 Task: Select street view around selected location Congaree National Park, South Carolina, United States and verify 4 surrounding locations
Action: Mouse moved to (119, 89)
Screenshot: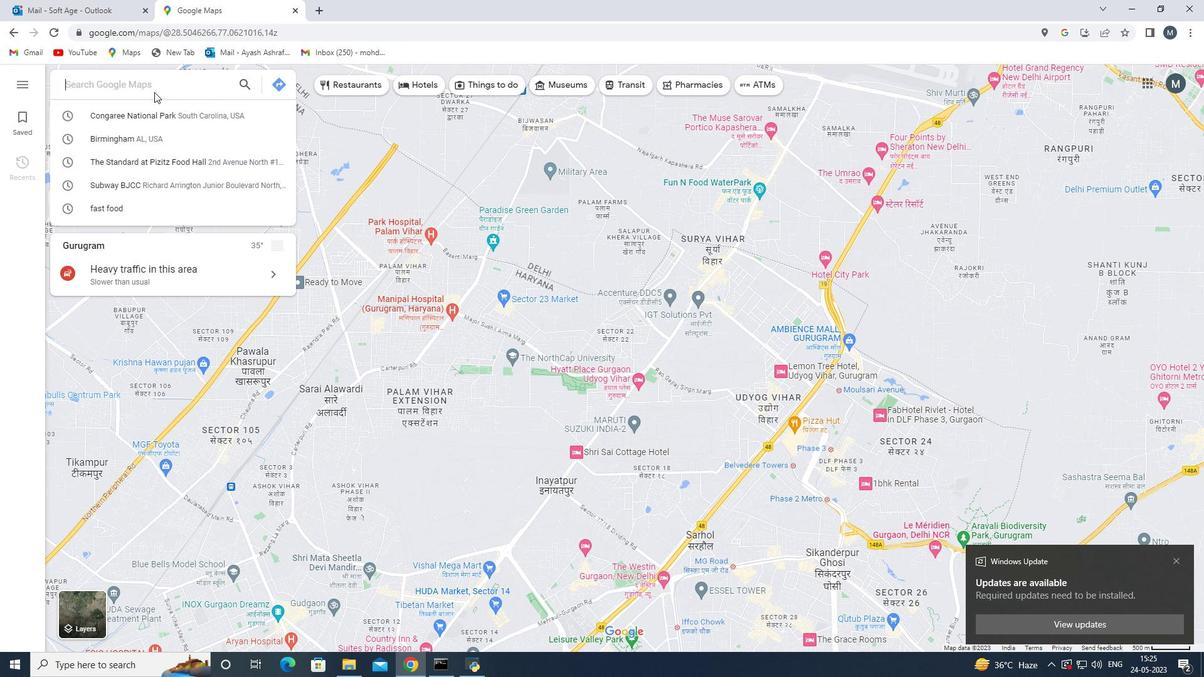 
Action: Mouse pressed left at (119, 89)
Screenshot: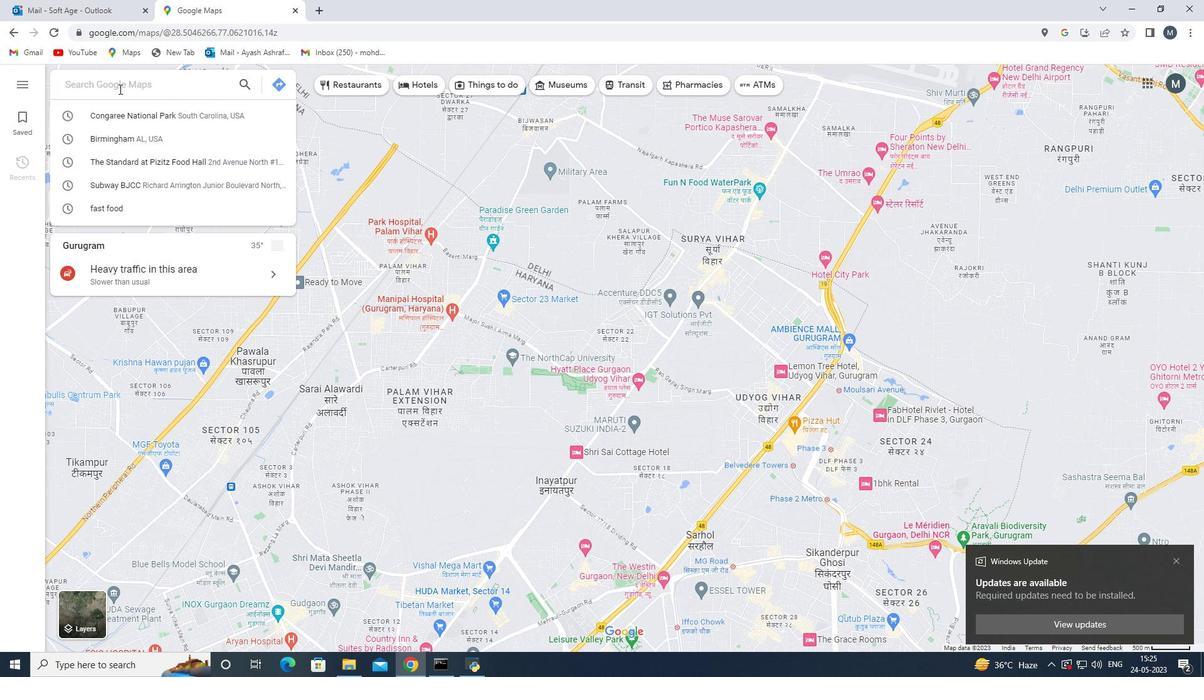 
Action: Key pressed <Key.shift><Key.shift><Key.shift><Key.shift><Key.shift><Key.shift><Key.shift><Key.shift><Key.shift><Key.shift>Congaree<Key.space>national<Key.space>park,south<Key.space>carolin,i<Key.backspace>united<Key.space>states<Key.enter>
Screenshot: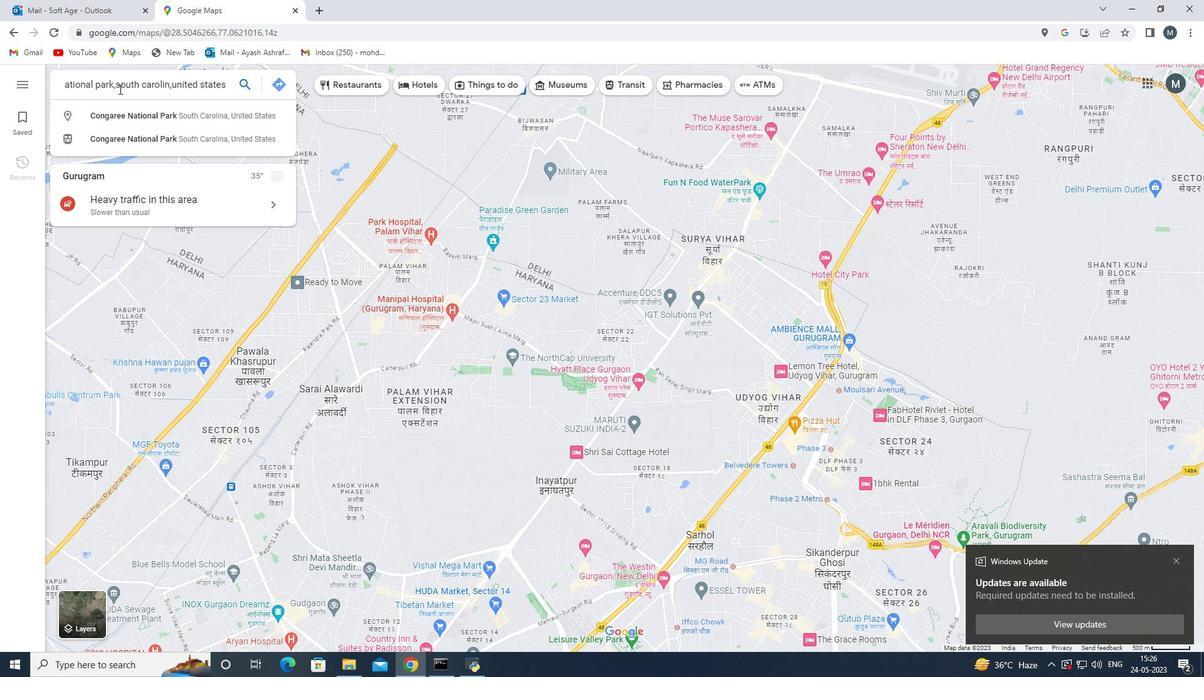 
Action: Mouse moved to (165, 333)
Screenshot: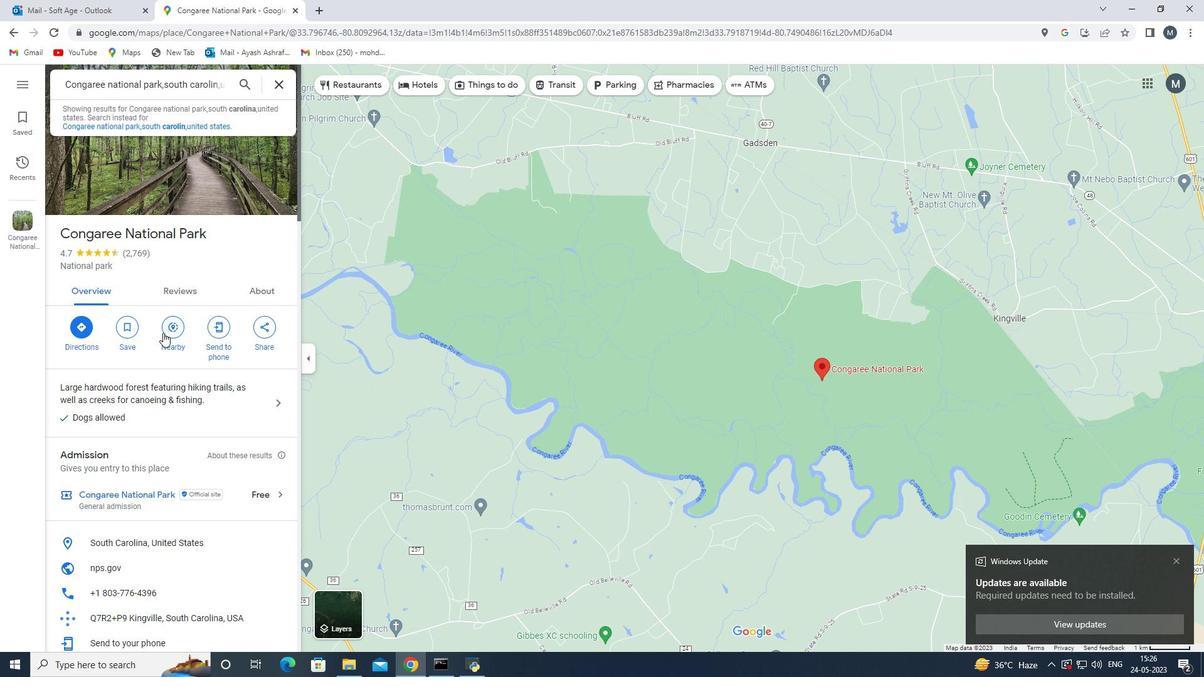 
Action: Mouse pressed left at (165, 333)
Screenshot: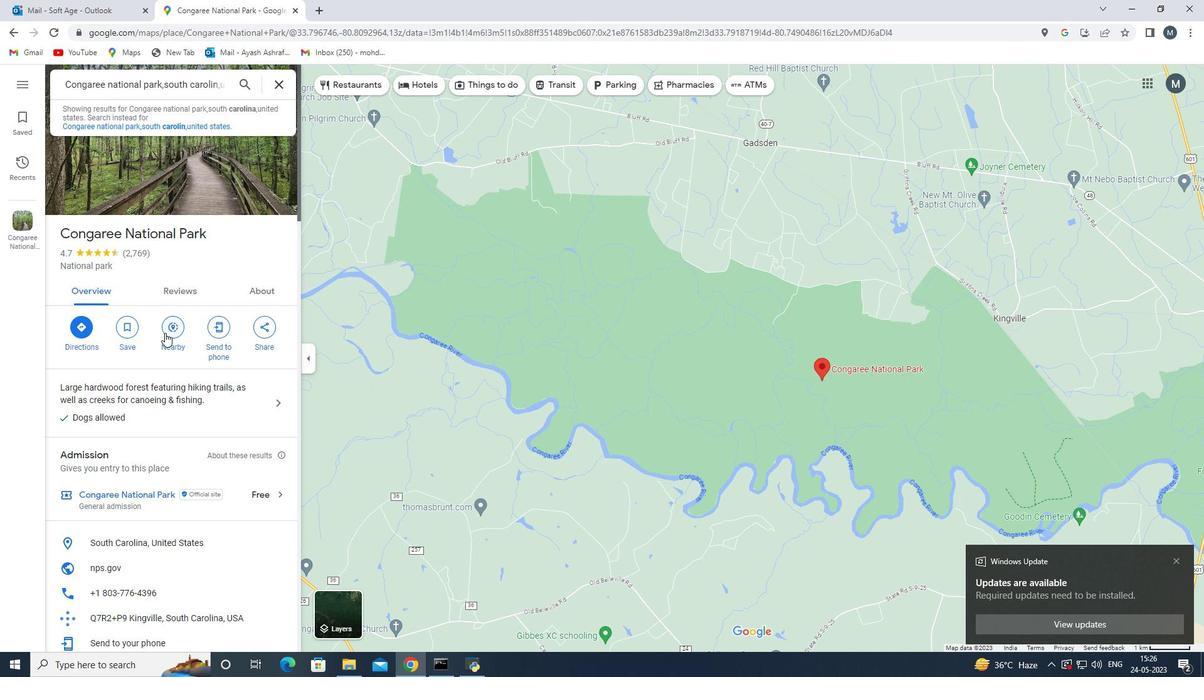 
Action: Mouse moved to (164, 258)
Screenshot: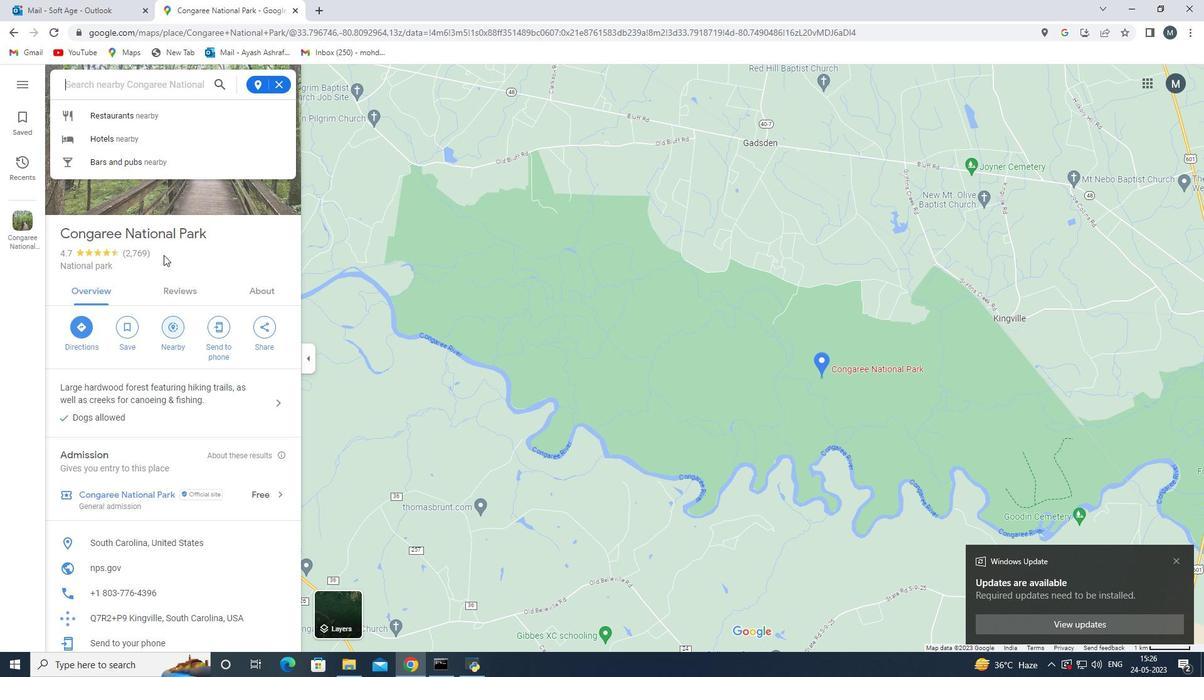 
Action: Mouse scrolled (164, 257) with delta (0, 0)
Screenshot: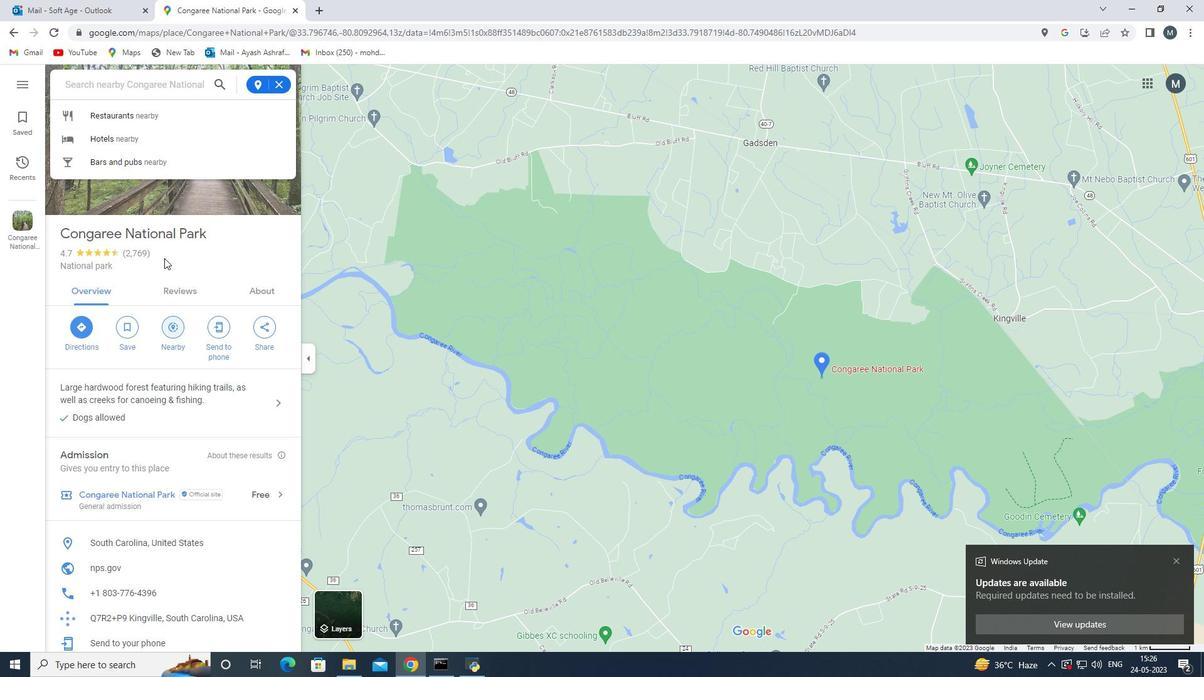 
Action: Mouse moved to (900, 451)
Screenshot: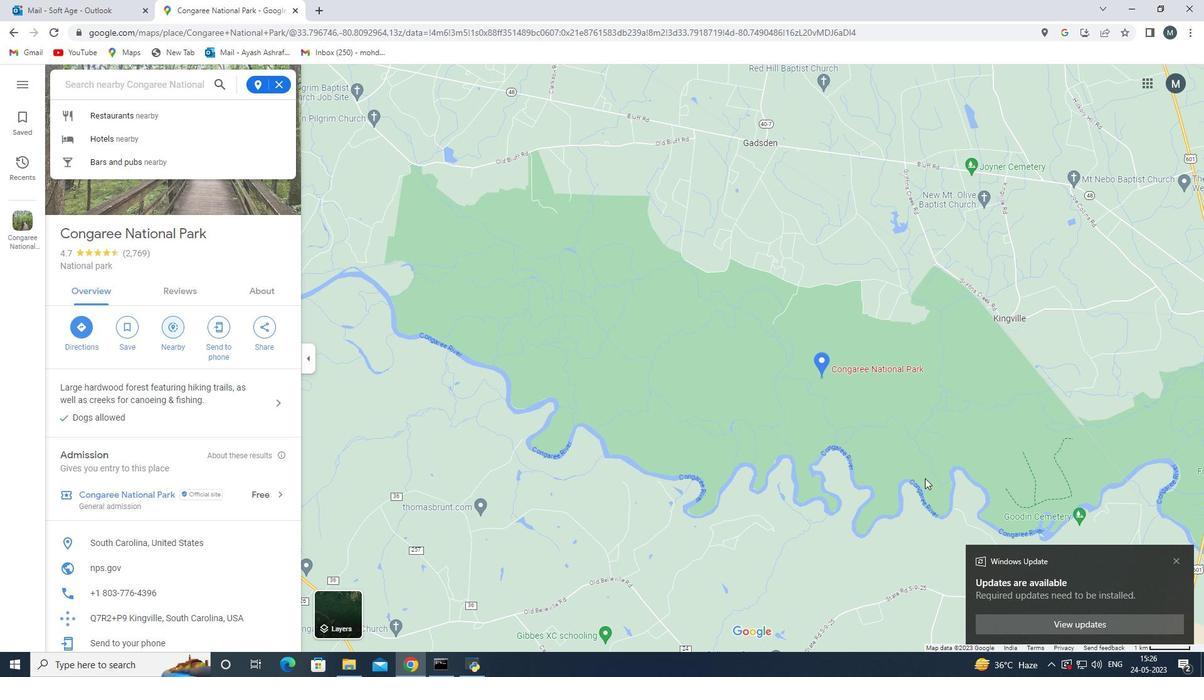 
Action: Mouse pressed left at (900, 451)
Screenshot: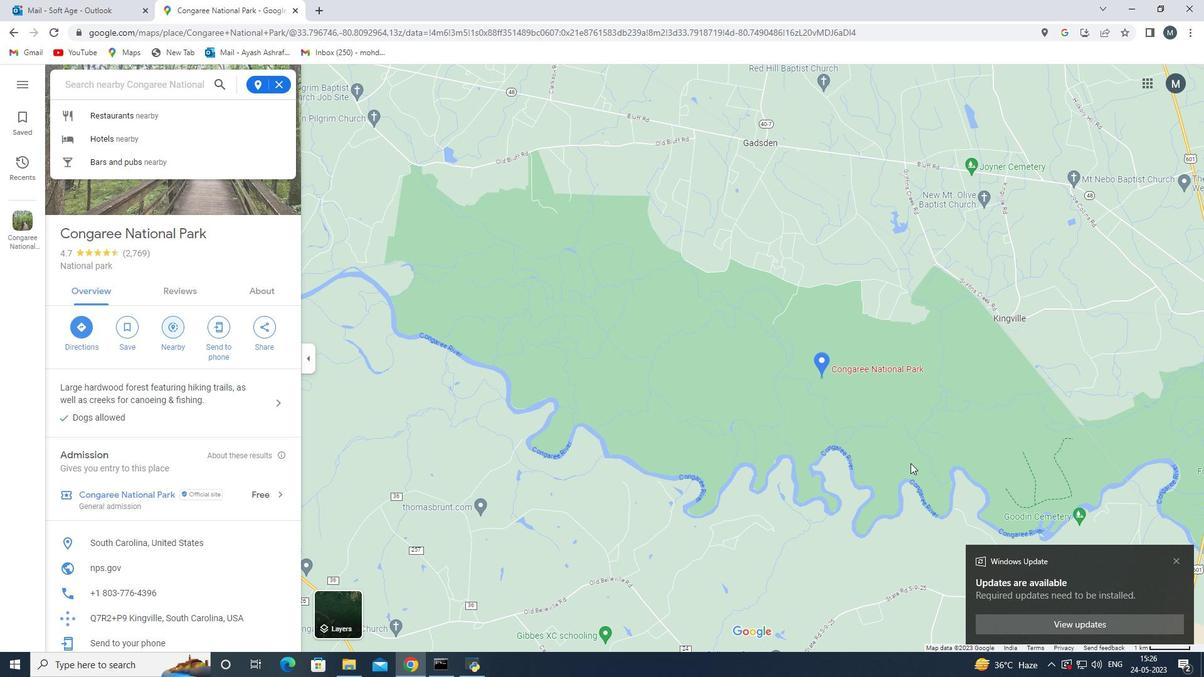 
Action: Mouse moved to (1178, 555)
Screenshot: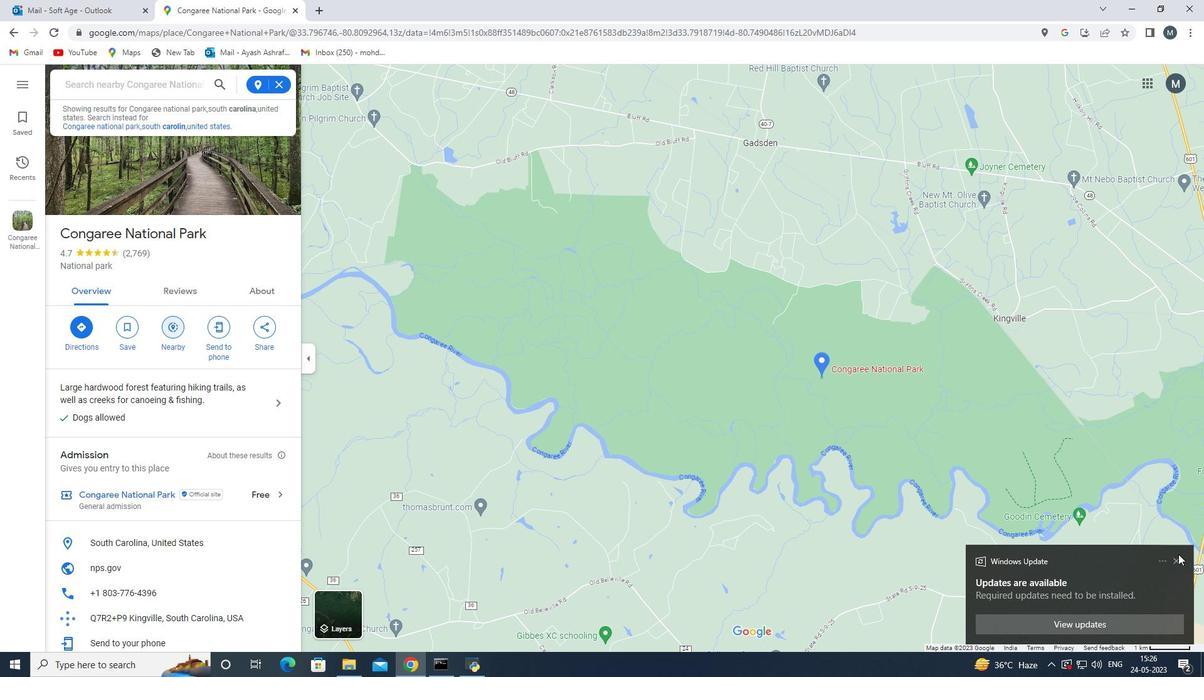 
Action: Mouse pressed left at (1178, 555)
Screenshot: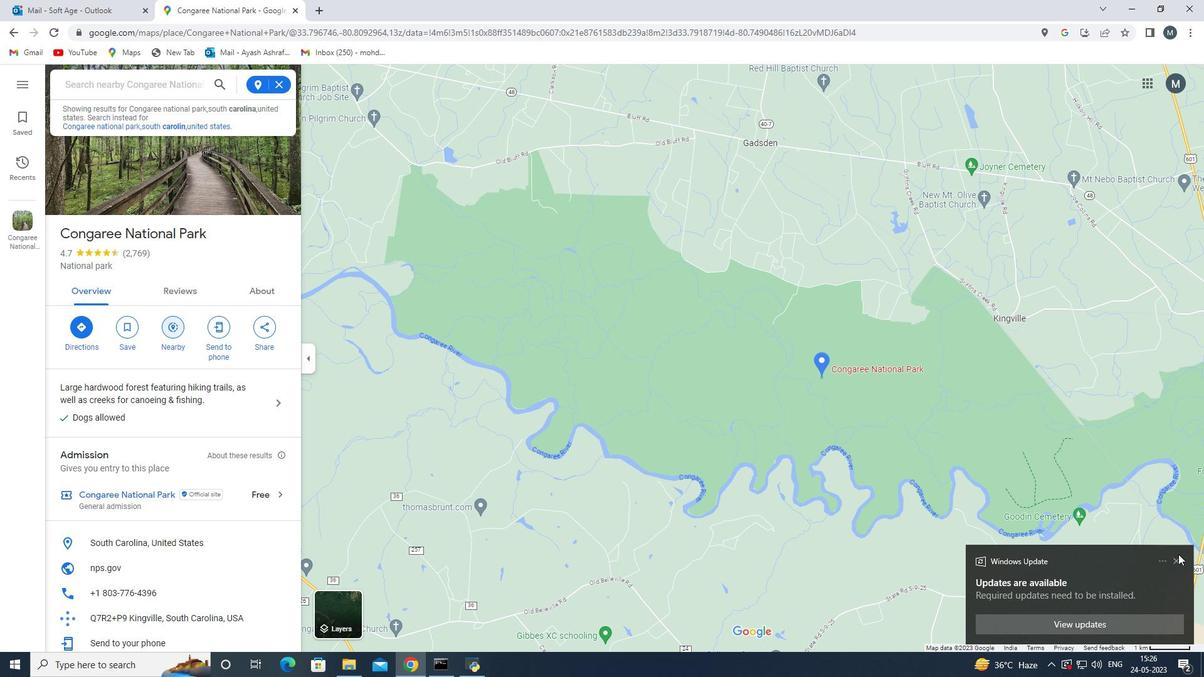 
Action: Mouse moved to (1184, 593)
Screenshot: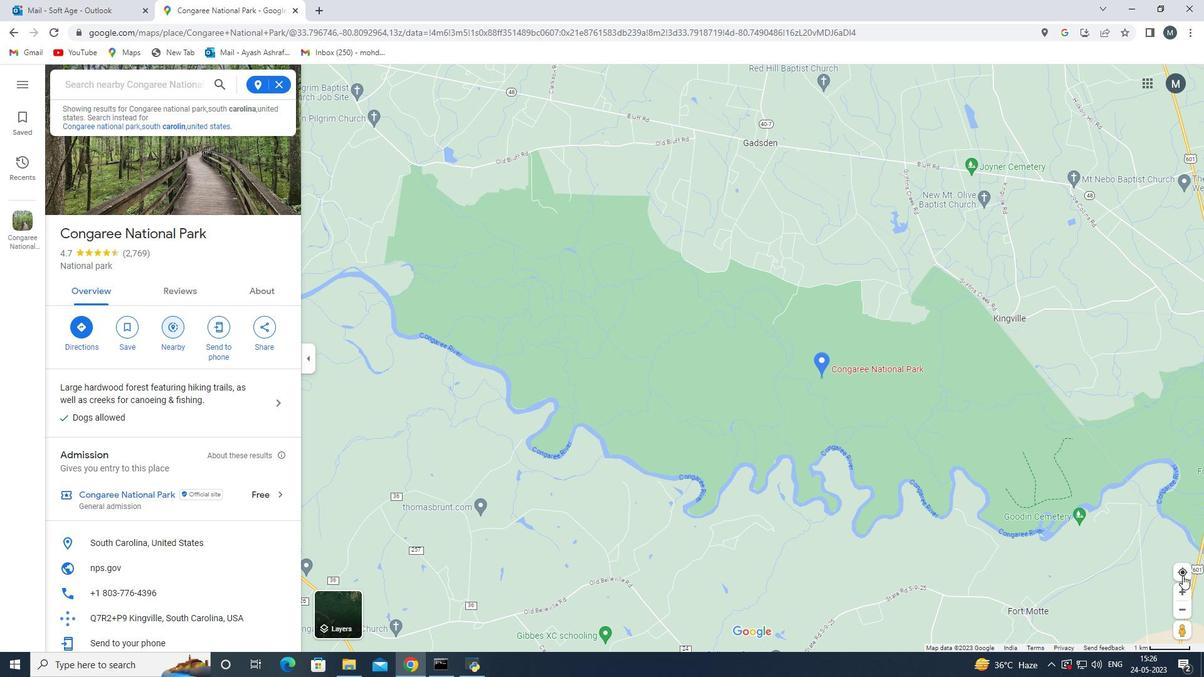 
Action: Mouse pressed left at (1184, 593)
Screenshot: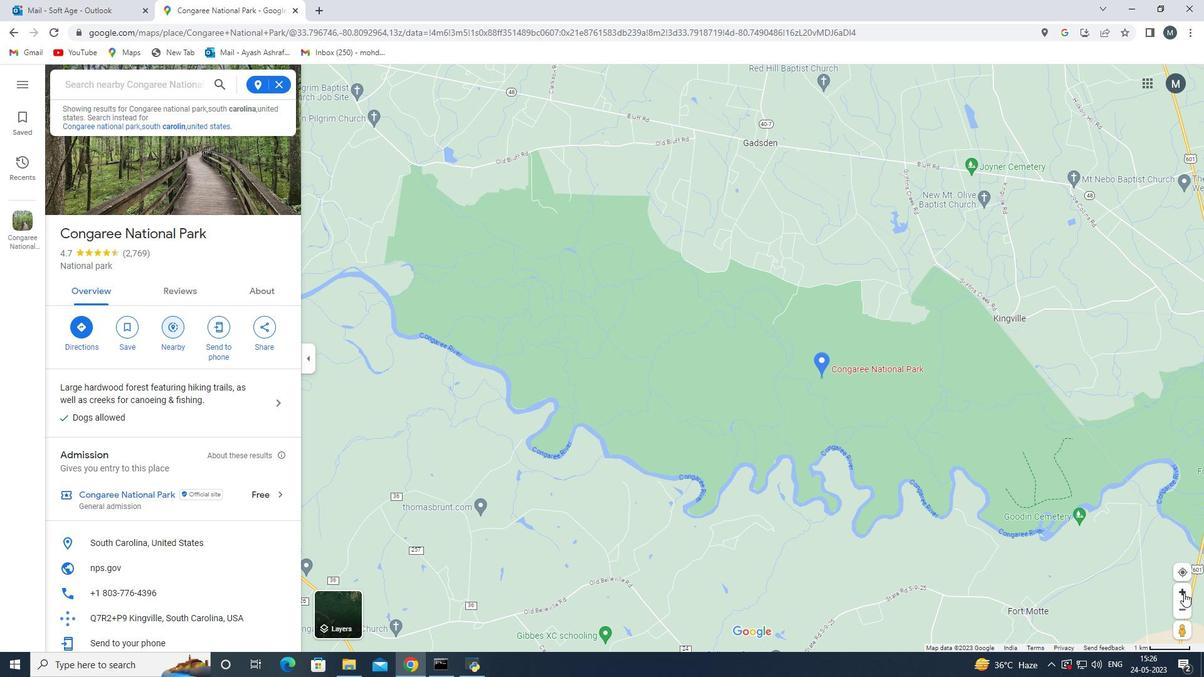 
Action: Mouse moved to (1014, 511)
Screenshot: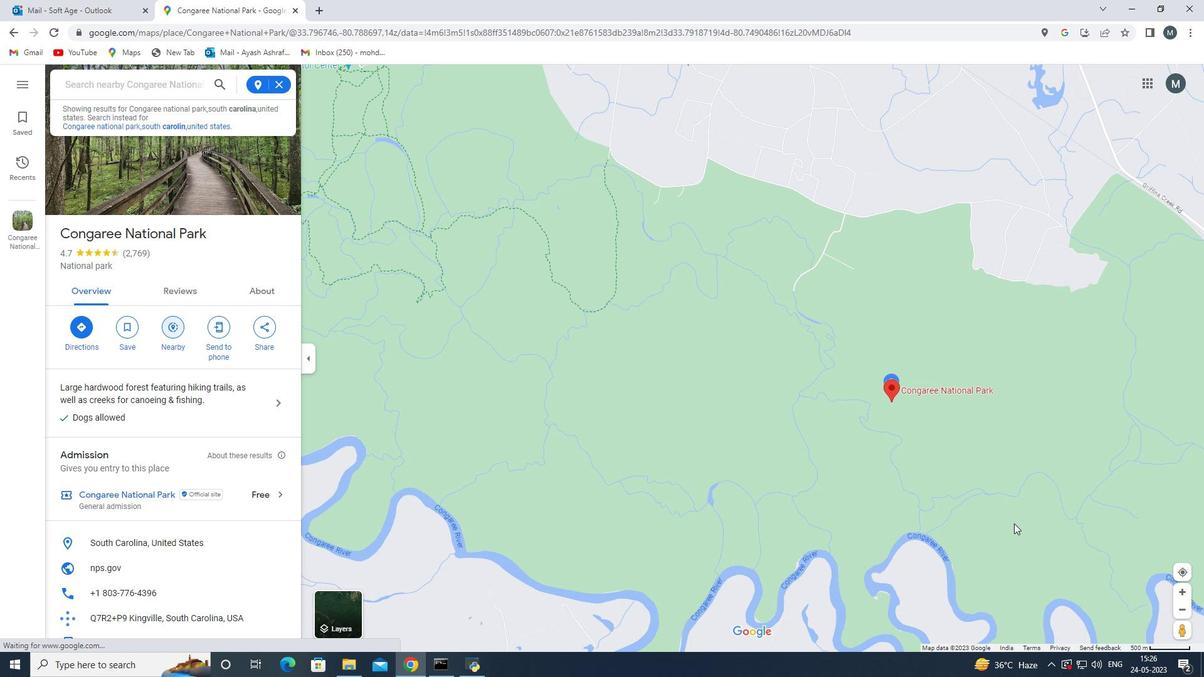 
Action: Mouse scrolled (1014, 512) with delta (0, 0)
Screenshot: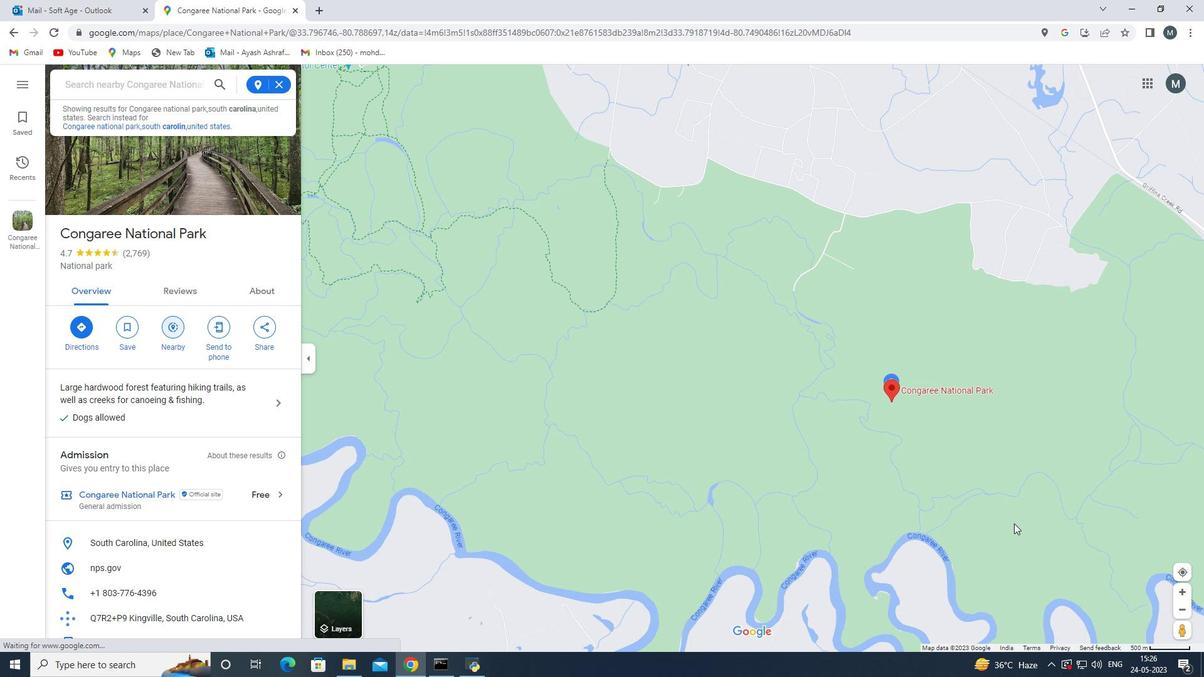 
Action: Mouse scrolled (1014, 512) with delta (0, 0)
Screenshot: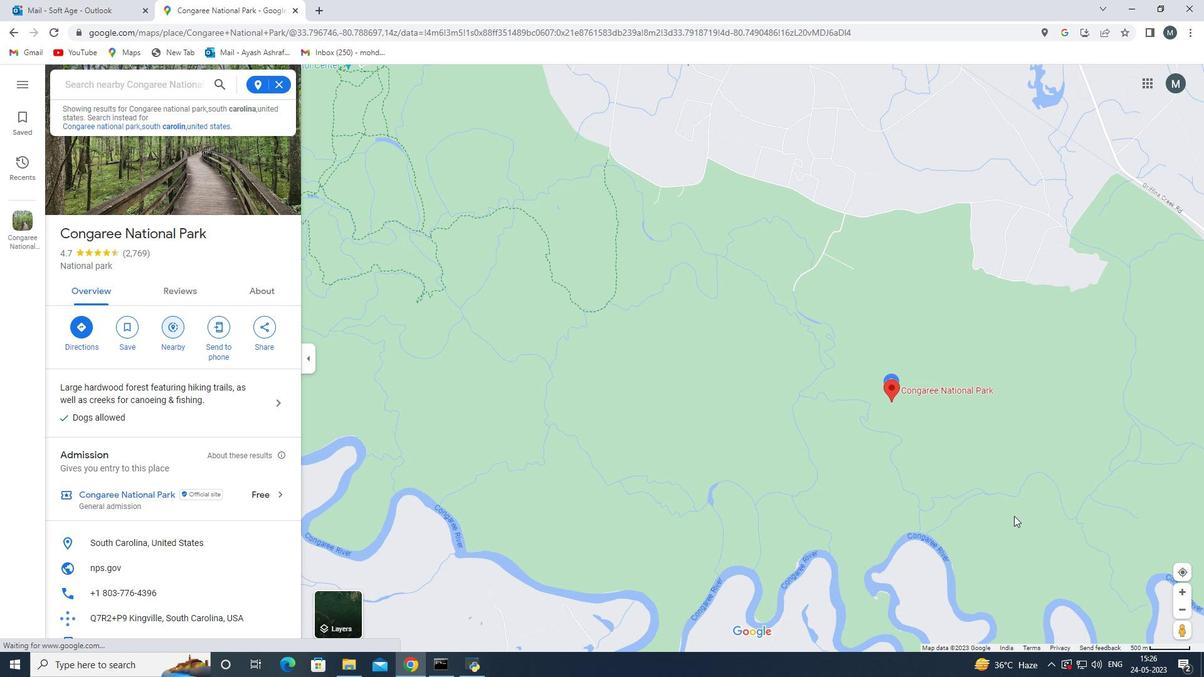 
Action: Mouse moved to (1014, 511)
Screenshot: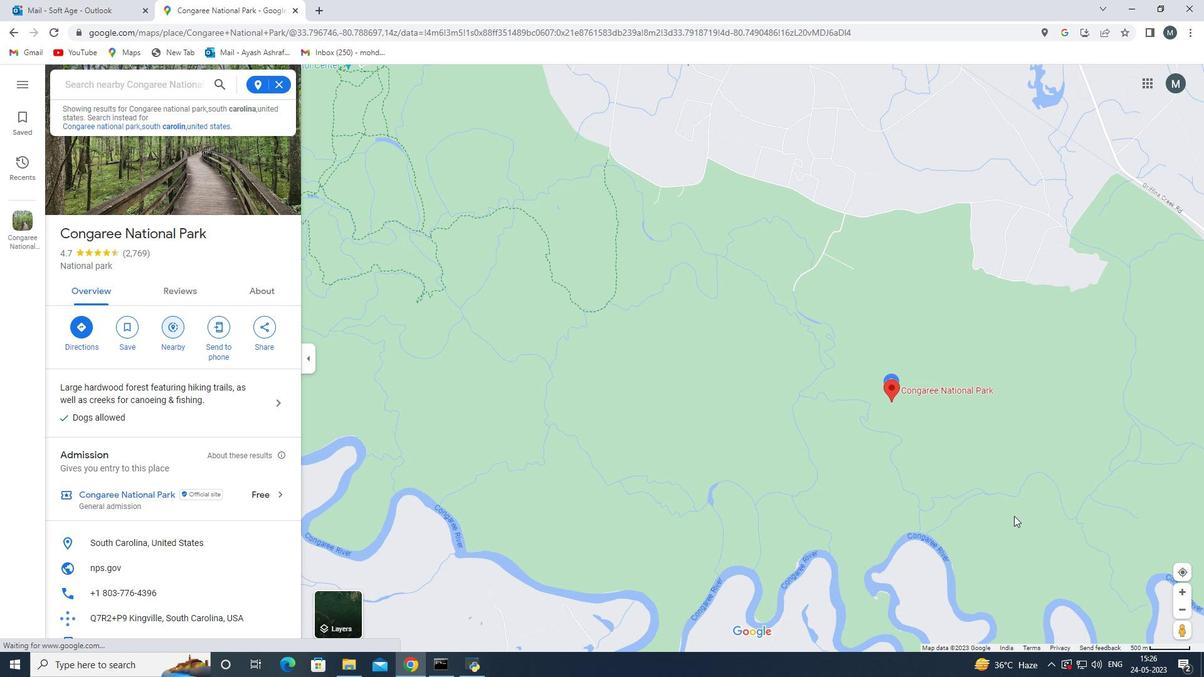 
Action: Mouse scrolled (1014, 511) with delta (0, 0)
Screenshot: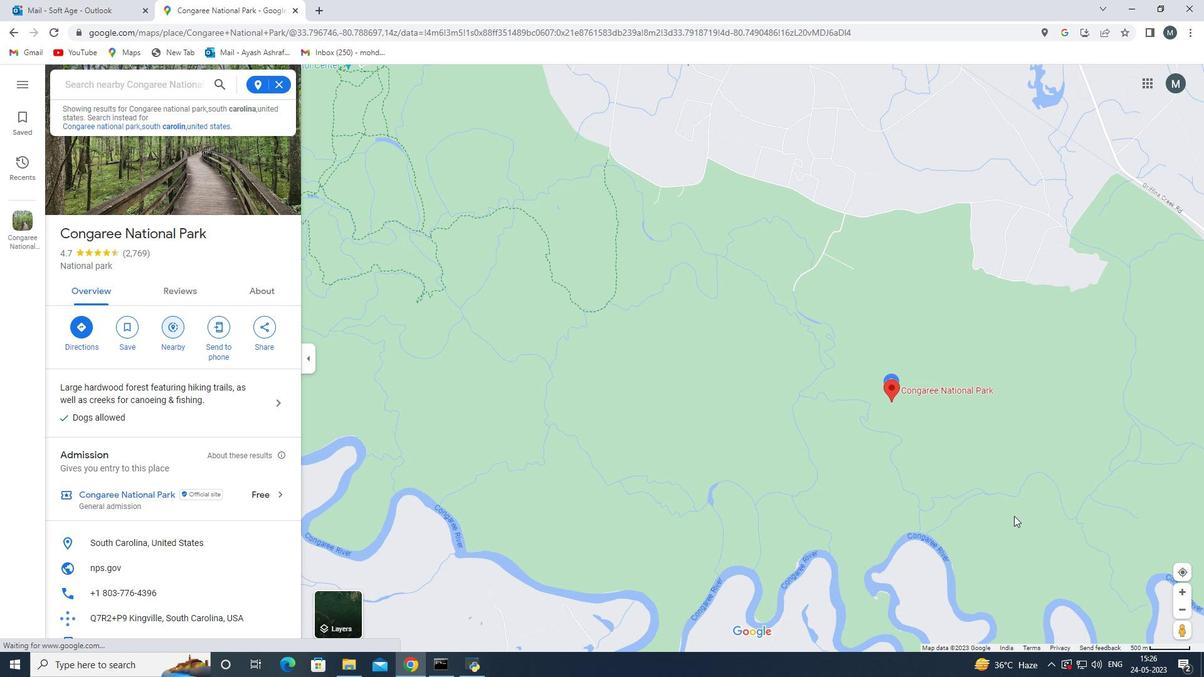 
Action: Mouse moved to (912, 453)
Screenshot: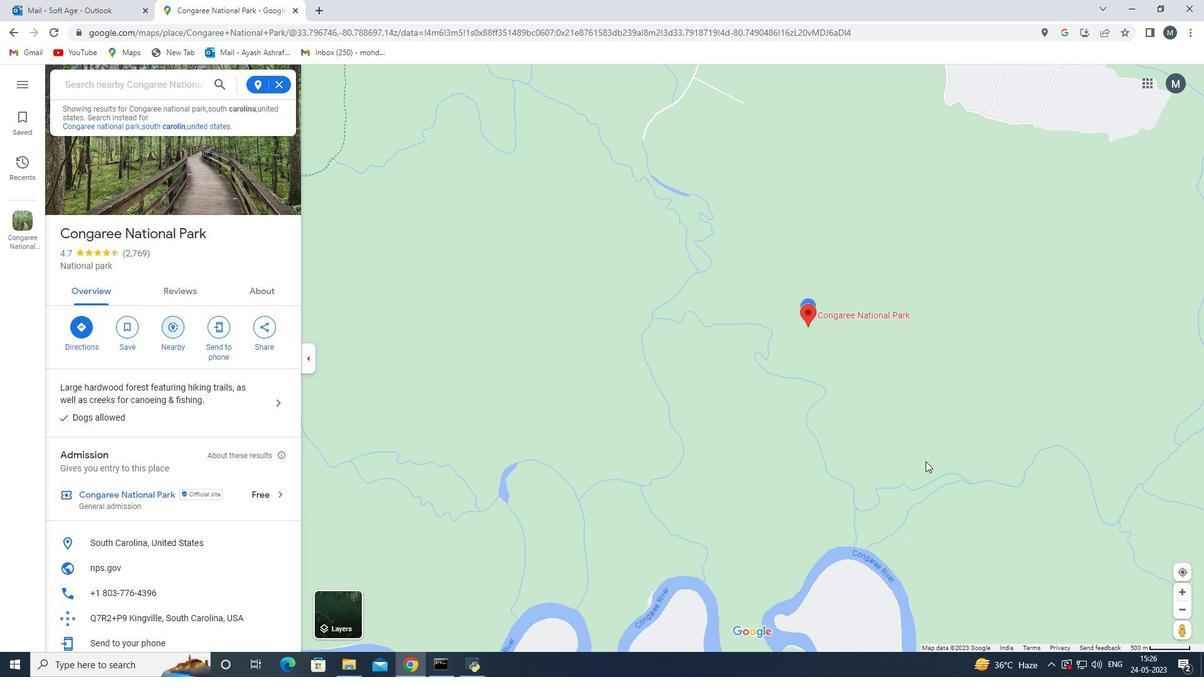 
Action: Mouse scrolled (912, 454) with delta (0, 0)
Screenshot: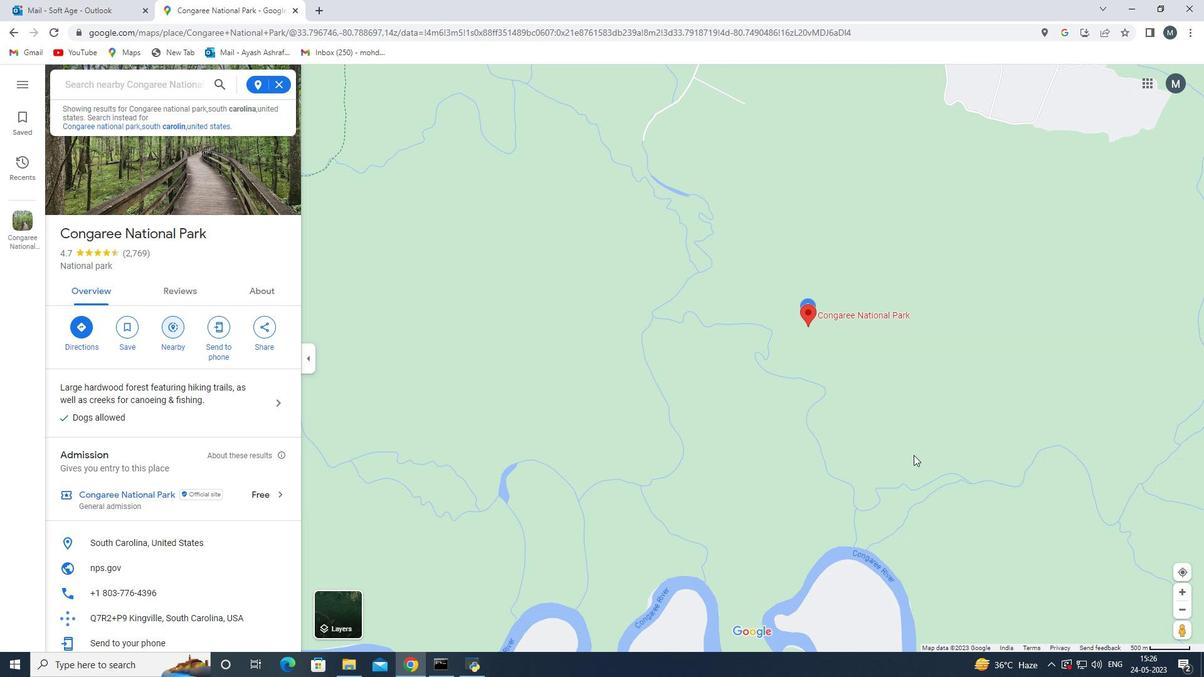 
Action: Mouse moved to (912, 453)
Screenshot: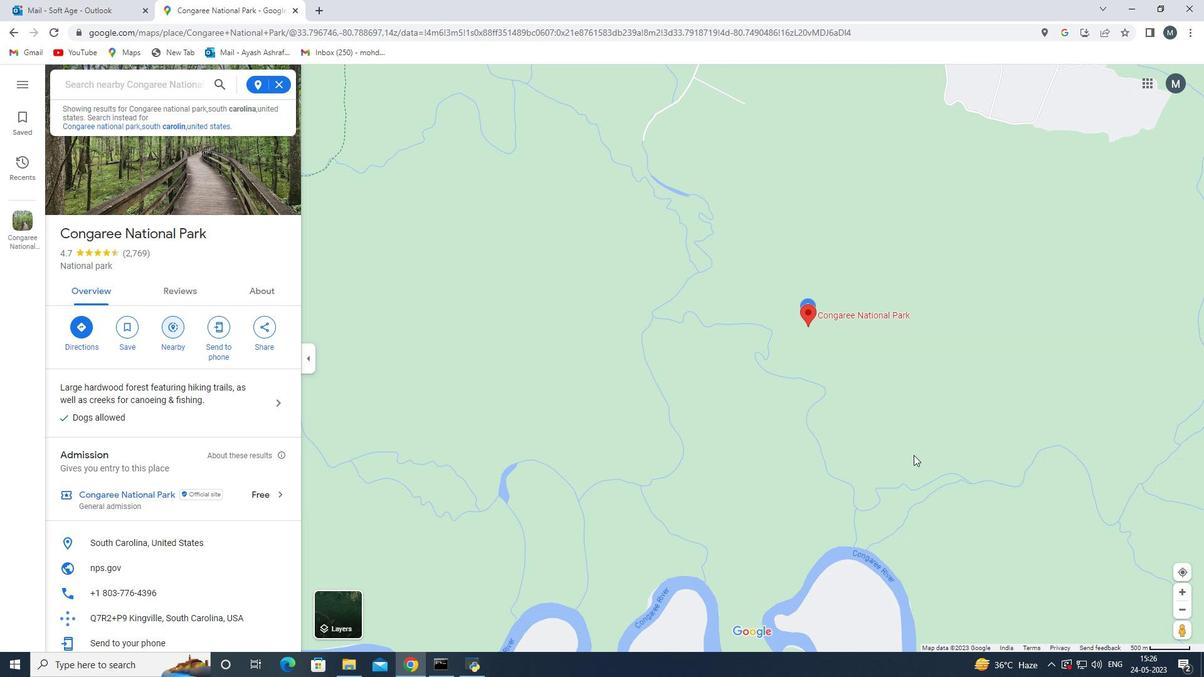 
Action: Mouse scrolled (912, 454) with delta (0, 0)
Screenshot: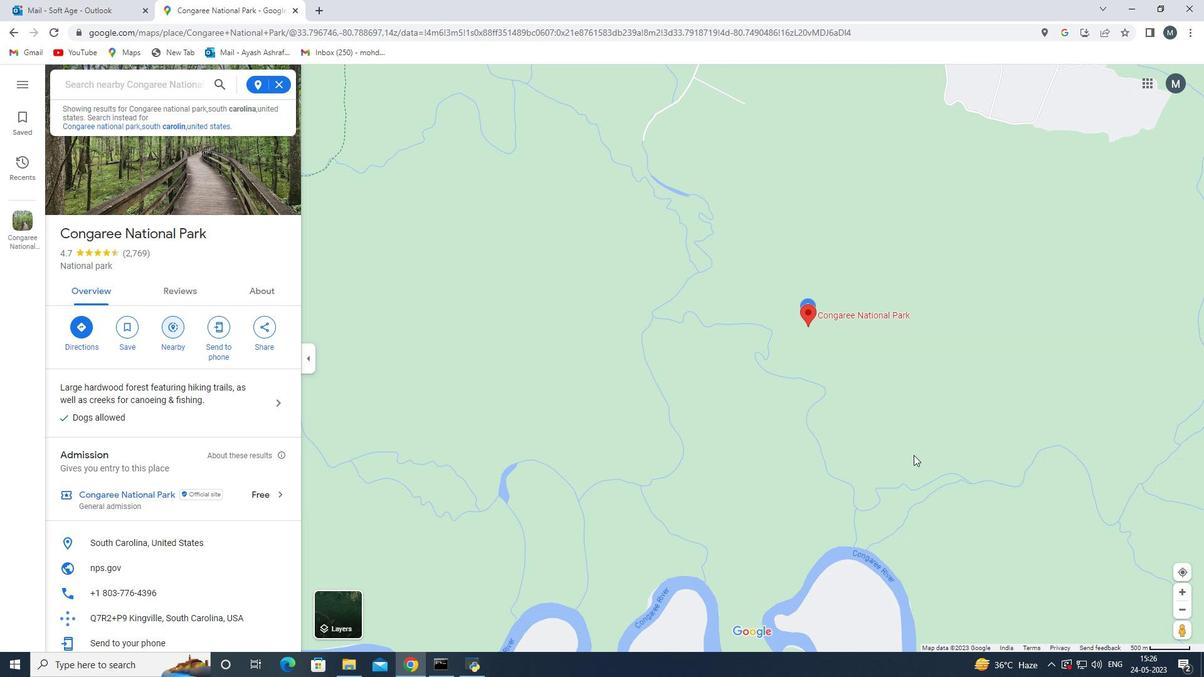 
Action: Mouse moved to (912, 452)
Screenshot: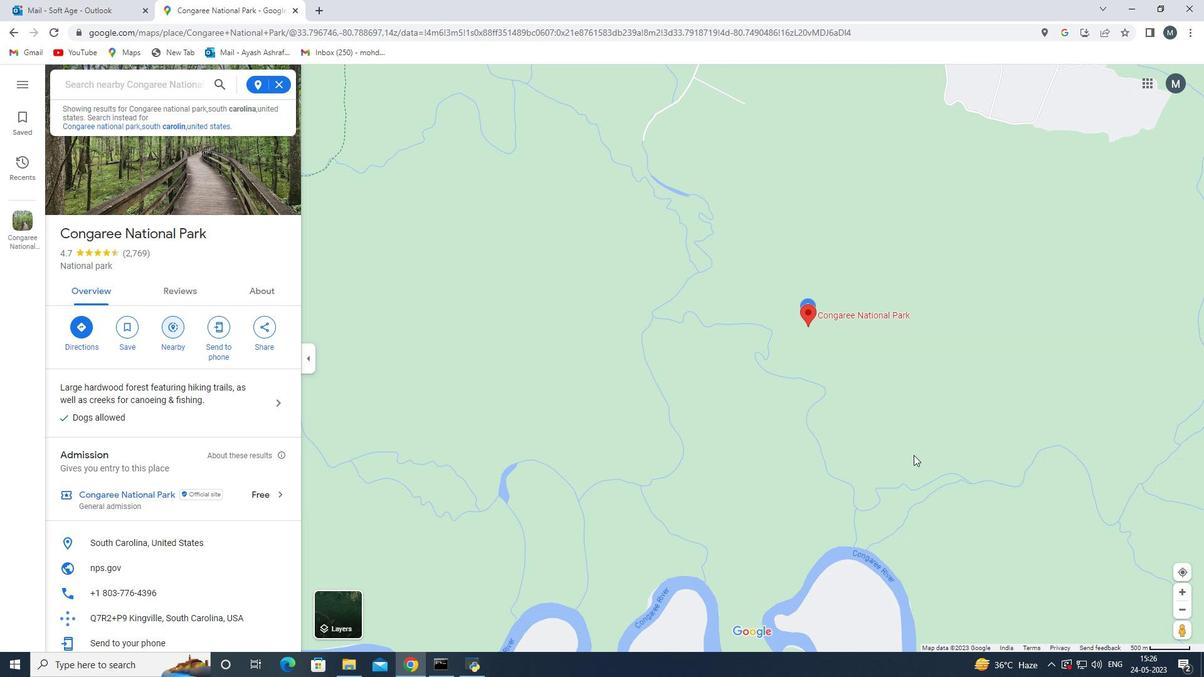 
Action: Mouse scrolled (912, 454) with delta (0, 0)
Screenshot: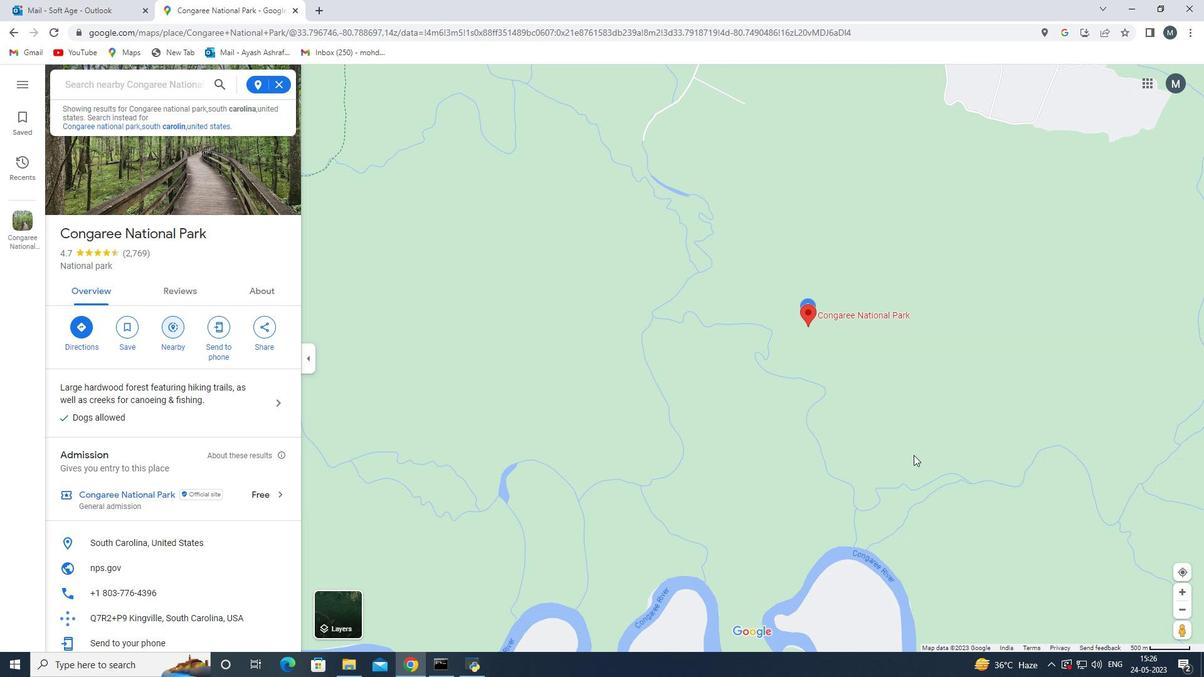 
Action: Mouse moved to (911, 451)
Screenshot: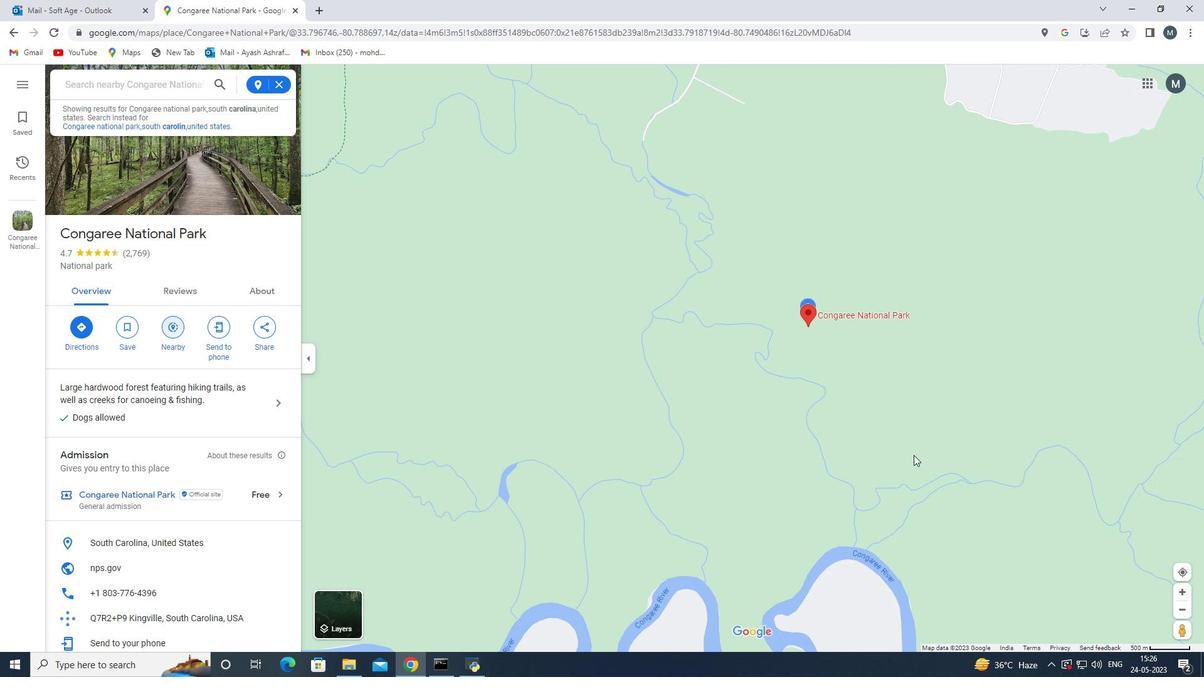 
Action: Mouse scrolled (911, 451) with delta (0, 0)
Screenshot: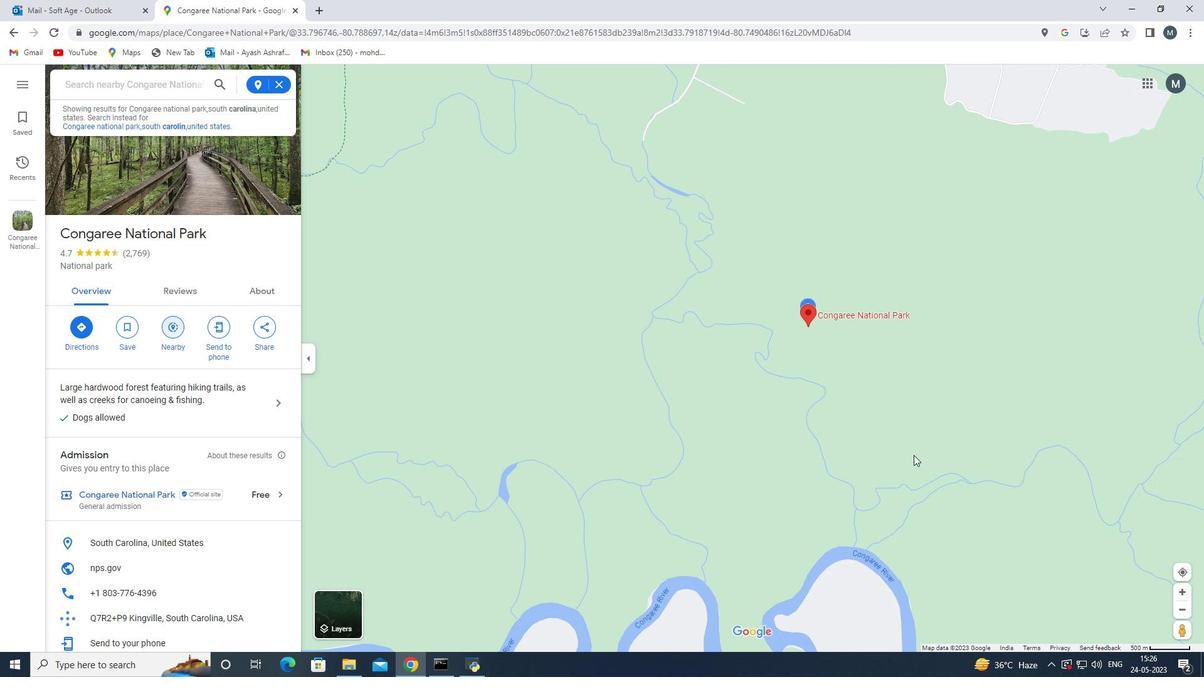
Action: Mouse moved to (782, 399)
Screenshot: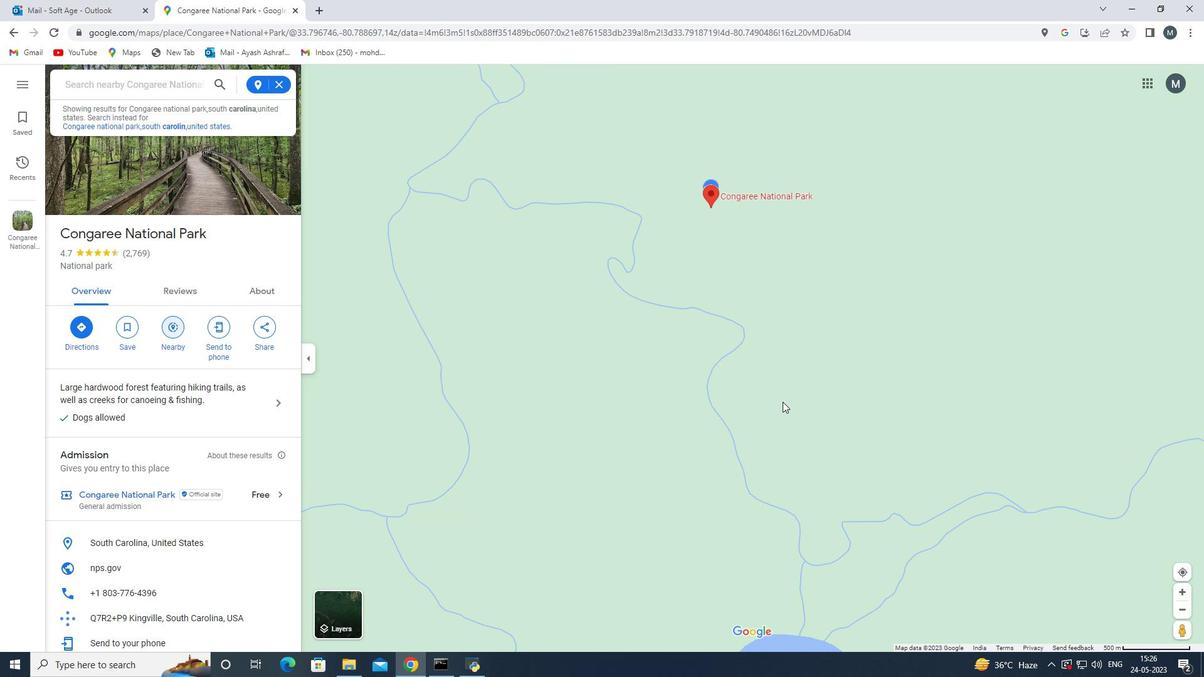 
Action: Mouse scrolled (782, 400) with delta (0, 0)
Screenshot: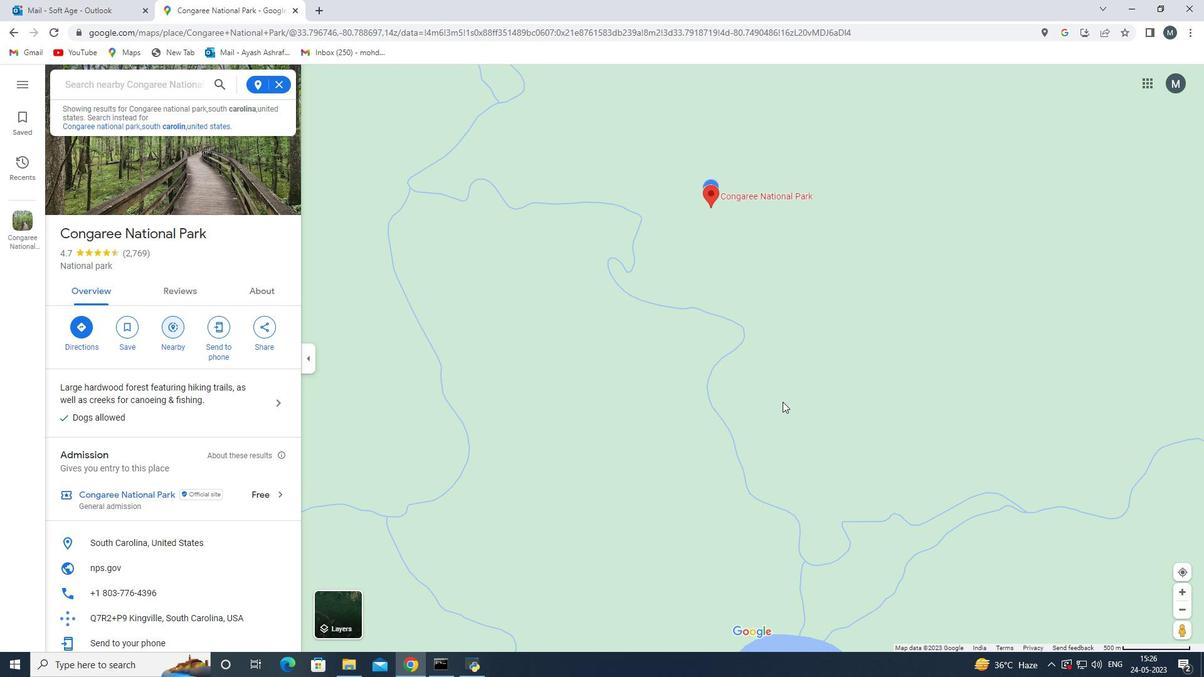 
Action: Mouse scrolled (782, 400) with delta (0, 0)
Screenshot: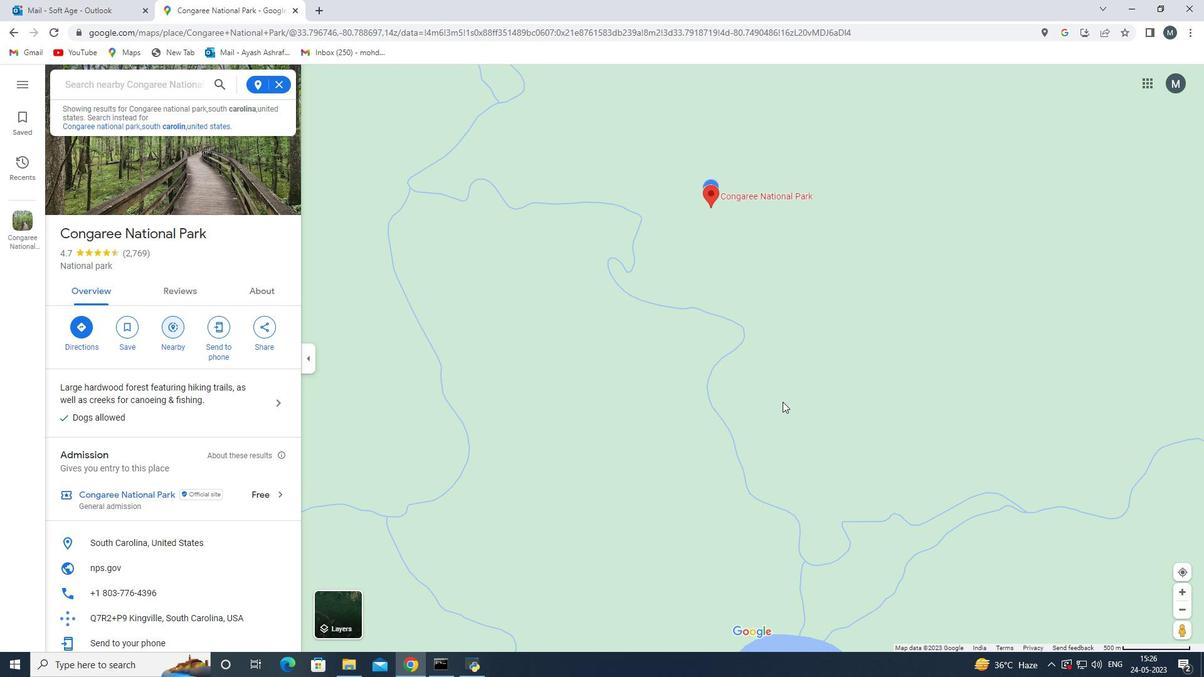 
Action: Mouse moved to (767, 366)
Screenshot: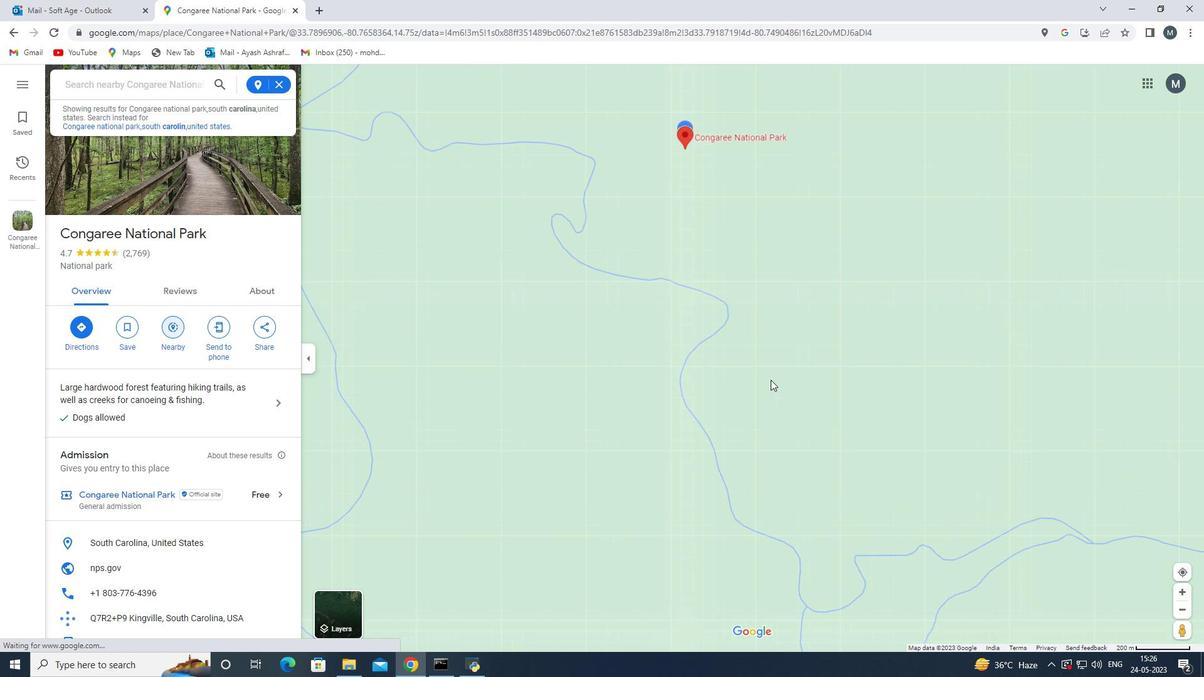 
Action: Mouse pressed left at (767, 366)
Screenshot: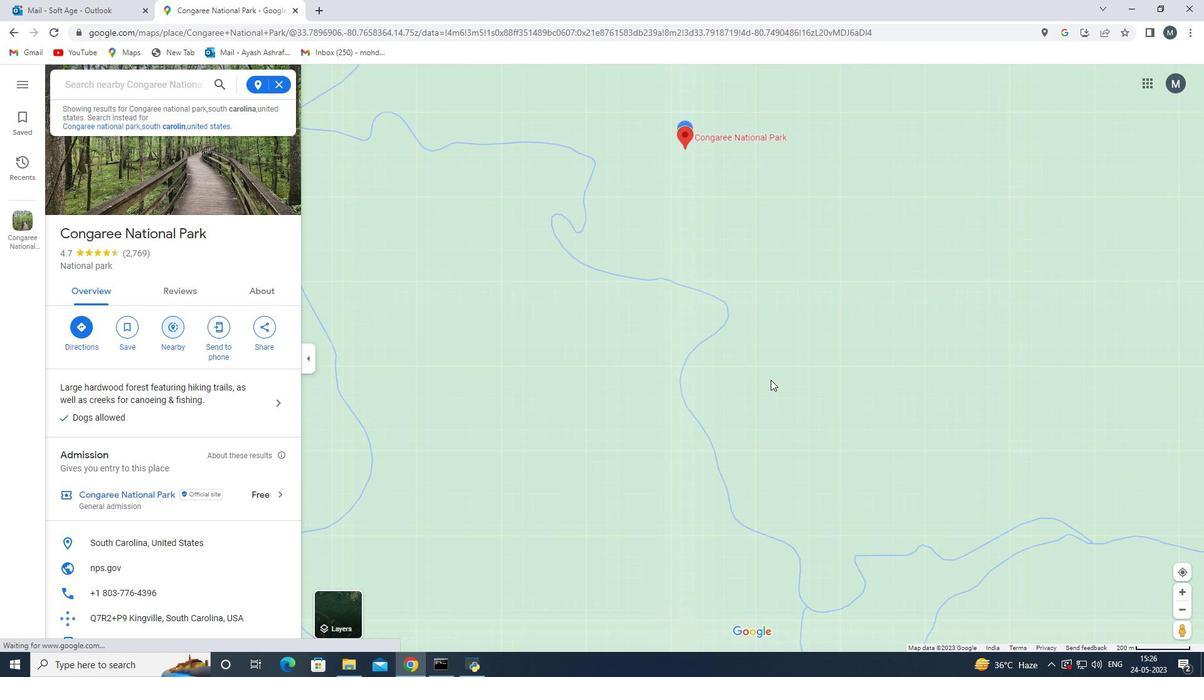 
Action: Mouse moved to (715, 464)
Screenshot: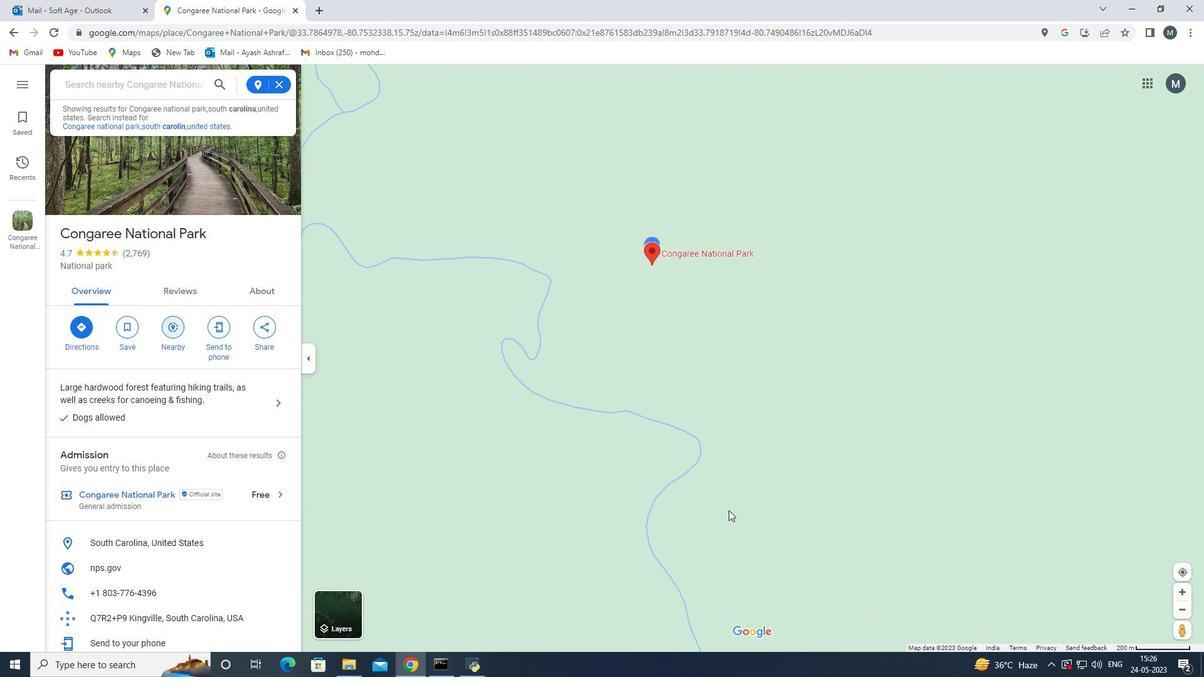 
Action: Mouse scrolled (715, 464) with delta (0, 0)
Screenshot: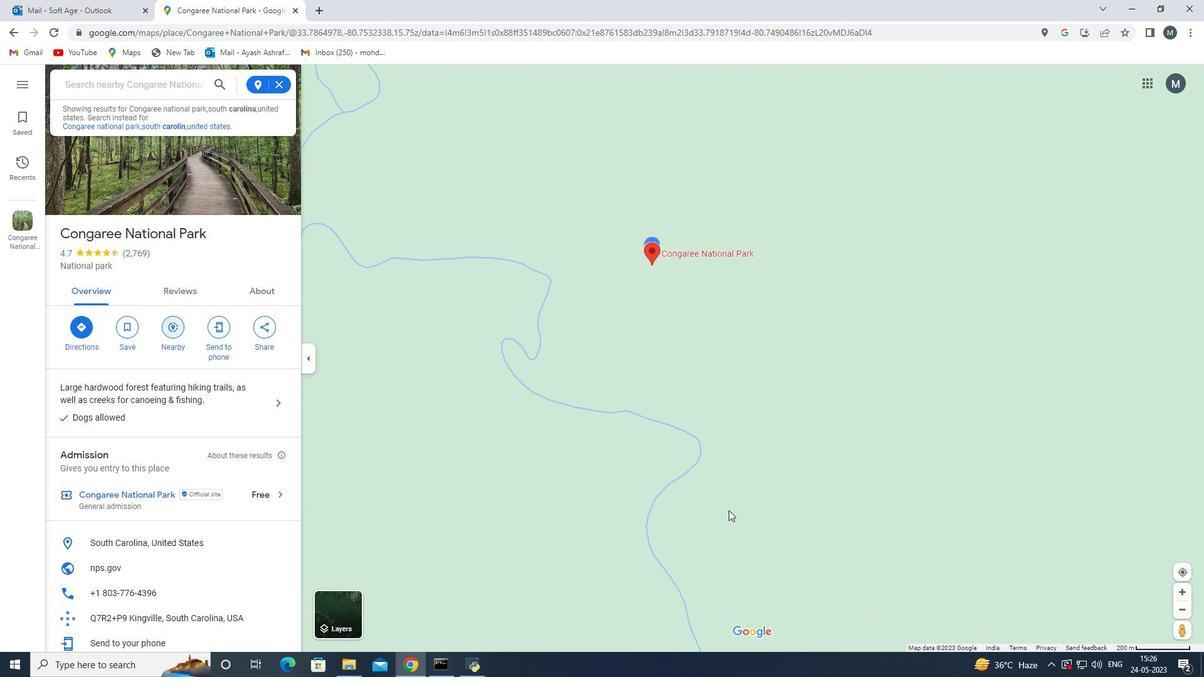
Action: Mouse scrolled (715, 464) with delta (0, 0)
Screenshot: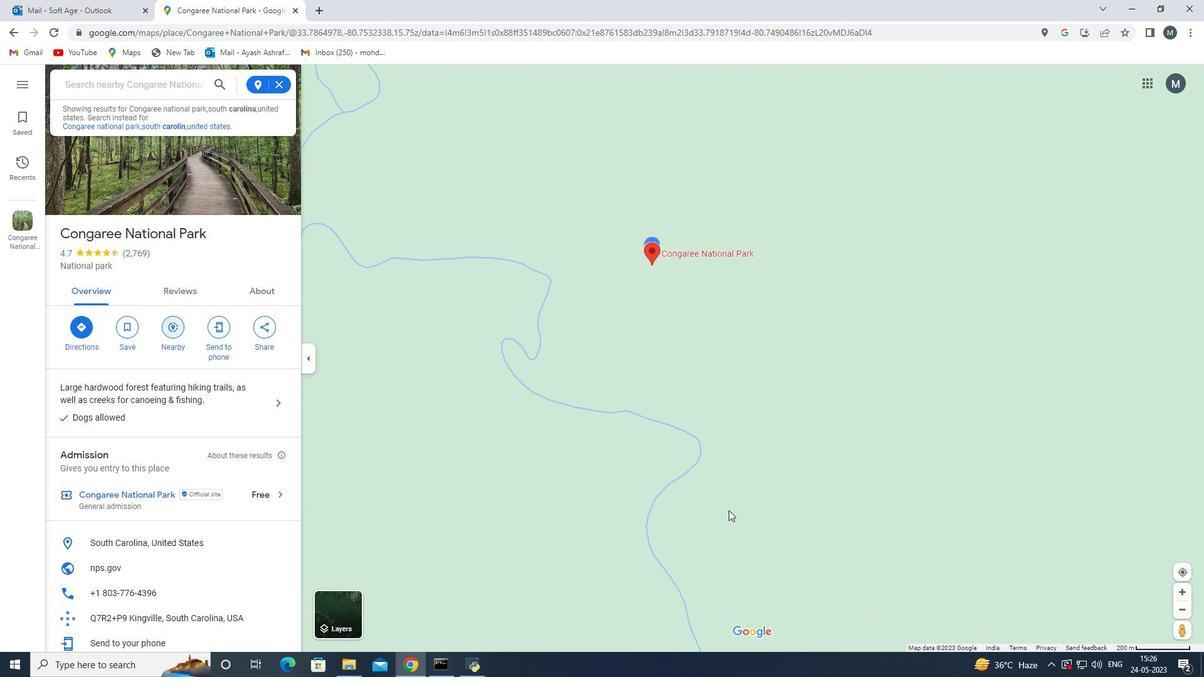 
Action: Mouse scrolled (715, 464) with delta (0, 0)
Screenshot: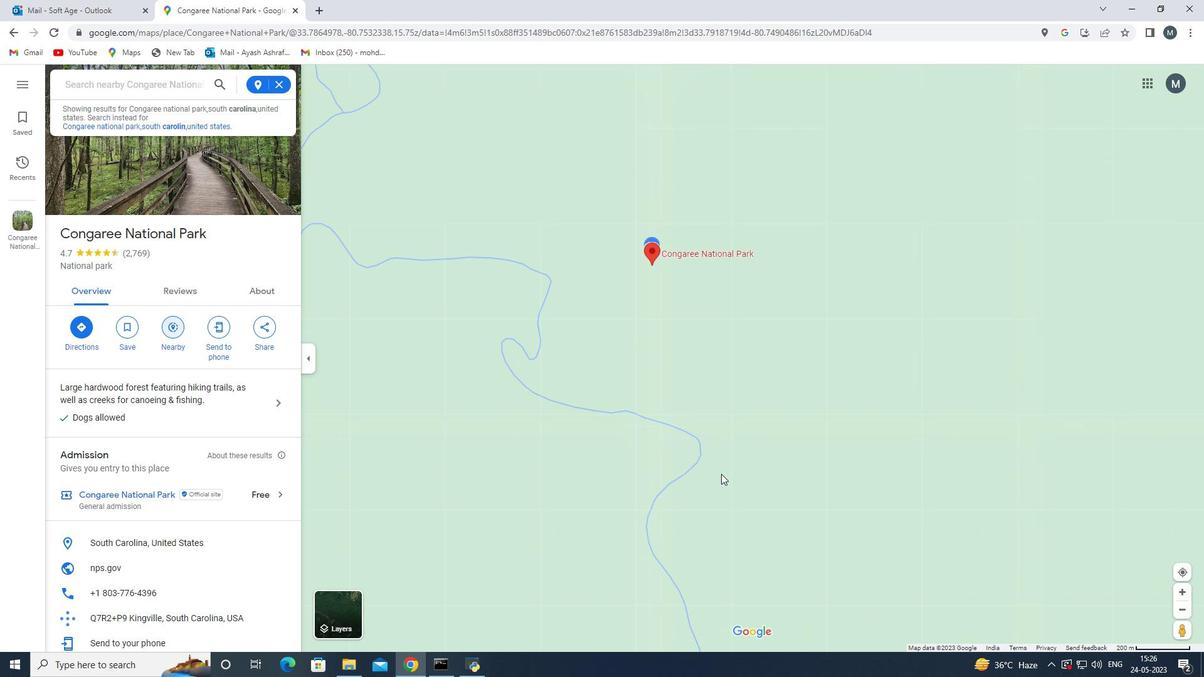 
Action: Mouse scrolled (715, 464) with delta (0, 0)
Screenshot: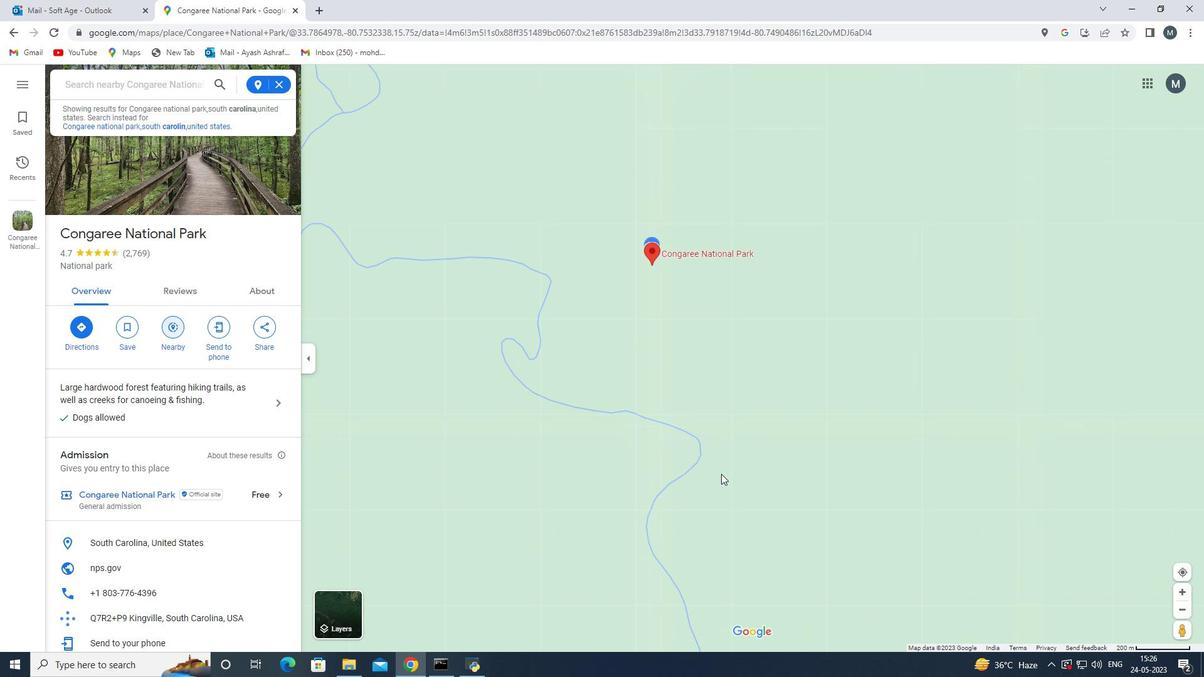 
Action: Mouse moved to (714, 460)
Screenshot: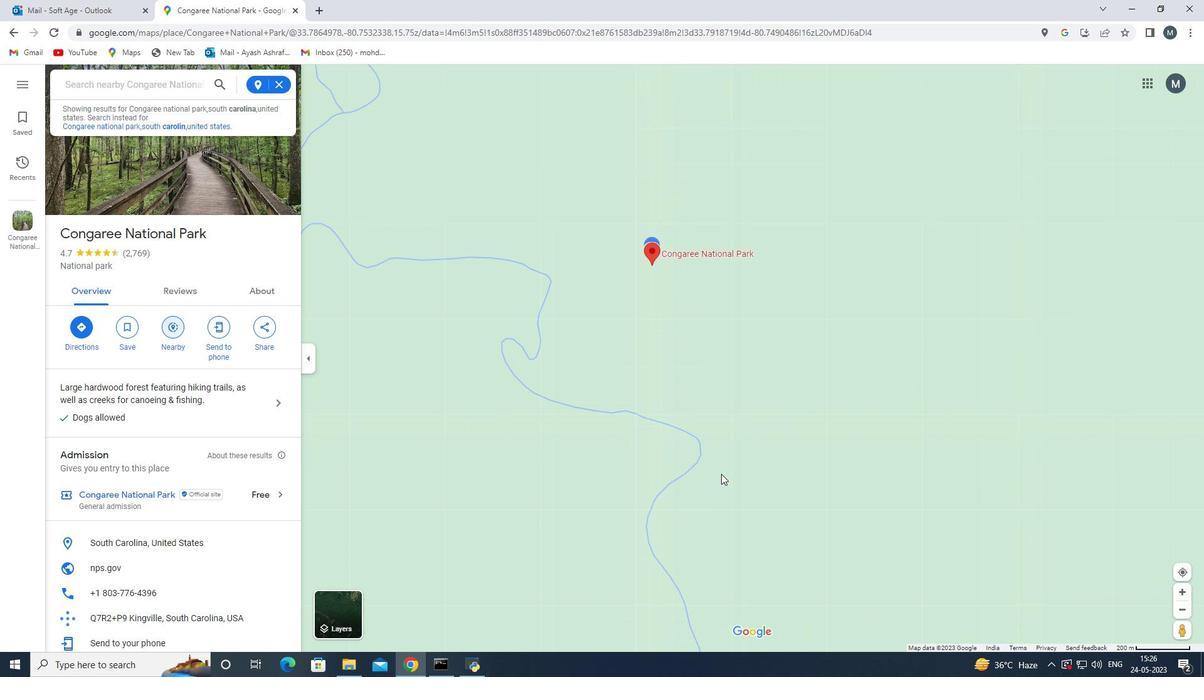 
Action: Mouse scrolled (714, 461) with delta (0, 0)
Screenshot: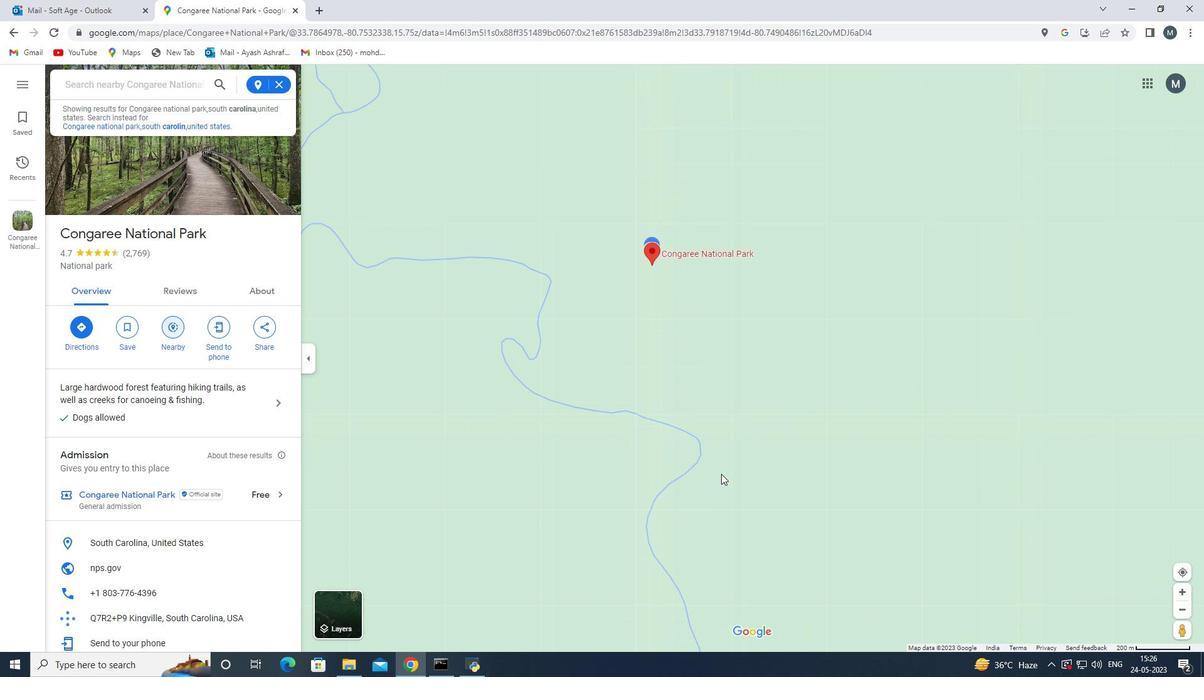 
Action: Mouse moved to (628, 358)
Screenshot: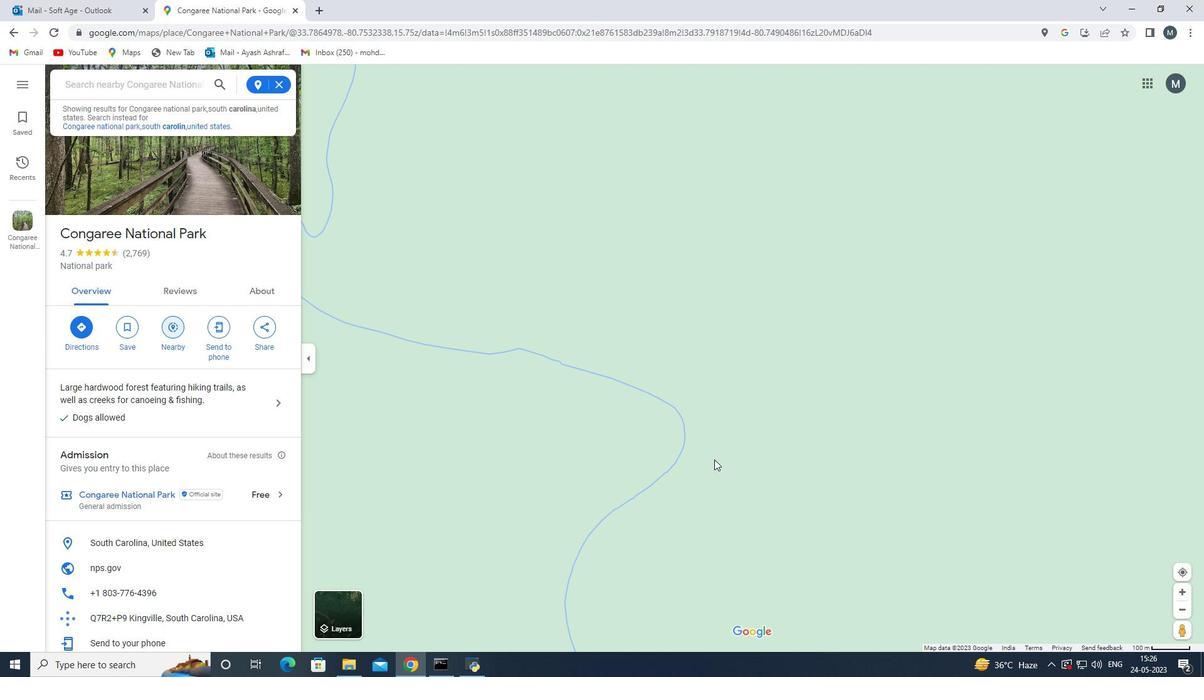 
Action: Mouse pressed left at (628, 358)
Screenshot: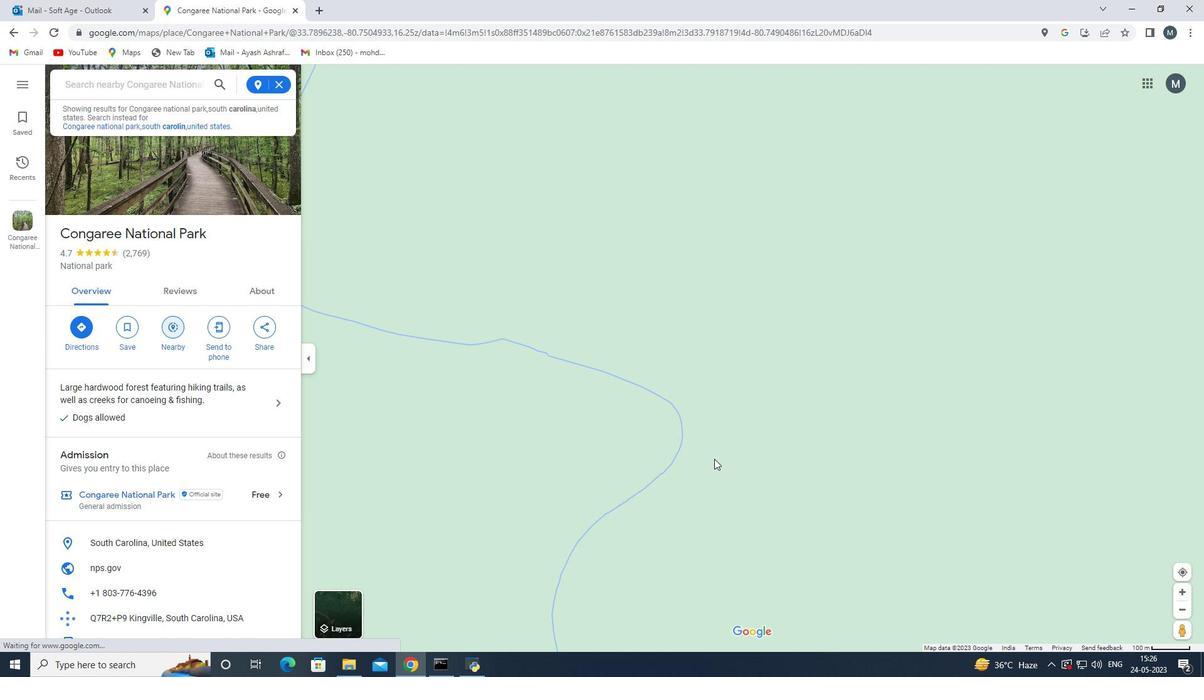 
Action: Mouse moved to (646, 343)
Screenshot: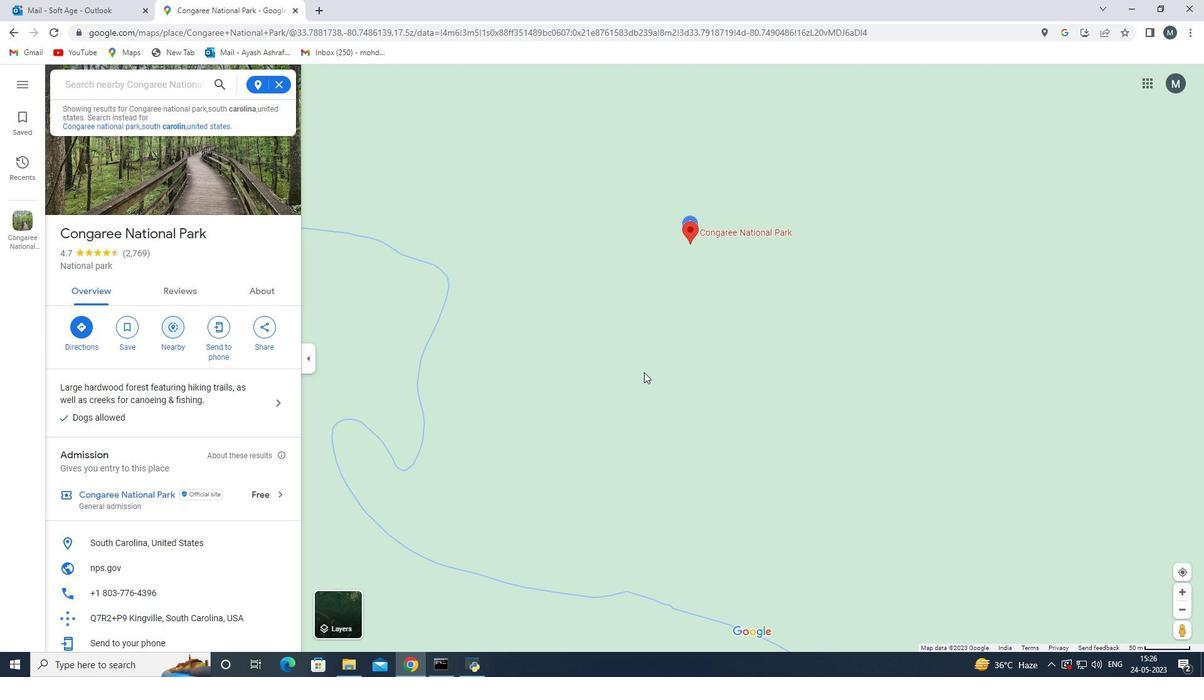 
Action: Mouse pressed left at (646, 343)
Screenshot: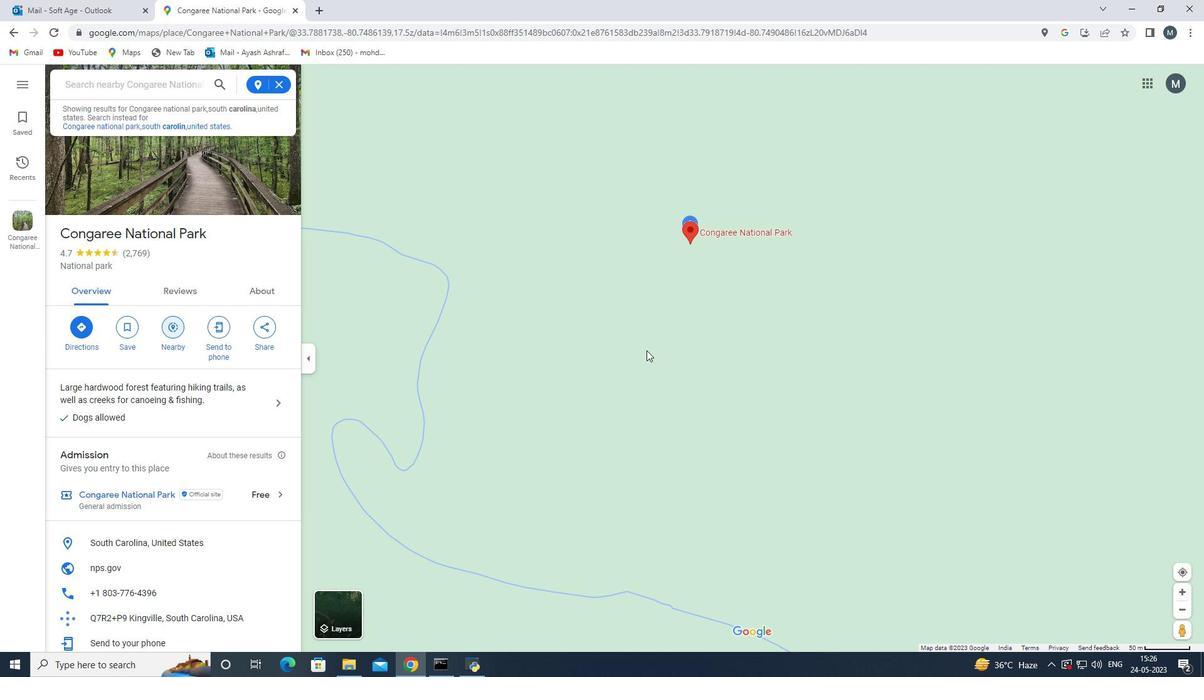 
Action: Mouse moved to (833, 396)
Screenshot: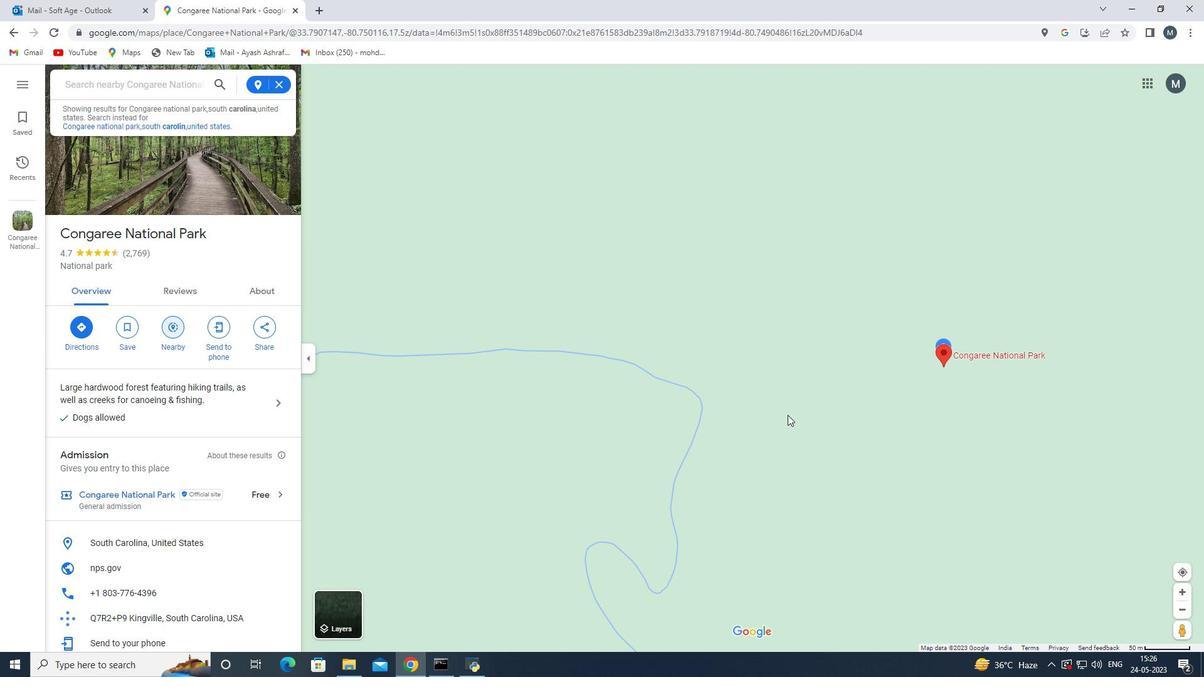 
Action: Mouse pressed left at (833, 396)
Screenshot: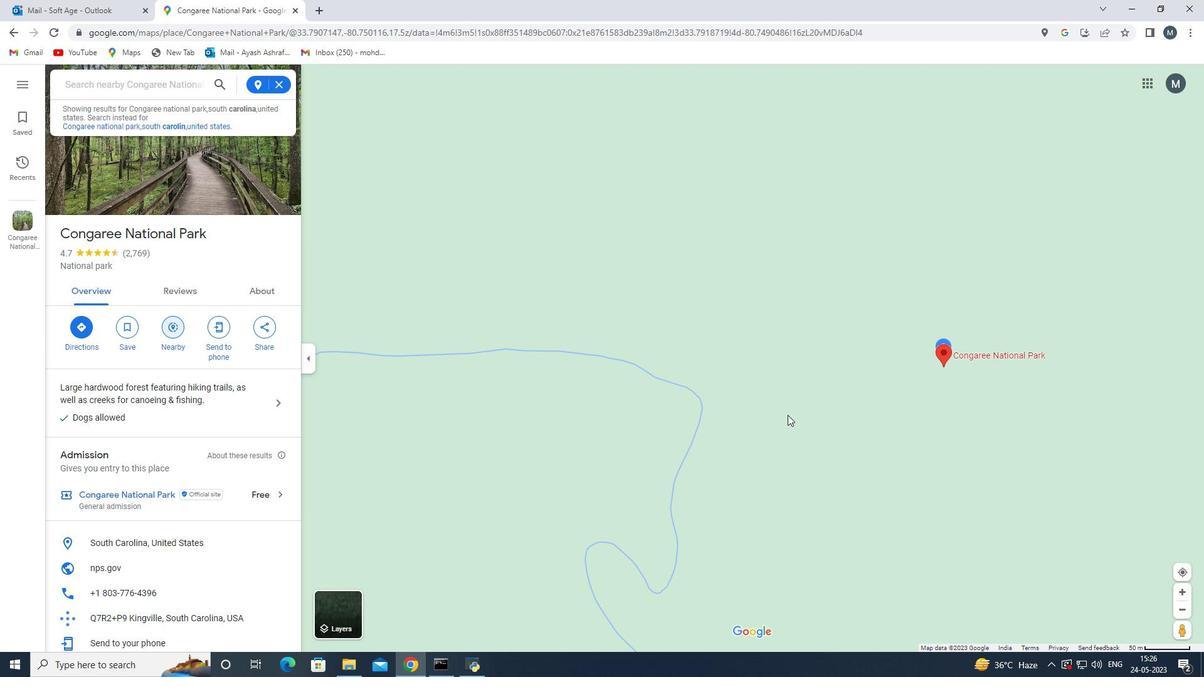
Action: Mouse moved to (805, 386)
Screenshot: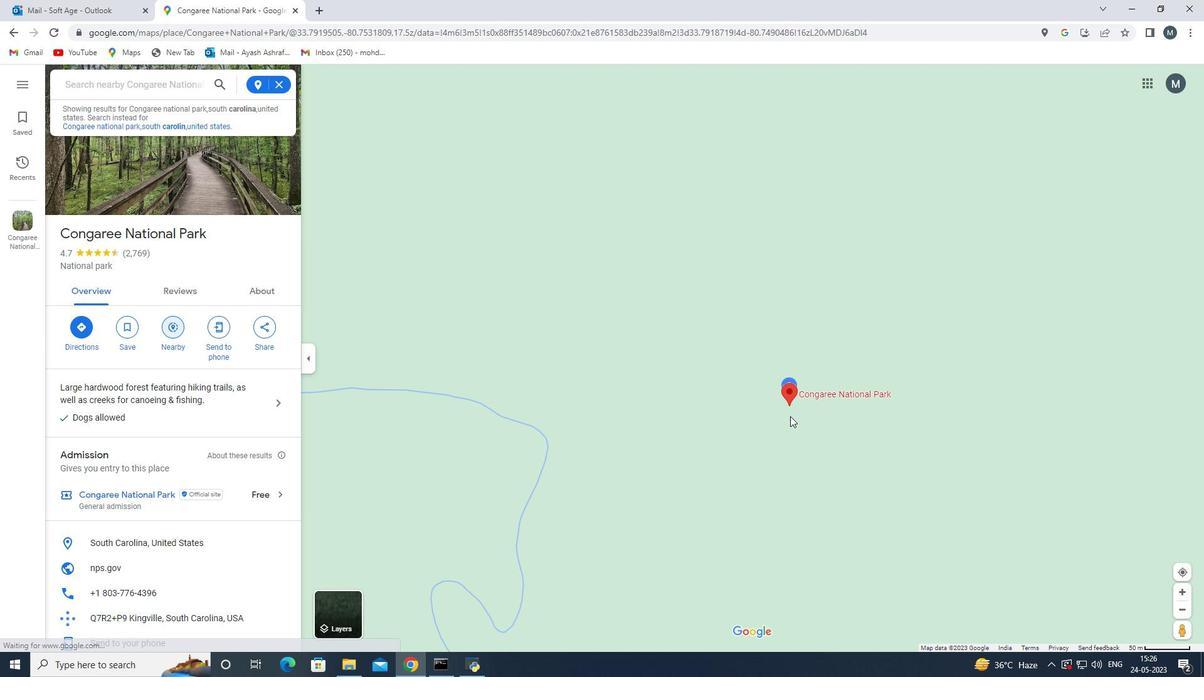 
Action: Mouse pressed left at (805, 386)
Screenshot: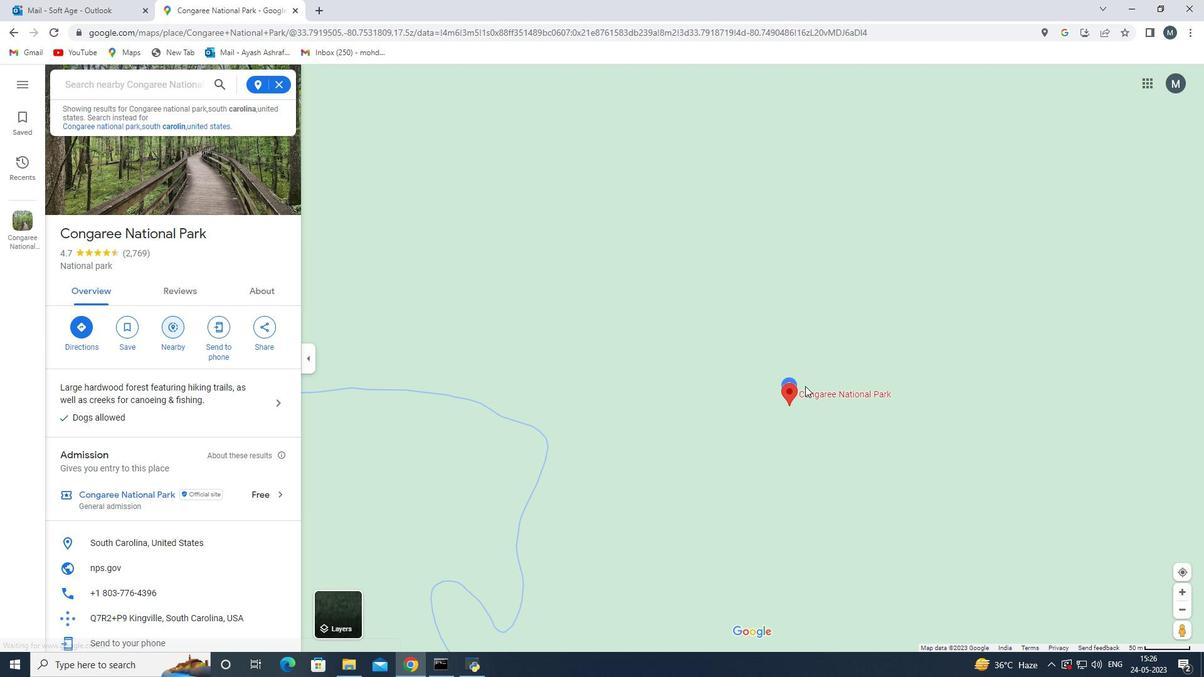 
Action: Mouse moved to (791, 414)
Screenshot: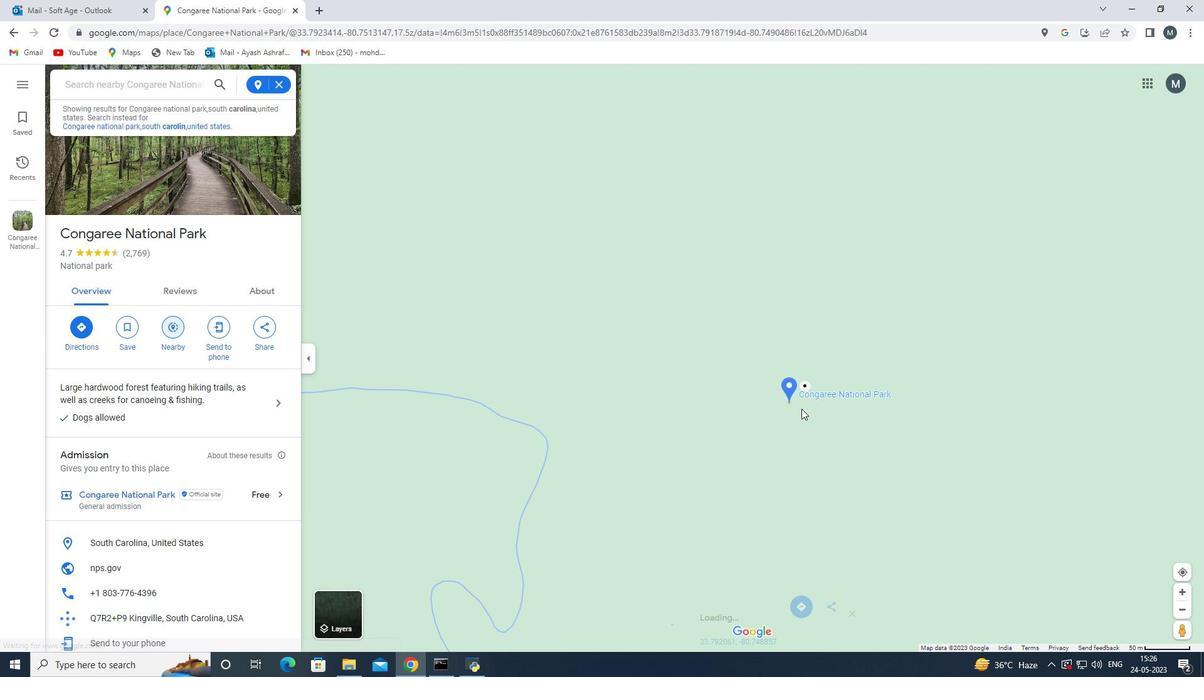 
Action: Mouse scrolled (791, 414) with delta (0, 0)
Screenshot: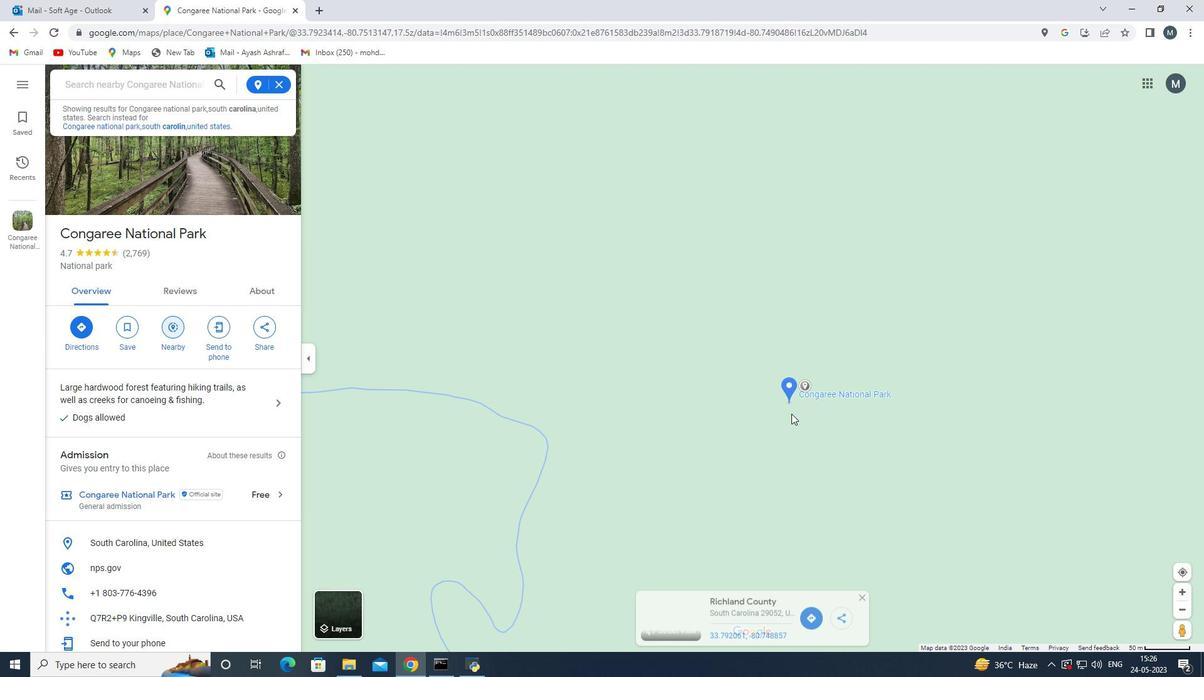 
Action: Mouse moved to (794, 393)
Screenshot: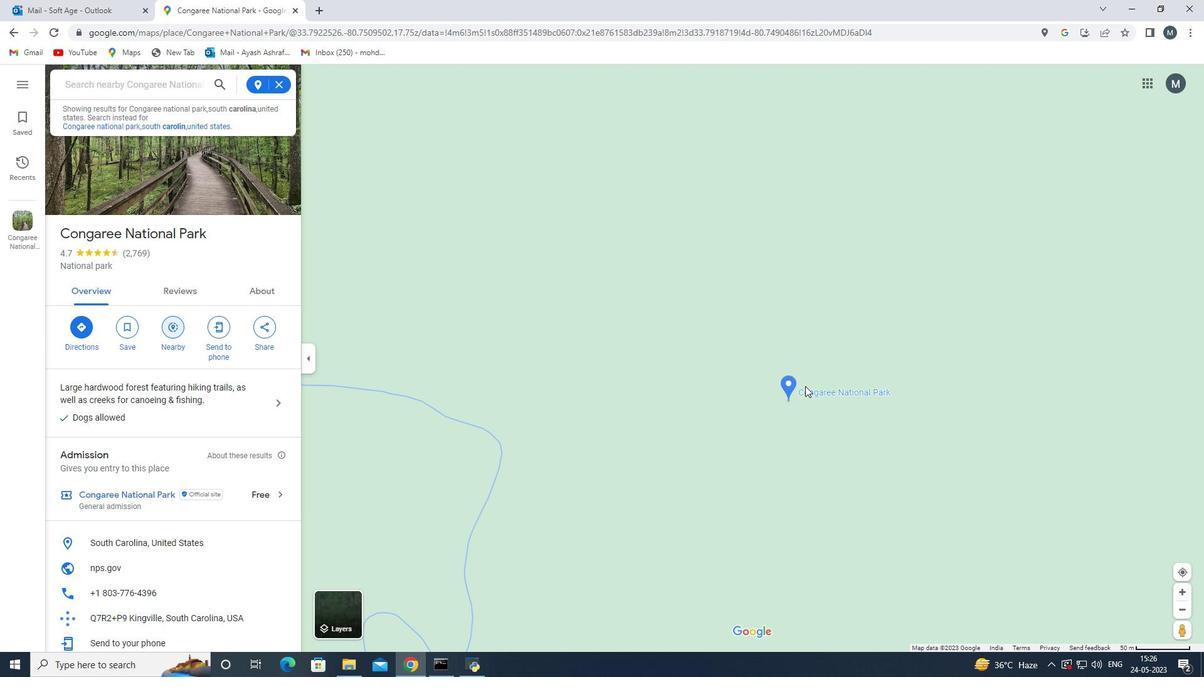 
Action: Mouse pressed left at (794, 393)
Screenshot: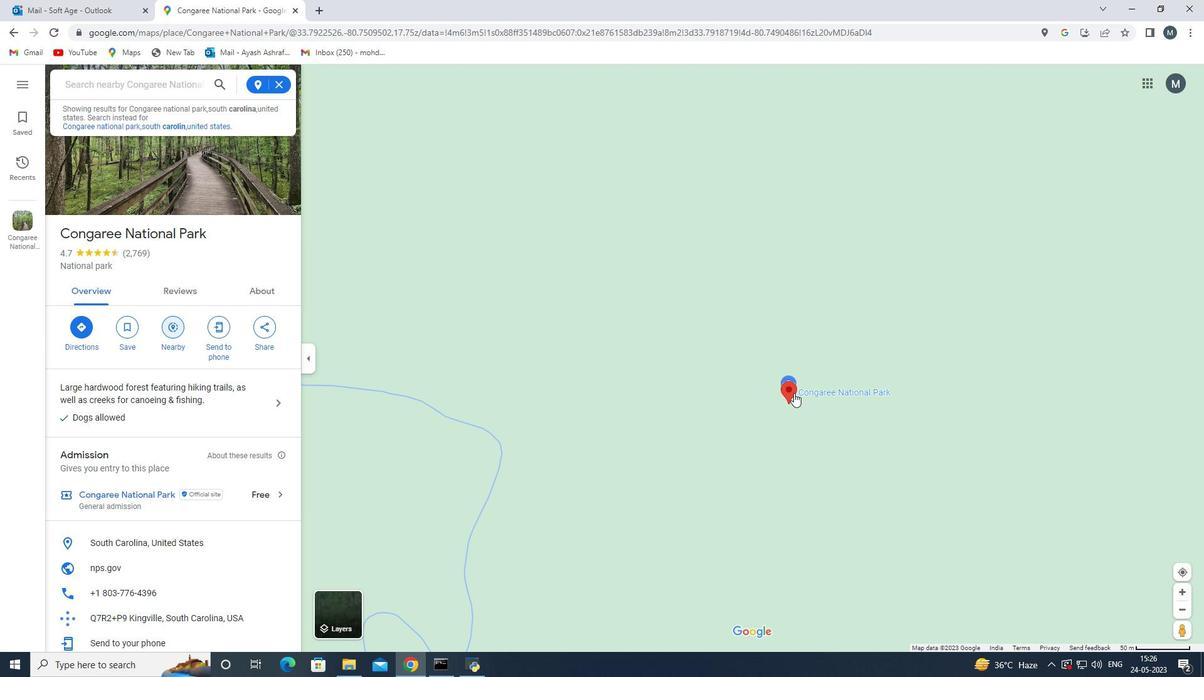 
Action: Mouse moved to (197, 419)
Screenshot: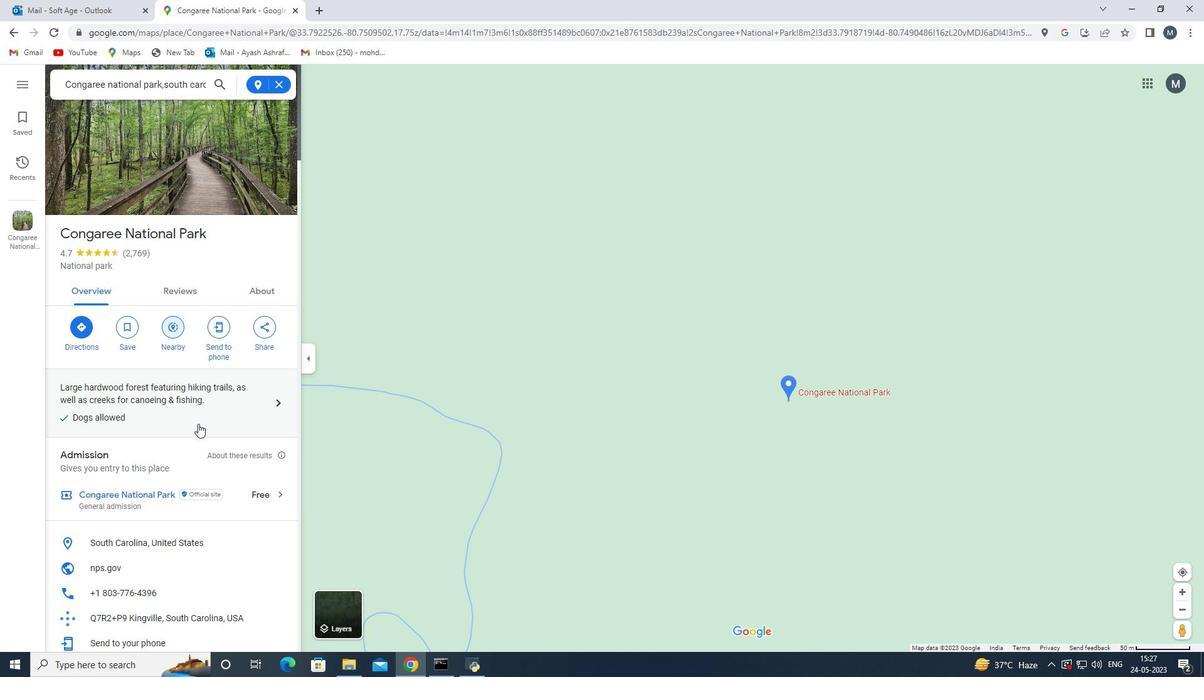 
Action: Mouse scrolled (197, 418) with delta (0, 0)
Screenshot: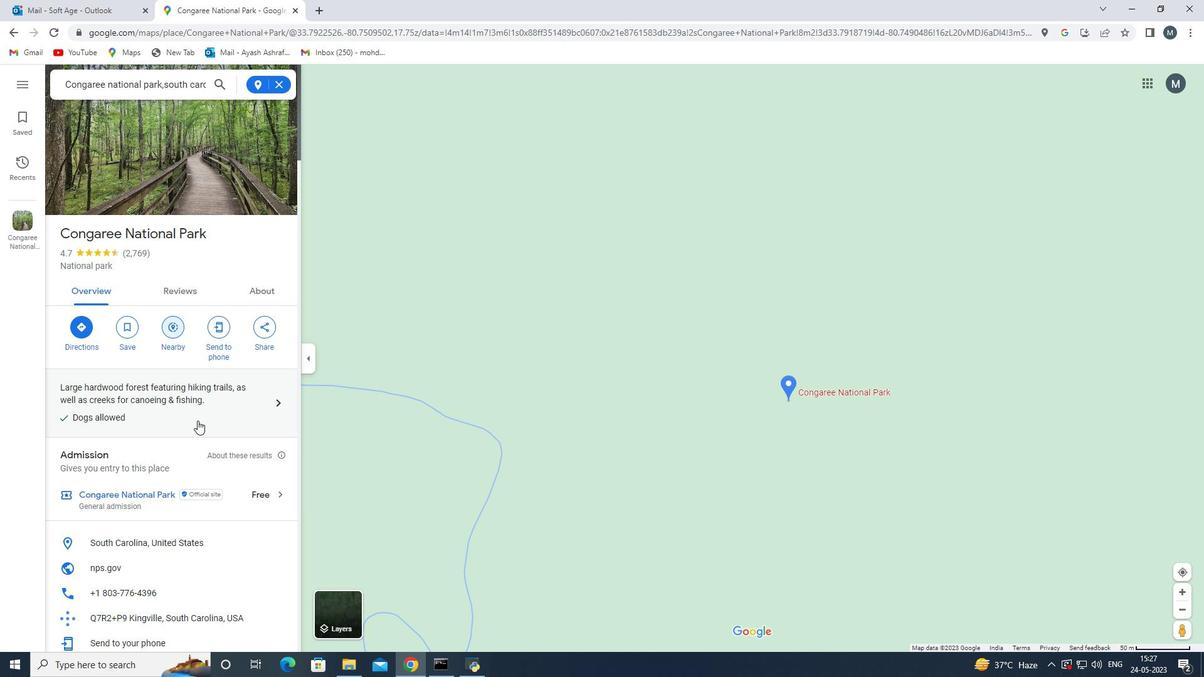 
Action: Mouse scrolled (197, 418) with delta (0, 0)
Screenshot: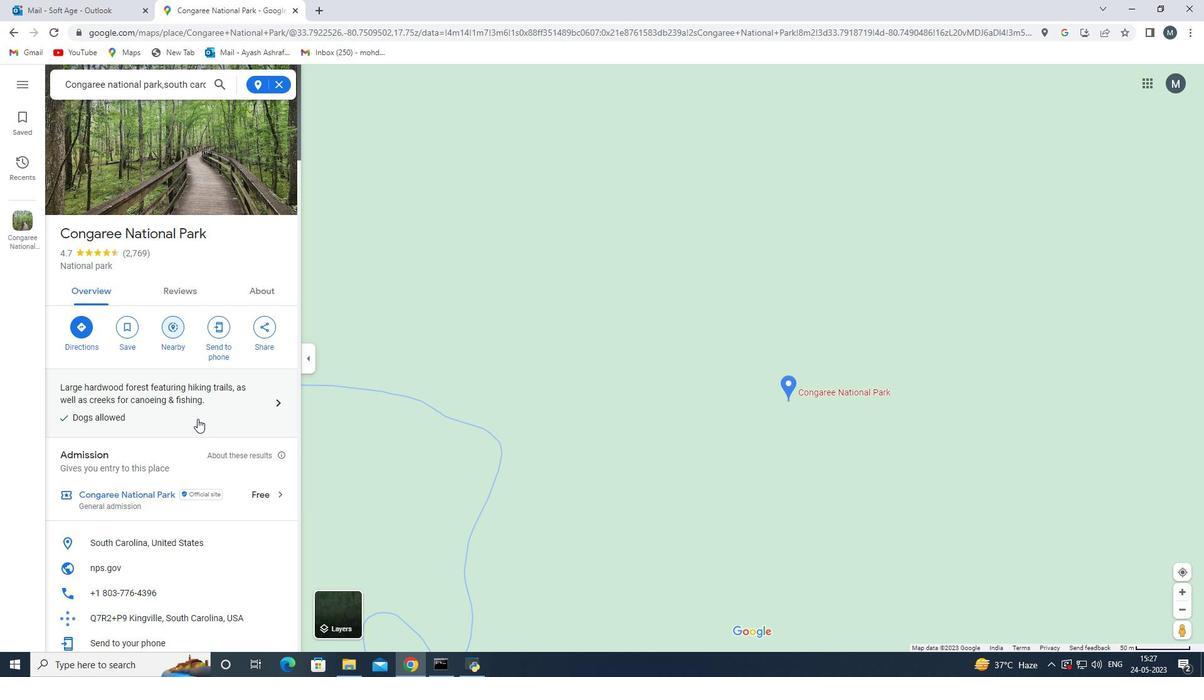
Action: Mouse moved to (201, 415)
Screenshot: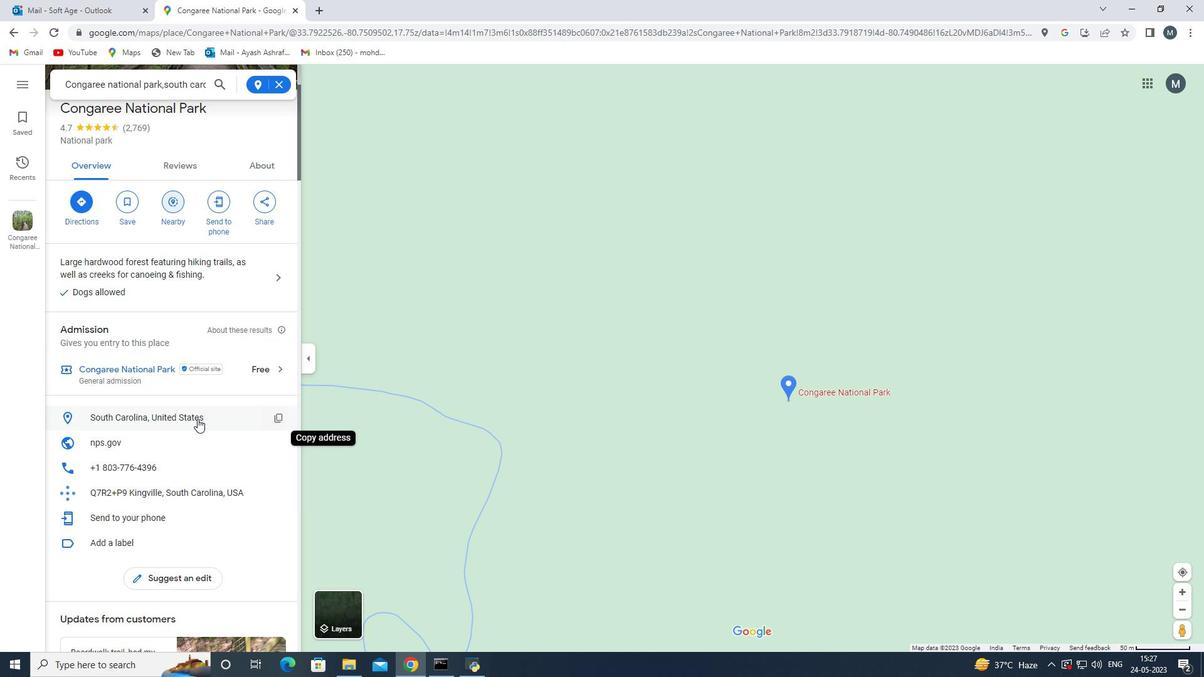 
Action: Mouse scrolled (201, 414) with delta (0, 0)
Screenshot: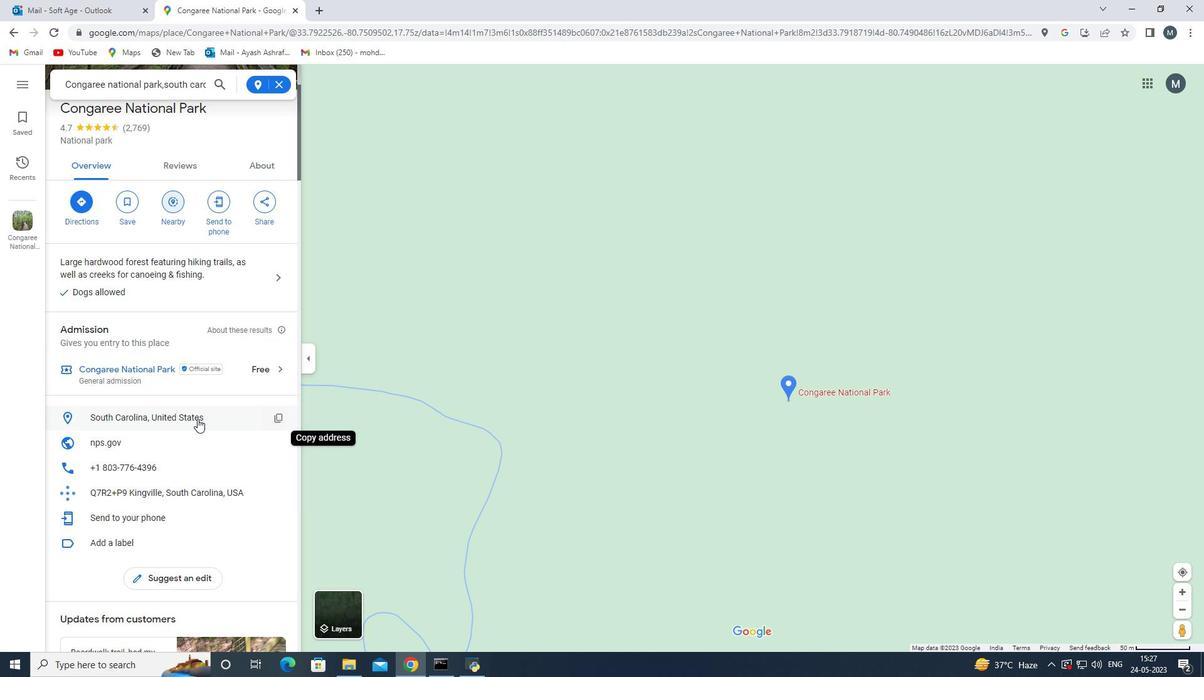 
Action: Mouse moved to (170, 404)
Screenshot: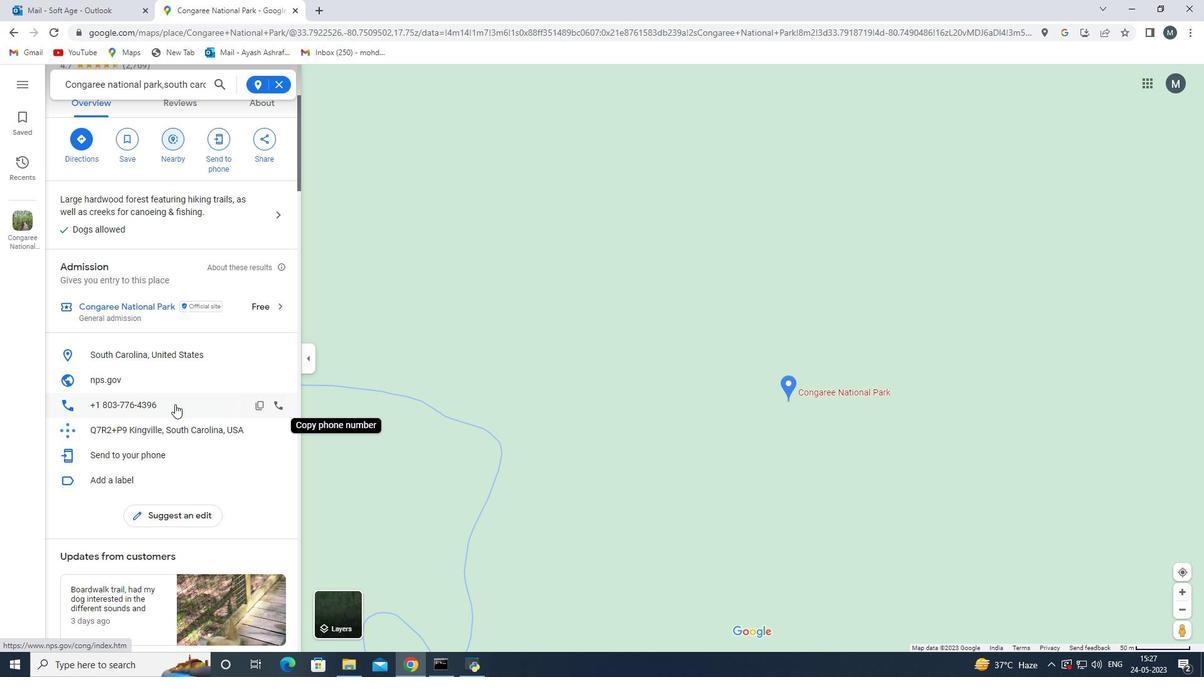 
Action: Mouse scrolled (170, 403) with delta (0, 0)
Screenshot: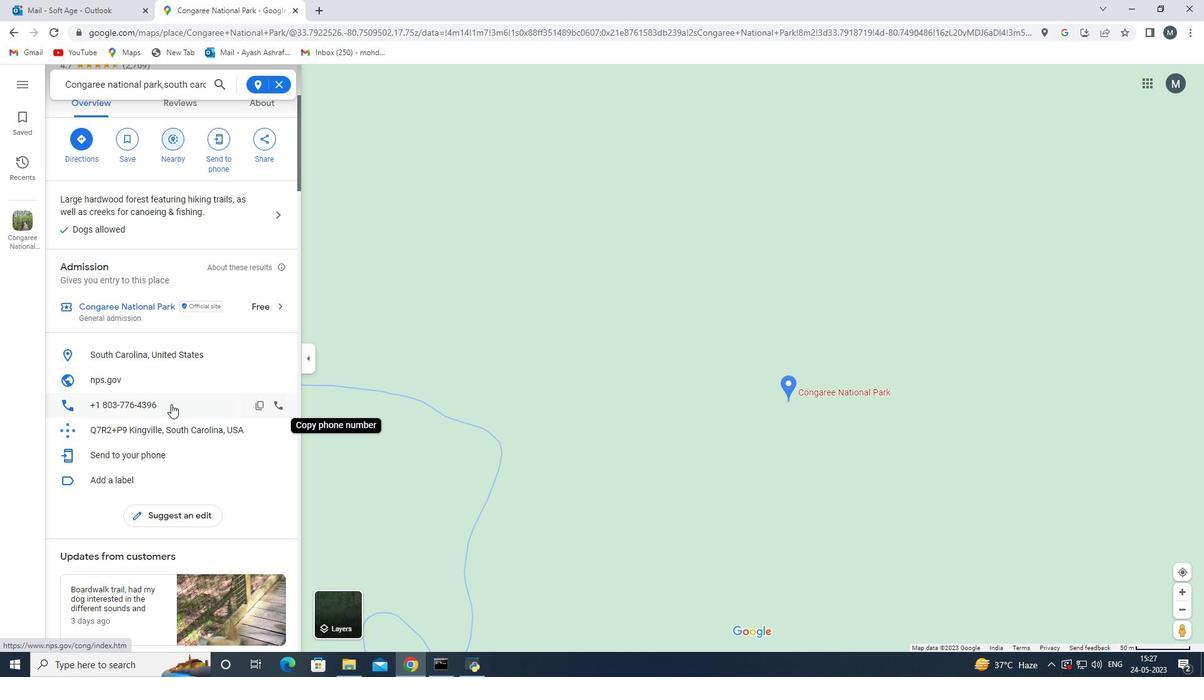
Action: Mouse scrolled (170, 403) with delta (0, 0)
Screenshot: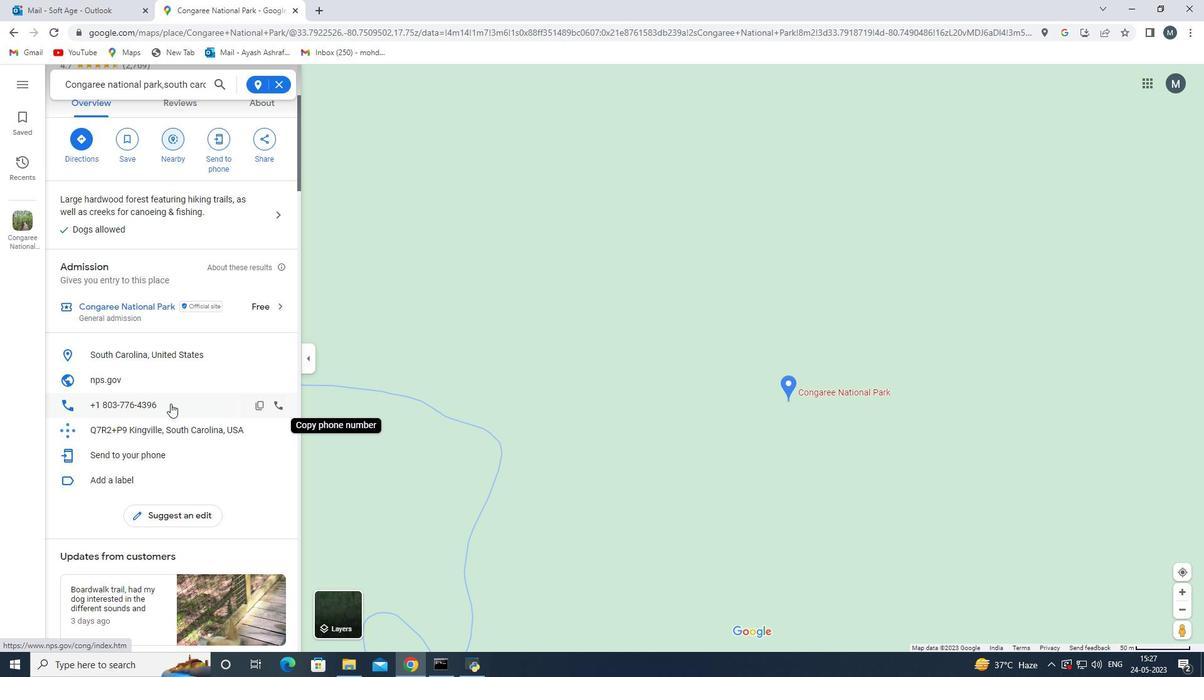 
Action: Mouse moved to (171, 384)
Screenshot: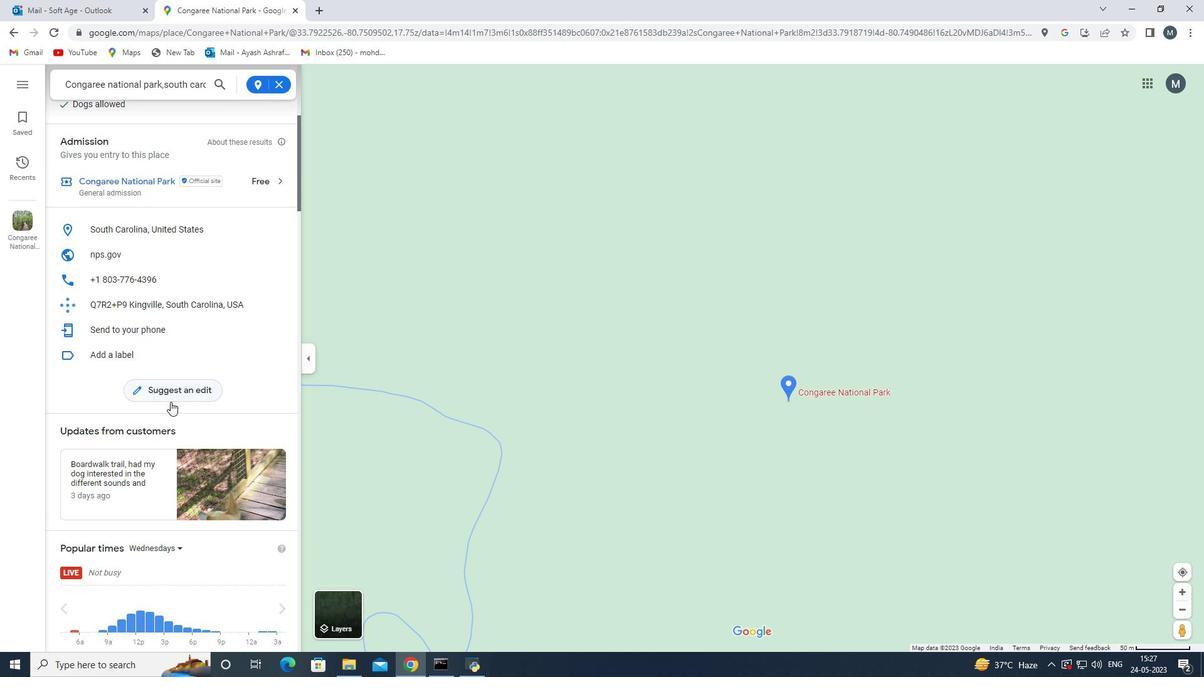 
Action: Mouse scrolled (171, 383) with delta (0, 0)
Screenshot: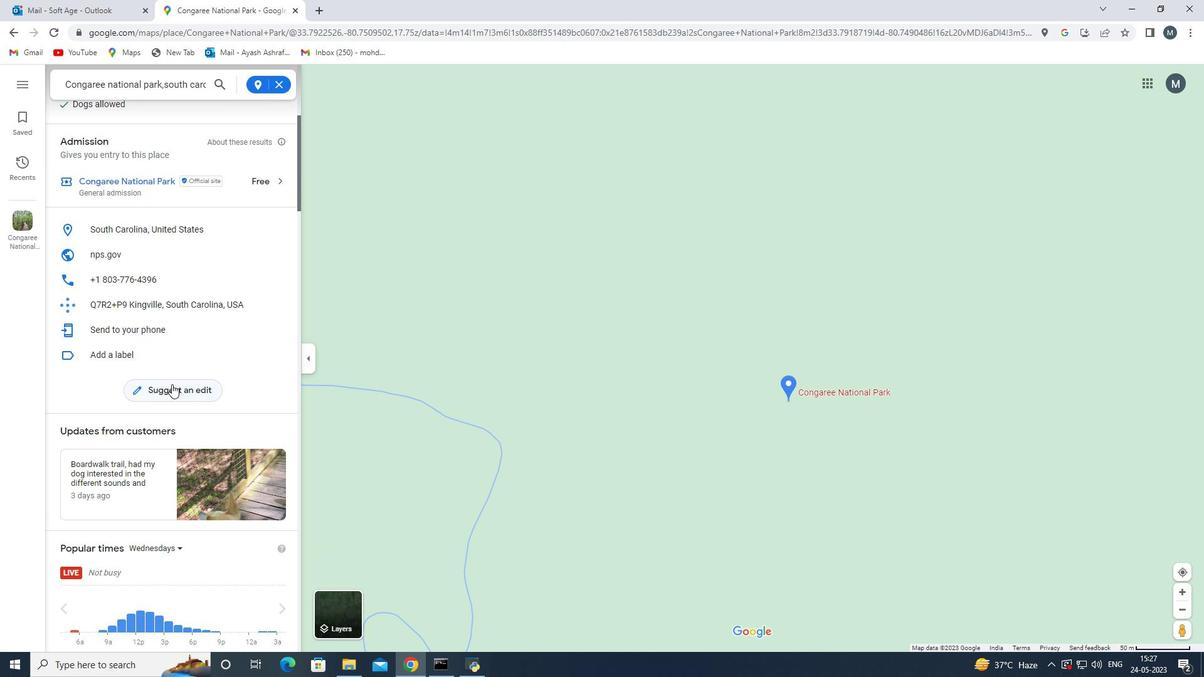 
Action: Mouse moved to (171, 379)
Screenshot: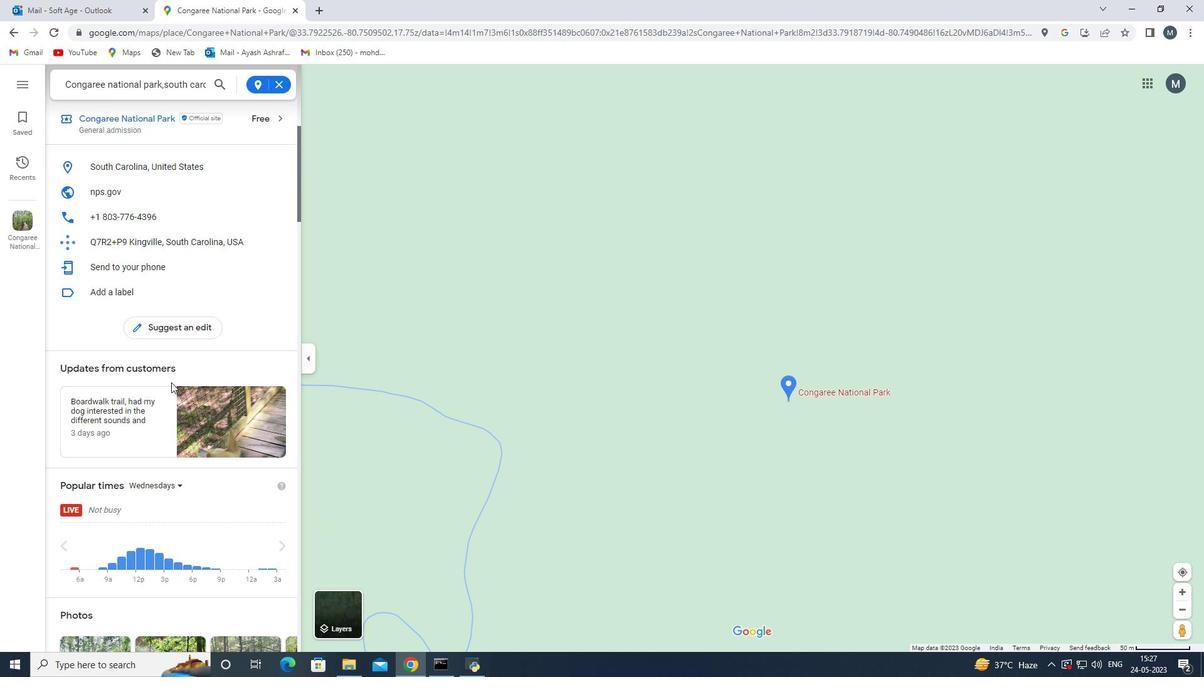 
Action: Mouse scrolled (171, 378) with delta (0, 0)
Screenshot: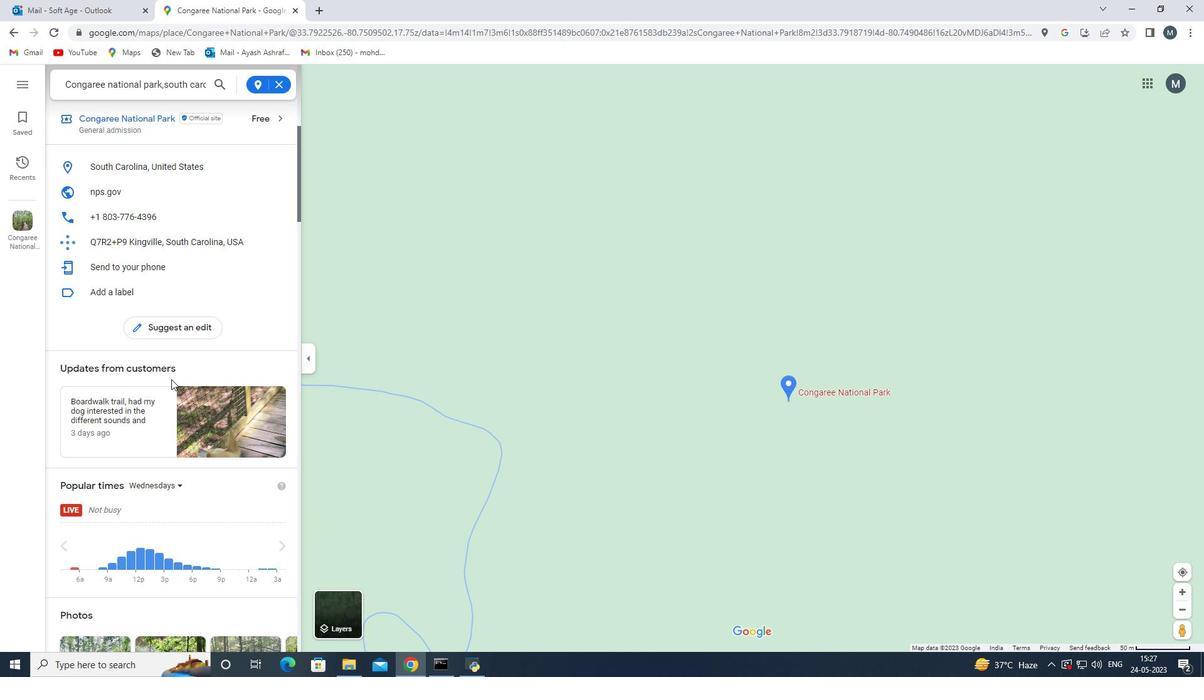 
Action: Mouse scrolled (171, 378) with delta (0, 0)
Screenshot: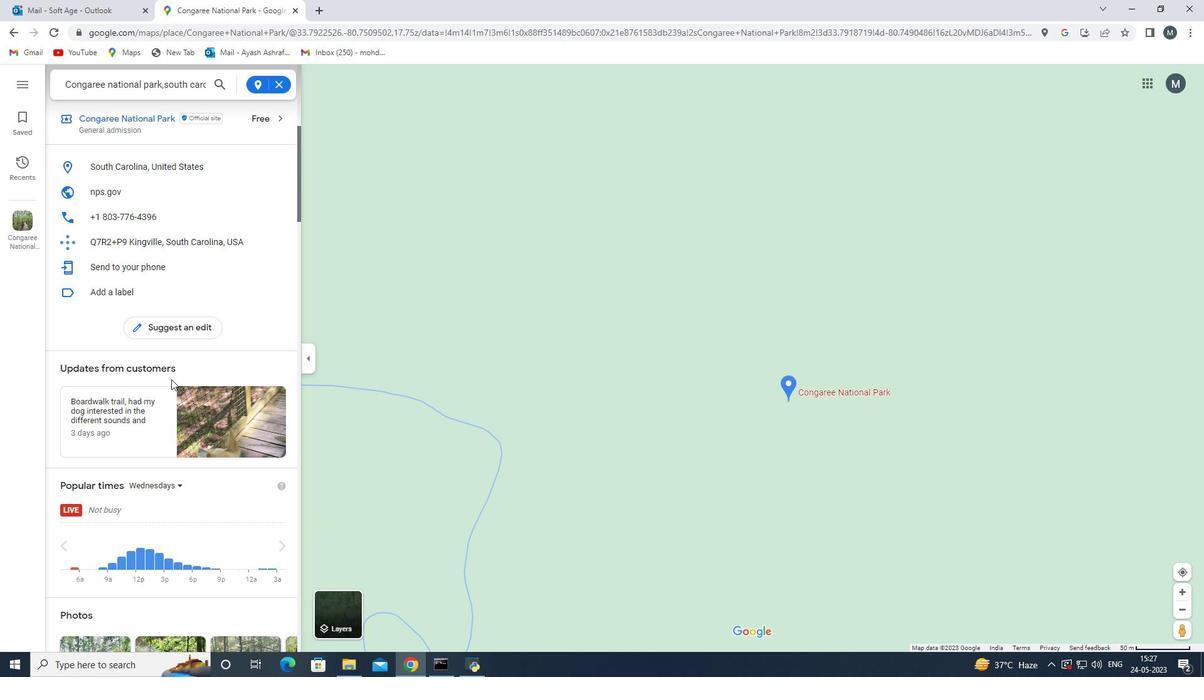 
Action: Mouse scrolled (171, 378) with delta (0, 0)
Screenshot: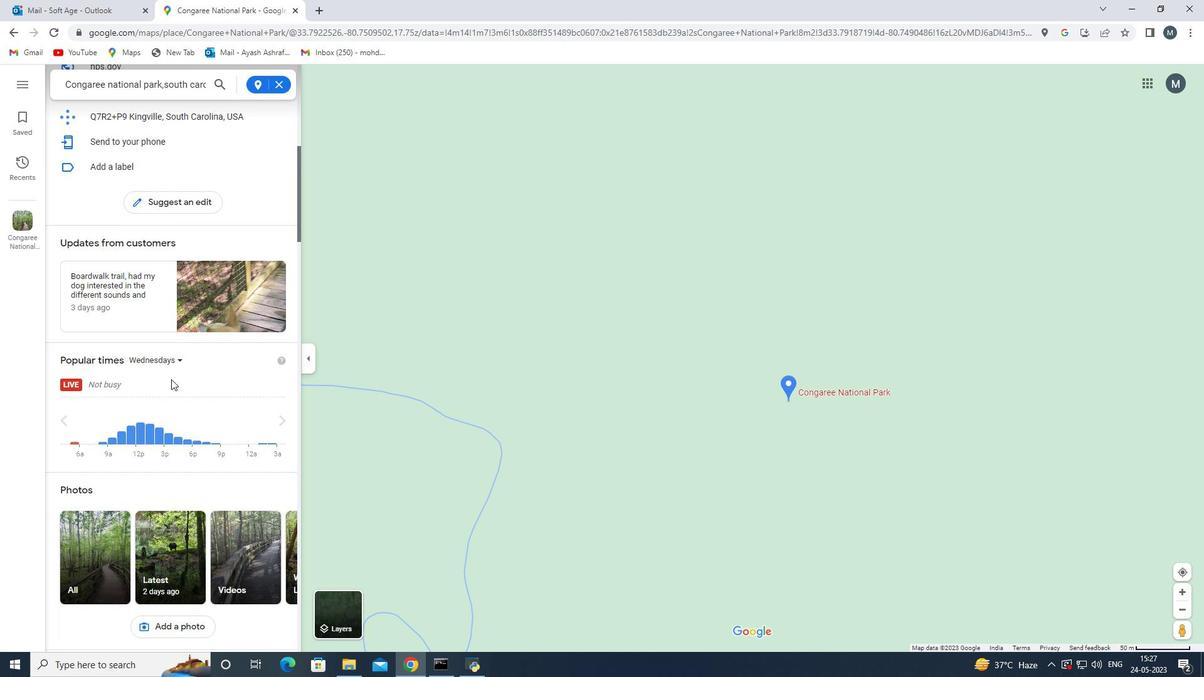 
Action: Mouse scrolled (171, 378) with delta (0, 0)
Screenshot: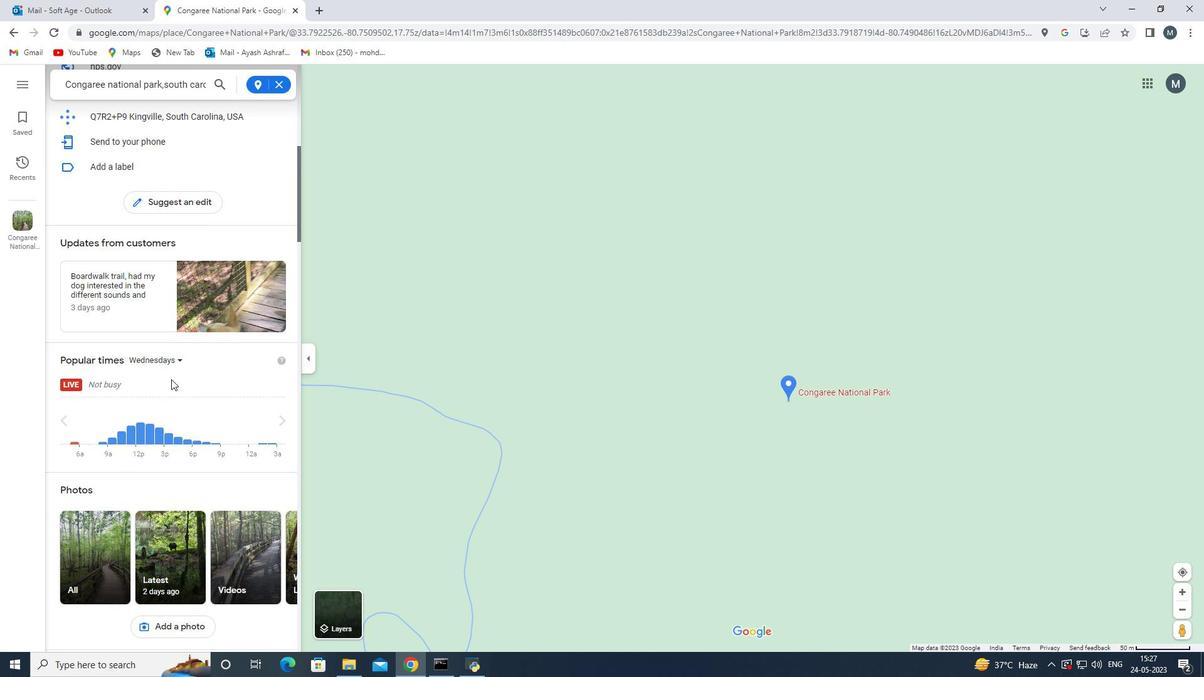 
Action: Mouse scrolled (171, 378) with delta (0, 0)
Screenshot: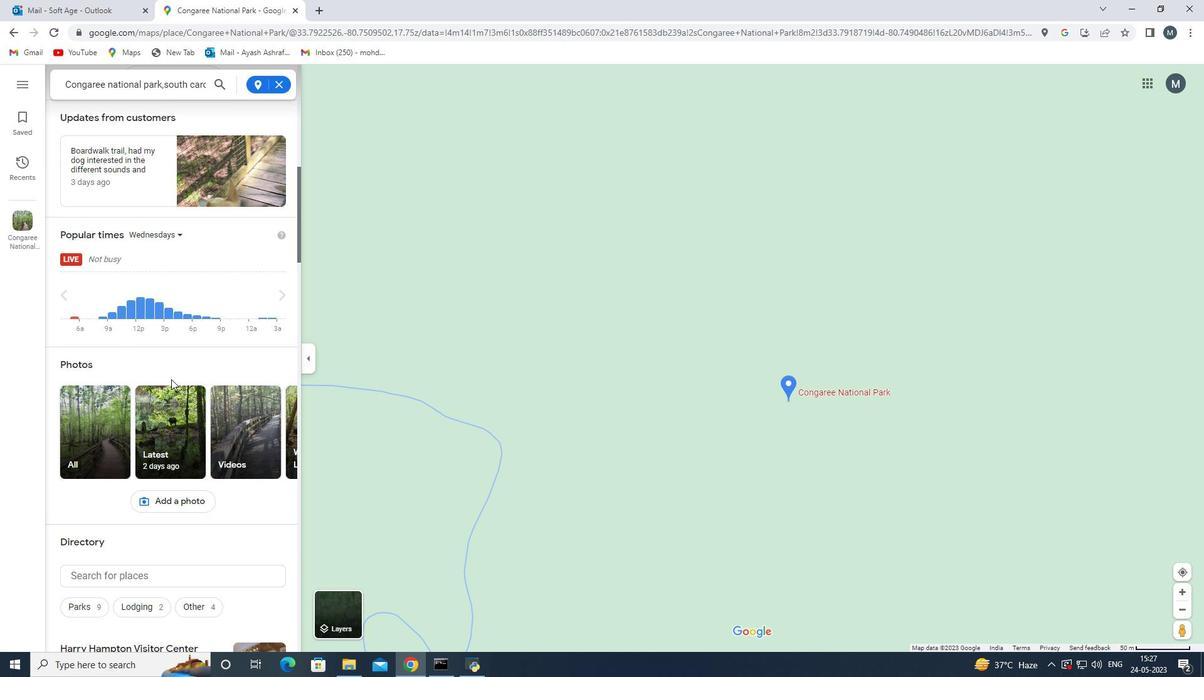 
Action: Mouse scrolled (171, 378) with delta (0, 0)
Screenshot: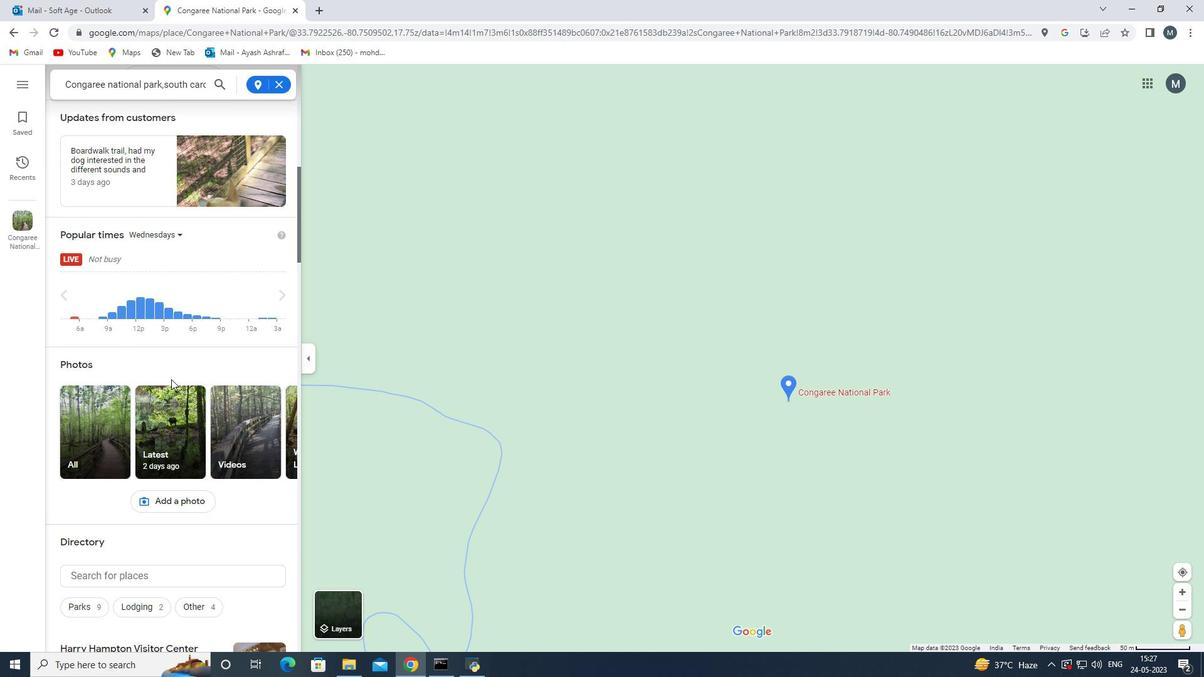 
Action: Mouse moved to (171, 378)
Screenshot: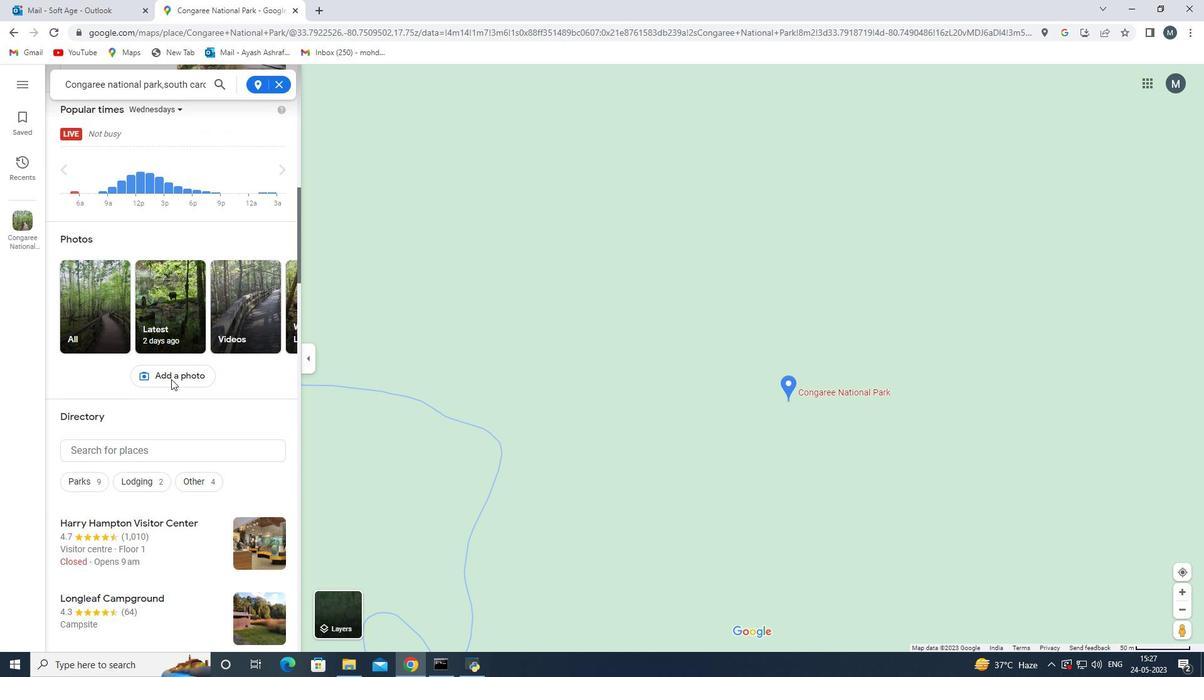 
Action: Mouse scrolled (171, 378) with delta (0, 0)
Screenshot: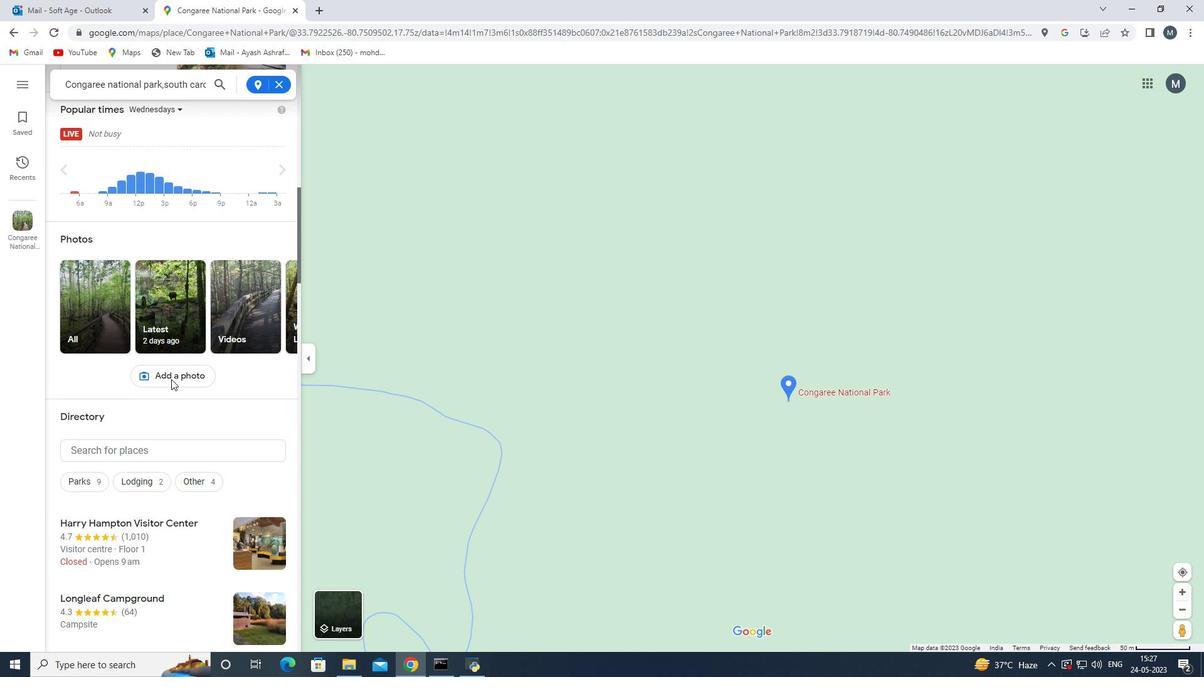
Action: Mouse scrolled (171, 378) with delta (0, 0)
Screenshot: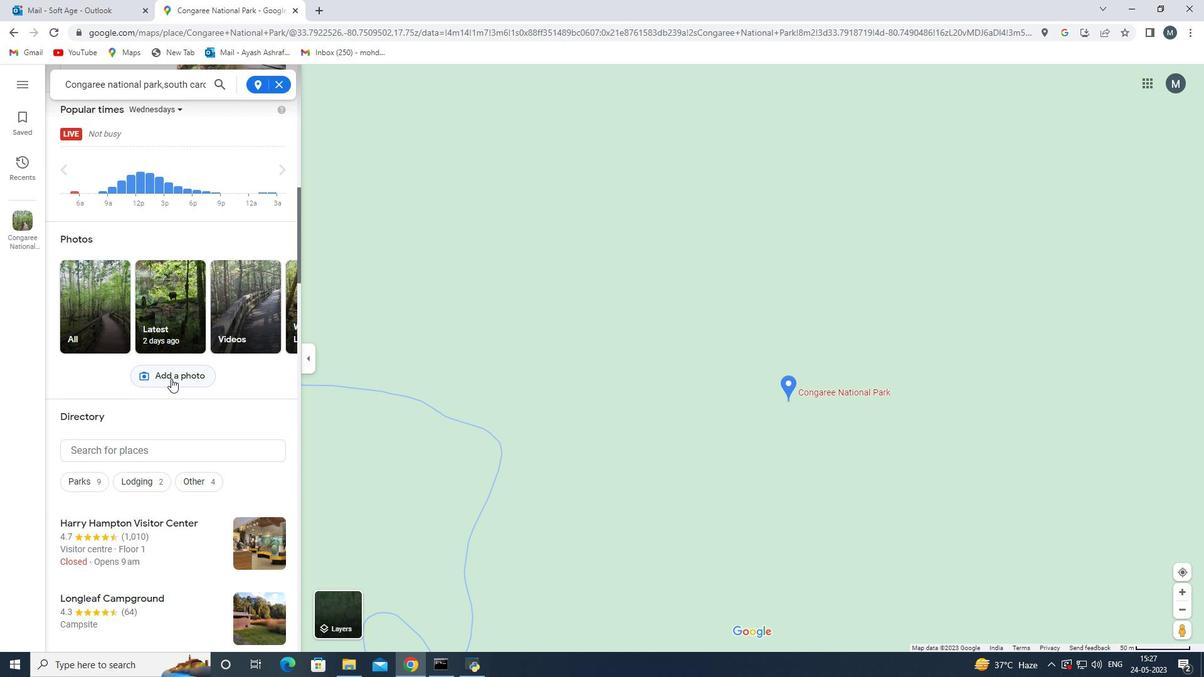 
Action: Mouse moved to (176, 381)
Screenshot: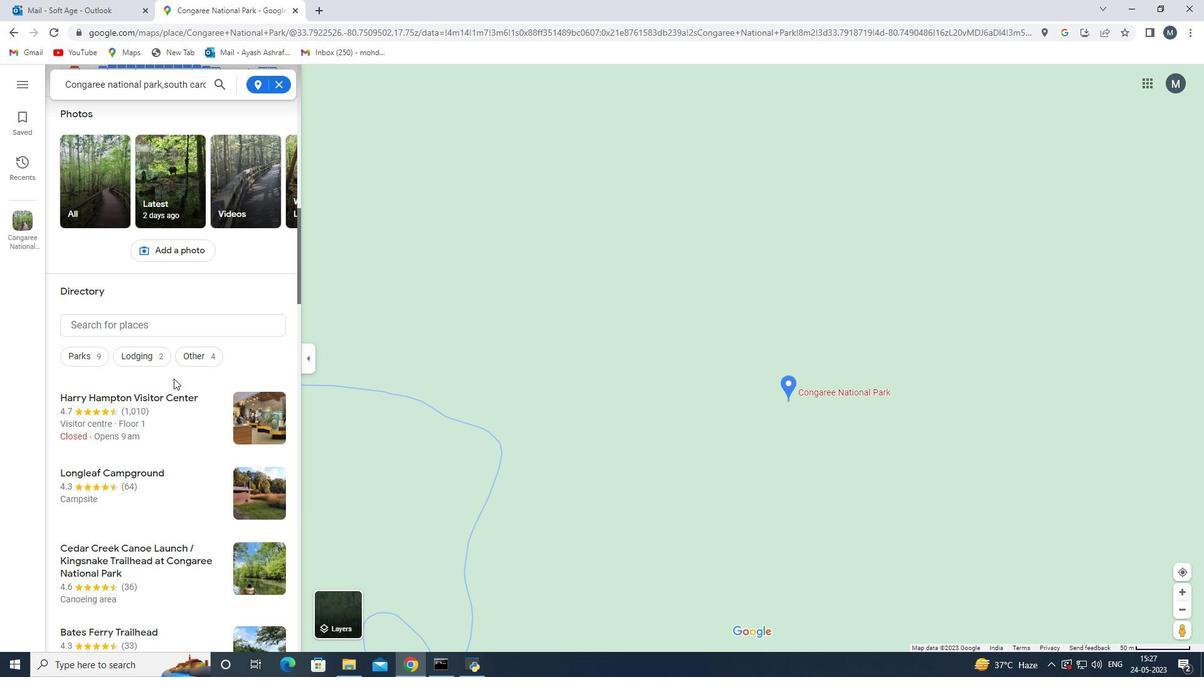 
Action: Mouse scrolled (176, 382) with delta (0, 0)
Screenshot: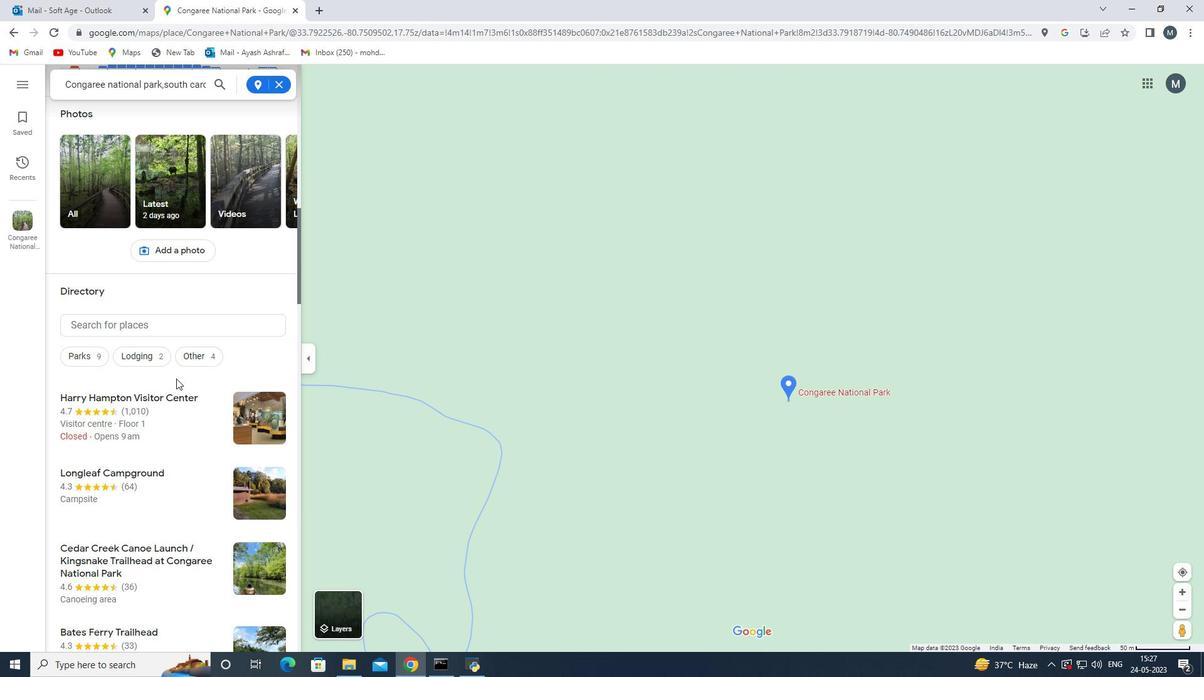 
Action: Mouse moved to (177, 381)
Screenshot: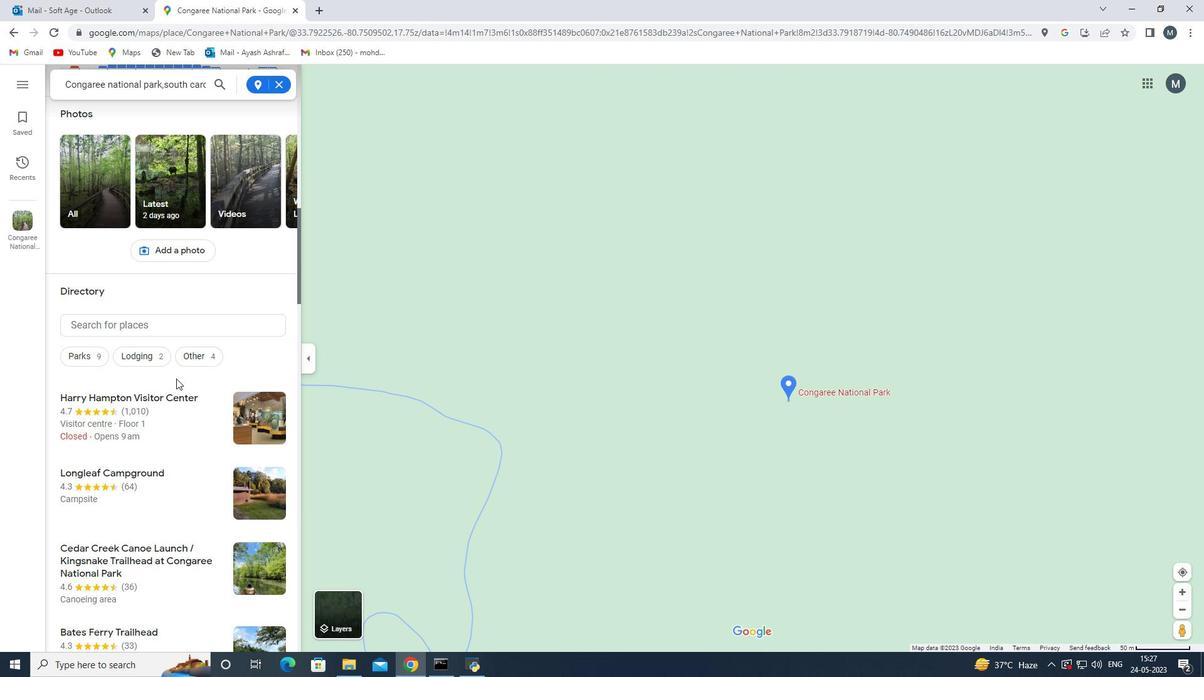 
Action: Mouse scrolled (177, 382) with delta (0, 0)
Screenshot: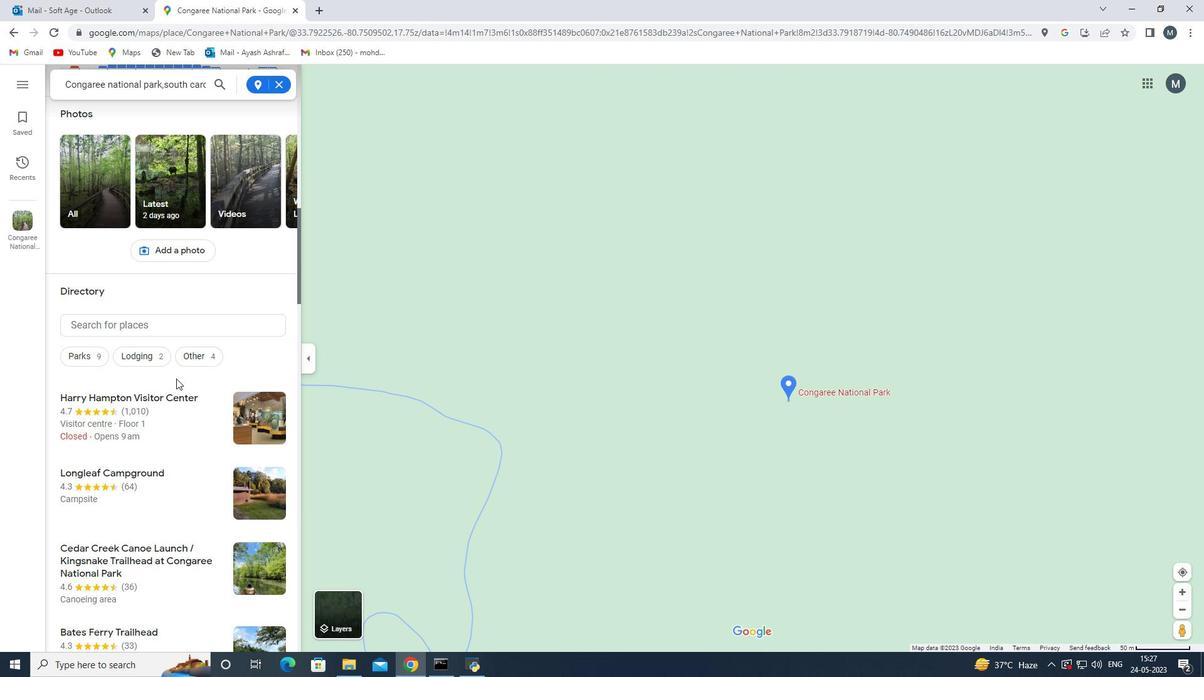 
Action: Mouse moved to (177, 381)
Screenshot: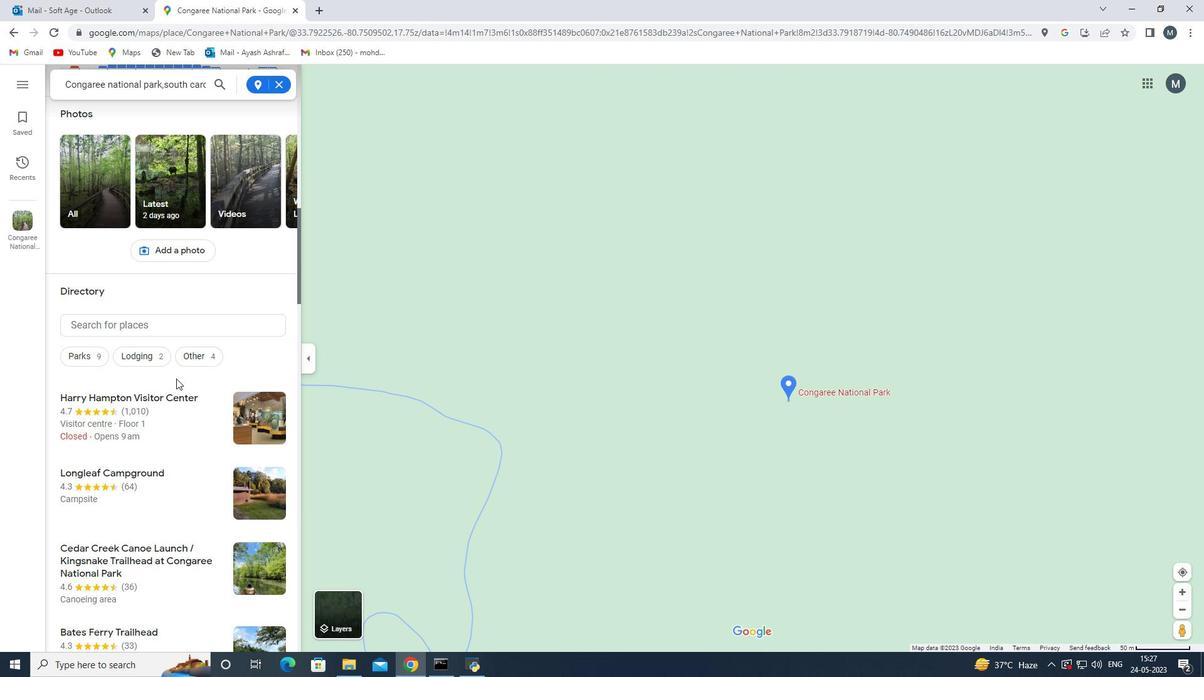 
Action: Mouse scrolled (177, 382) with delta (0, 0)
Screenshot: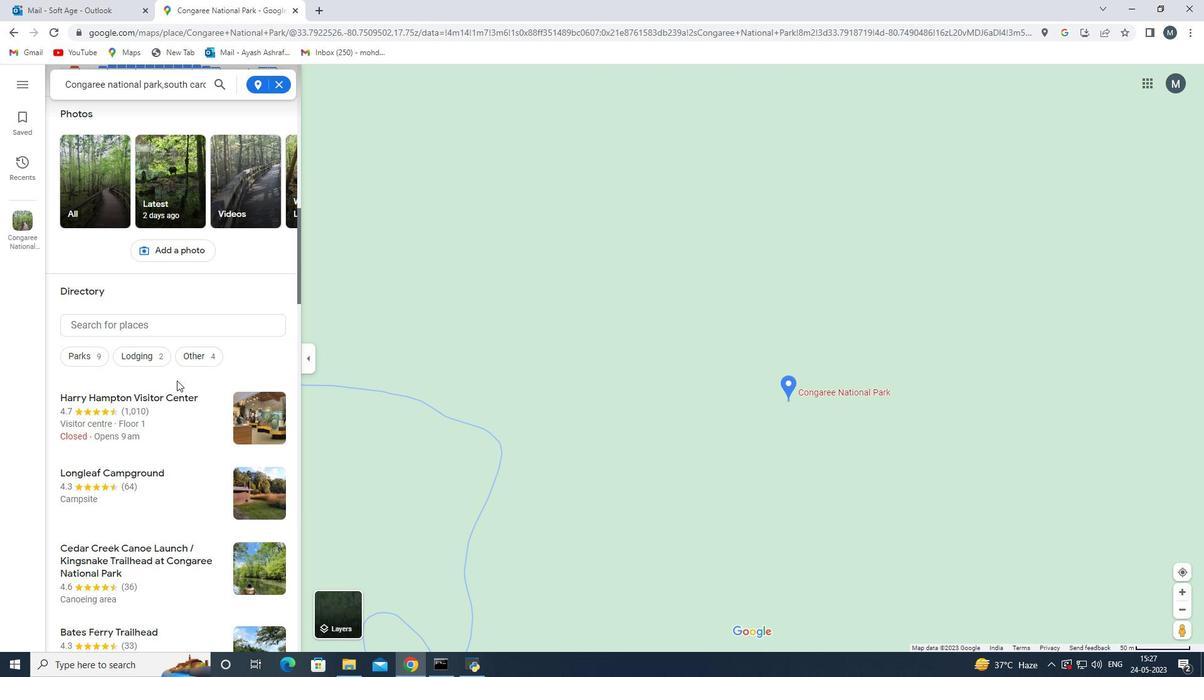 
Action: Mouse scrolled (177, 382) with delta (0, 0)
Screenshot: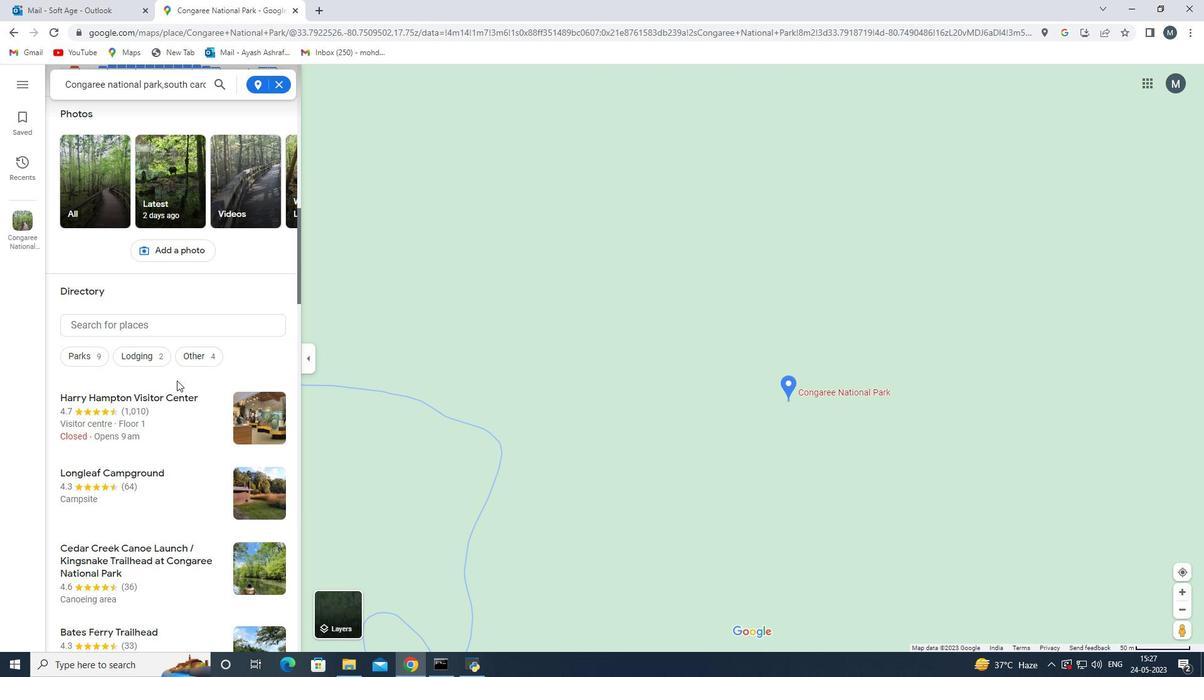 
Action: Mouse moved to (178, 381)
Screenshot: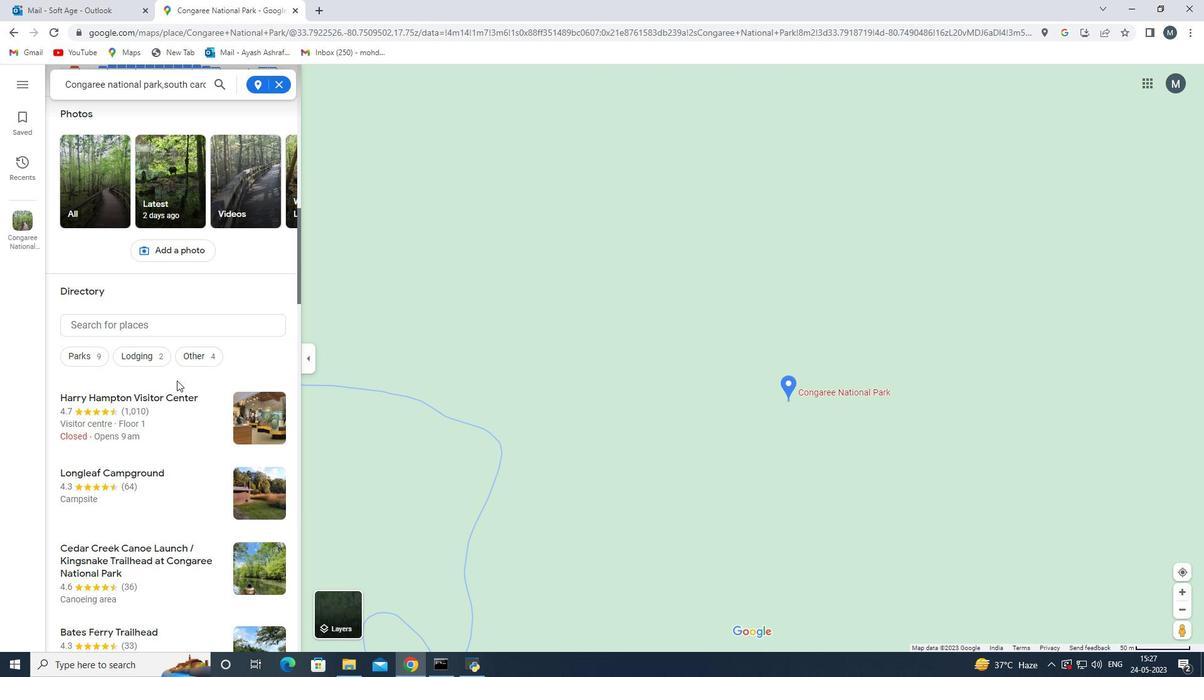 
Action: Mouse scrolled (178, 382) with delta (0, 0)
Screenshot: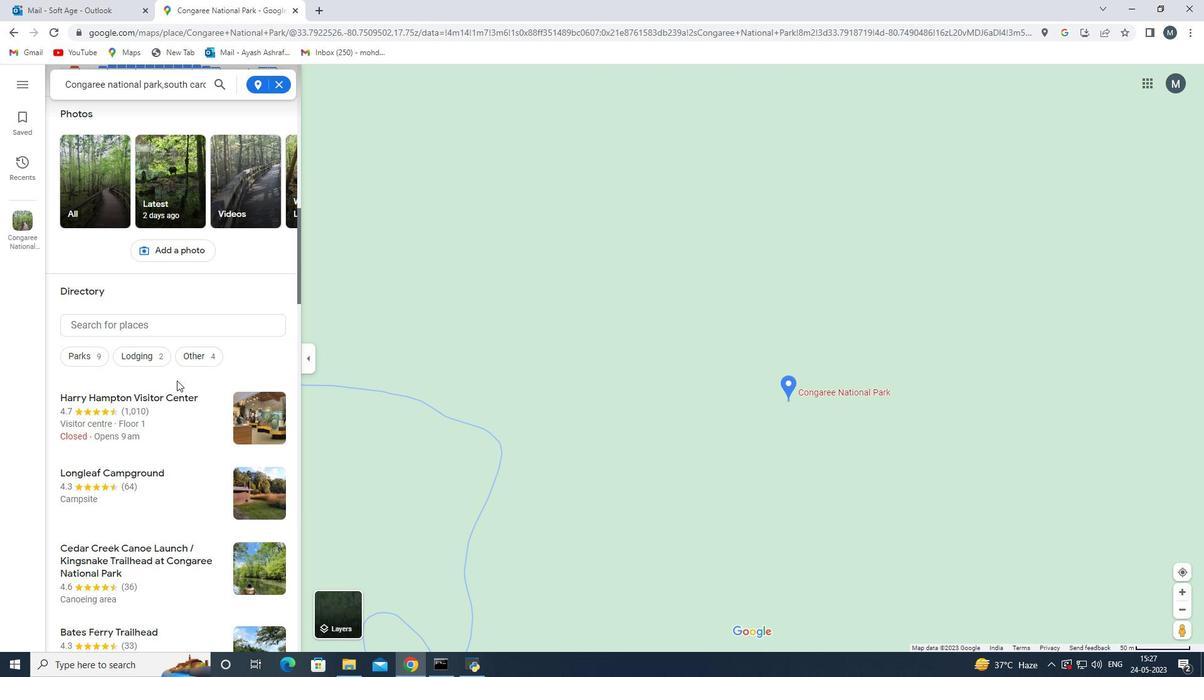 
Action: Mouse moved to (178, 381)
Screenshot: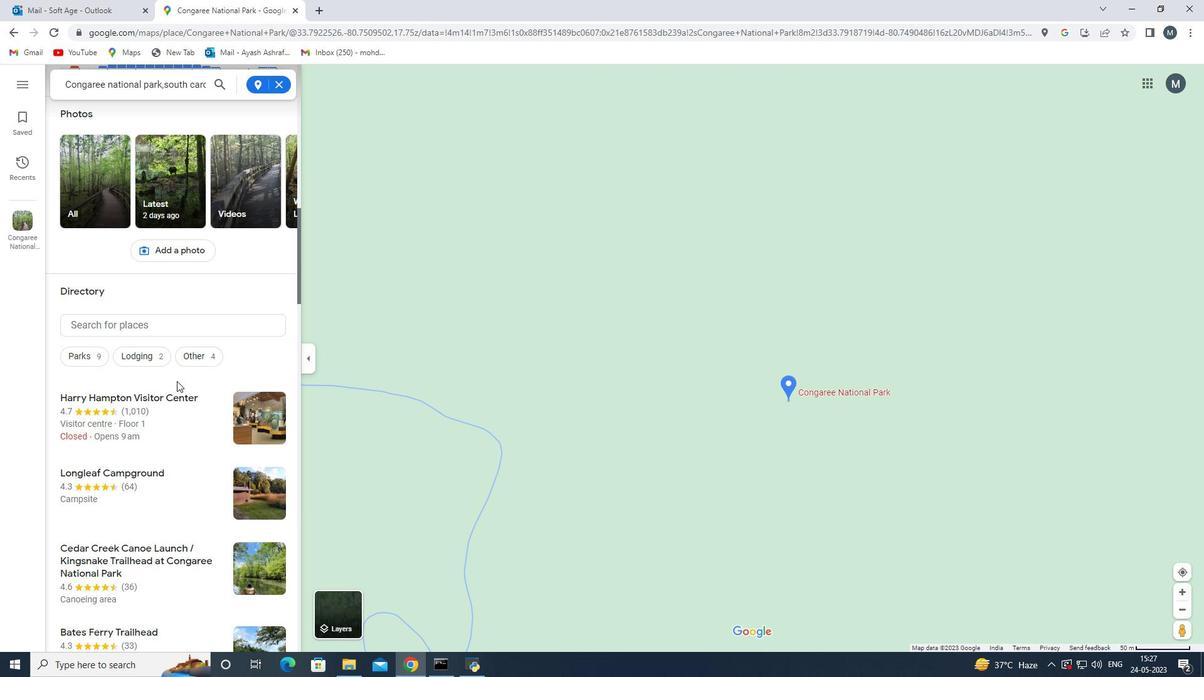
Action: Mouse scrolled (178, 382) with delta (0, 0)
Screenshot: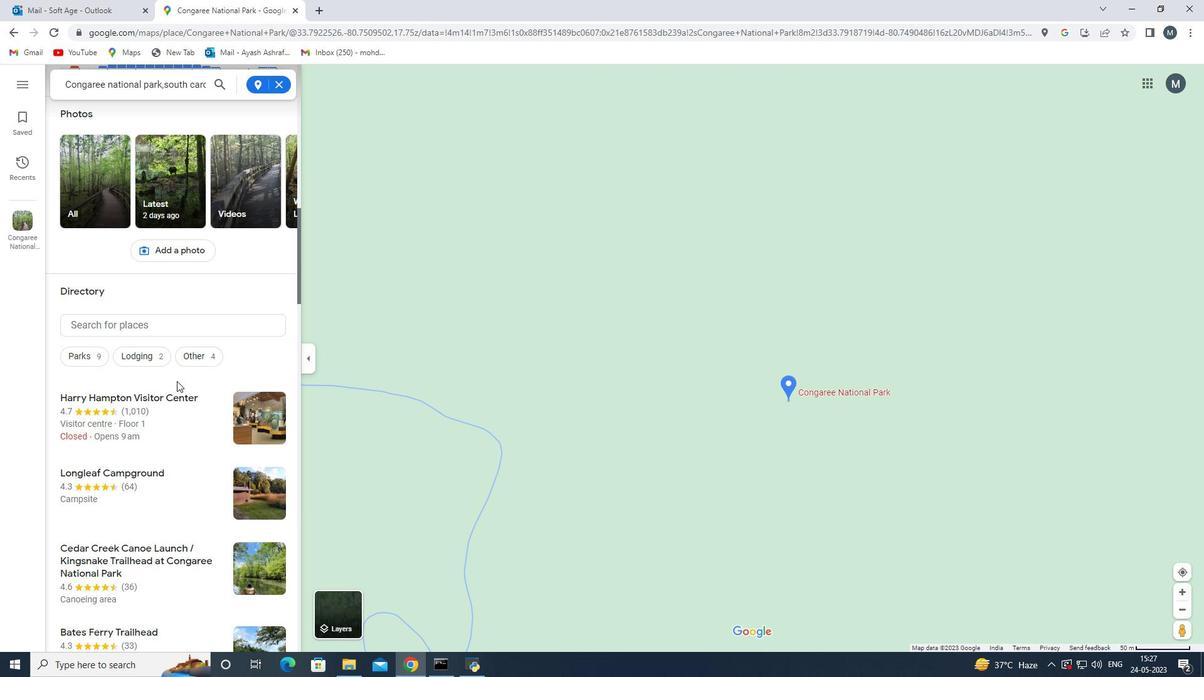 
Action: Mouse moved to (176, 380)
Screenshot: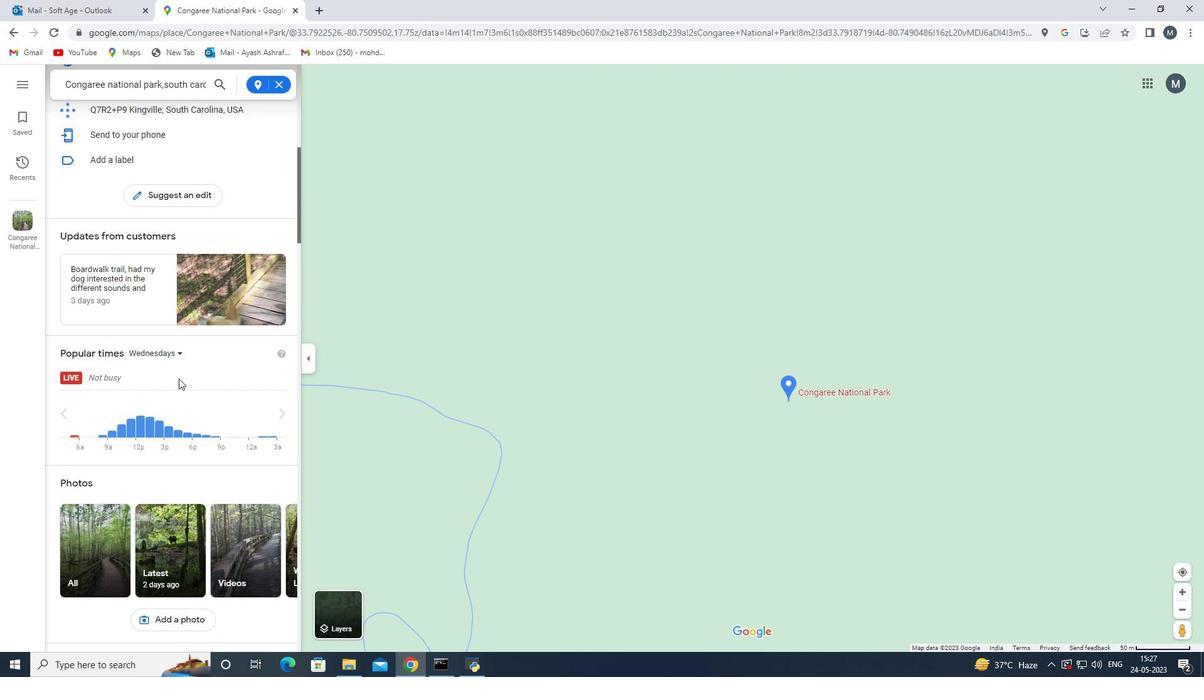 
Action: Mouse scrolled (176, 381) with delta (0, 0)
Screenshot: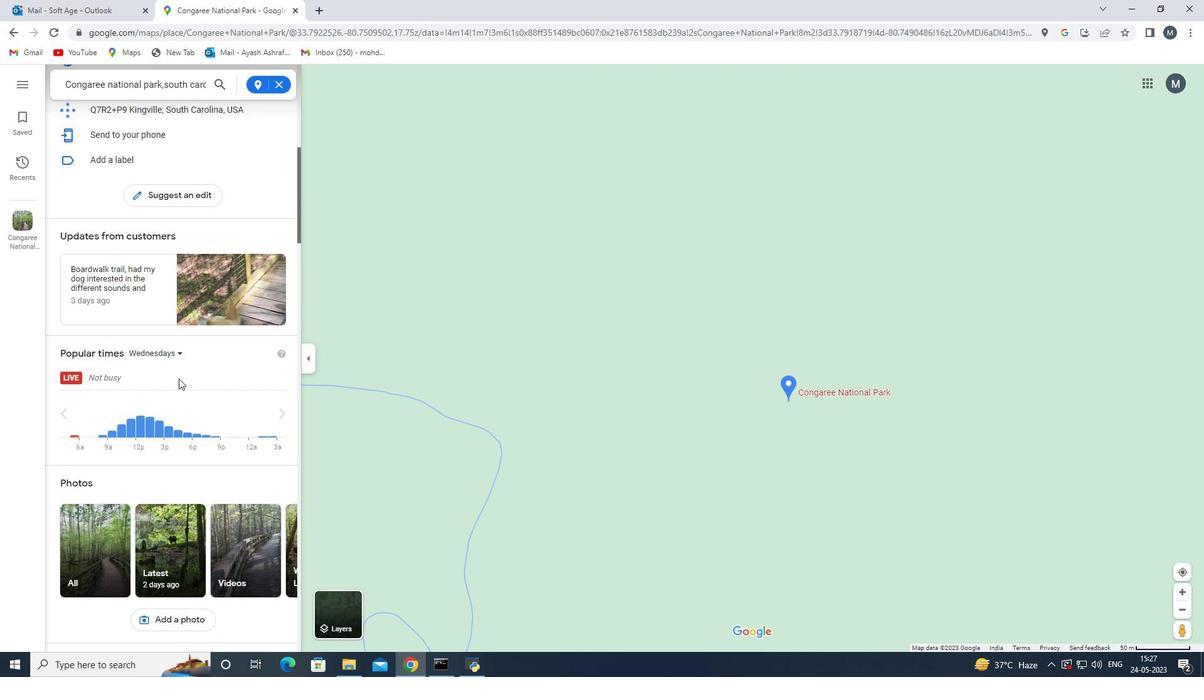 
Action: Mouse scrolled (176, 381) with delta (0, 0)
Screenshot: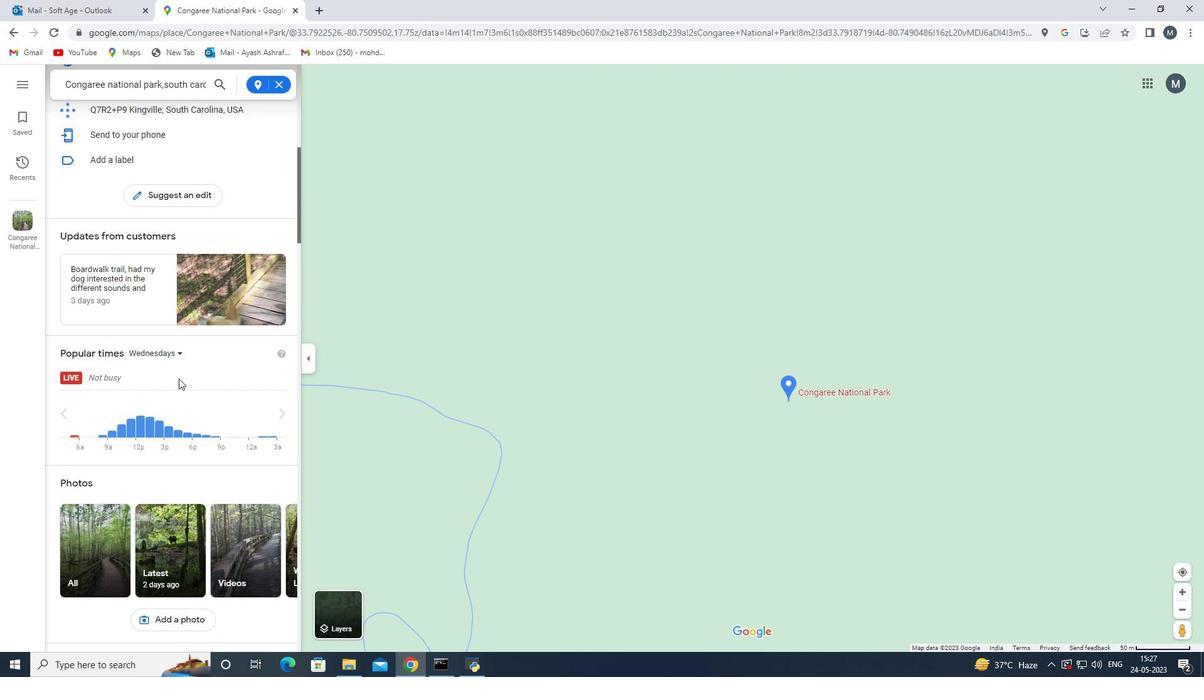 
Action: Mouse scrolled (176, 381) with delta (0, 0)
Screenshot: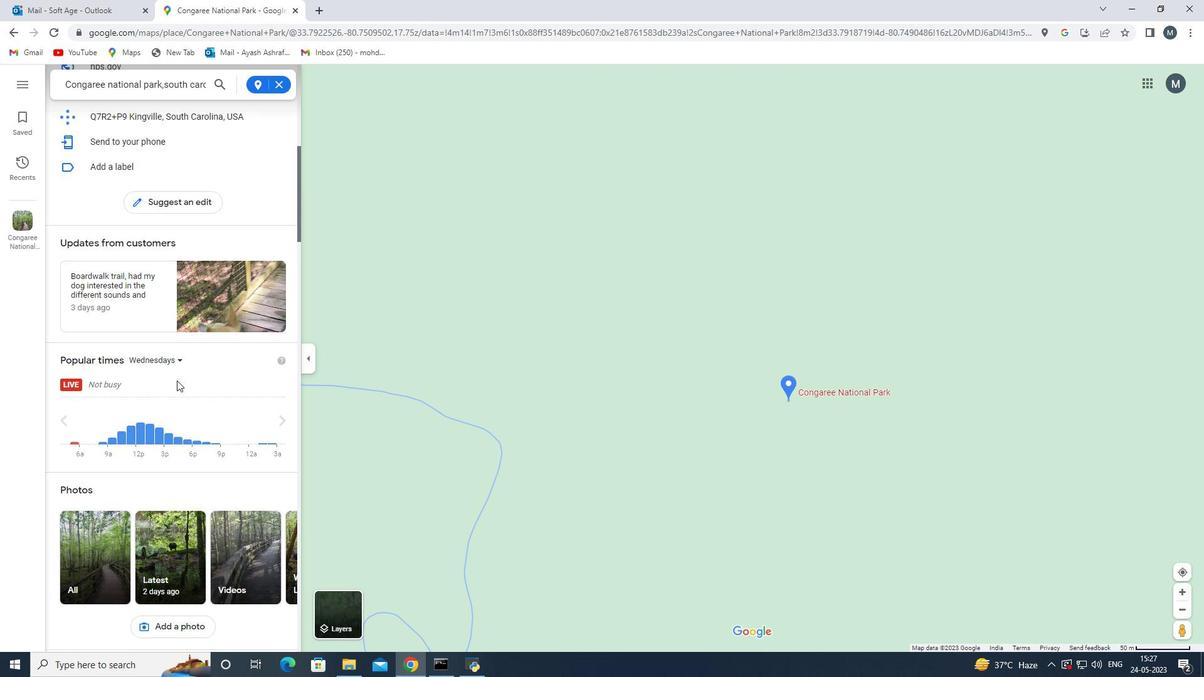 
Action: Mouse scrolled (176, 381) with delta (0, 0)
Screenshot: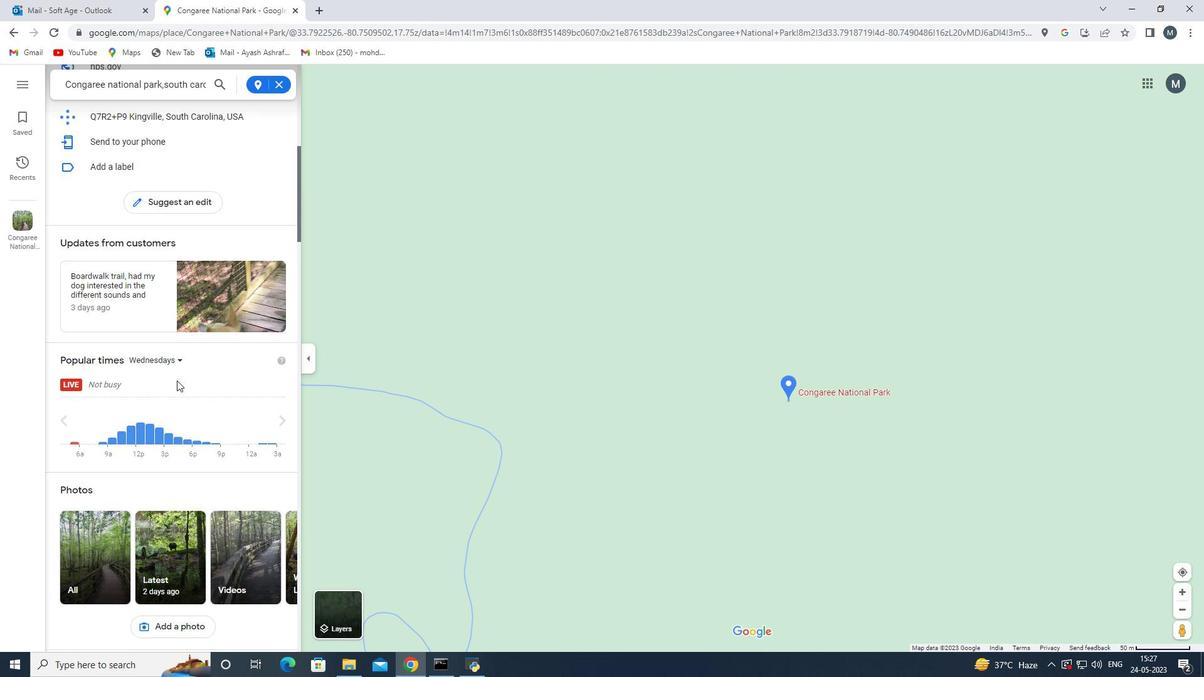 
Action: Mouse scrolled (176, 381) with delta (0, 0)
Screenshot: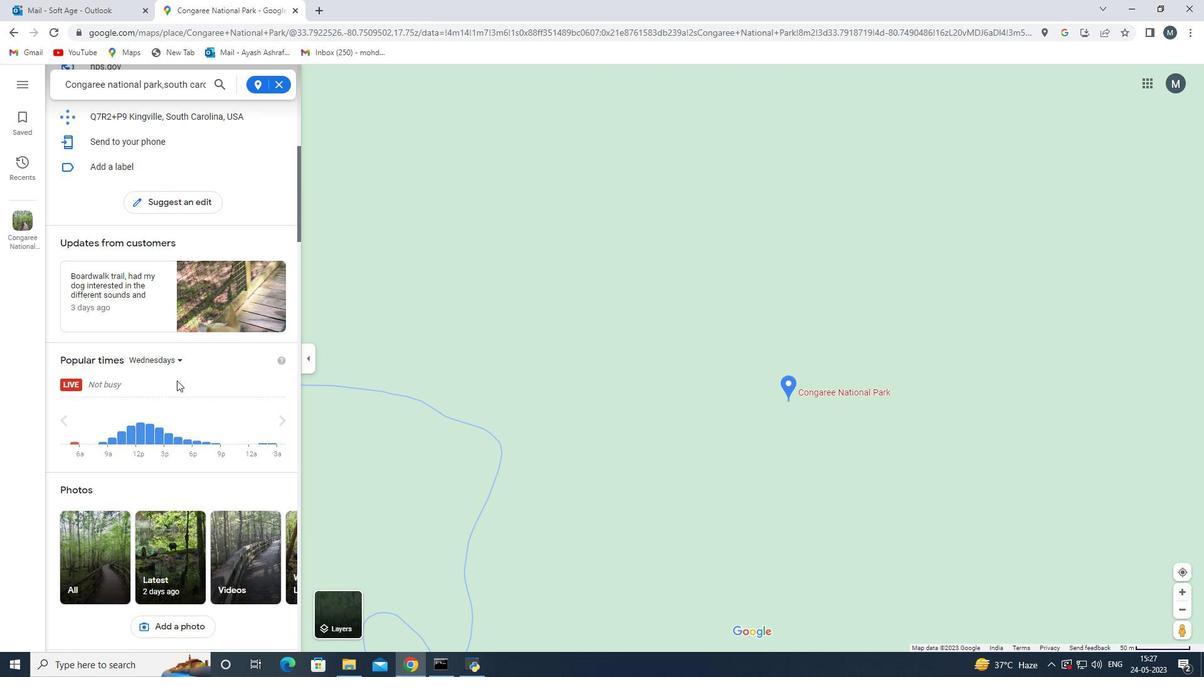 
Action: Mouse moved to (175, 380)
Screenshot: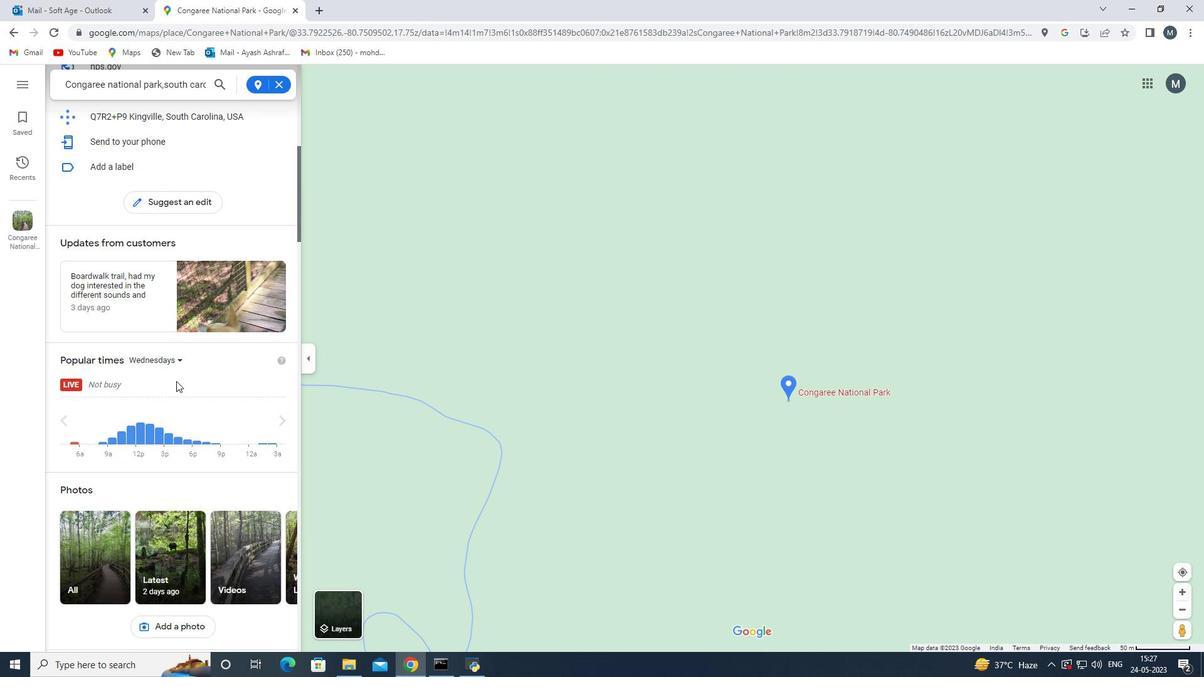 
Action: Mouse scrolled (175, 380) with delta (0, 0)
Screenshot: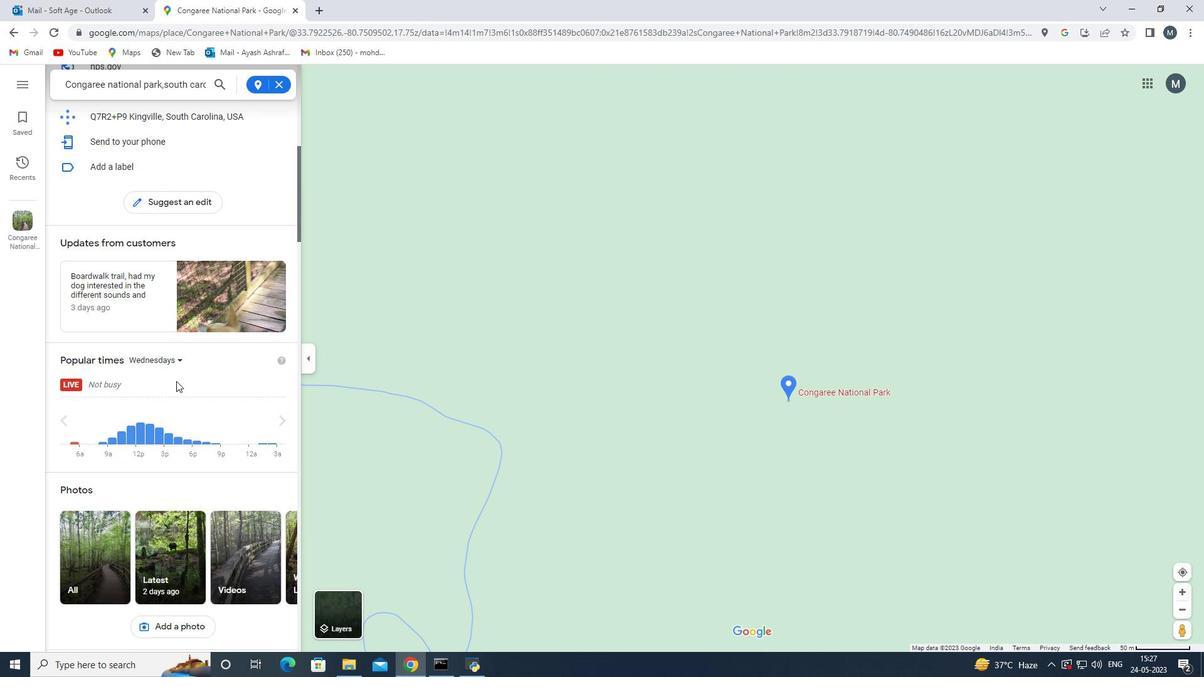 
Action: Mouse scrolled (175, 380) with delta (0, 0)
Screenshot: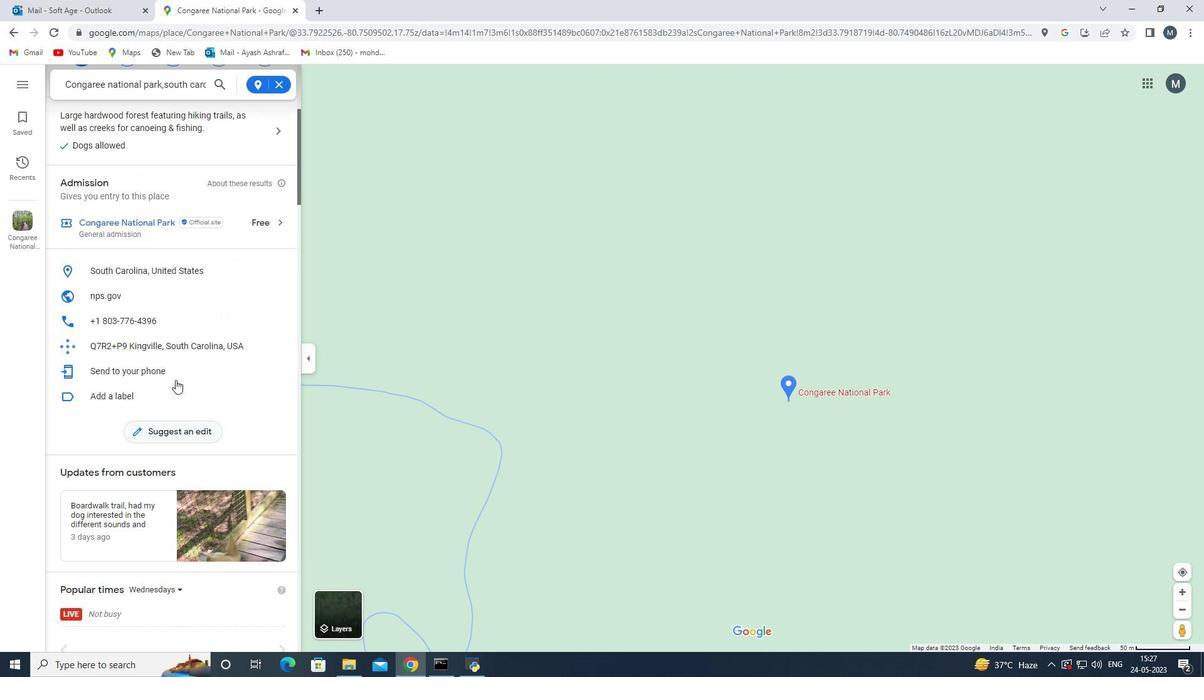 
Action: Mouse scrolled (175, 380) with delta (0, 0)
Screenshot: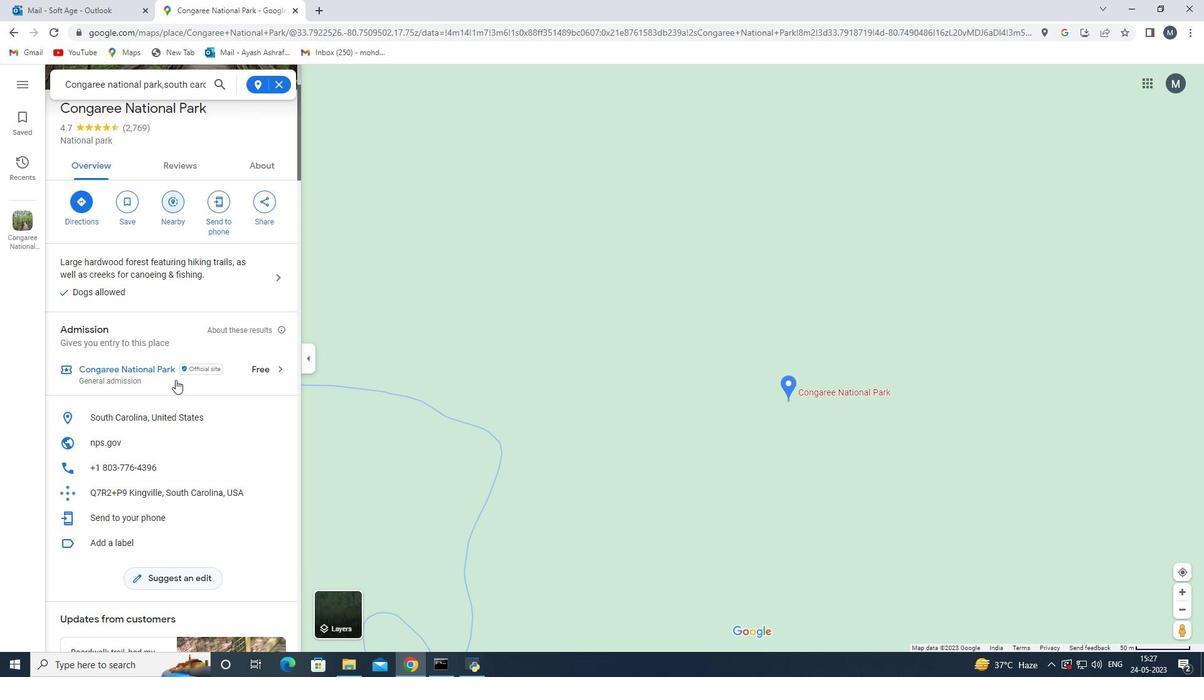
Action: Mouse scrolled (175, 380) with delta (0, 0)
Screenshot: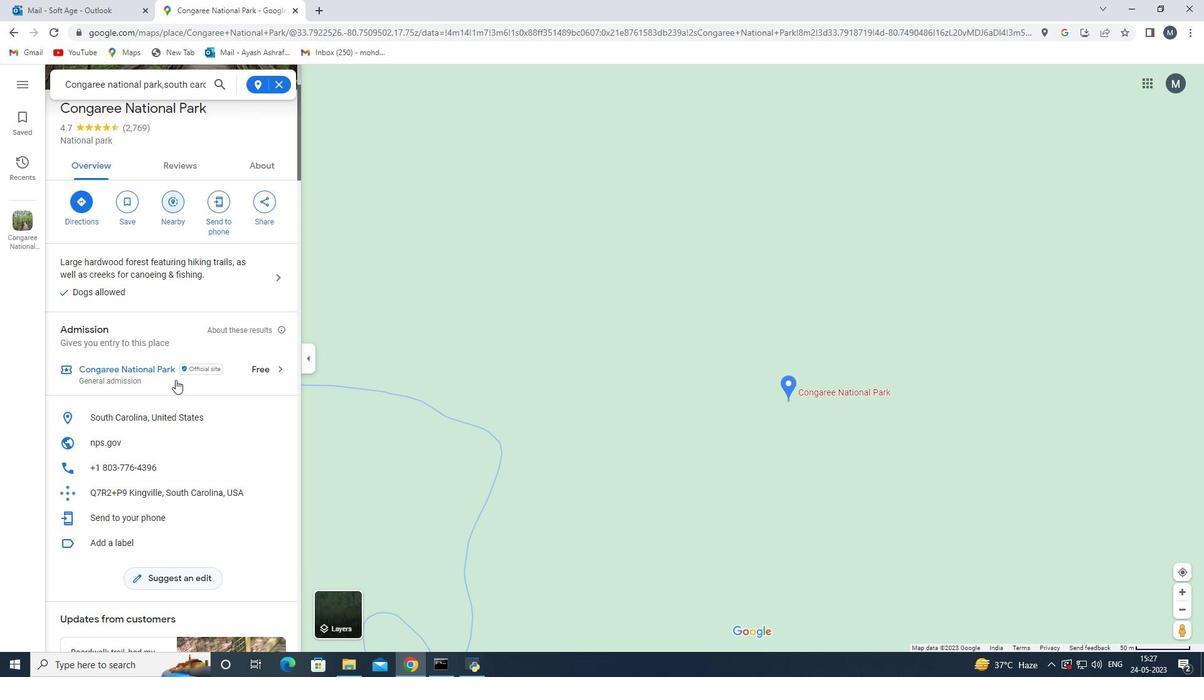 
Action: Mouse scrolled (175, 380) with delta (0, 0)
Screenshot: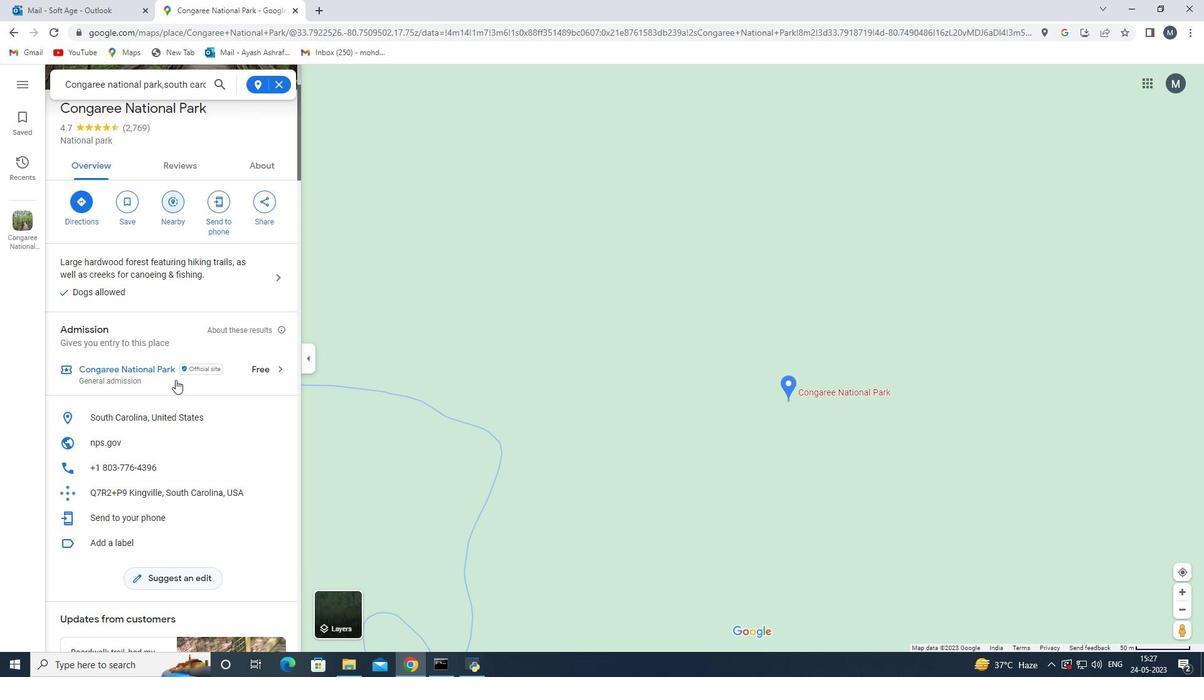 
Action: Mouse scrolled (175, 380) with delta (0, 0)
Screenshot: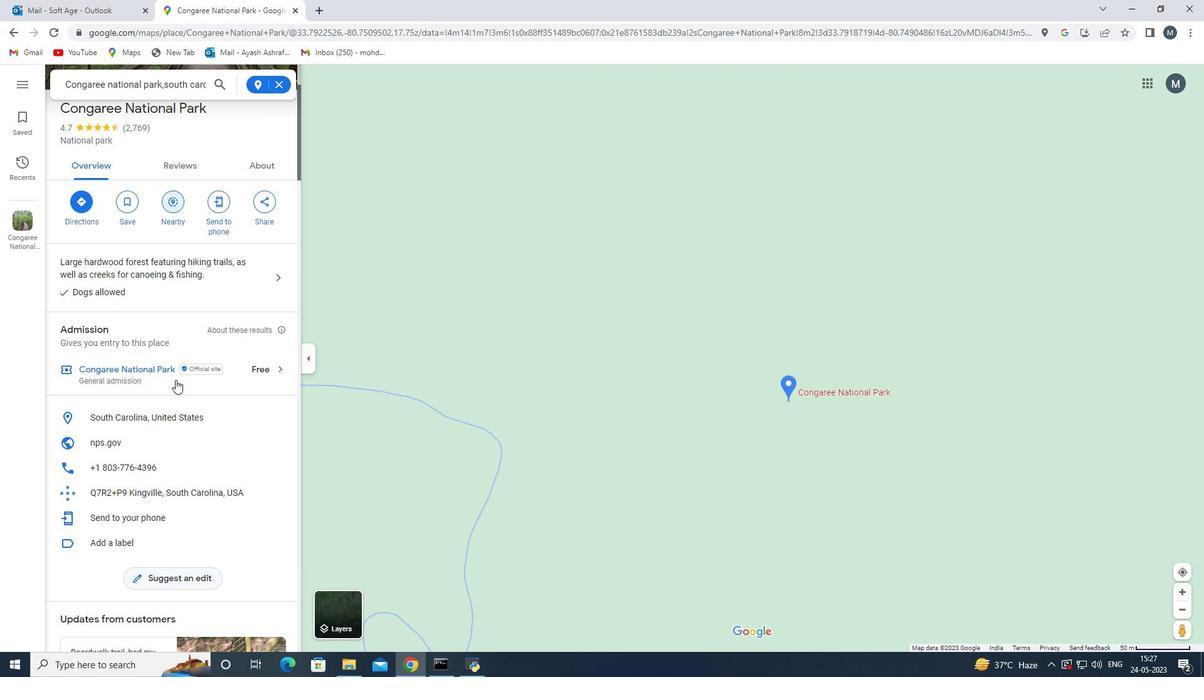 
Action: Mouse moved to (174, 340)
Screenshot: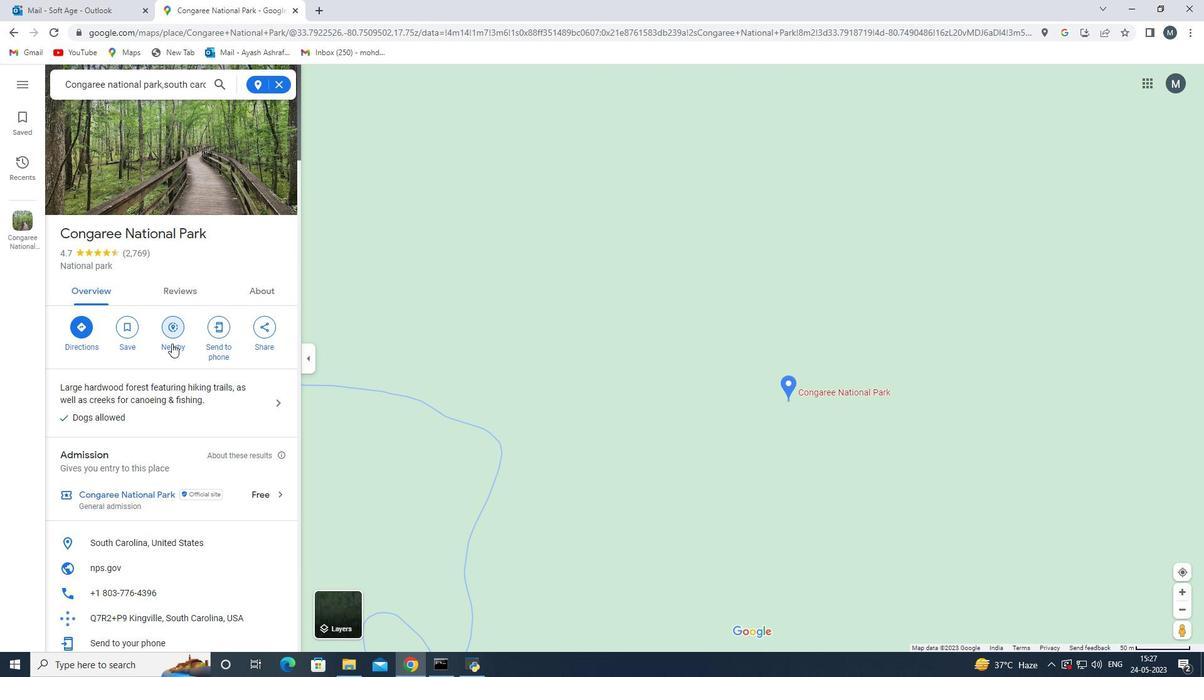 
Action: Mouse pressed left at (174, 340)
Screenshot: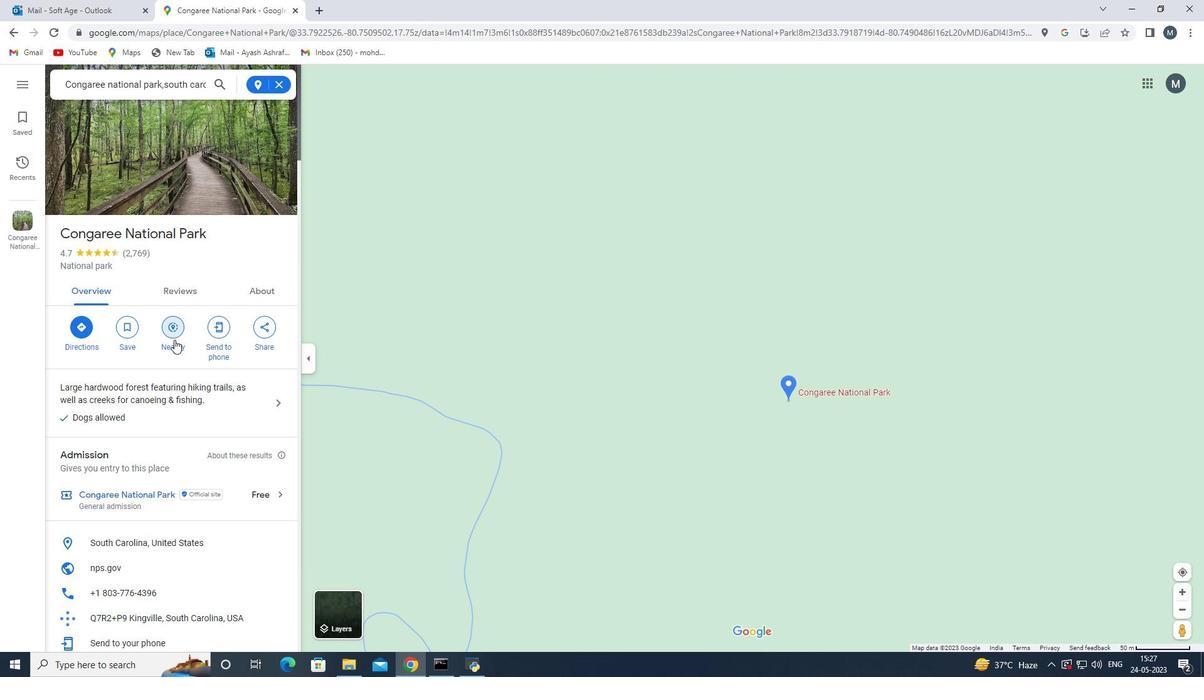 
Action: Mouse moved to (179, 330)
Screenshot: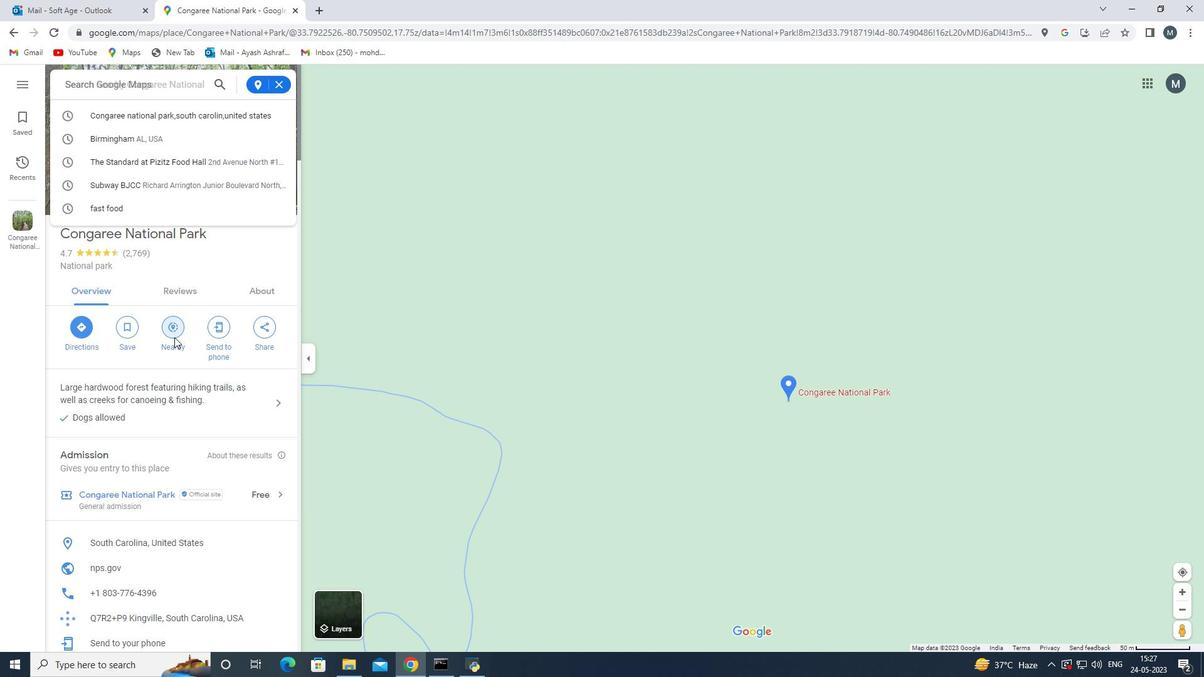 
Action: Mouse scrolled (179, 329) with delta (0, 0)
Screenshot: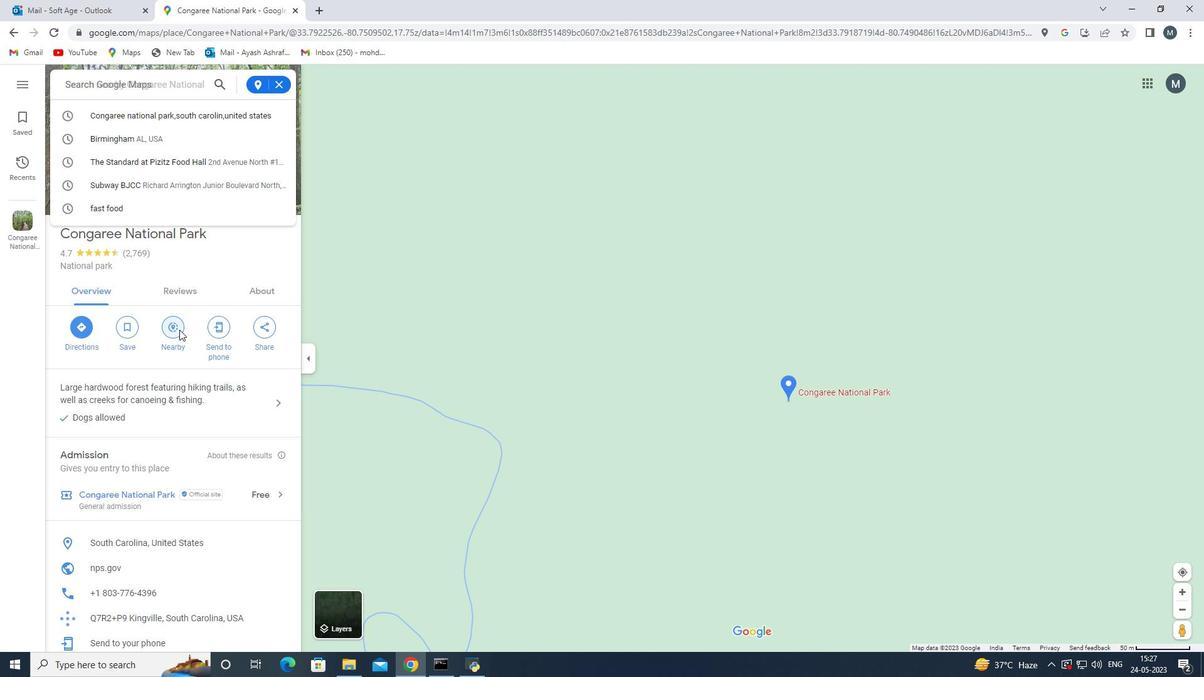 
Action: Mouse moved to (396, 363)
Screenshot: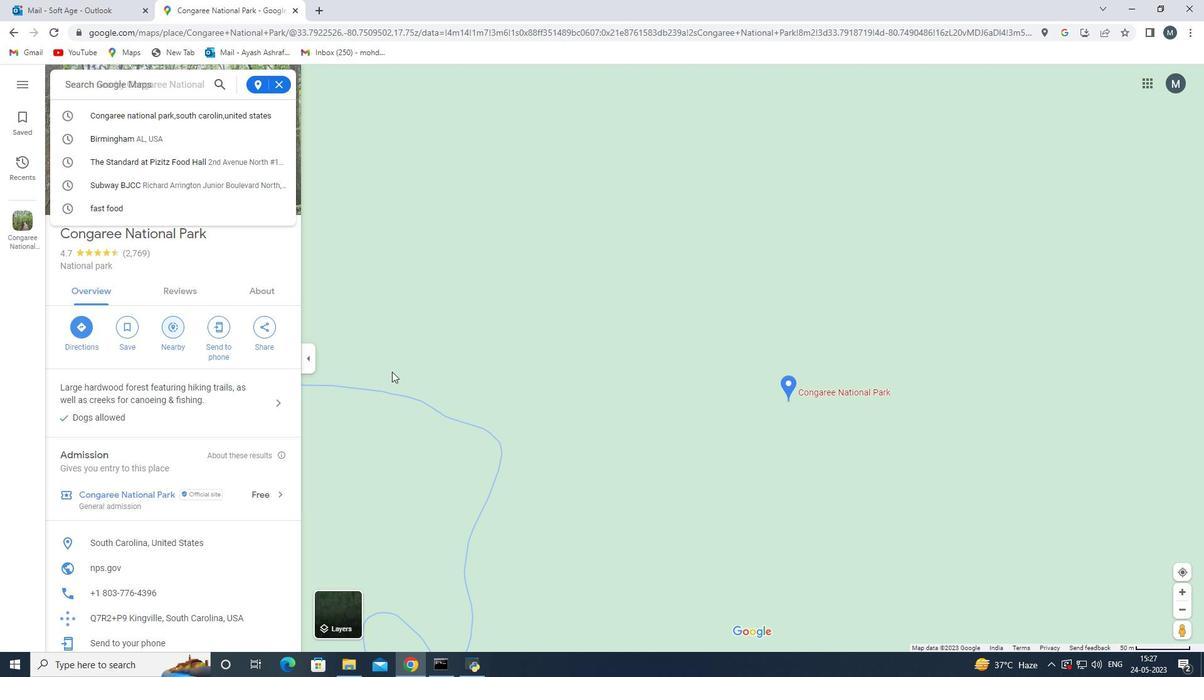 
Action: Mouse pressed left at (396, 363)
Screenshot: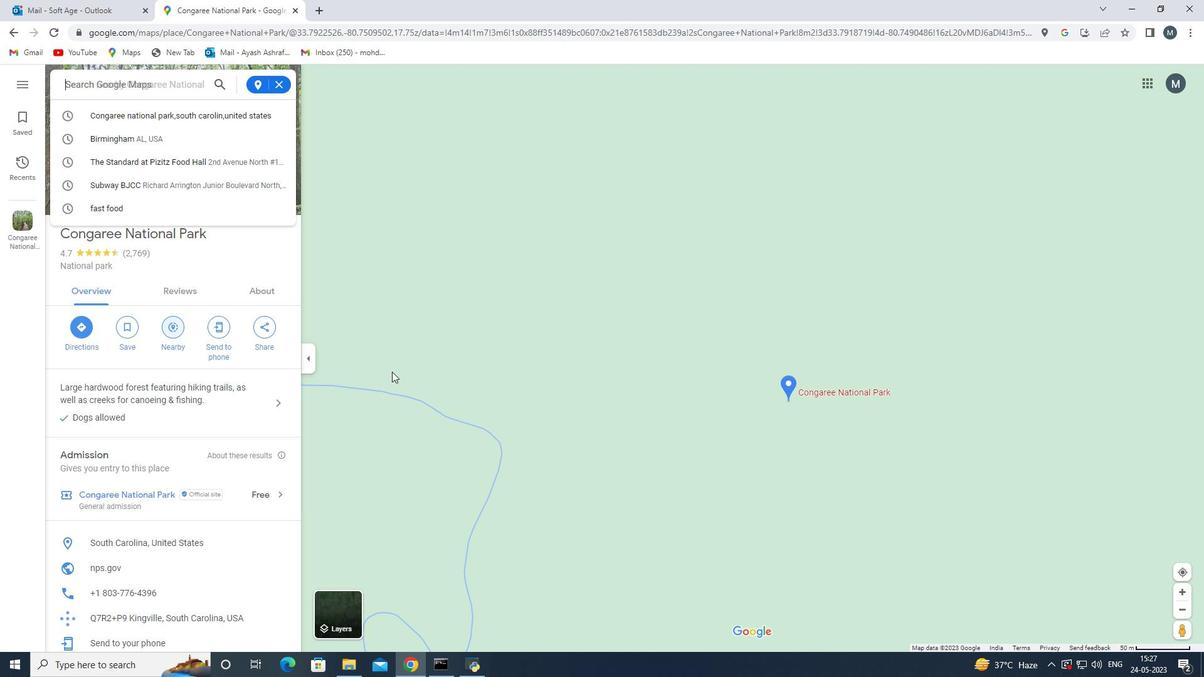 
Action: Mouse moved to (793, 400)
Screenshot: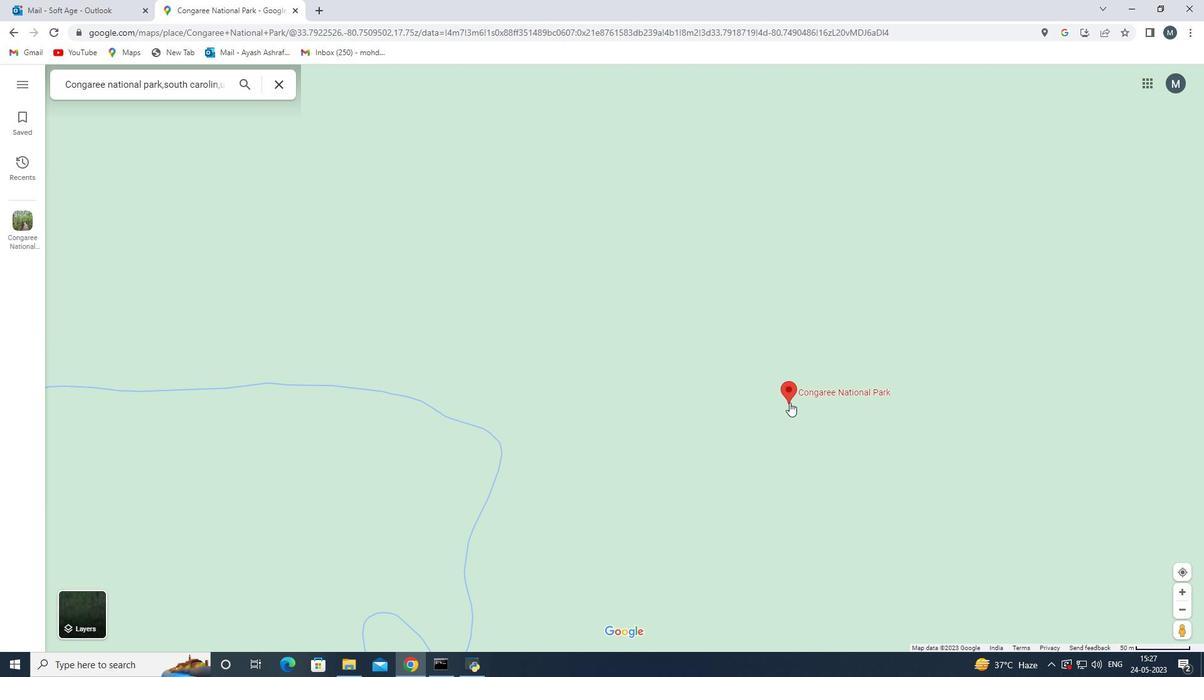 
Action: Mouse pressed left at (793, 400)
Screenshot: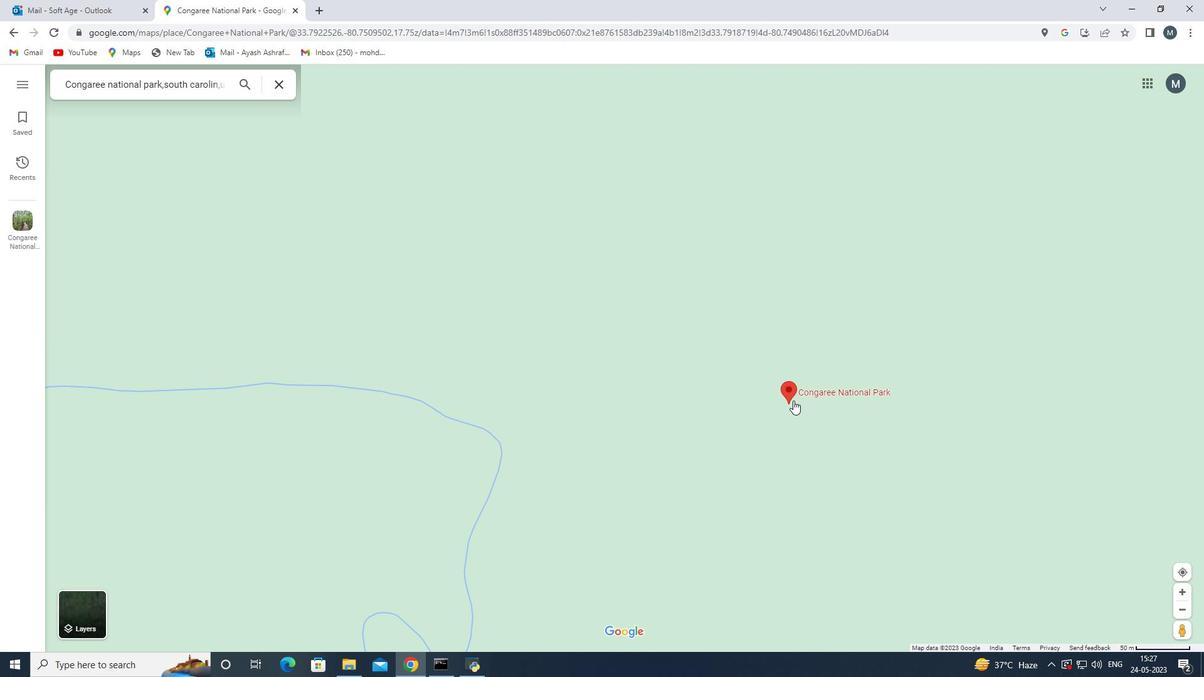 
Action: Mouse moved to (190, 525)
Screenshot: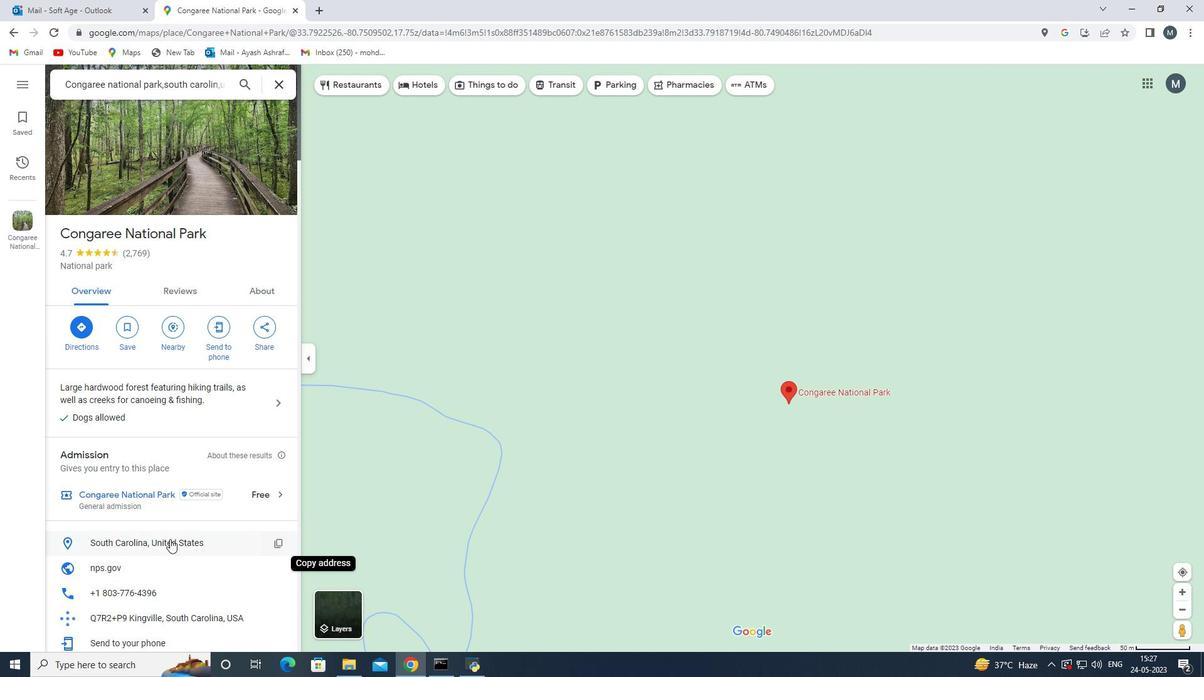 
Action: Mouse scrolled (190, 524) with delta (0, 0)
Screenshot: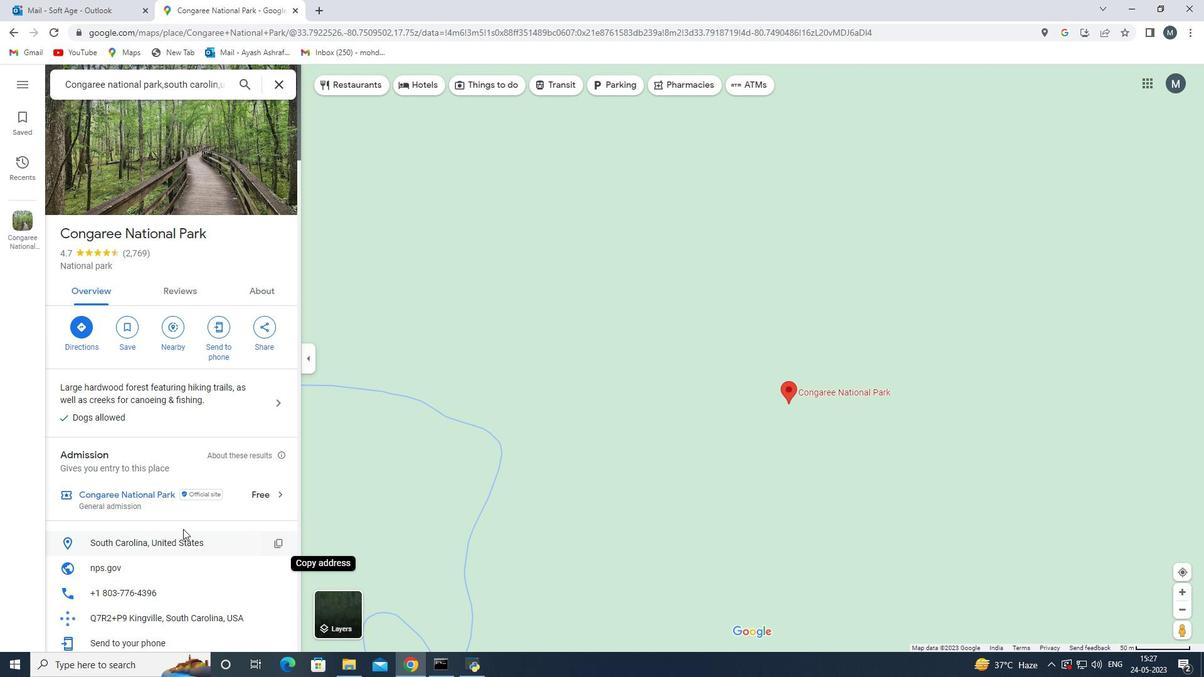 
Action: Mouse moved to (190, 525)
Screenshot: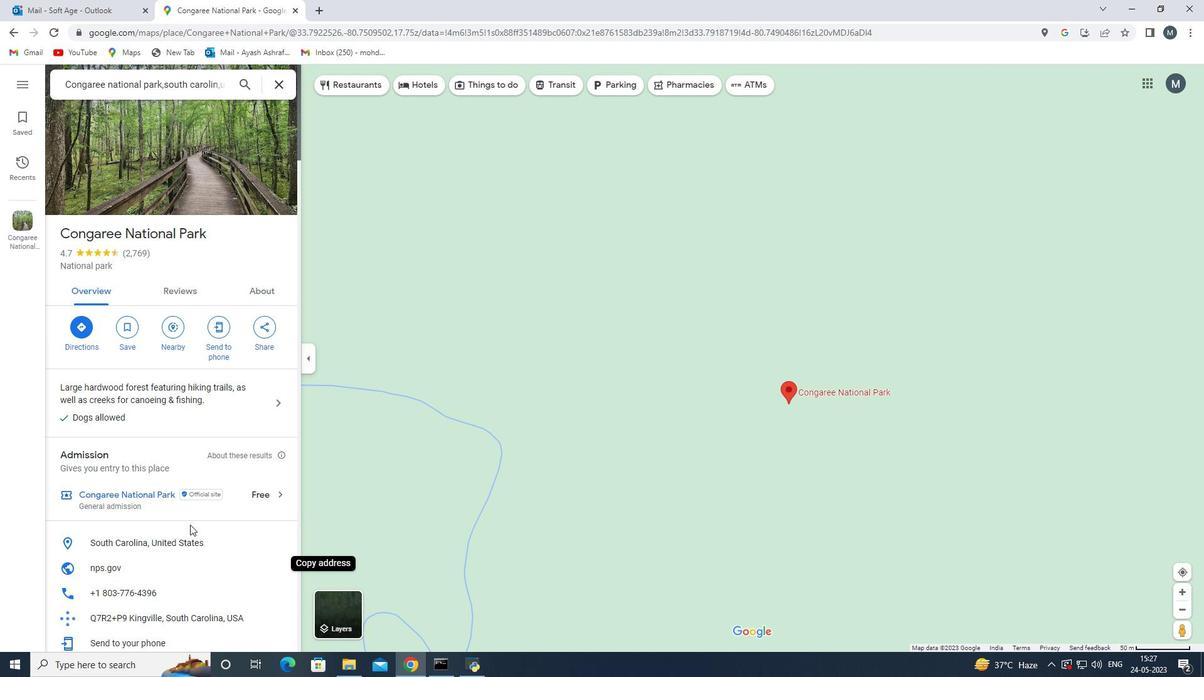 
Action: Mouse scrolled (190, 524) with delta (0, 0)
Screenshot: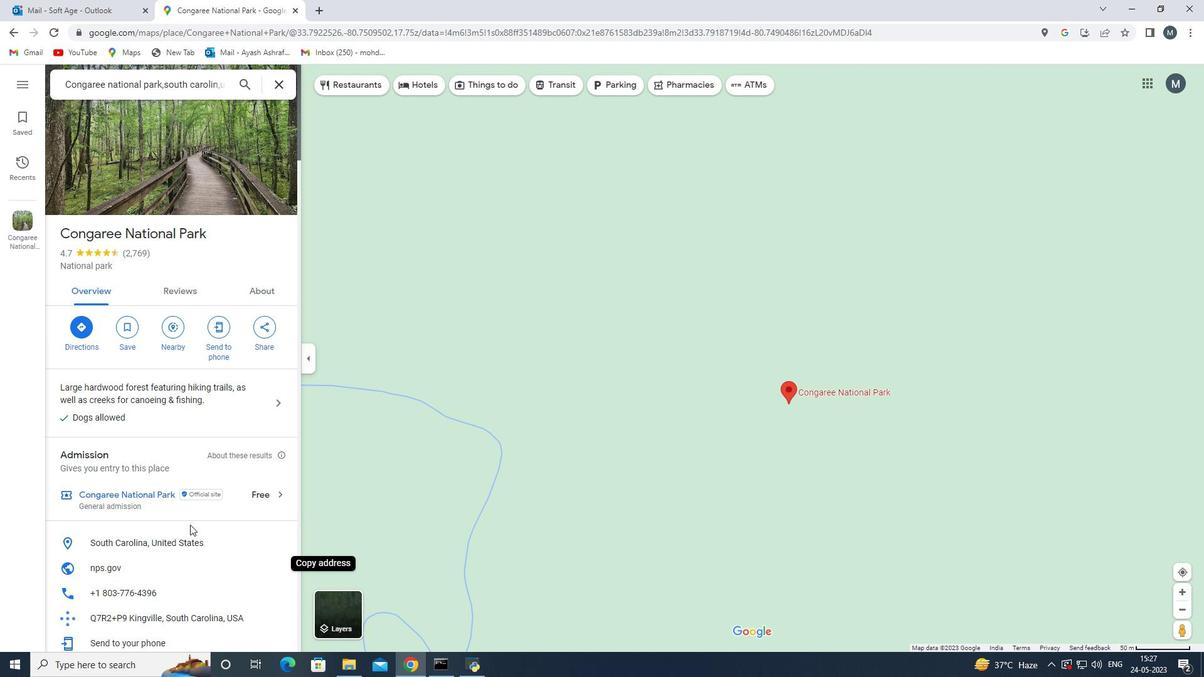 
Action: Mouse scrolled (190, 524) with delta (0, 0)
Screenshot: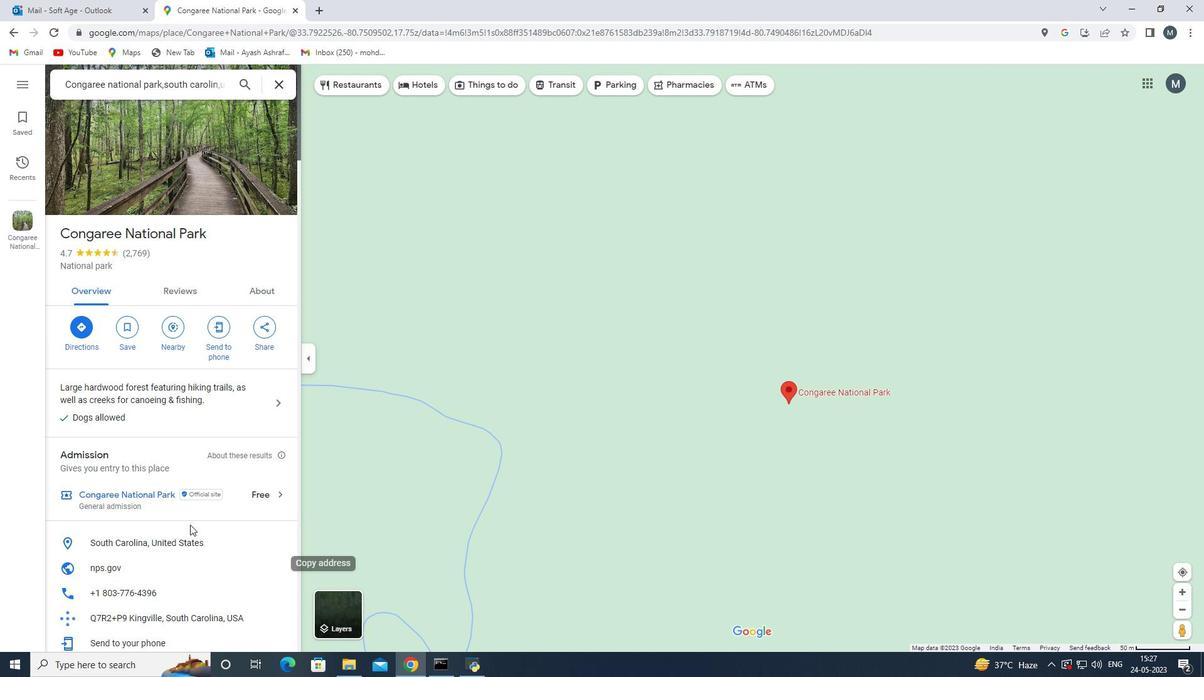 
Action: Mouse scrolled (190, 524) with delta (0, 0)
Screenshot: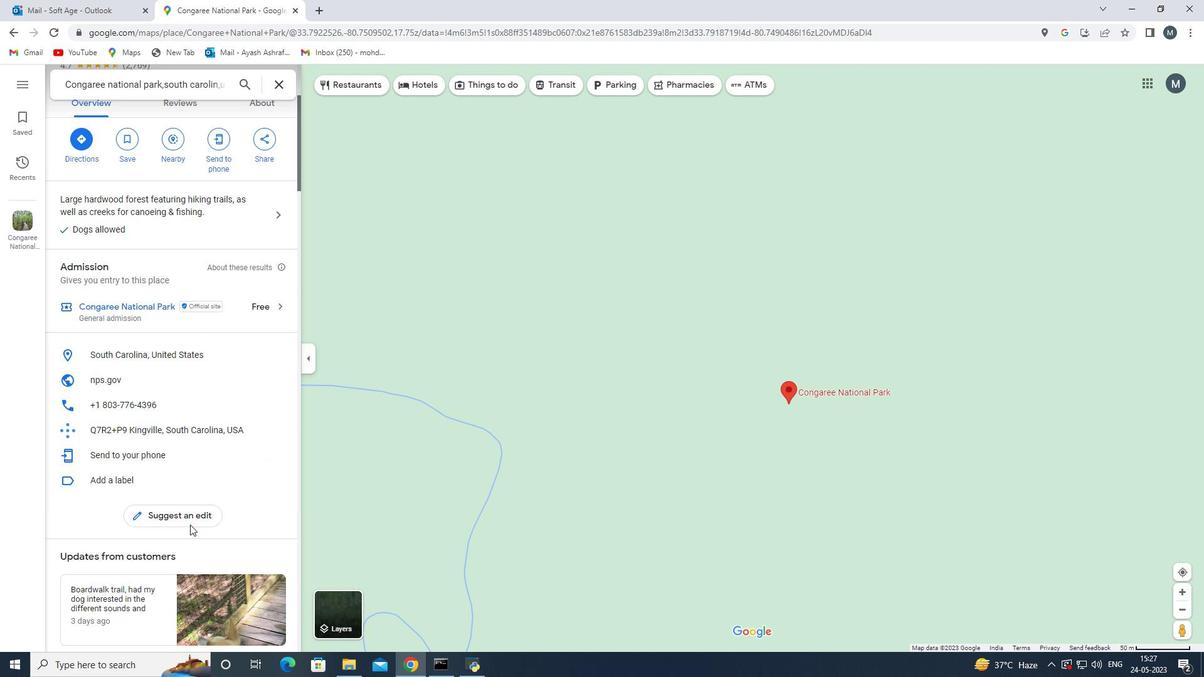 
Action: Mouse scrolled (190, 524) with delta (0, 0)
Screenshot: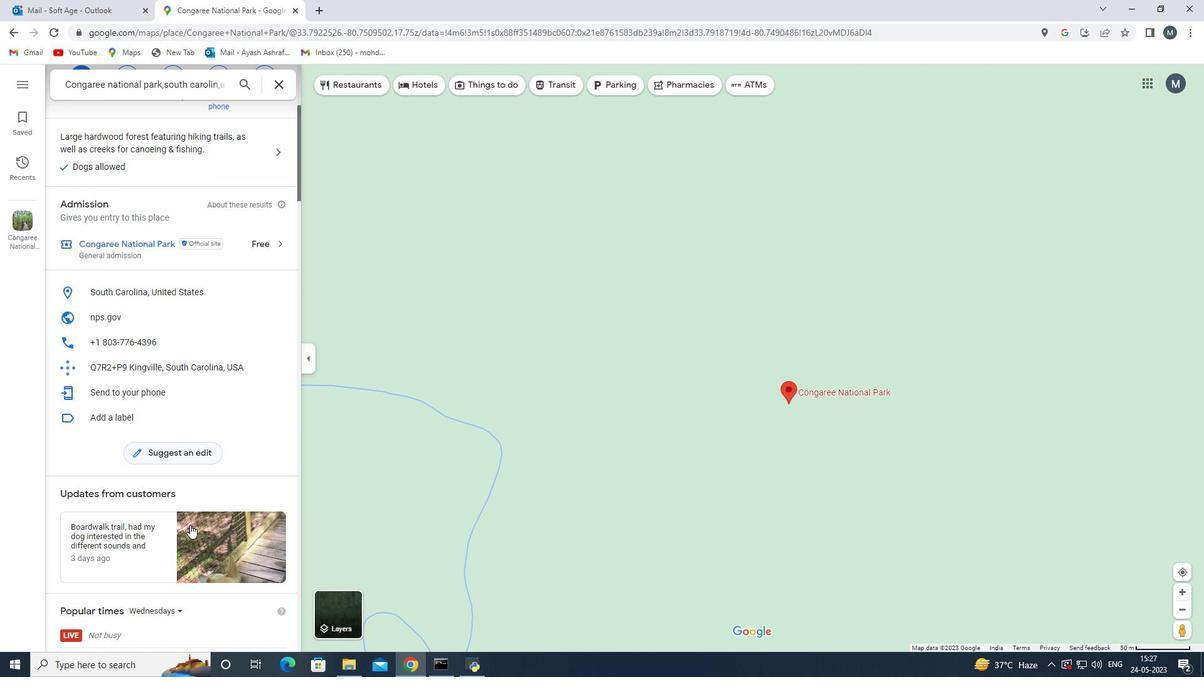 
Action: Mouse scrolled (190, 524) with delta (0, 0)
Screenshot: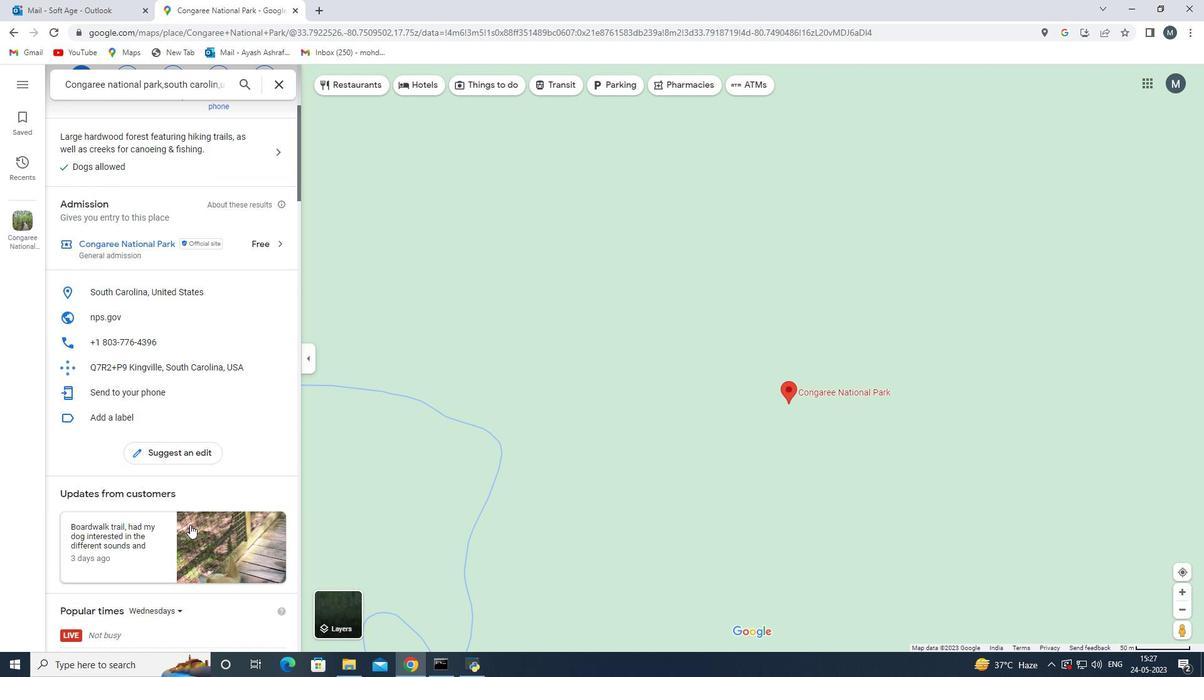 
Action: Mouse moved to (191, 523)
Screenshot: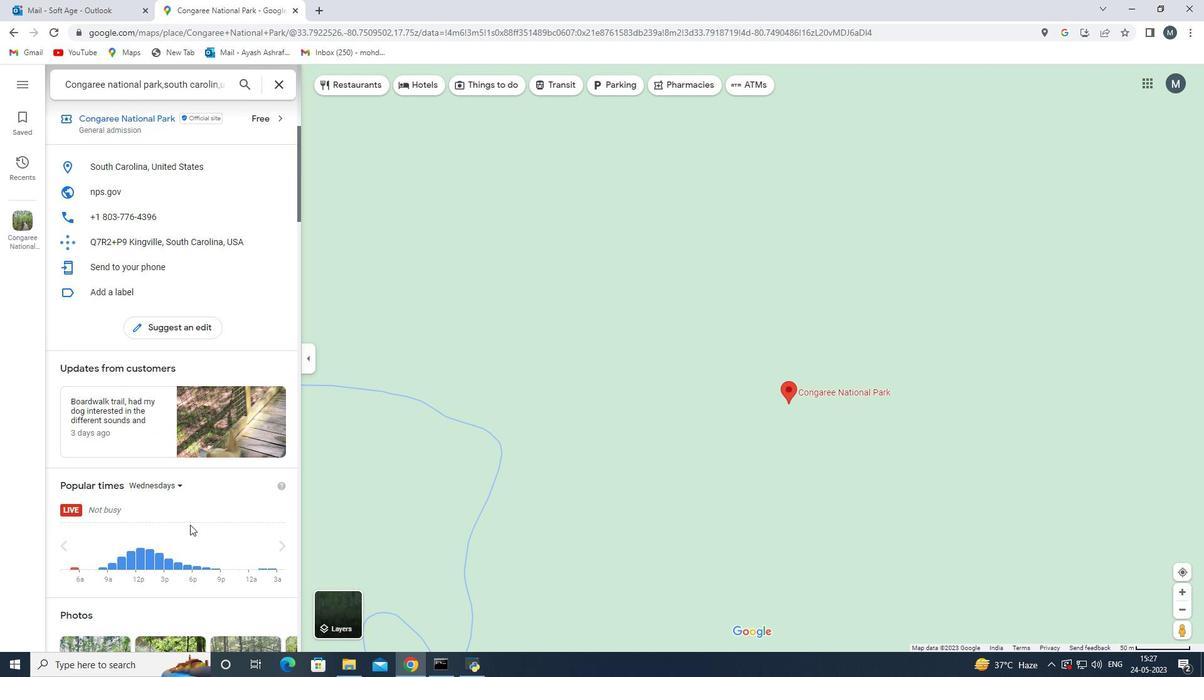 
Action: Mouse scrolled (191, 523) with delta (0, 0)
Screenshot: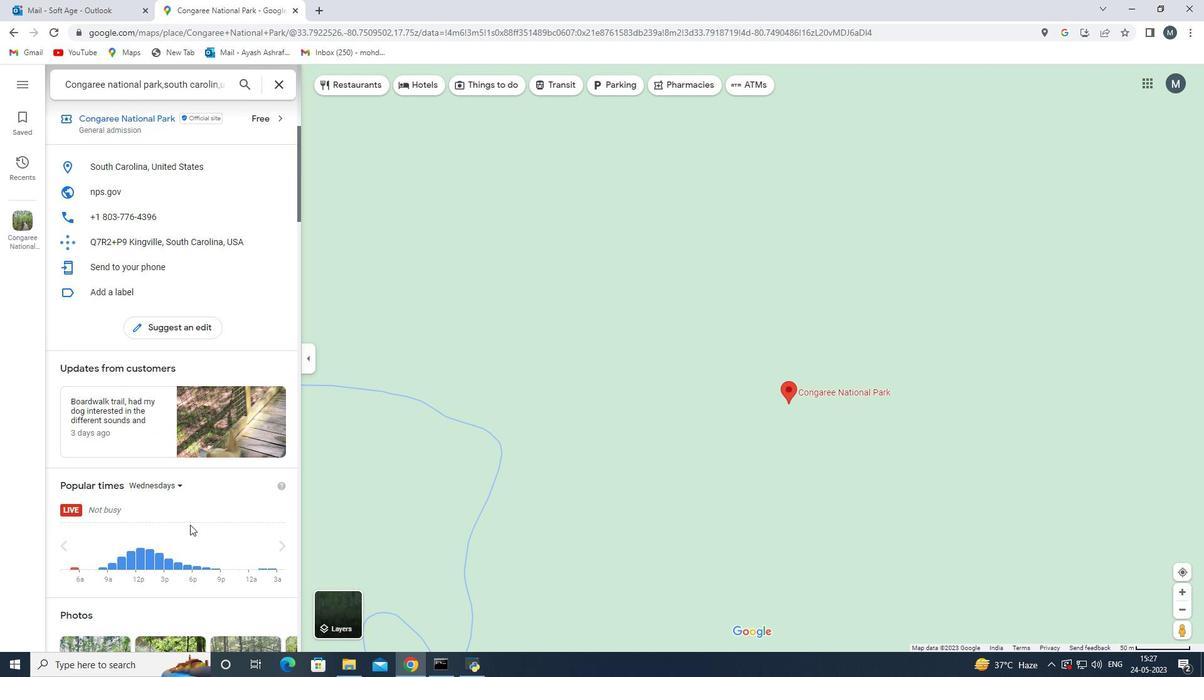 
Action: Mouse scrolled (191, 523) with delta (0, 0)
Screenshot: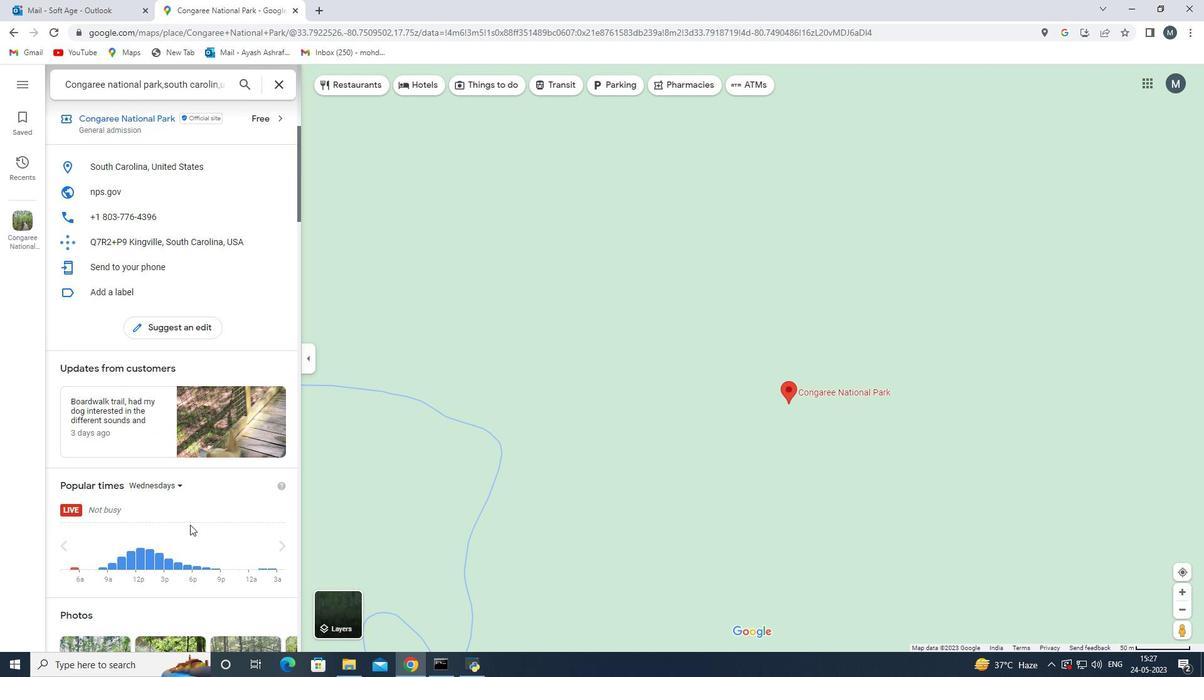 
Action: Mouse scrolled (191, 523) with delta (0, 0)
Screenshot: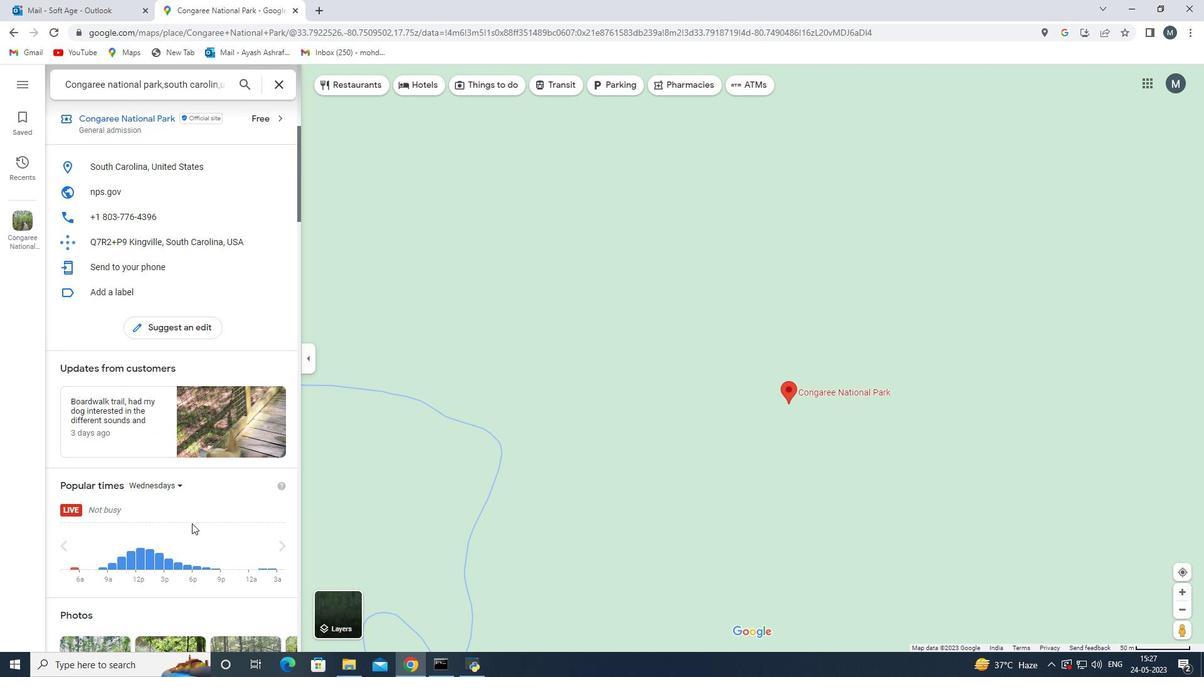 
Action: Mouse scrolled (191, 523) with delta (0, 0)
Screenshot: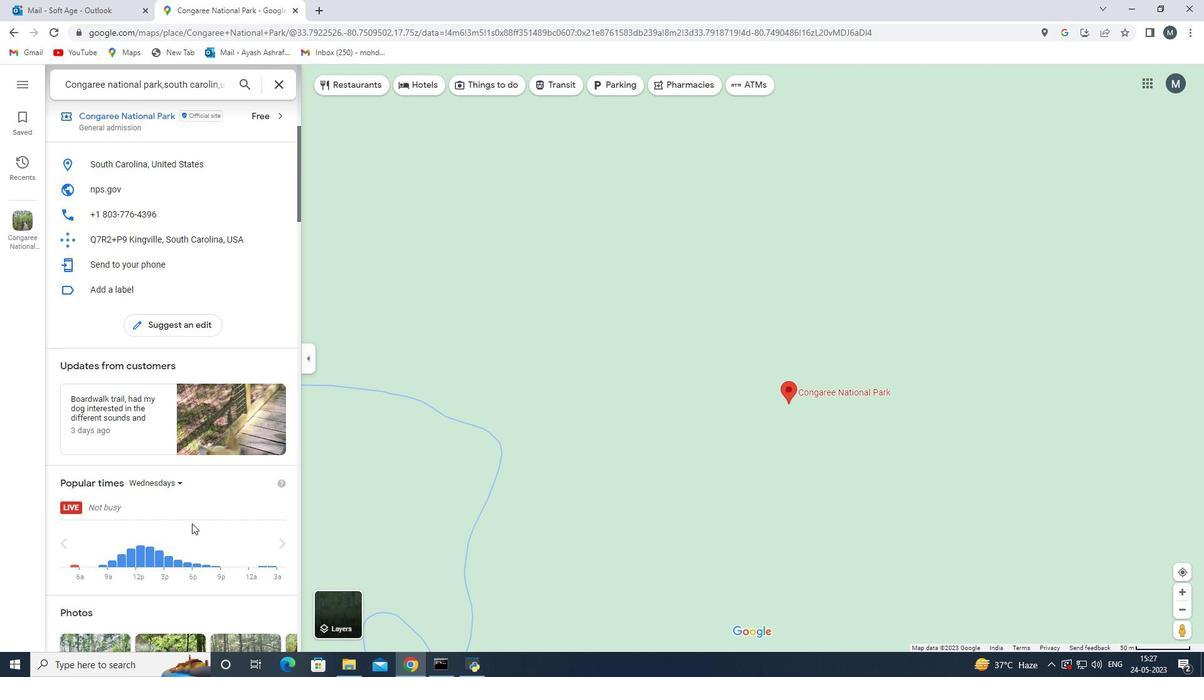 
Action: Mouse scrolled (191, 523) with delta (0, 0)
Screenshot: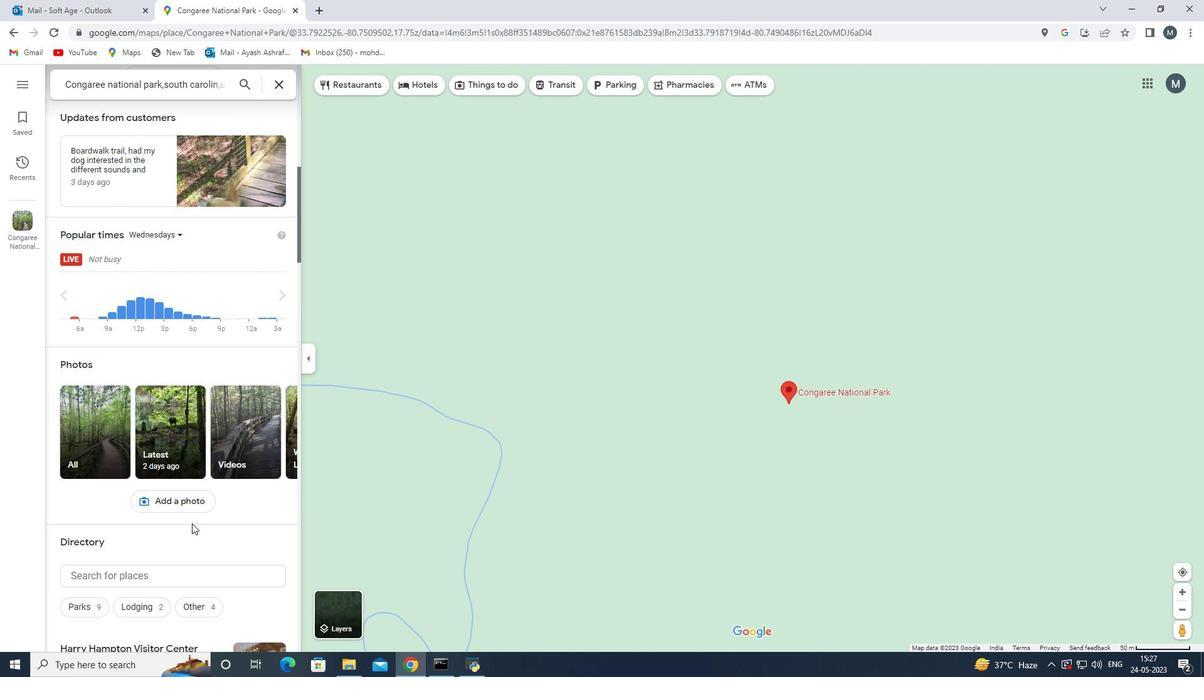 
Action: Mouse scrolled (191, 523) with delta (0, 0)
Screenshot: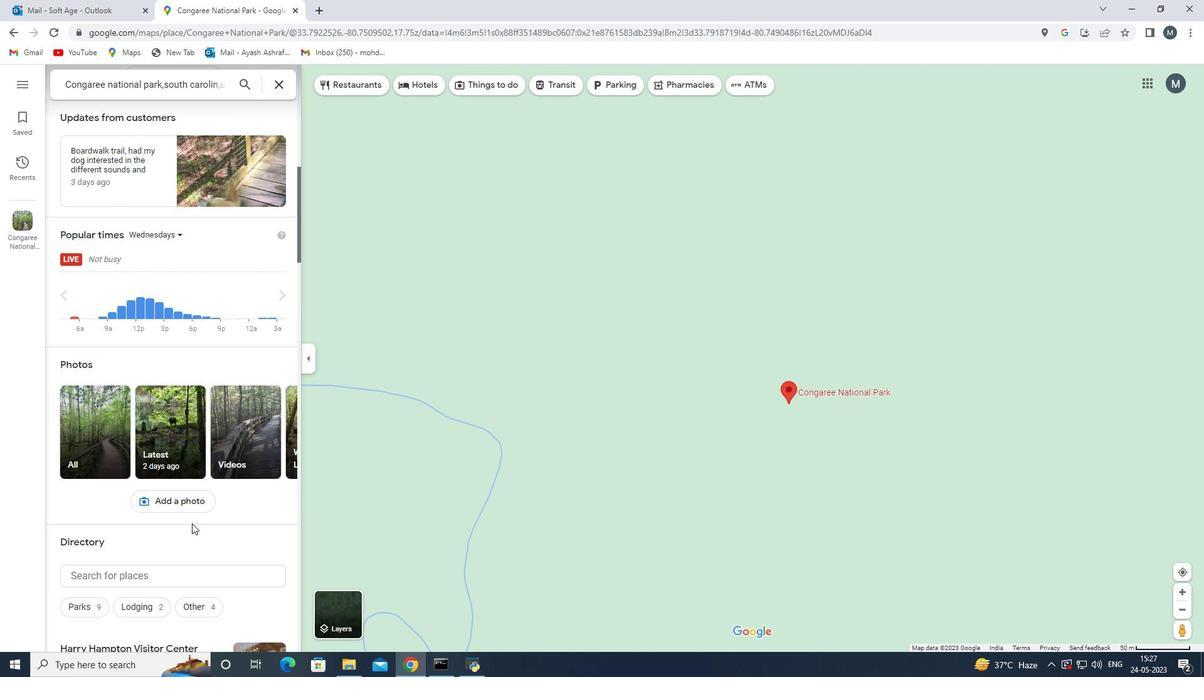 
Action: Mouse scrolled (191, 523) with delta (0, 0)
Screenshot: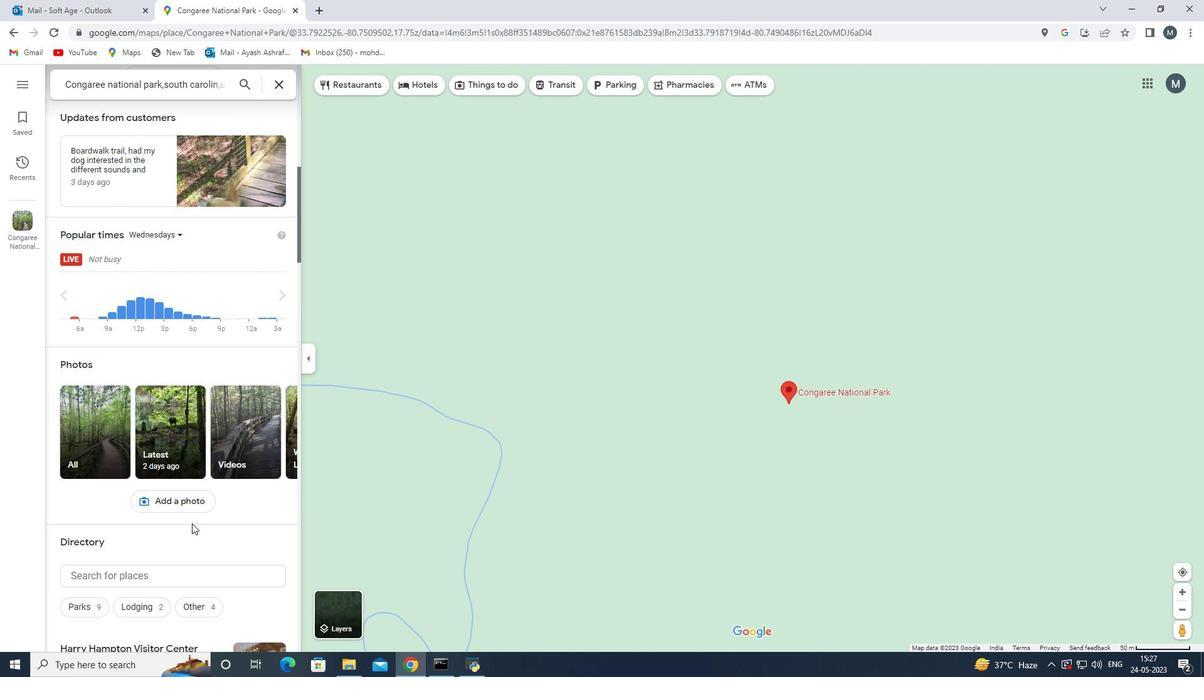 
Action: Mouse moved to (245, 479)
Screenshot: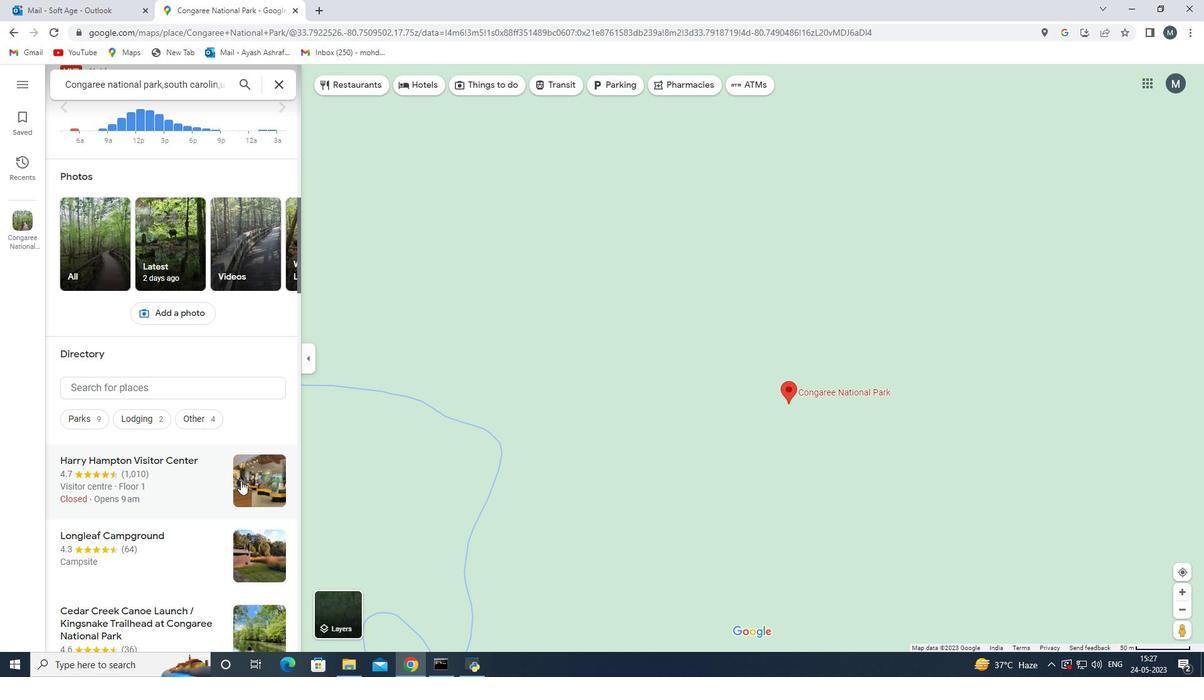 
Action: Mouse pressed left at (245, 479)
Screenshot: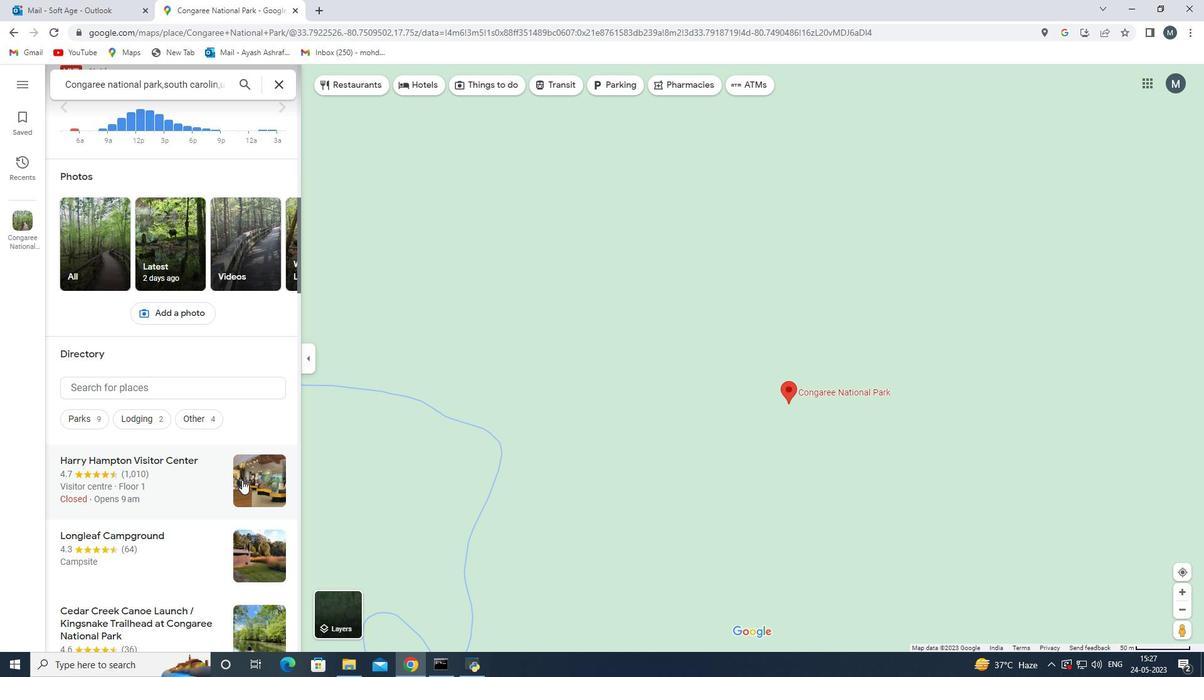 
Action: Mouse moved to (378, 387)
Screenshot: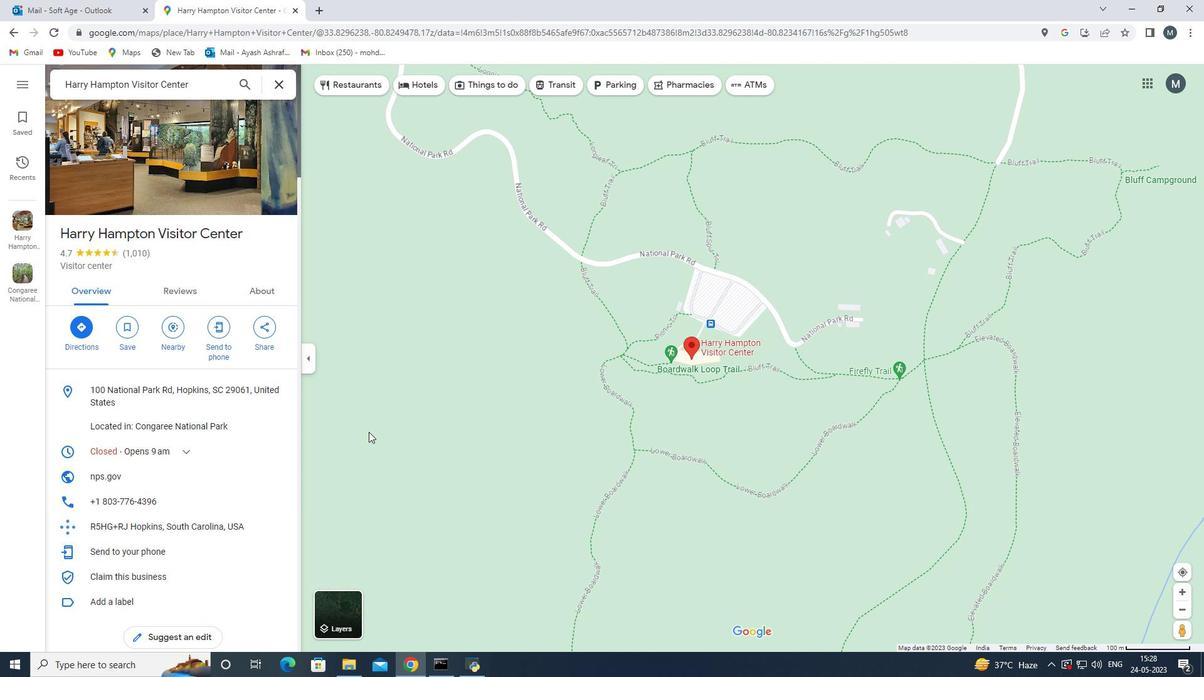 
Action: Mouse scrolled (378, 386) with delta (0, 0)
Screenshot: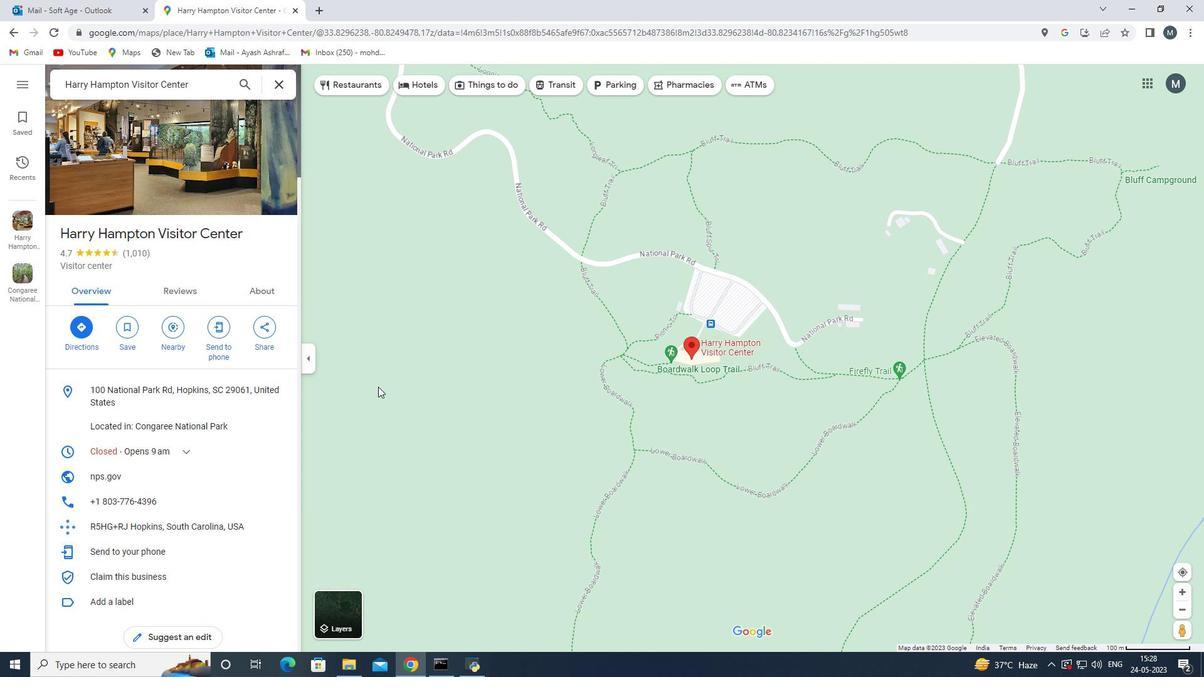 
Action: Mouse scrolled (378, 386) with delta (0, 0)
Screenshot: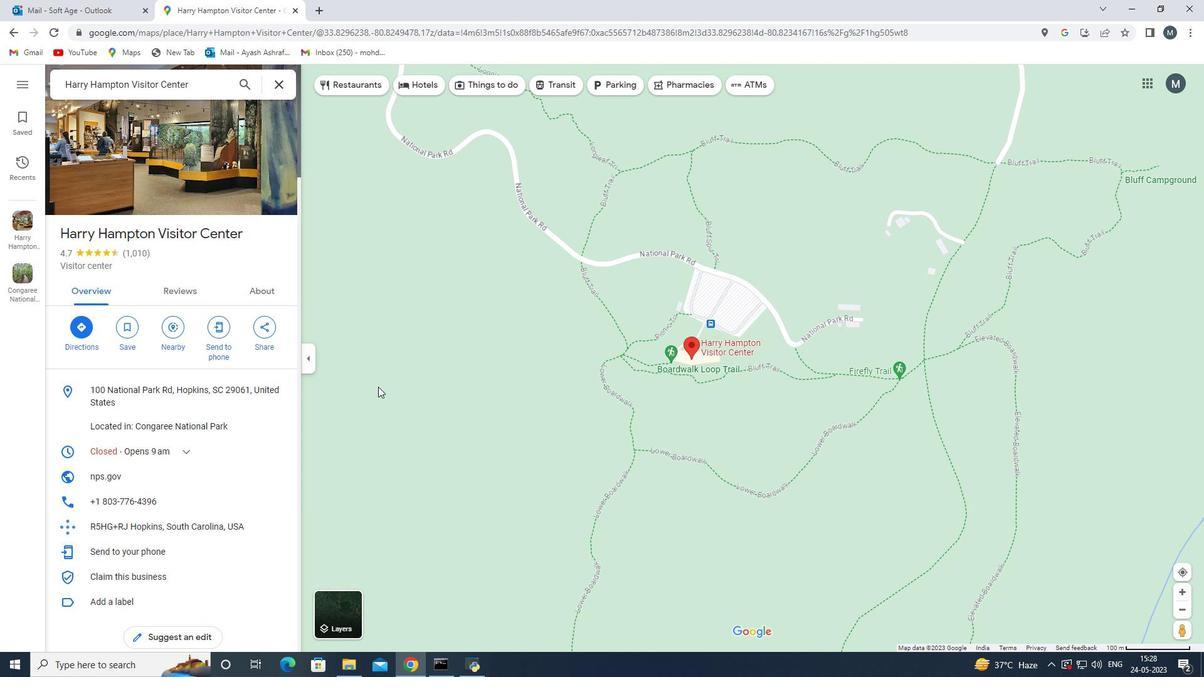 
Action: Mouse moved to (526, 402)
Screenshot: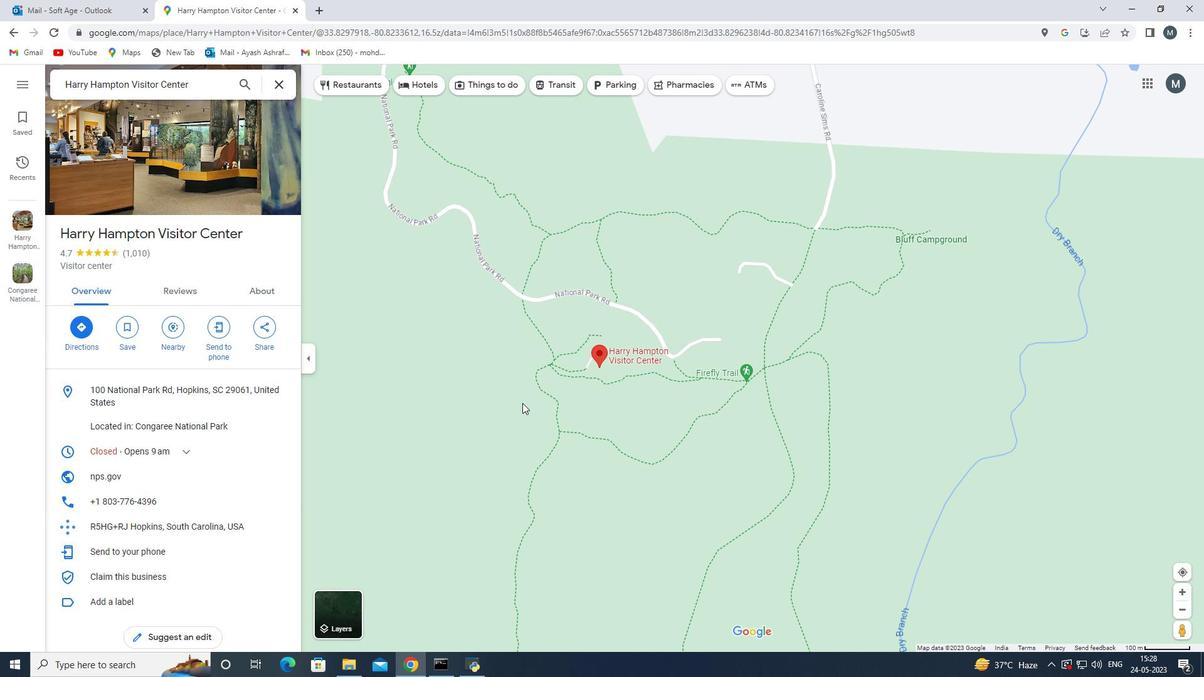 
Action: Mouse scrolled (526, 402) with delta (0, 0)
Screenshot: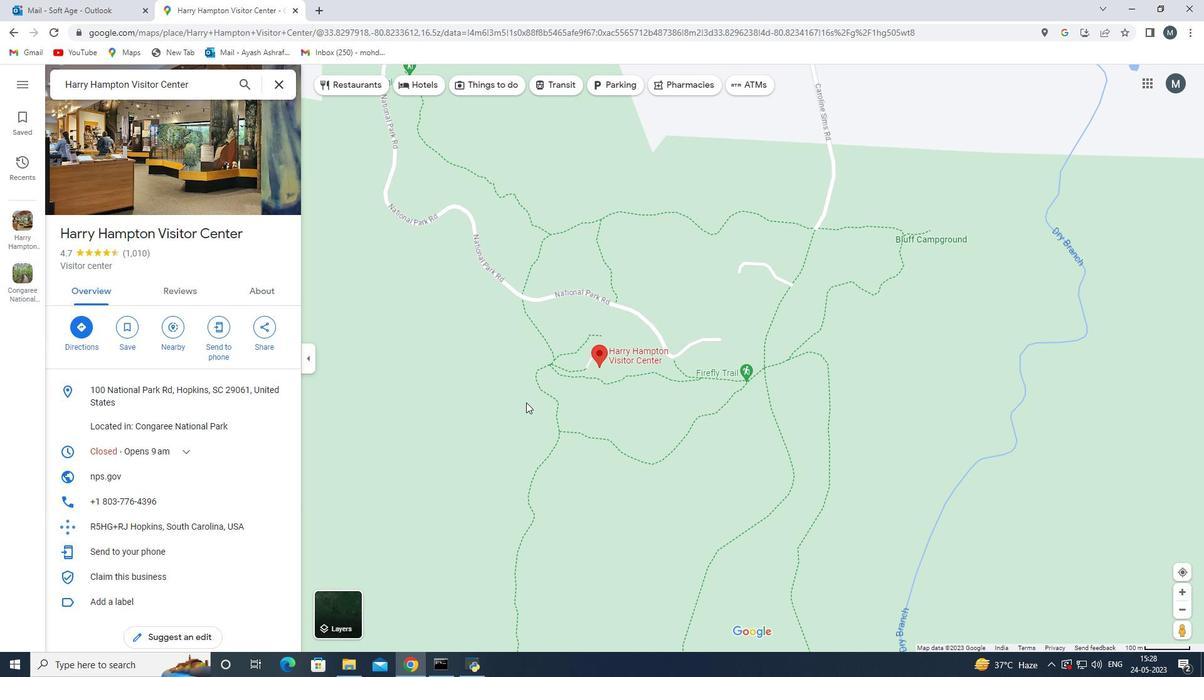 
Action: Mouse moved to (534, 409)
Screenshot: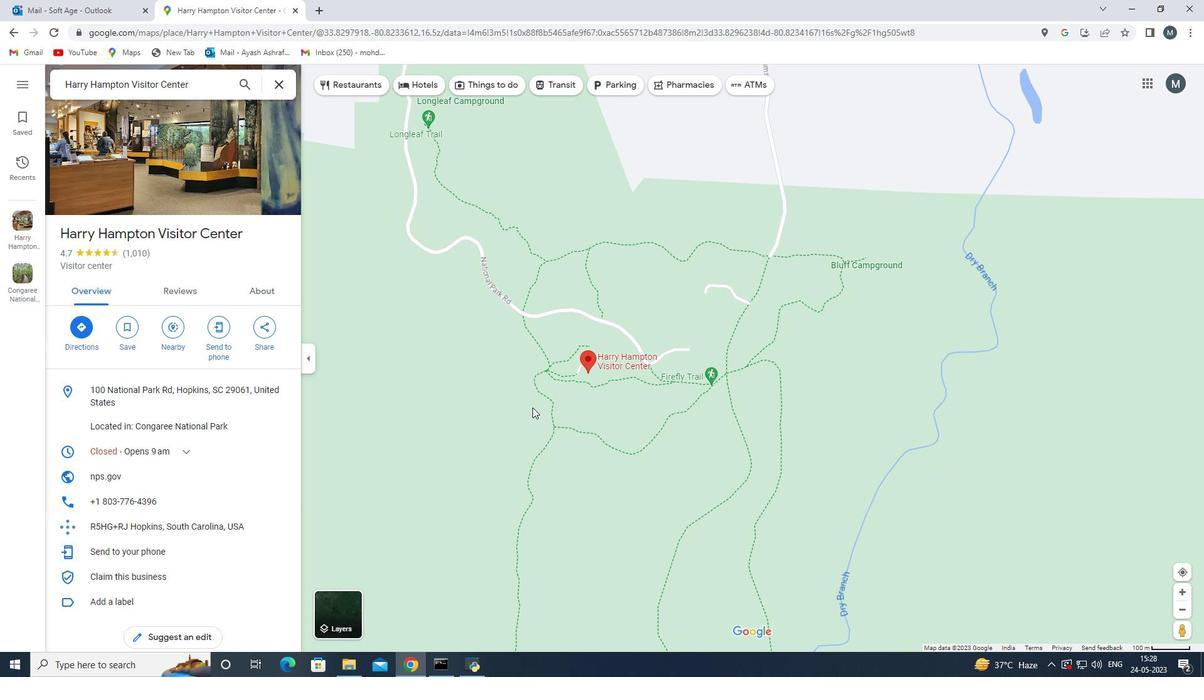 
Action: Mouse scrolled (534, 409) with delta (0, 0)
Screenshot: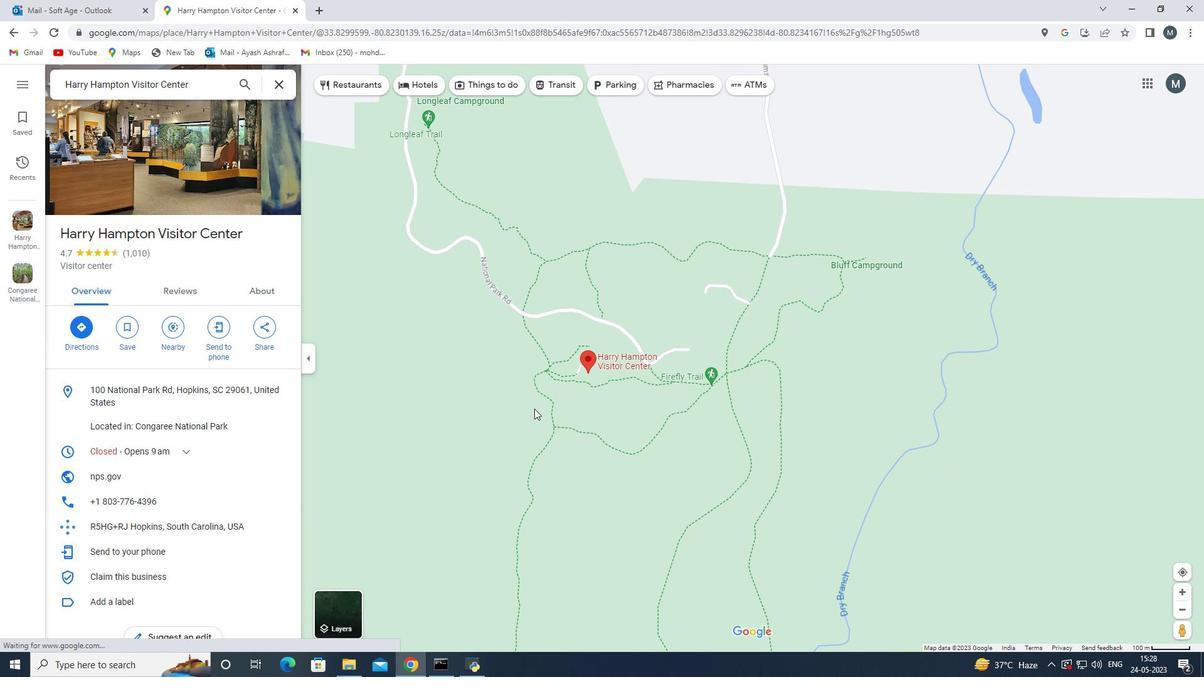 
Action: Mouse moved to (545, 405)
Screenshot: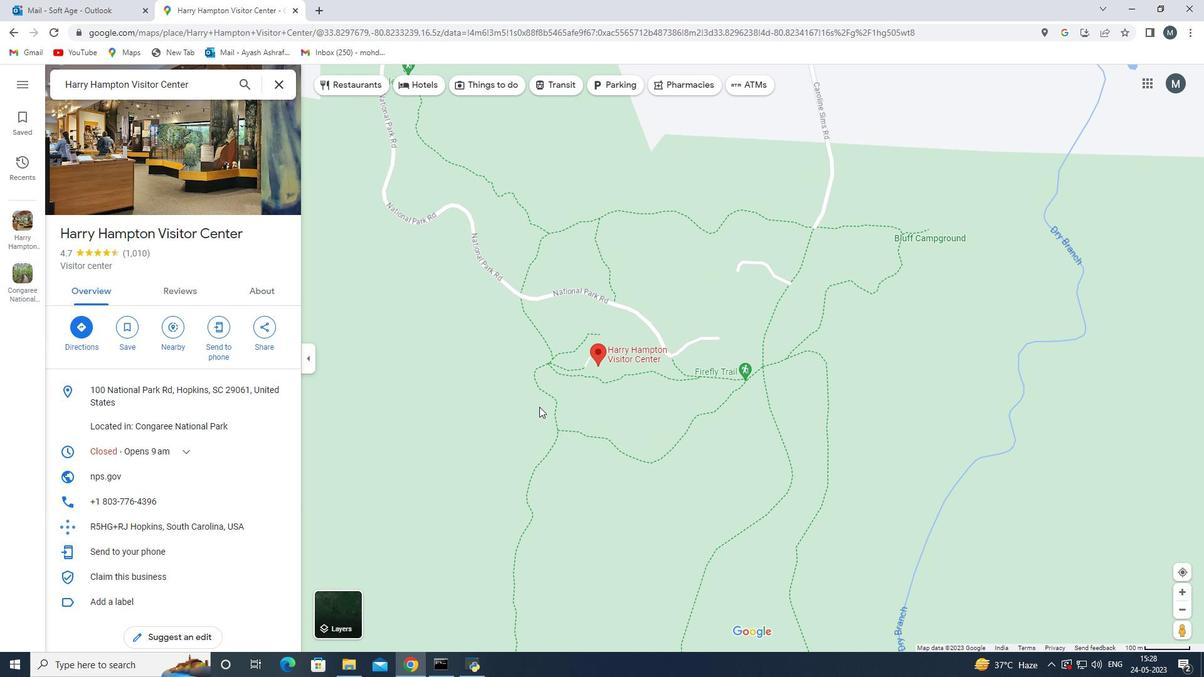 
Action: Mouse scrolled (545, 405) with delta (0, 0)
Screenshot: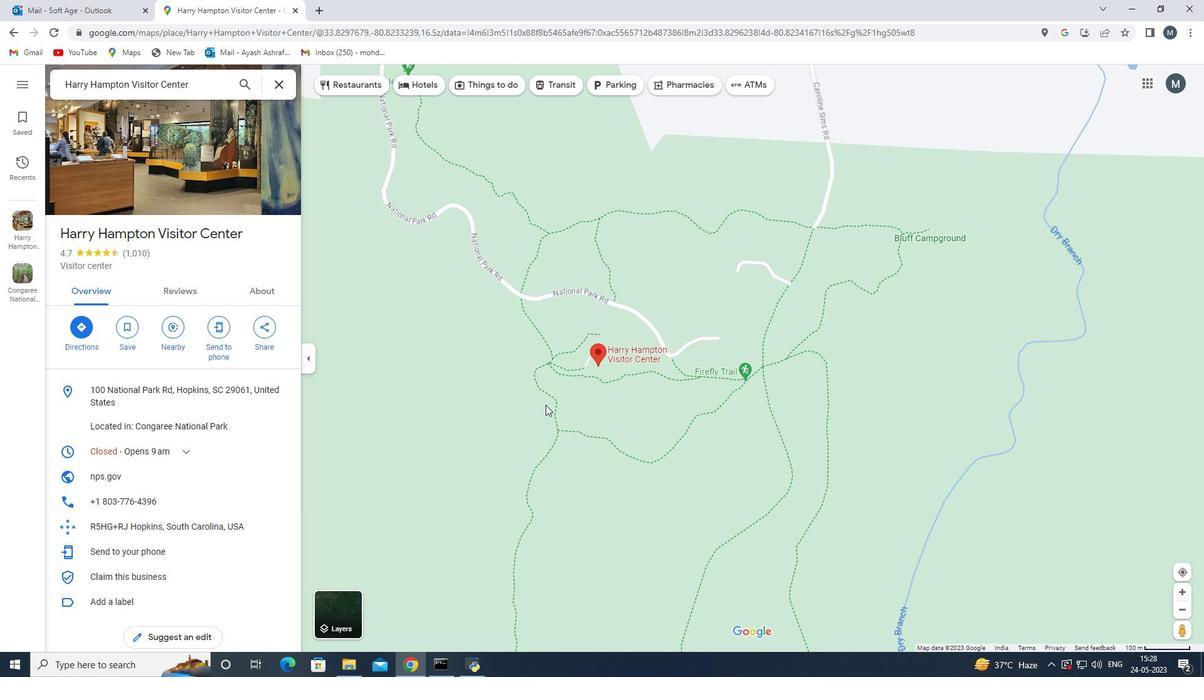 
Action: Mouse moved to (542, 405)
Screenshot: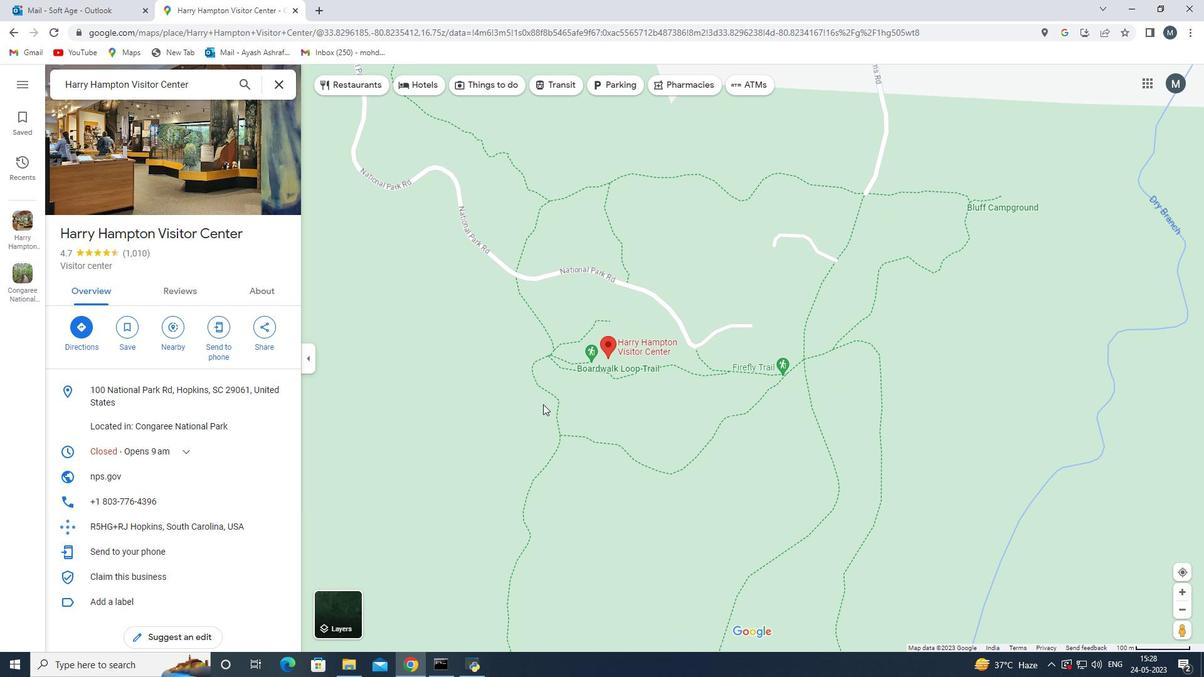 
Action: Mouse scrolled (542, 406) with delta (0, 0)
Screenshot: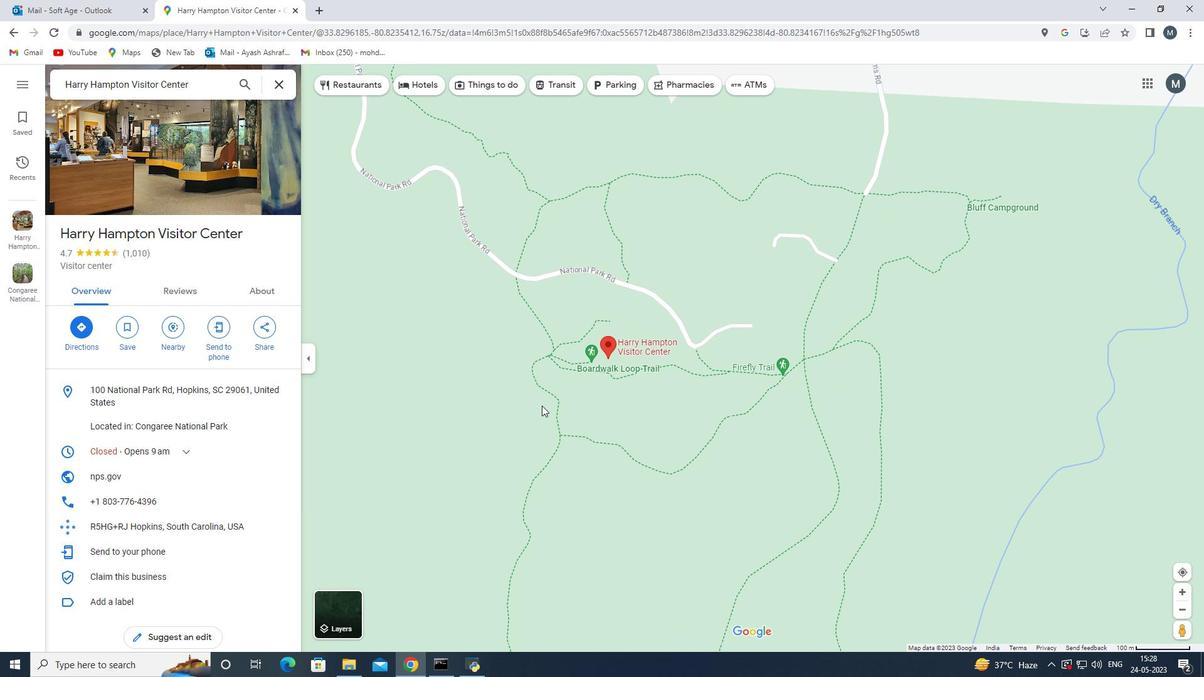 
Action: Mouse moved to (610, 383)
Screenshot: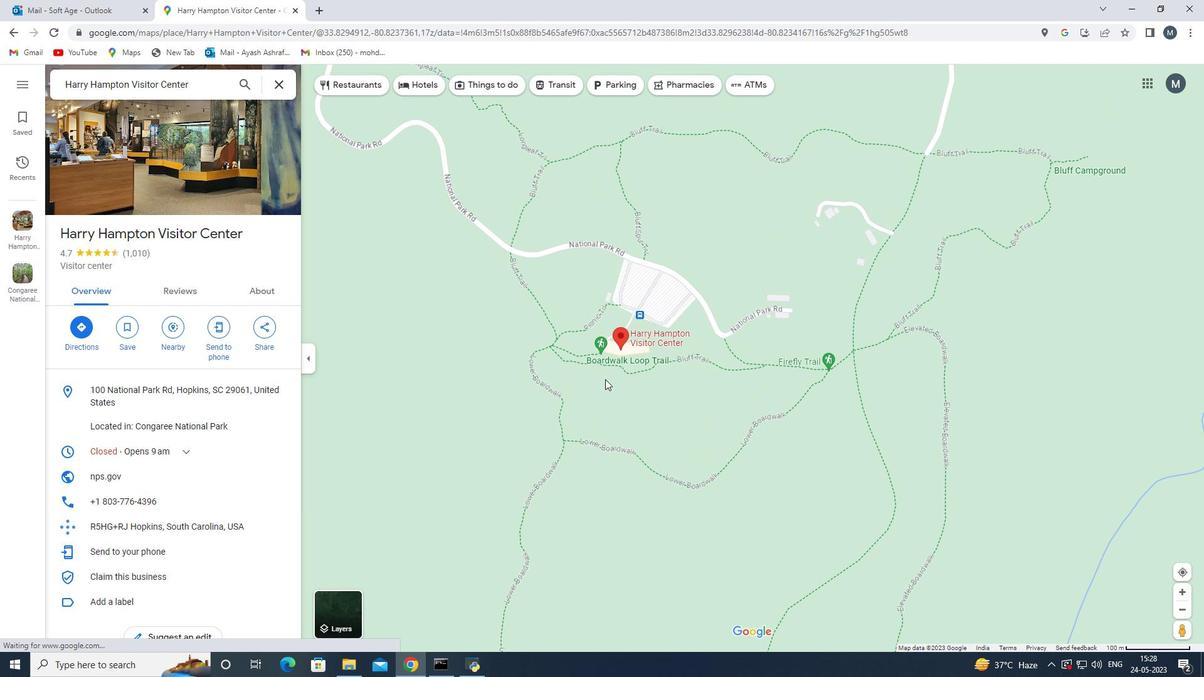 
Action: Mouse scrolled (610, 384) with delta (0, 0)
Screenshot: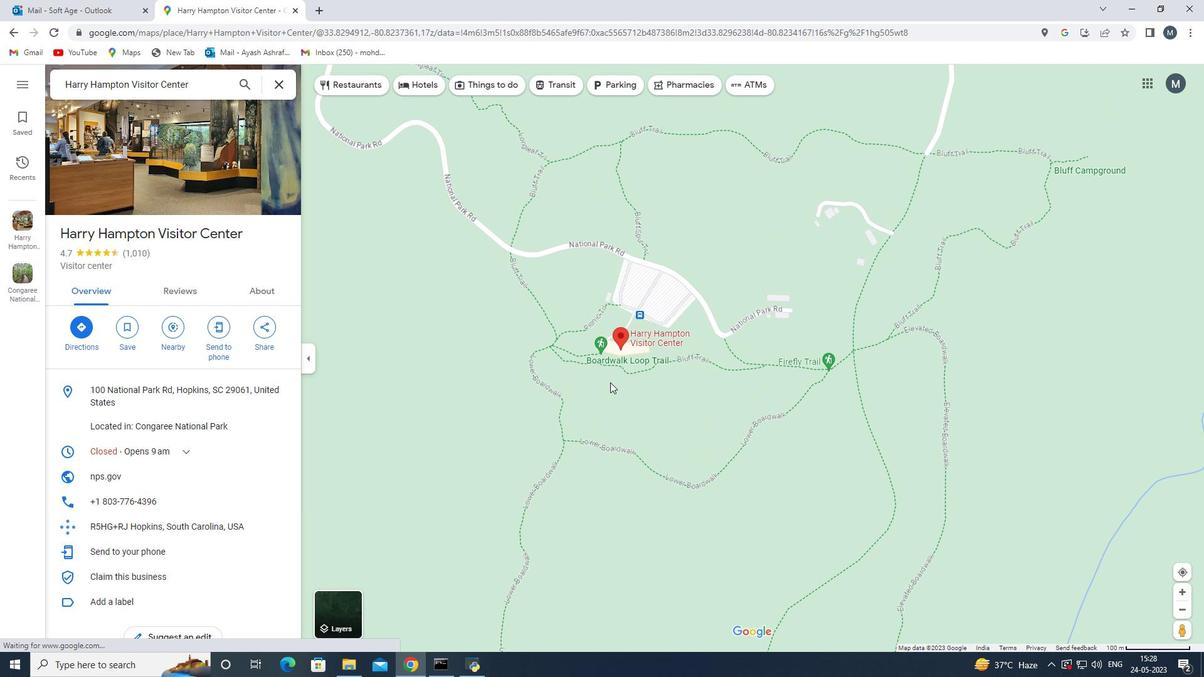 
Action: Mouse scrolled (610, 384) with delta (0, 0)
Screenshot: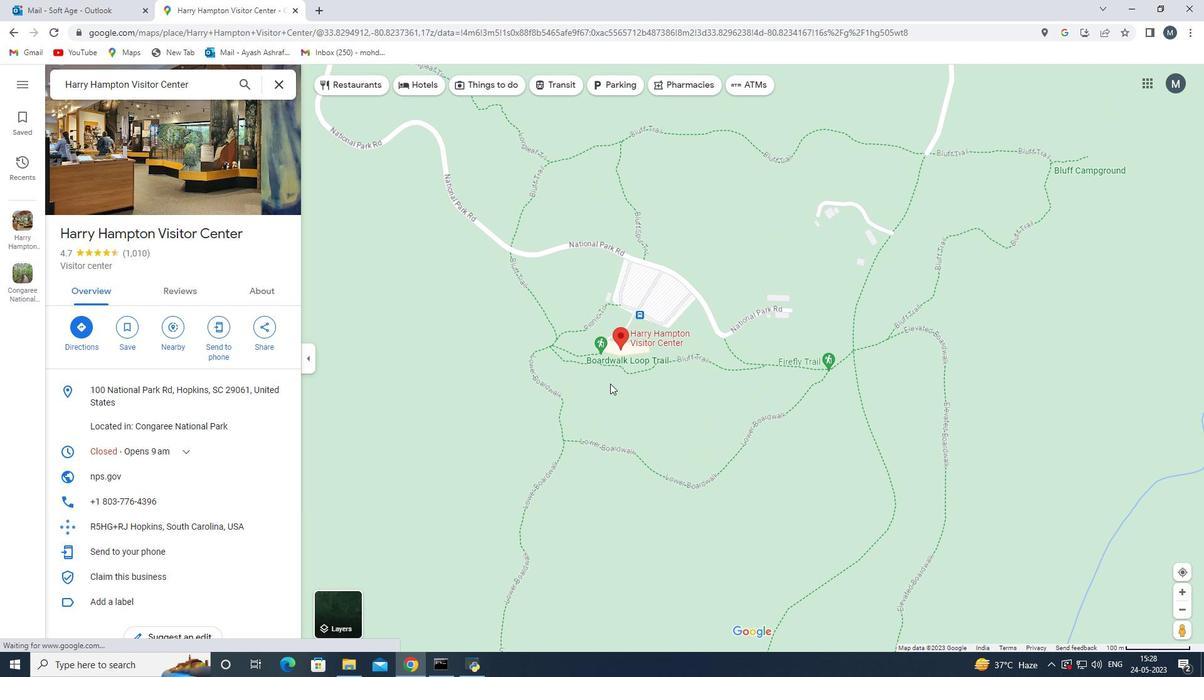 
Action: Mouse moved to (270, 405)
Screenshot: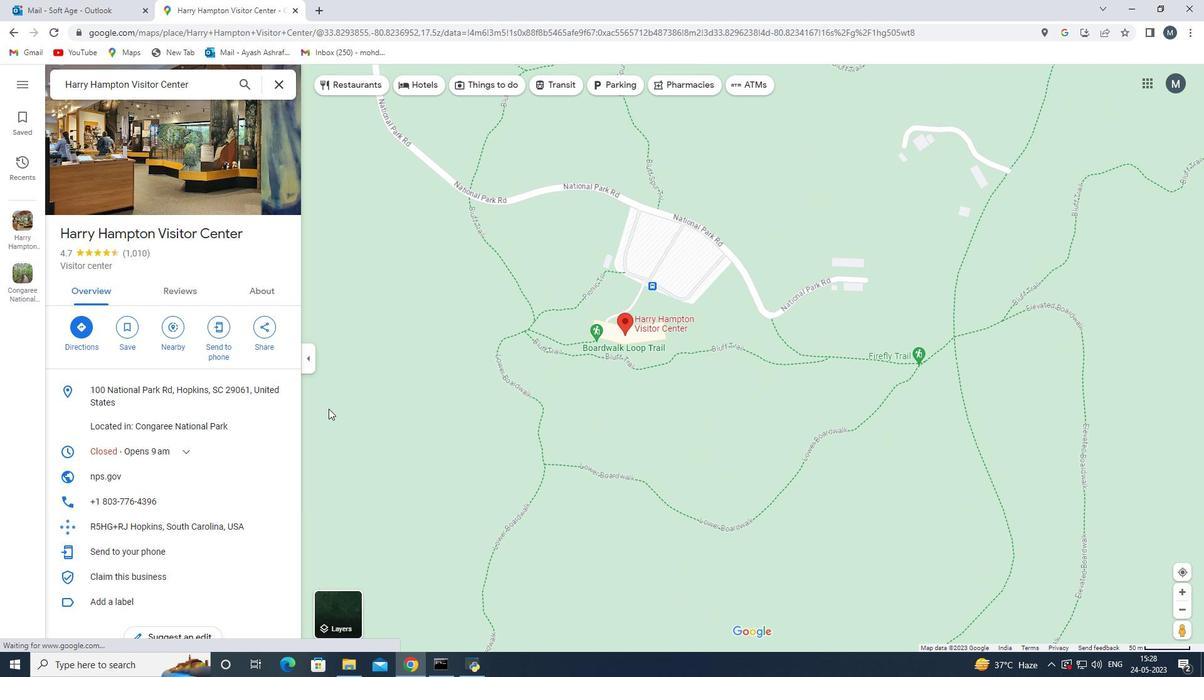 
Action: Mouse scrolled (270, 405) with delta (0, 0)
Screenshot: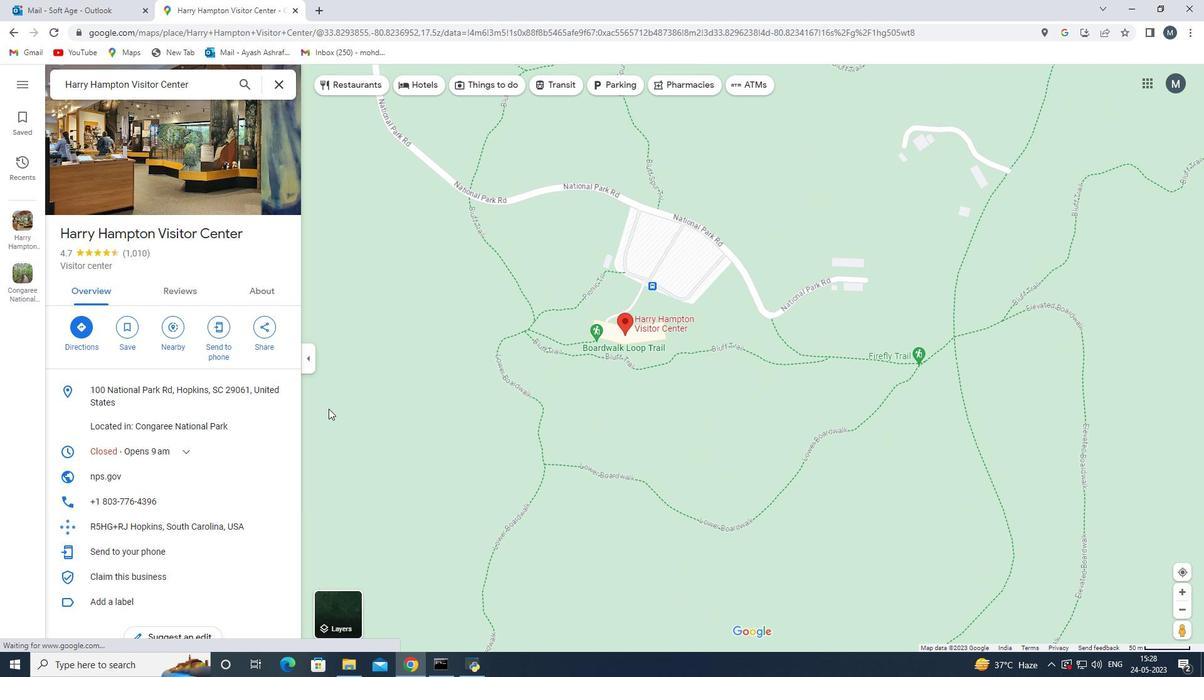 
Action: Mouse scrolled (270, 405) with delta (0, 0)
Screenshot: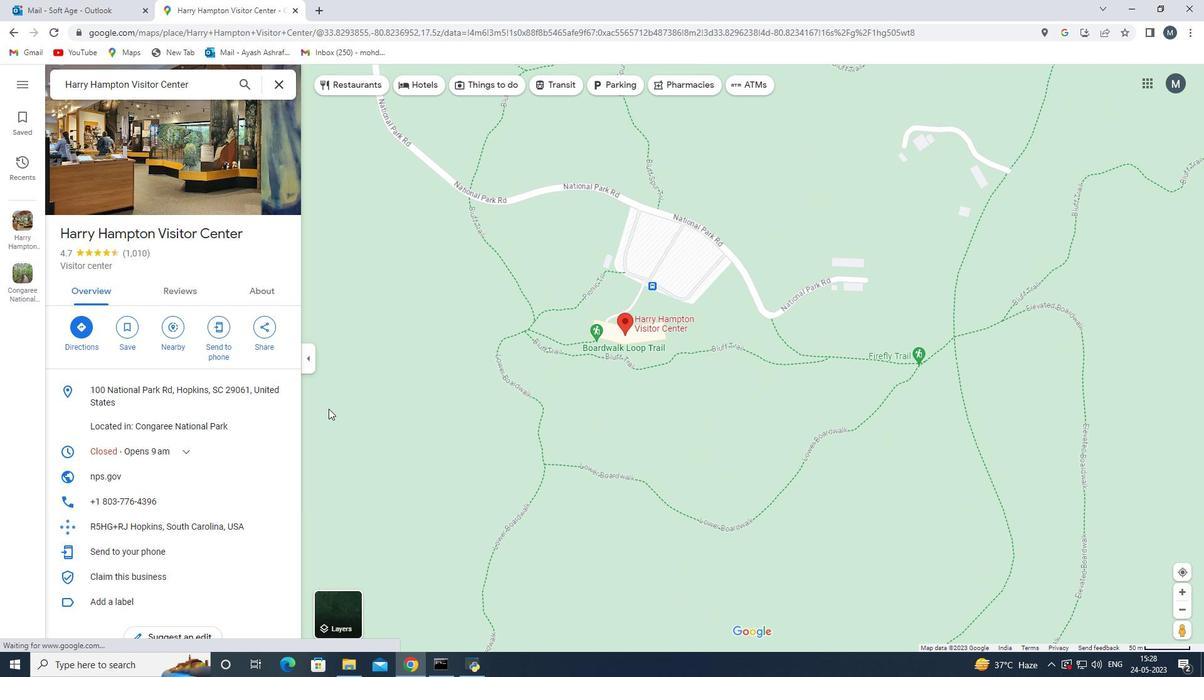 
Action: Mouse scrolled (270, 405) with delta (0, 0)
Screenshot: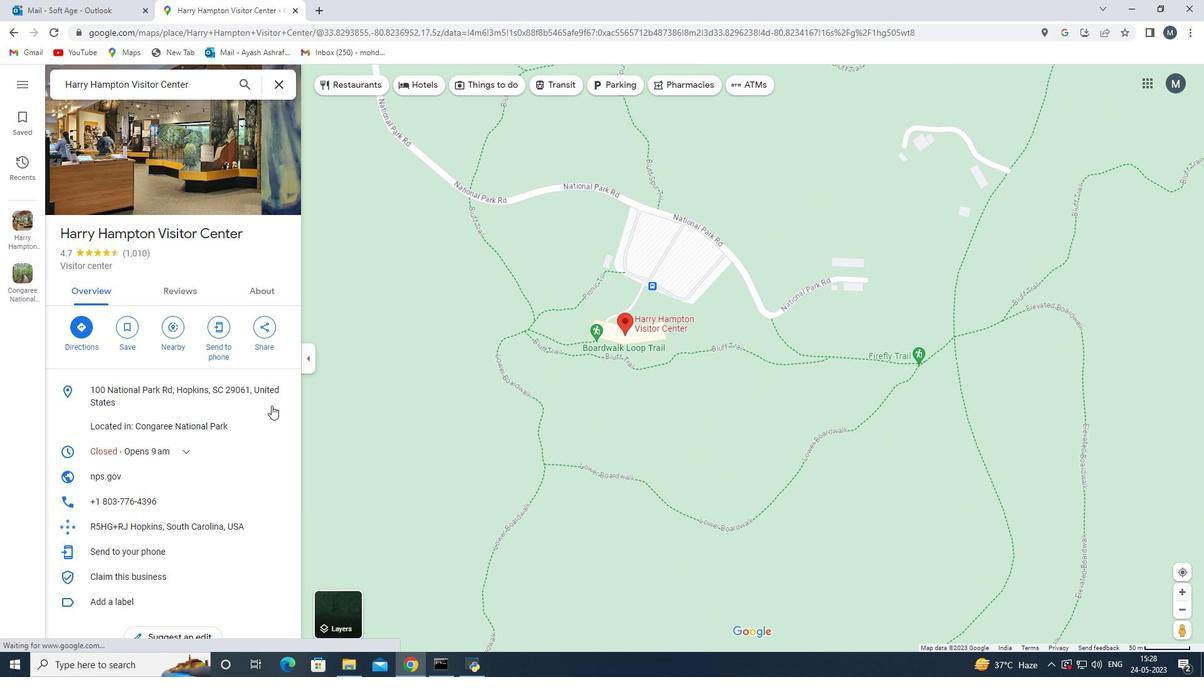 
Action: Mouse moved to (193, 292)
Screenshot: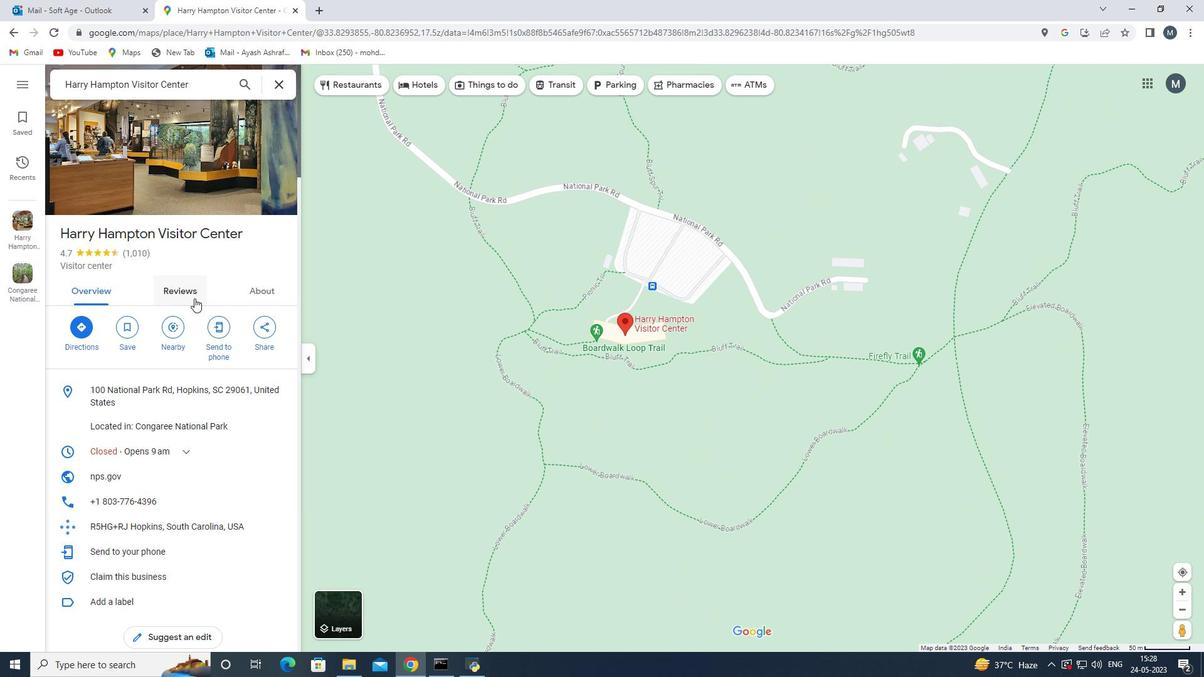 
Action: Mouse pressed left at (193, 292)
Screenshot: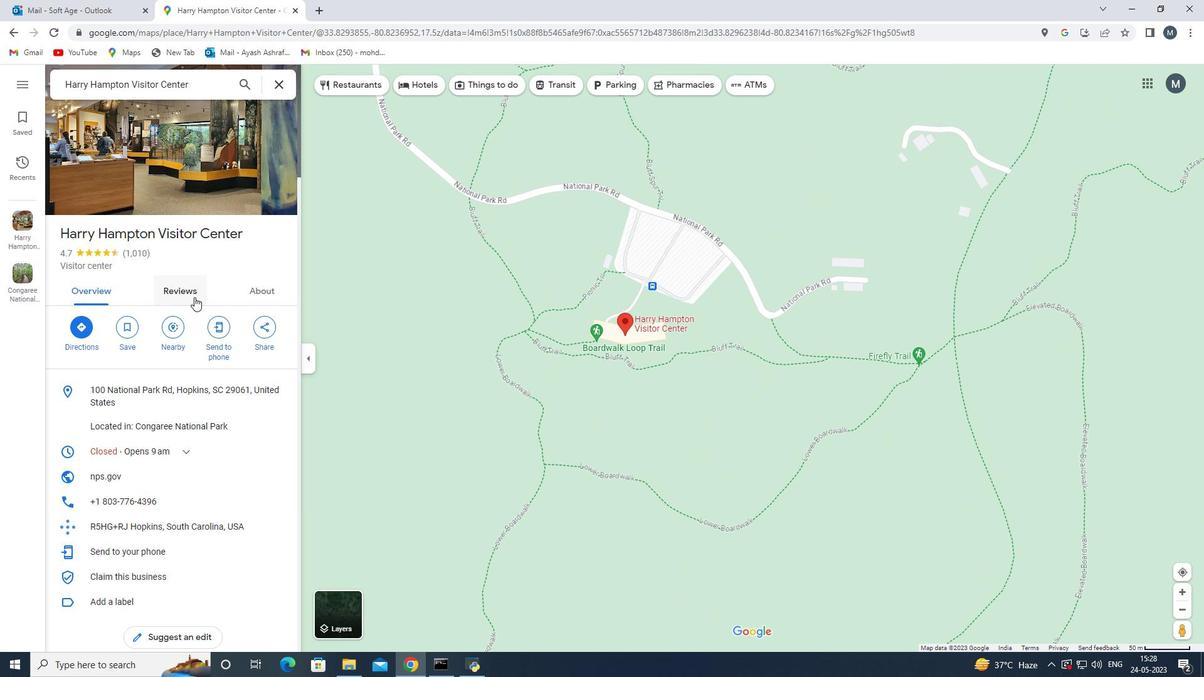 
Action: Mouse moved to (196, 404)
Screenshot: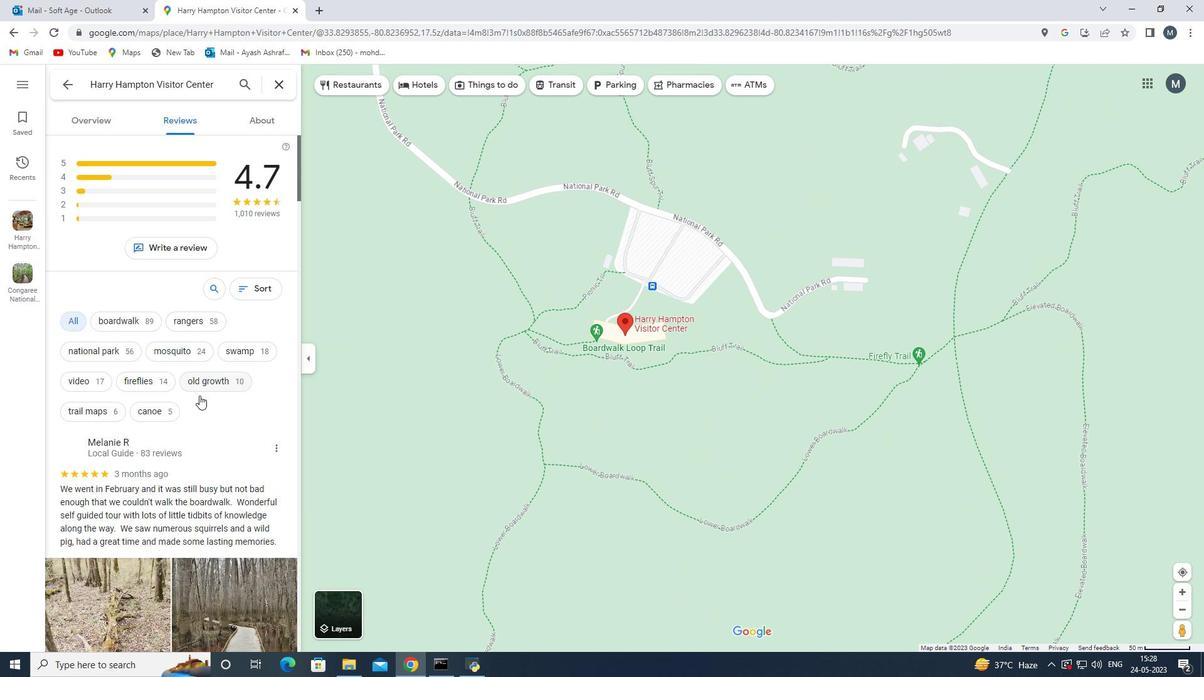 
Action: Mouse scrolled (196, 403) with delta (0, 0)
Screenshot: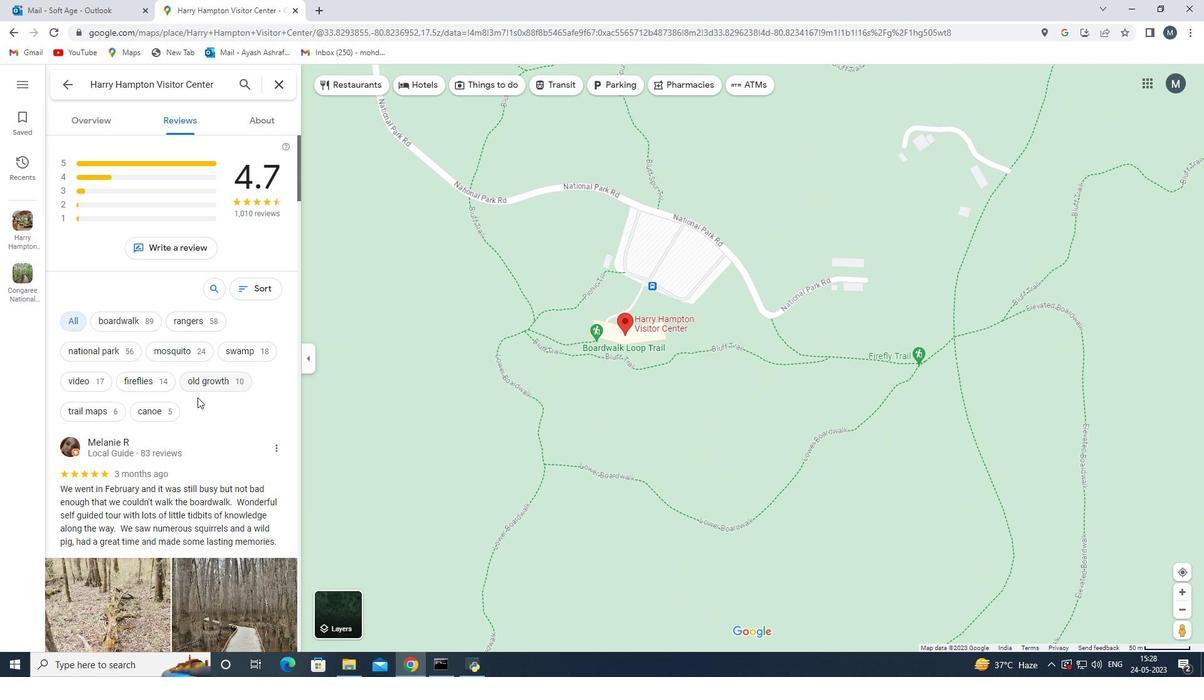 
Action: Mouse moved to (183, 391)
Screenshot: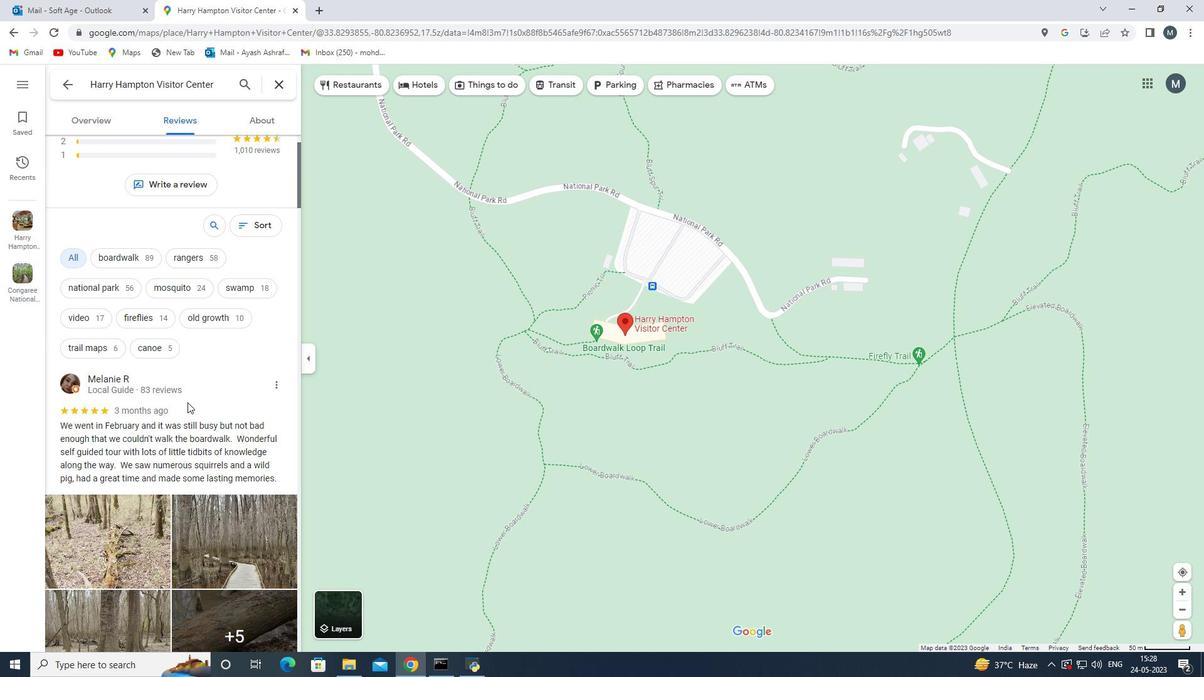
Action: Mouse scrolled (183, 390) with delta (0, 0)
Screenshot: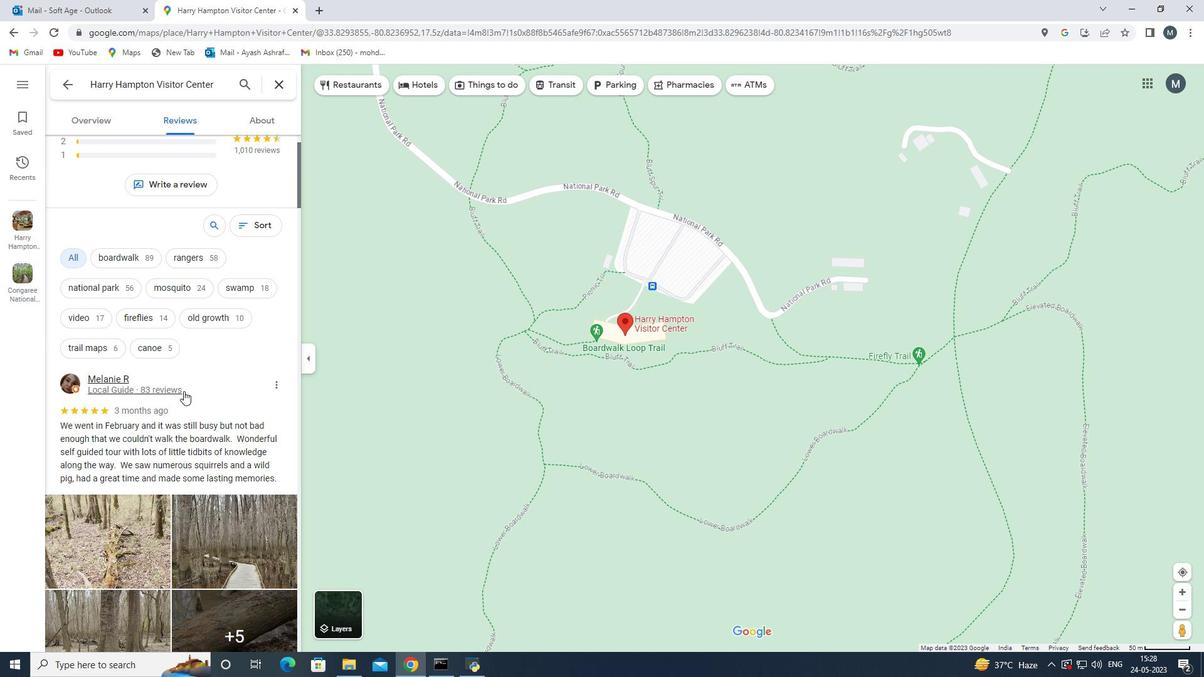 
Action: Mouse moved to (67, 365)
Screenshot: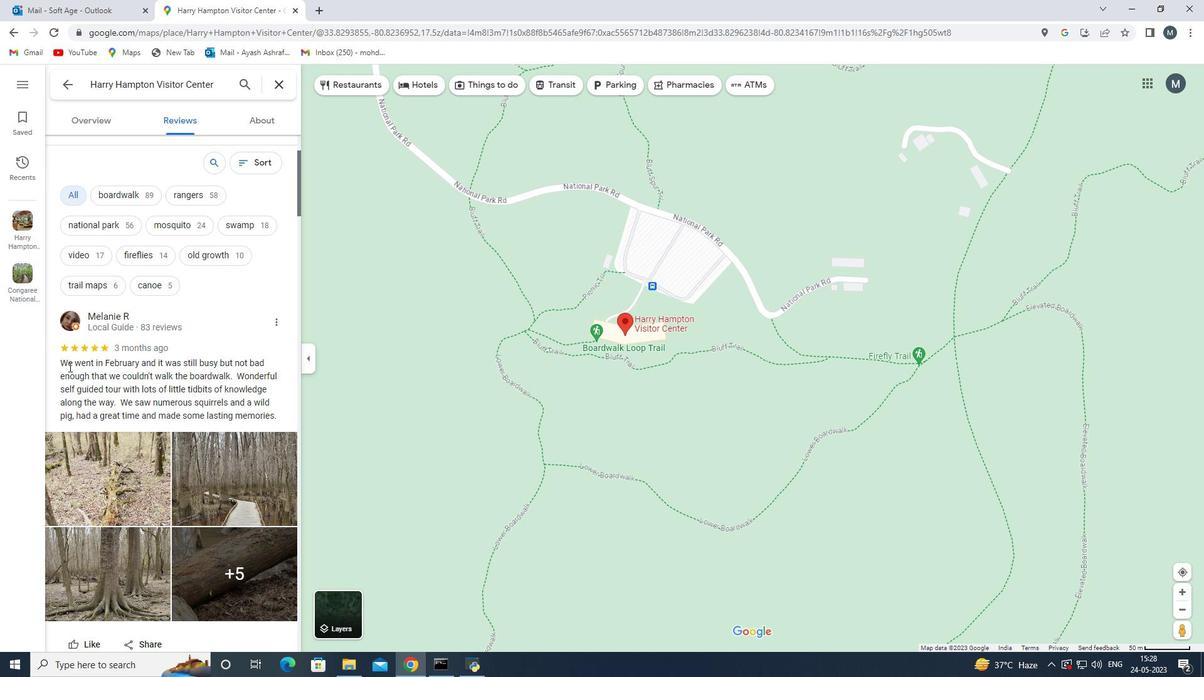 
Action: Mouse pressed left at (67, 365)
Screenshot: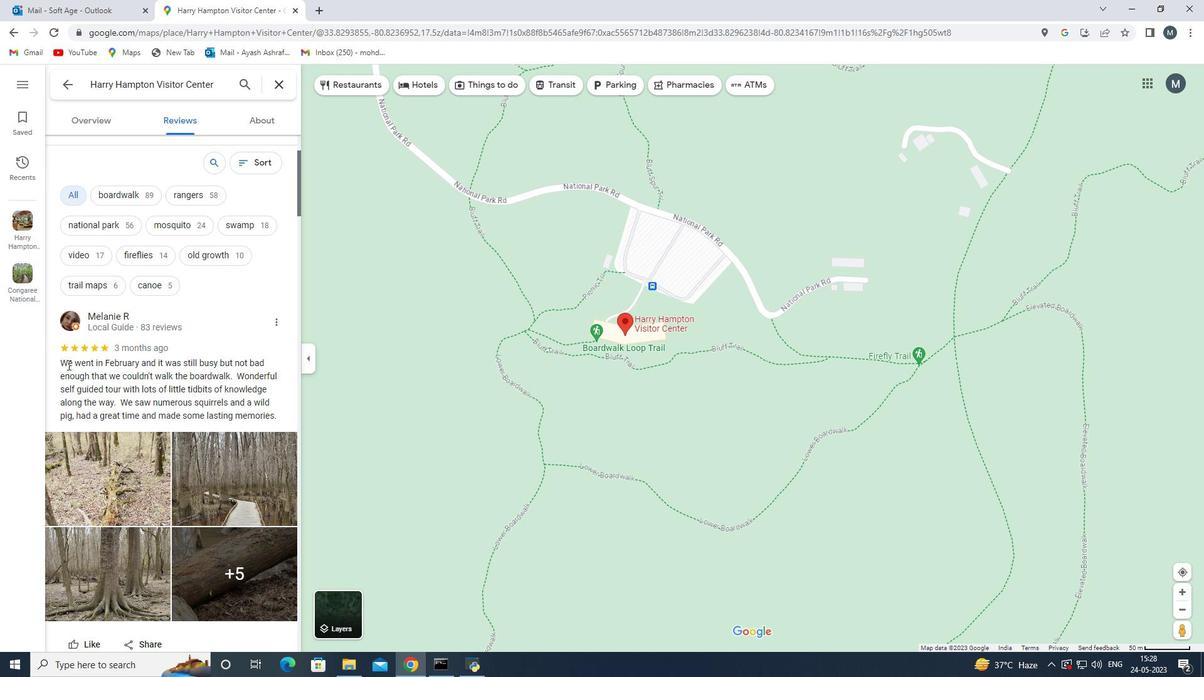 
Action: Mouse moved to (227, 326)
Screenshot: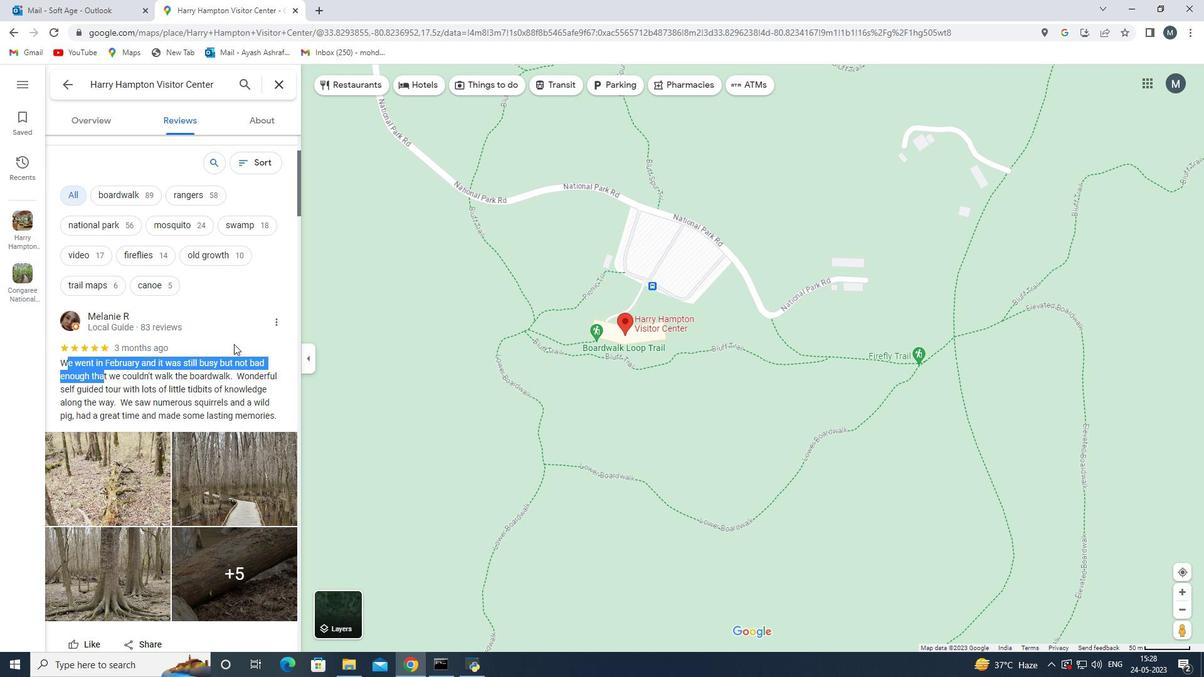 
Action: Mouse pressed left at (227, 326)
Screenshot: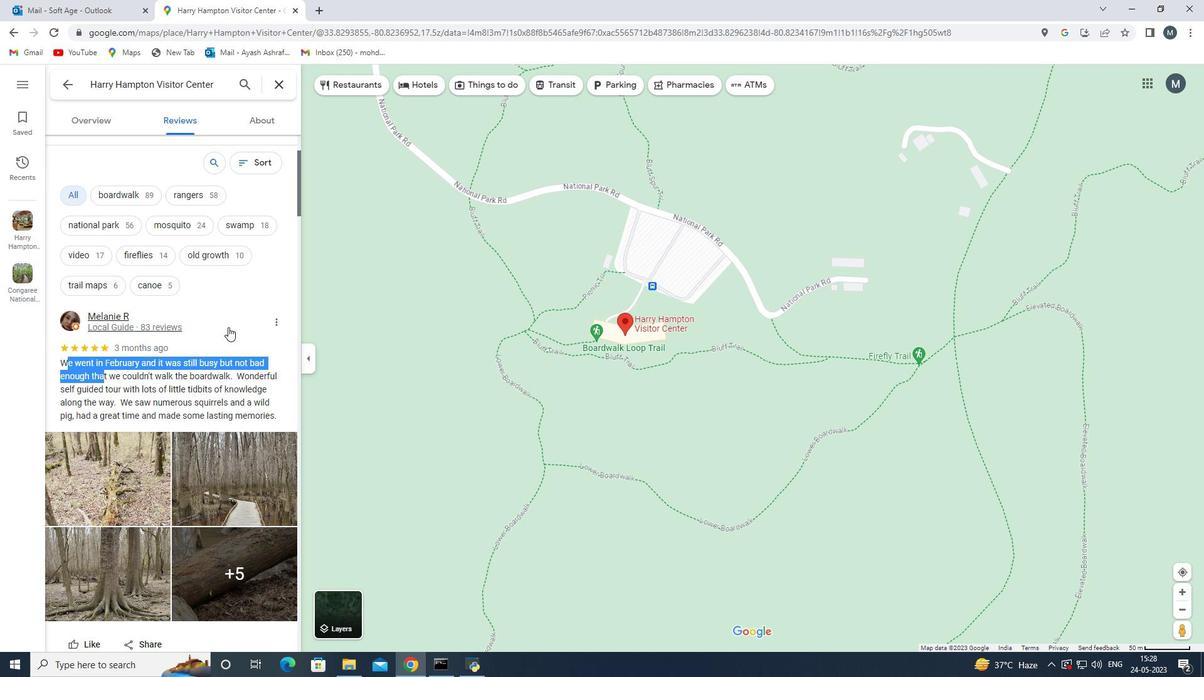
Action: Mouse moved to (440, 13)
Screenshot: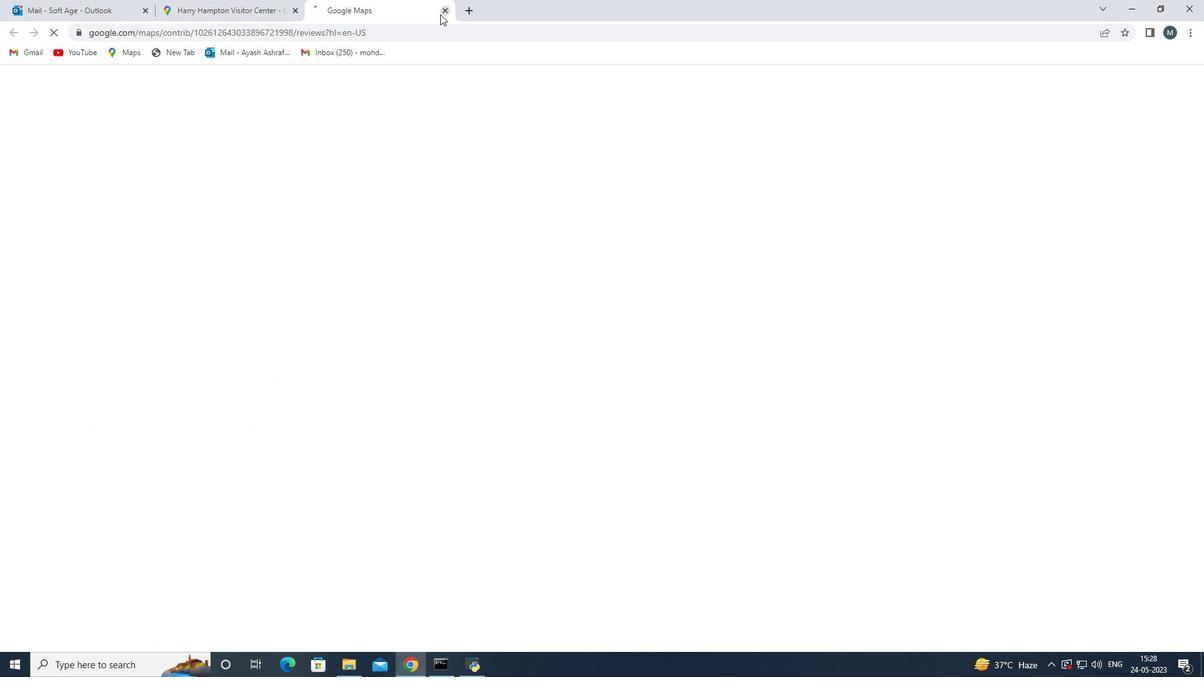 
Action: Mouse pressed left at (440, 13)
Screenshot: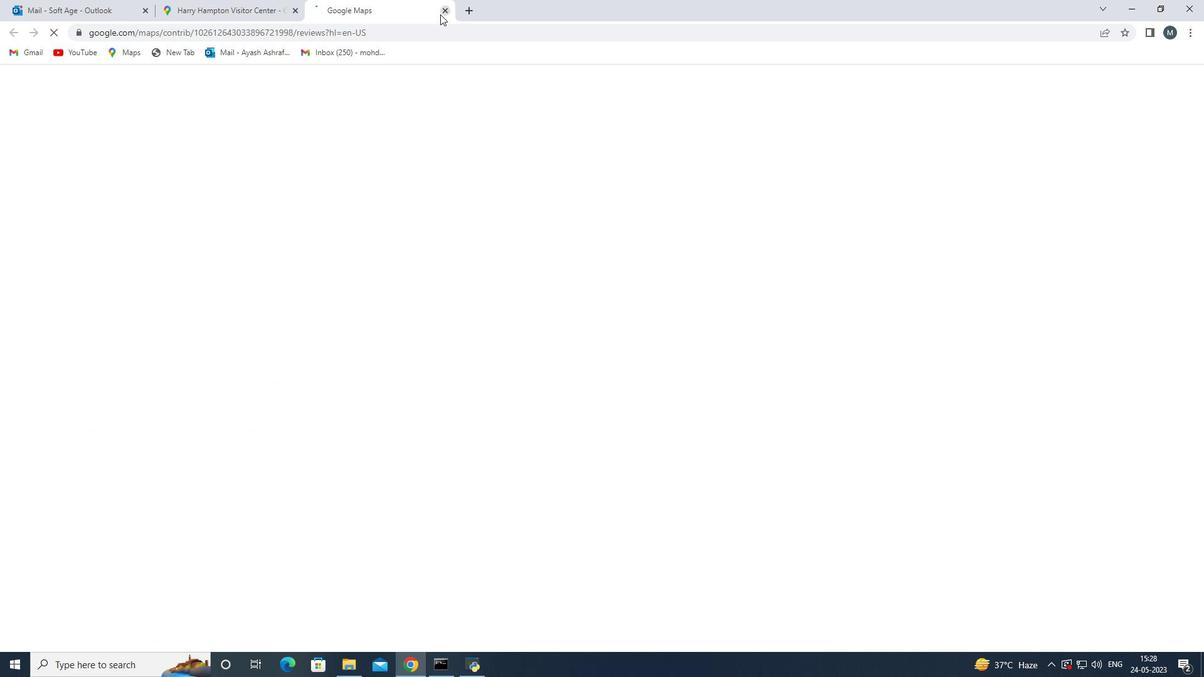 
Action: Mouse moved to (132, 390)
Screenshot: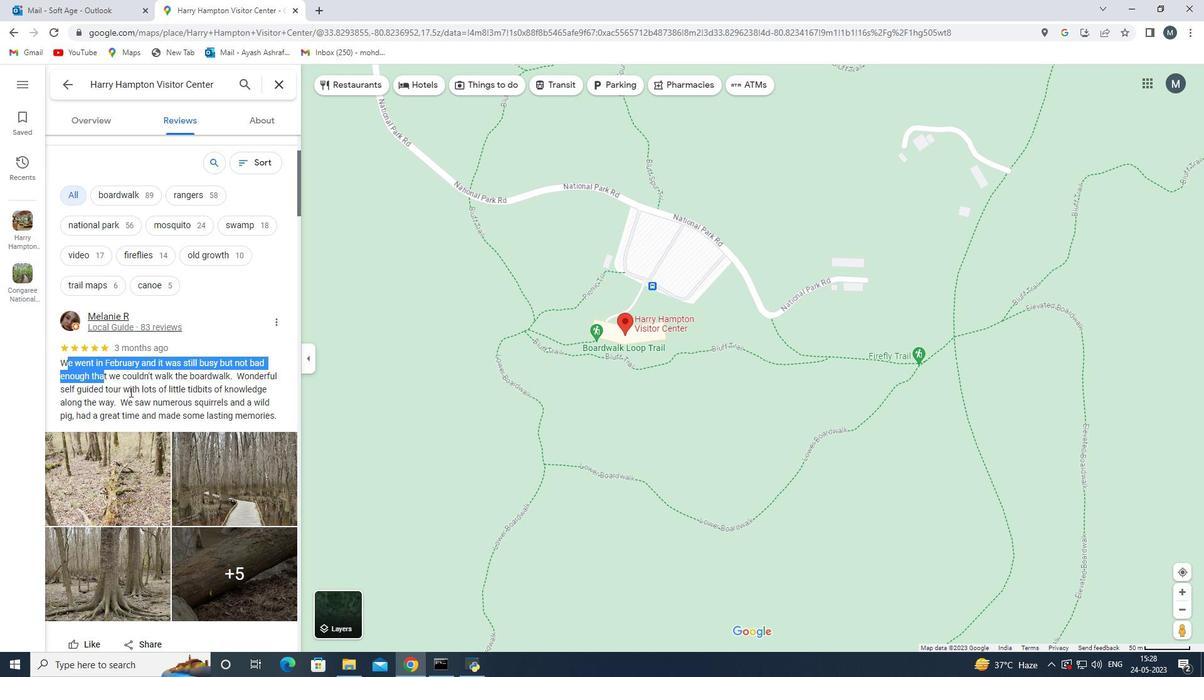 
Action: Mouse pressed left at (132, 390)
Screenshot: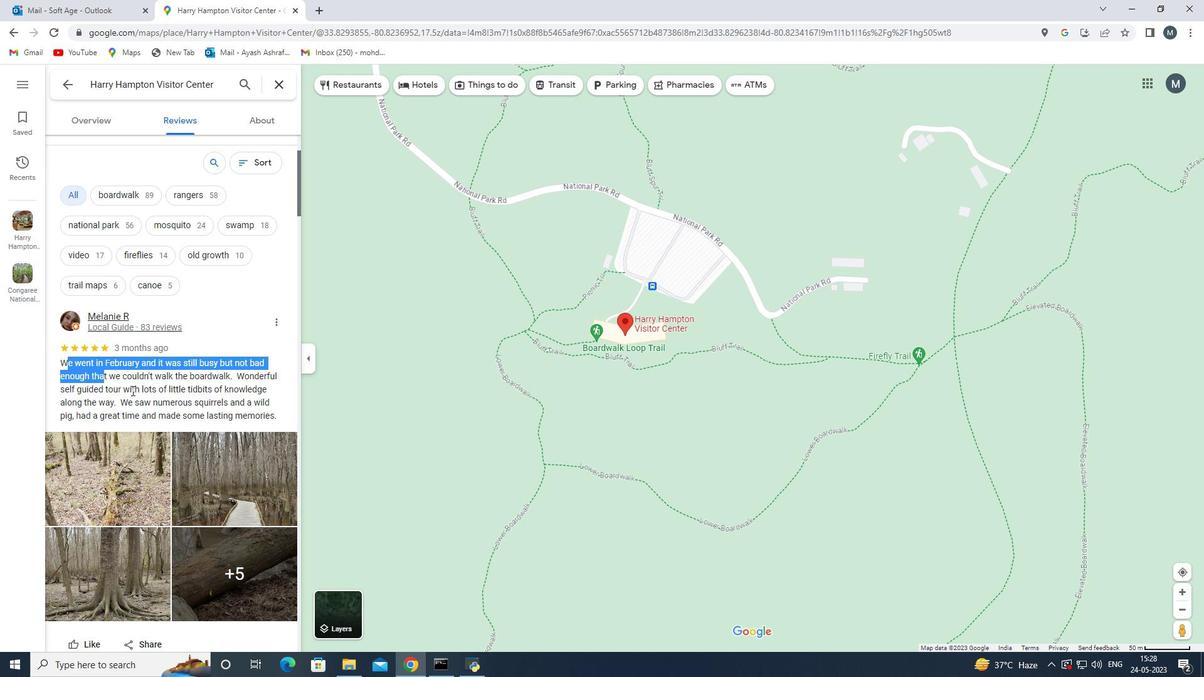 
Action: Mouse moved to (61, 362)
Screenshot: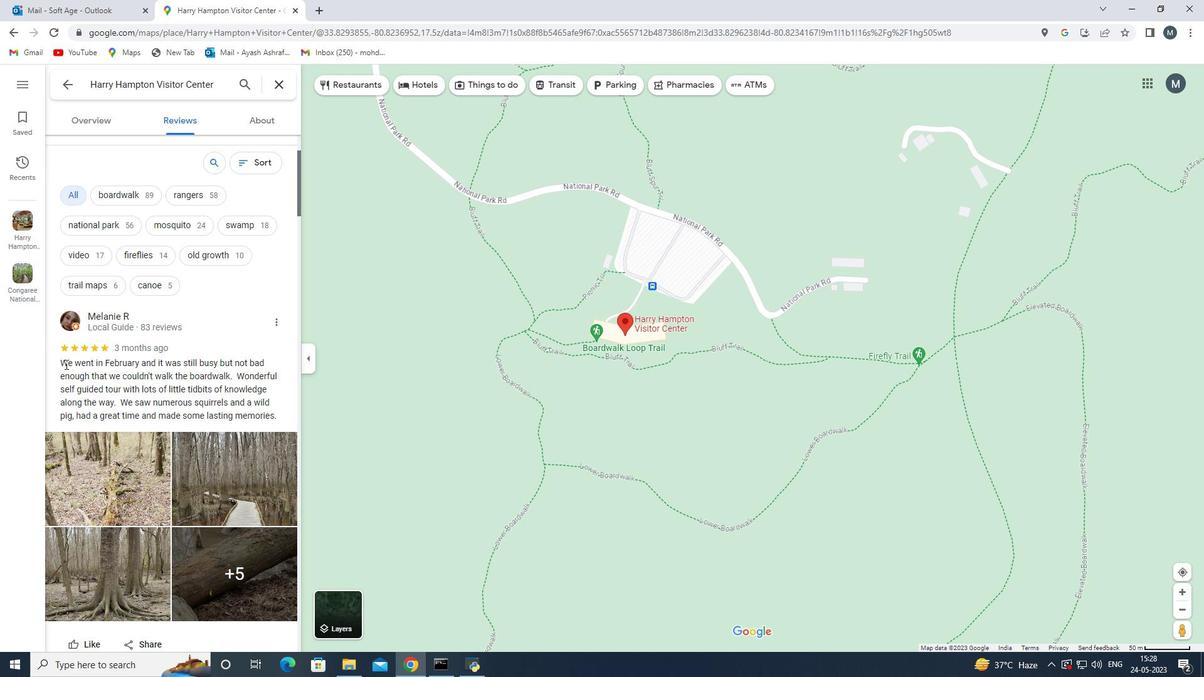 
Action: Mouse pressed left at (61, 362)
Screenshot: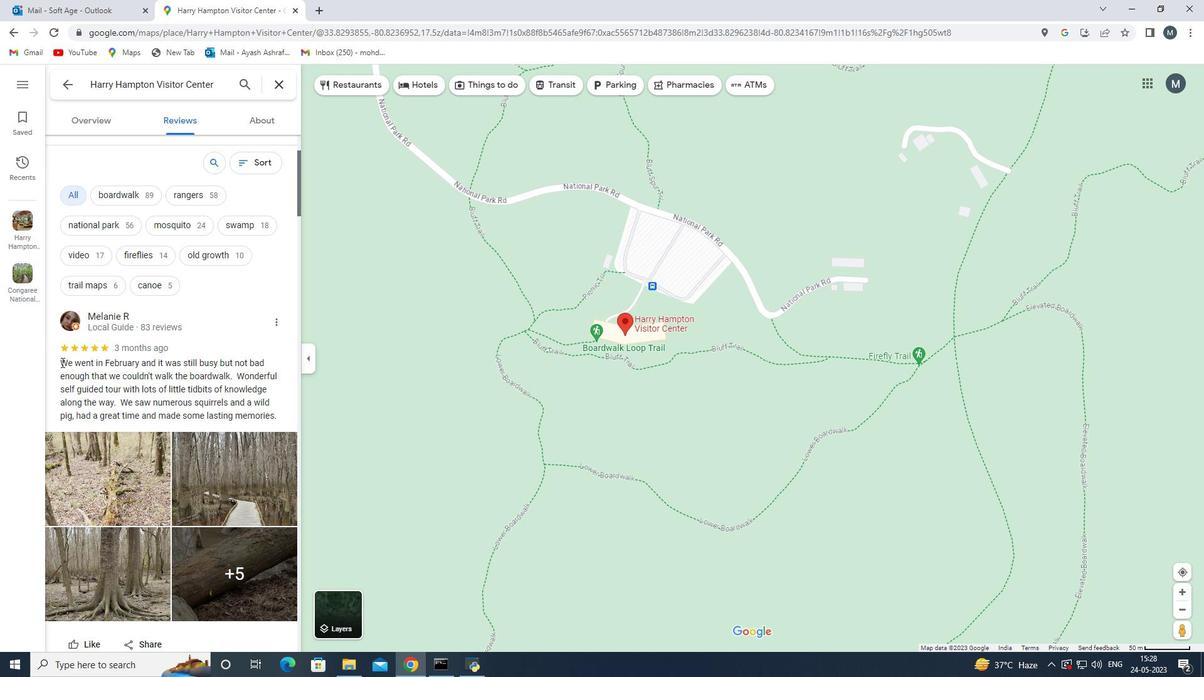 
Action: Mouse moved to (226, 343)
Screenshot: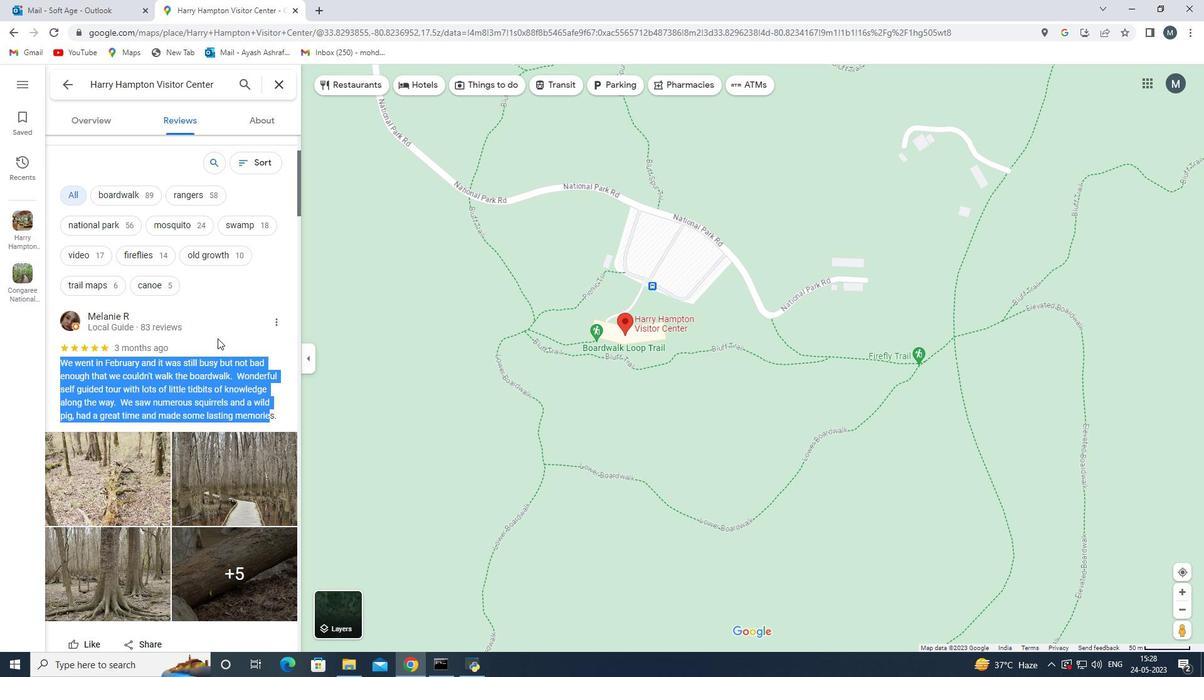 
Action: Mouse pressed left at (226, 343)
Screenshot: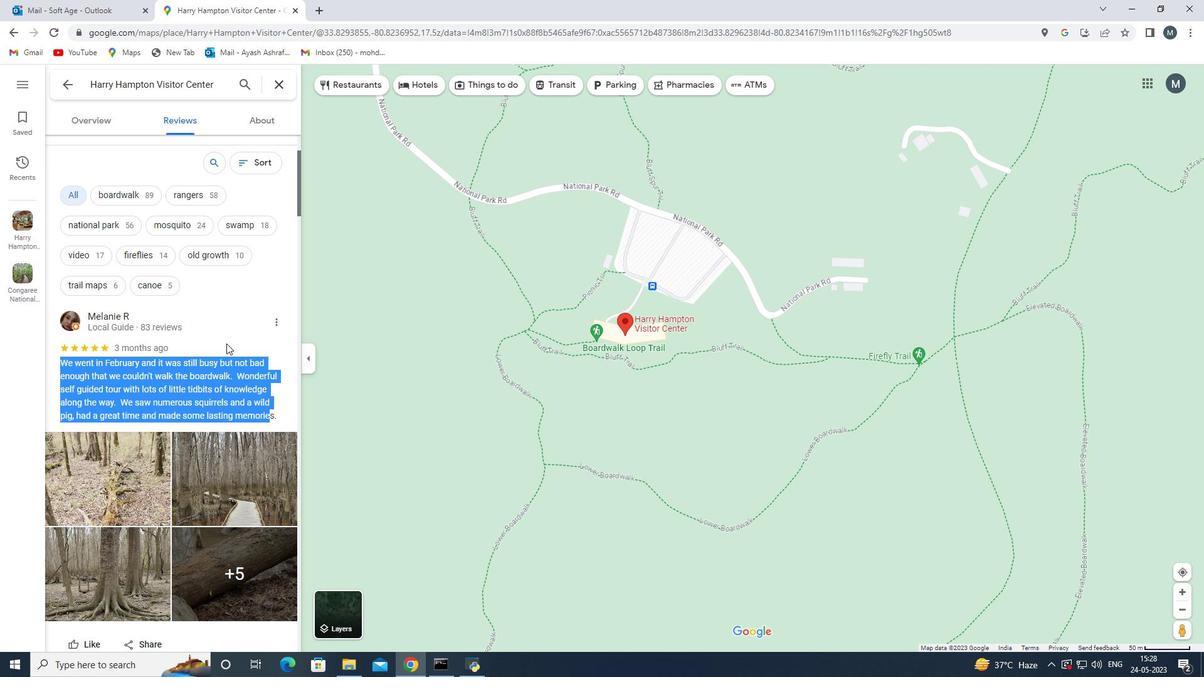 
Action: Mouse moved to (227, 344)
Screenshot: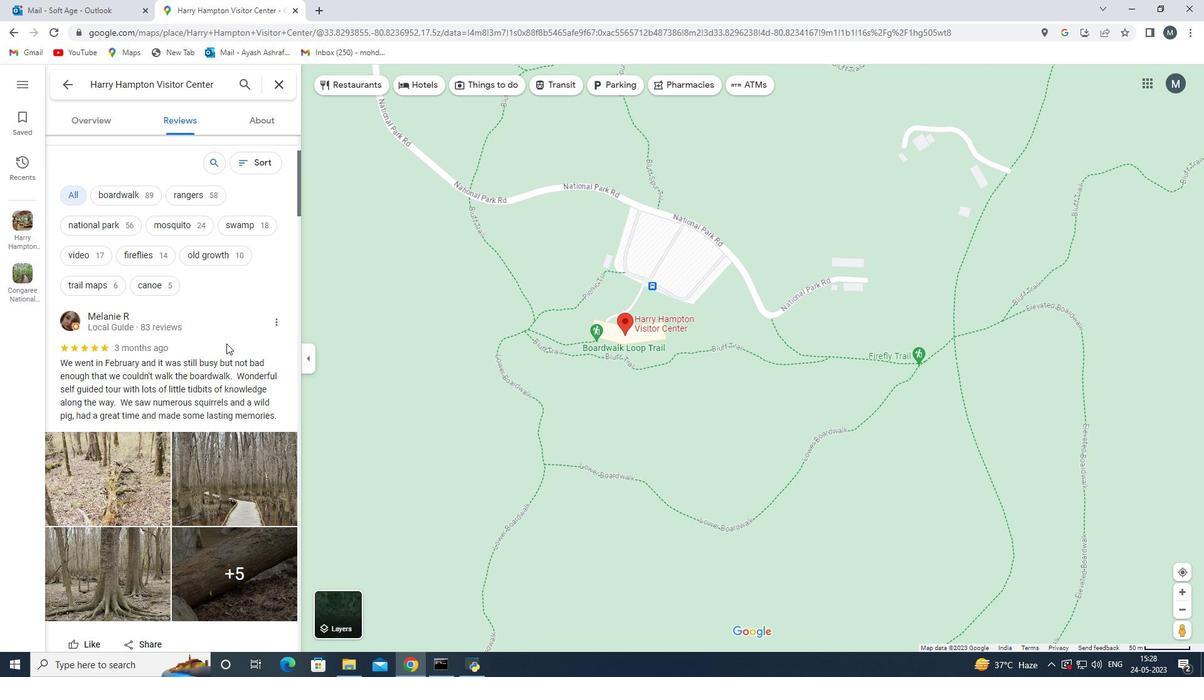 
Action: Mouse scrolled (227, 343) with delta (0, 0)
Screenshot: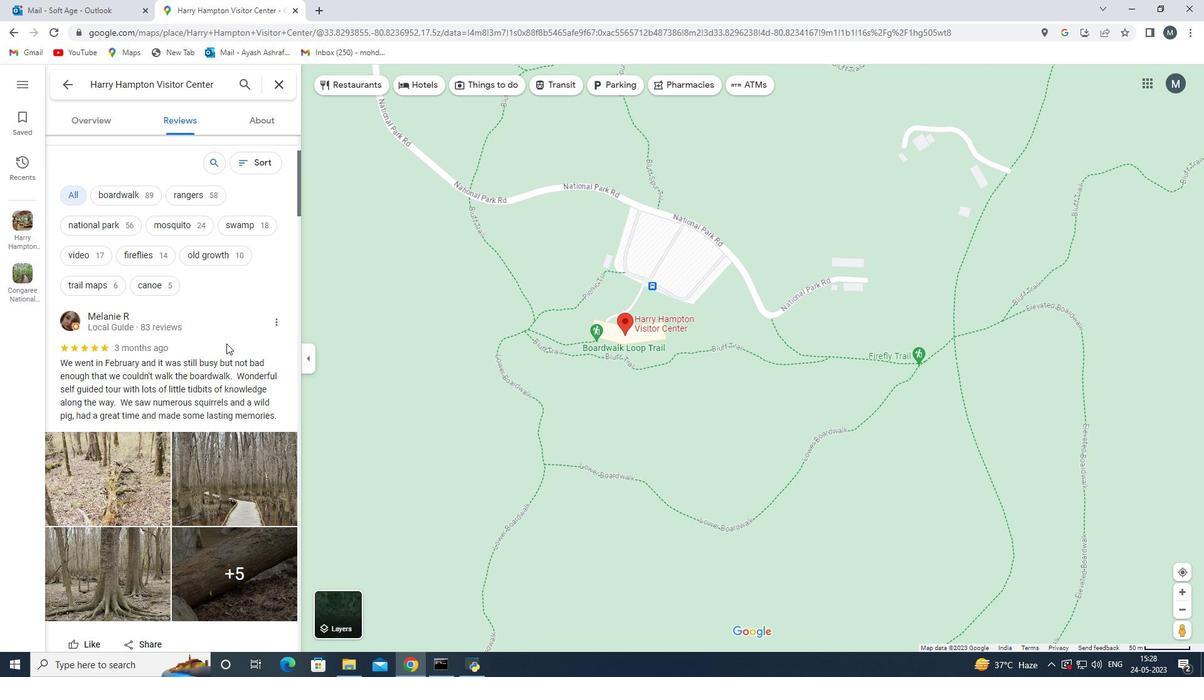 
Action: Mouse moved to (227, 344)
Screenshot: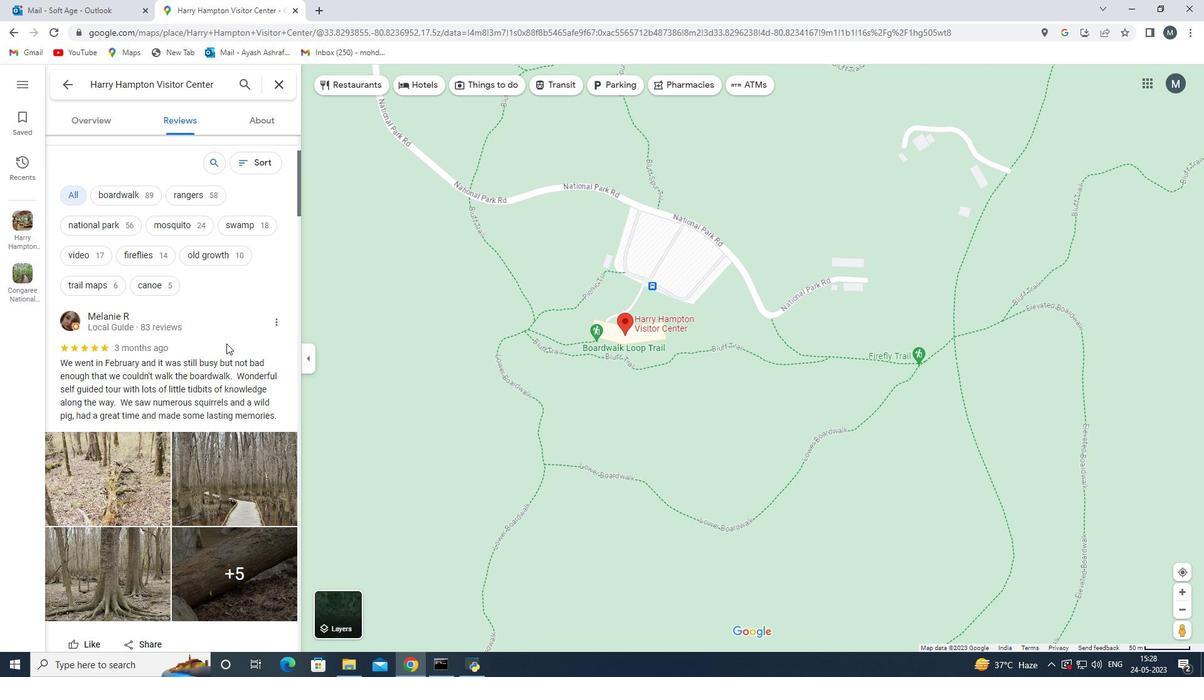
Action: Mouse scrolled (227, 343) with delta (0, 0)
Screenshot: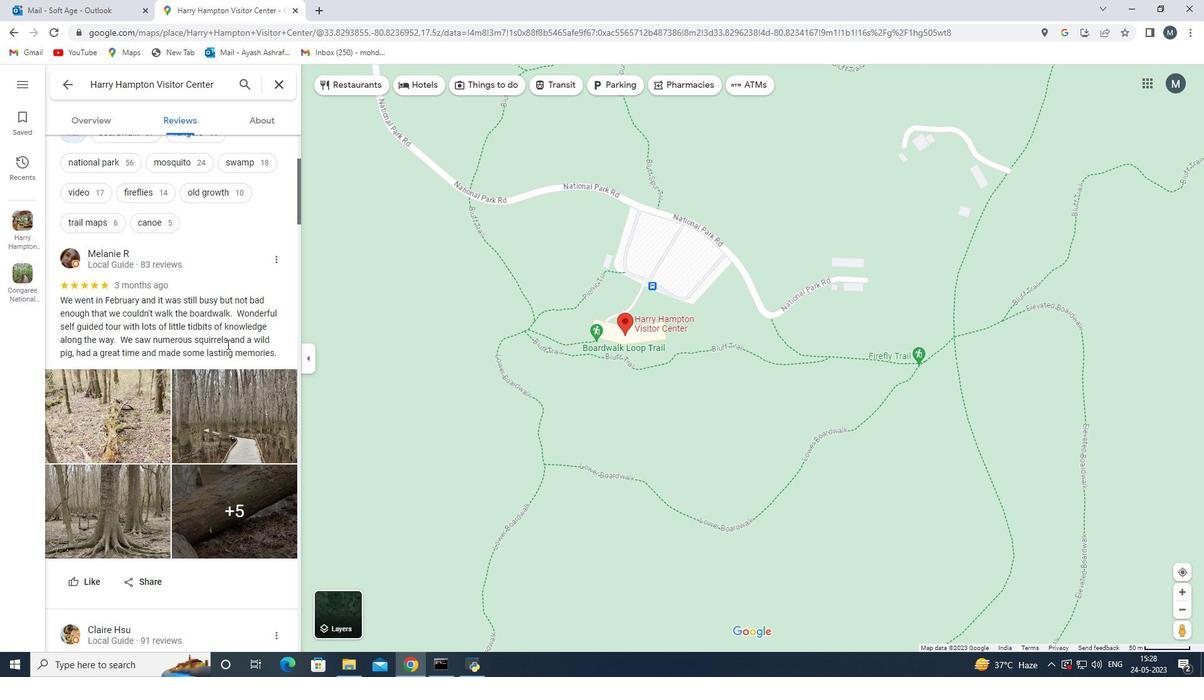 
Action: Mouse scrolled (227, 343) with delta (0, 0)
Screenshot: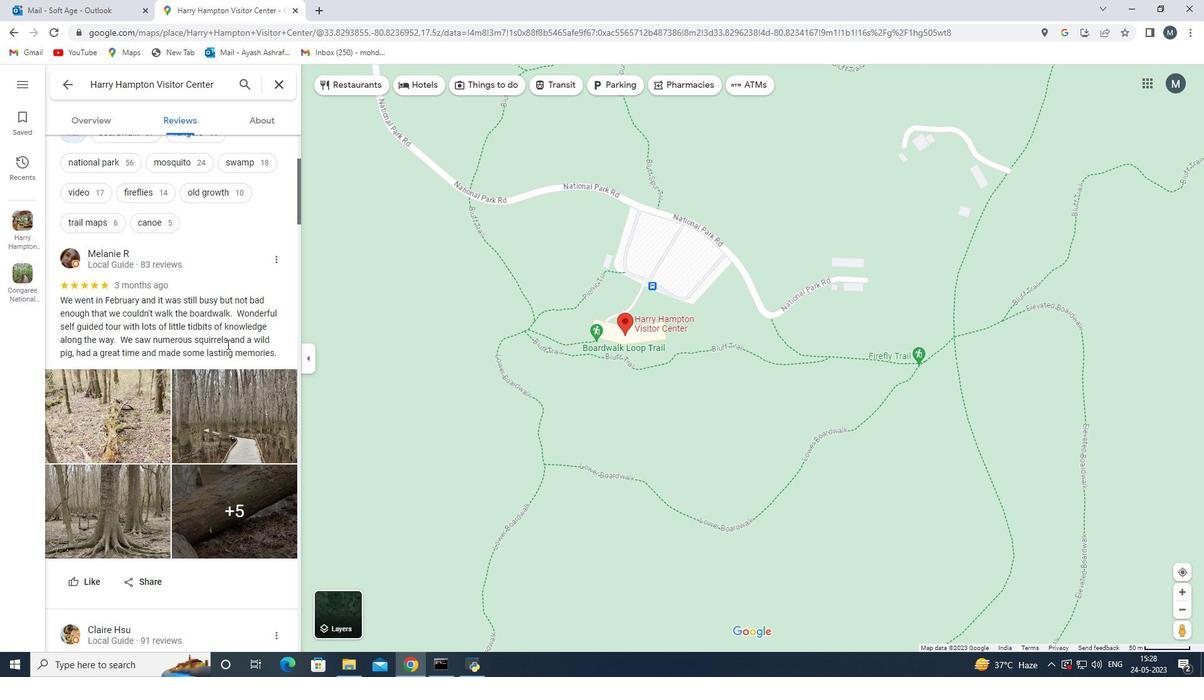 
Action: Mouse moved to (229, 347)
Screenshot: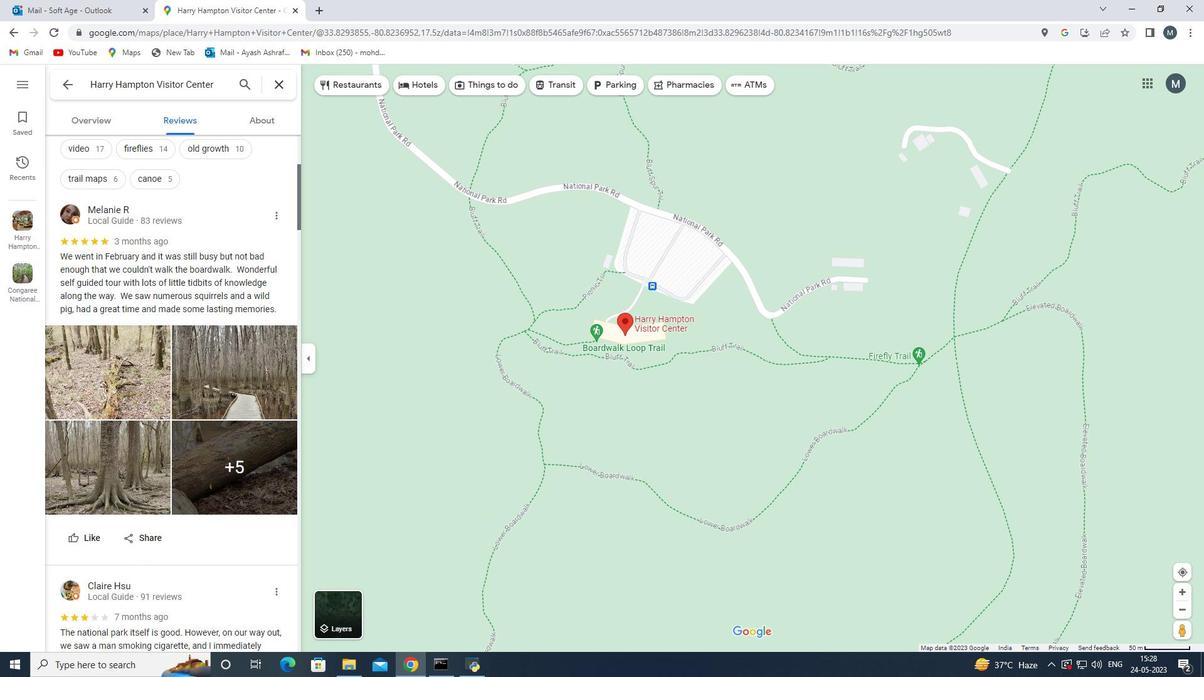 
Action: Mouse scrolled (229, 346) with delta (0, 0)
Screenshot: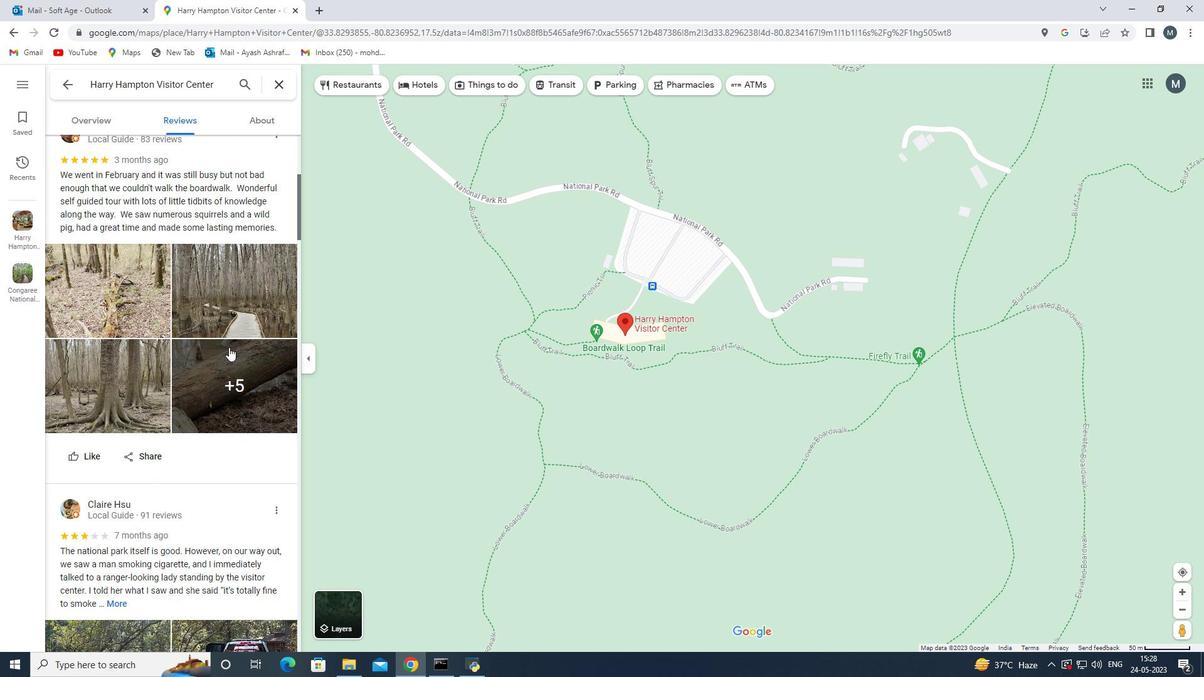 
Action: Mouse scrolled (229, 346) with delta (0, 0)
Screenshot: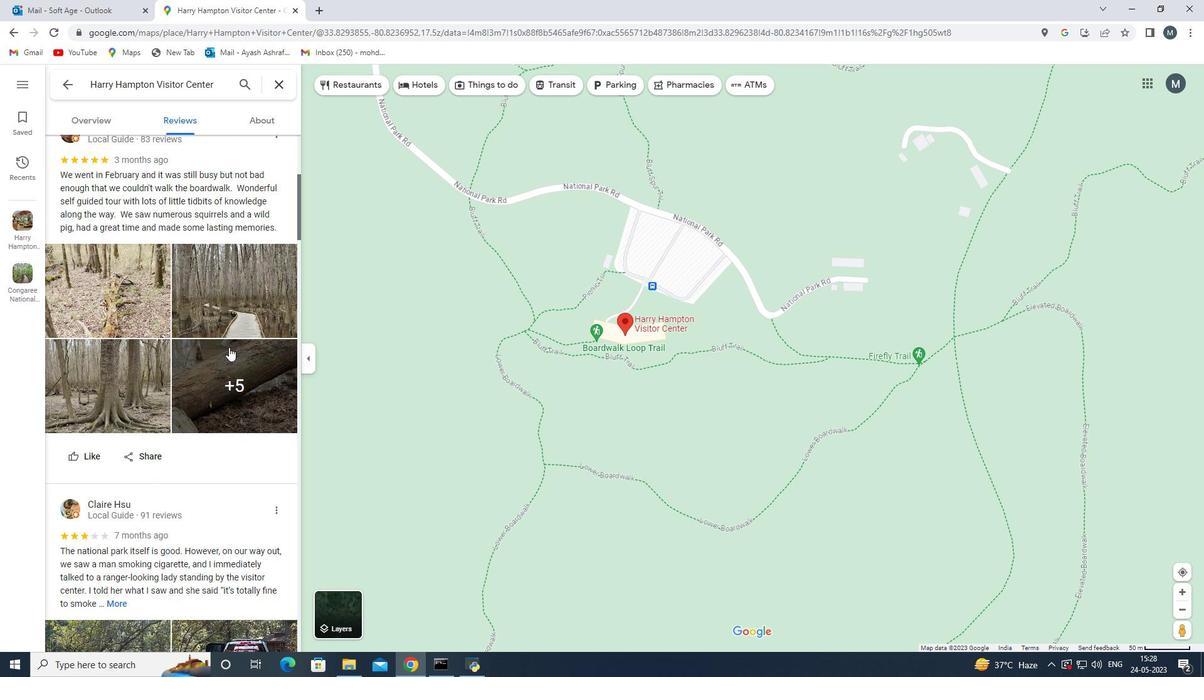 
Action: Mouse moved to (220, 363)
Screenshot: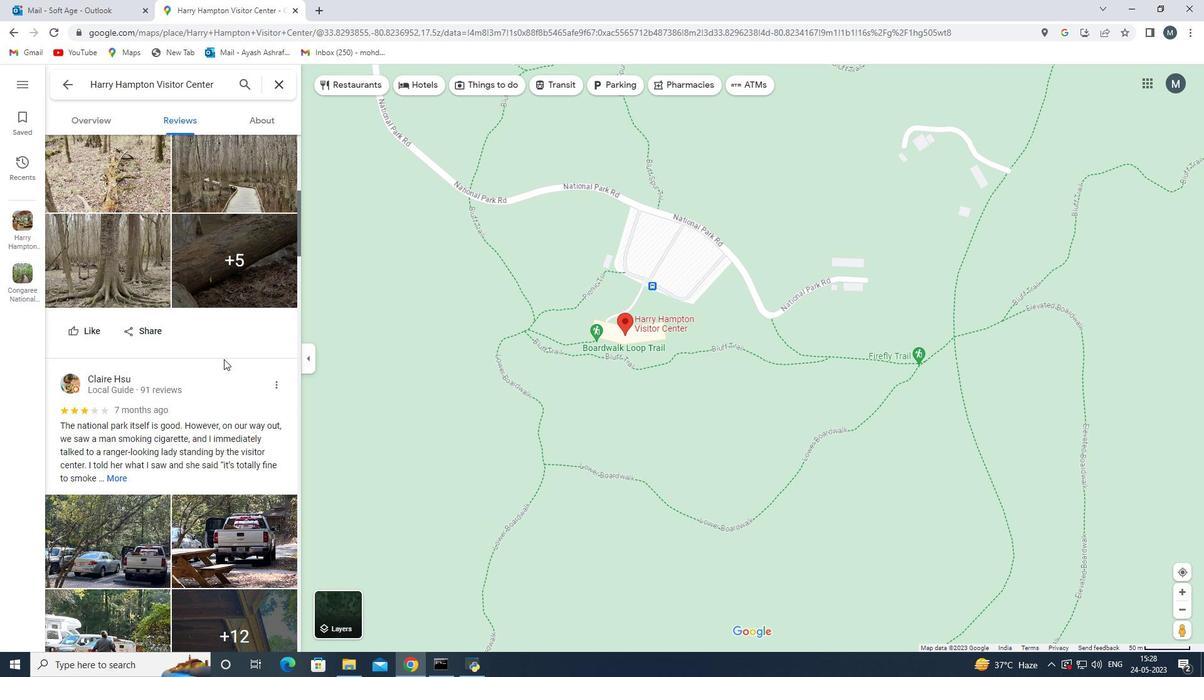 
Action: Mouse scrolled (220, 363) with delta (0, 0)
Screenshot: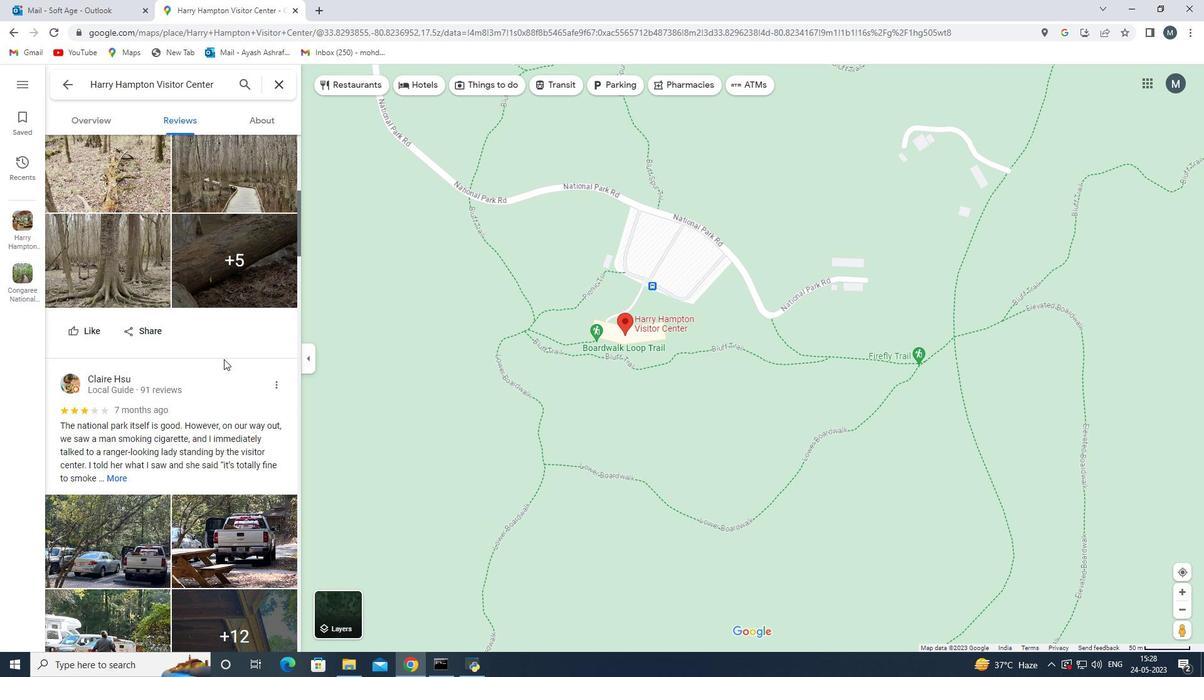 
Action: Mouse moved to (124, 419)
Screenshot: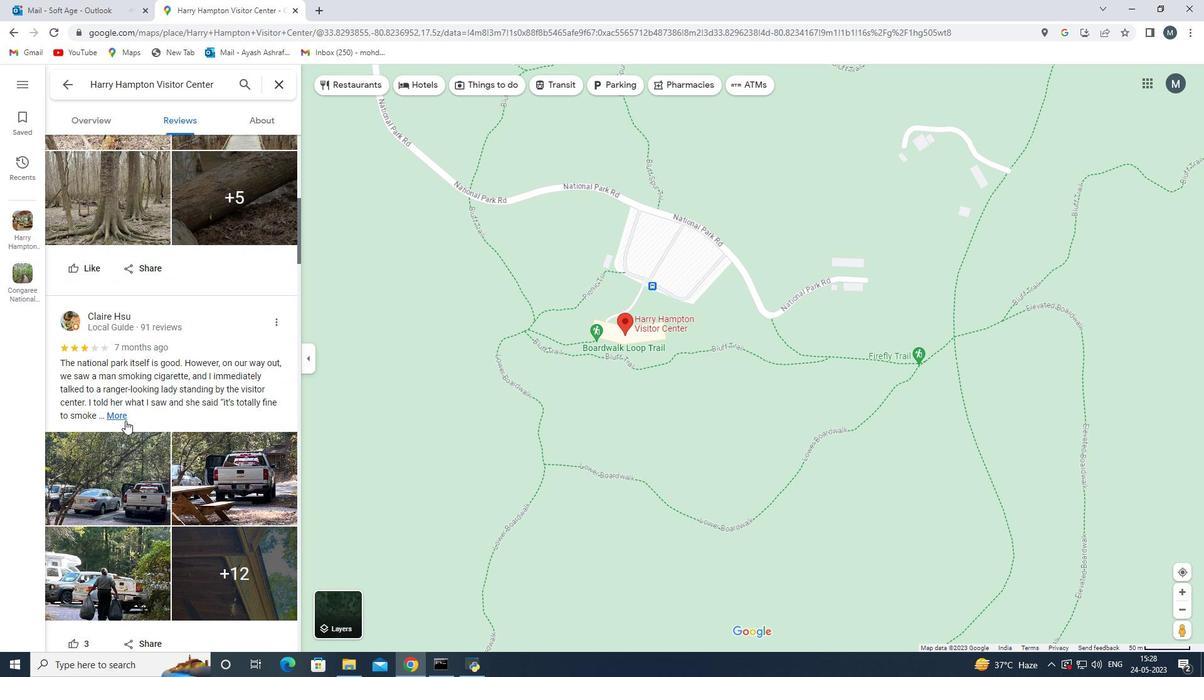 
Action: Mouse pressed left at (124, 419)
Screenshot: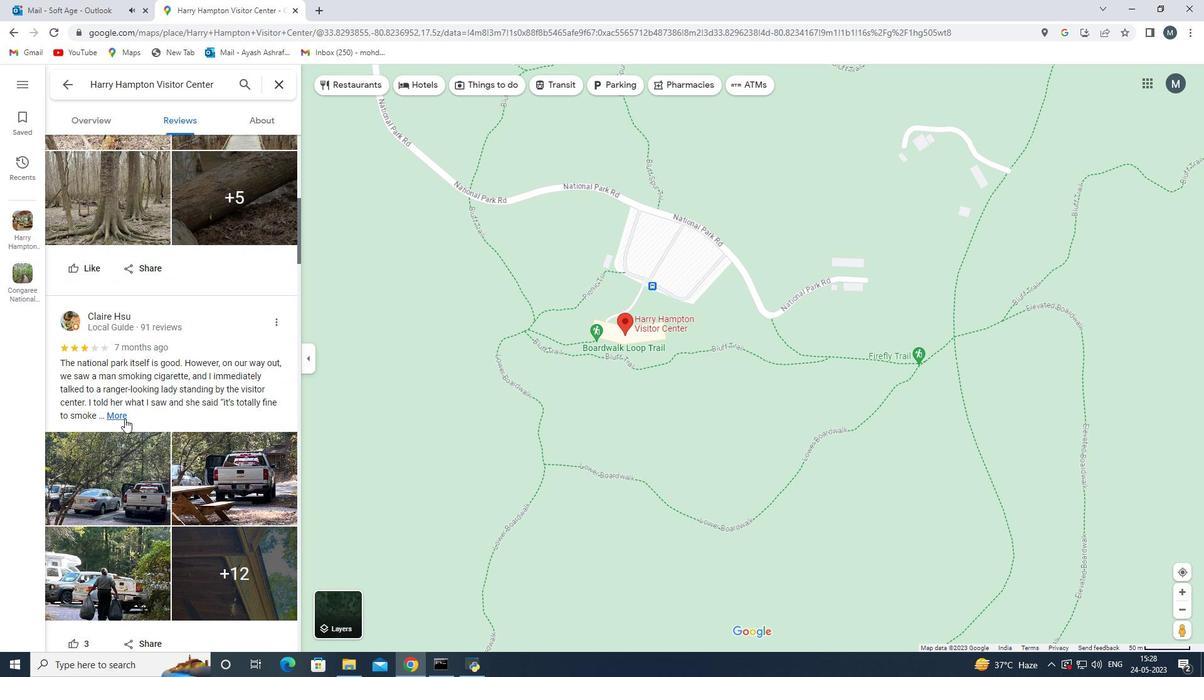 
Action: Mouse moved to (171, 398)
Screenshot: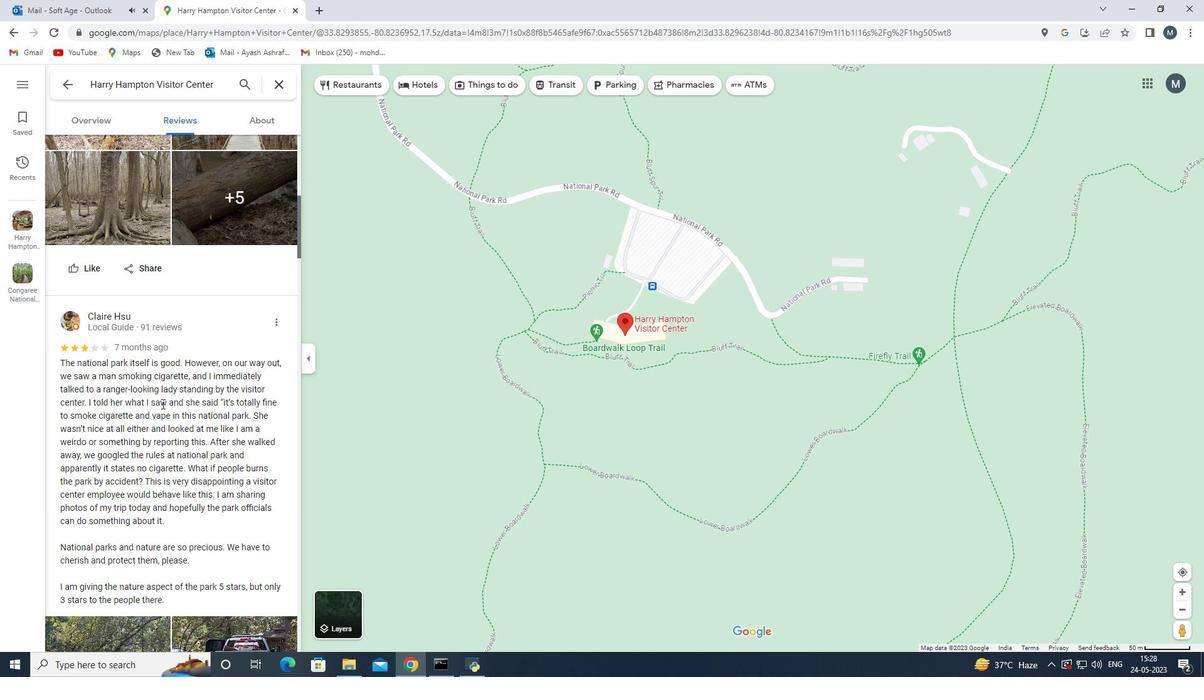 
Action: Mouse scrolled (171, 397) with delta (0, 0)
Screenshot: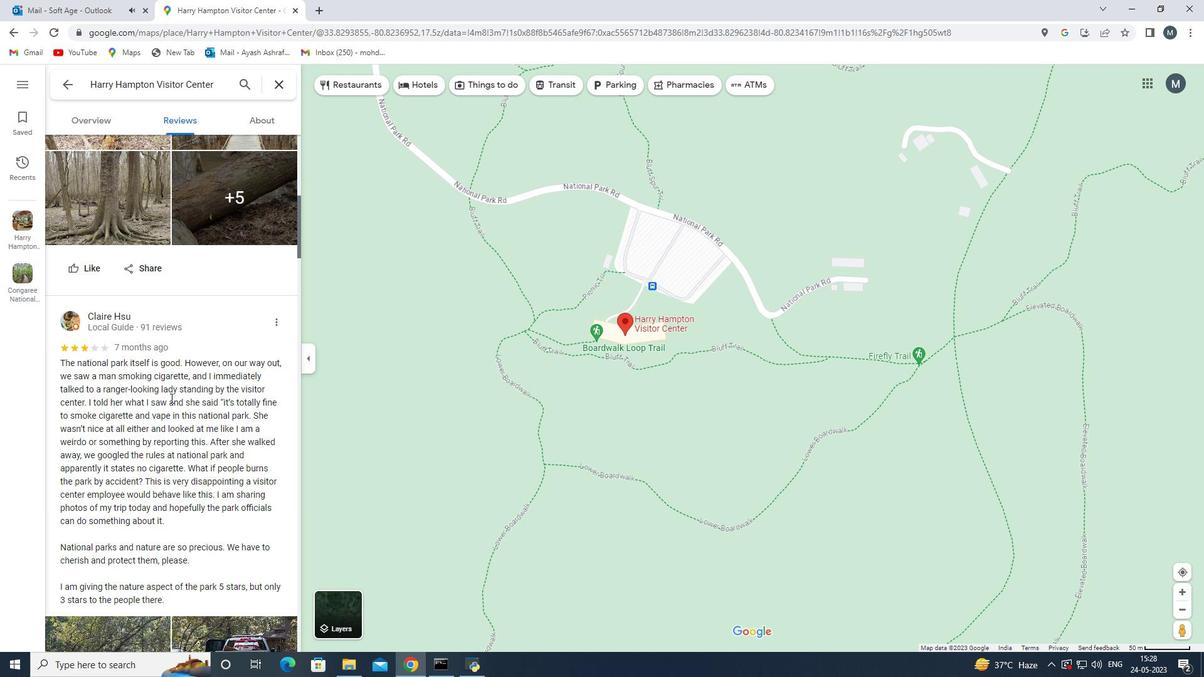 
Action: Mouse scrolled (171, 397) with delta (0, 0)
Screenshot: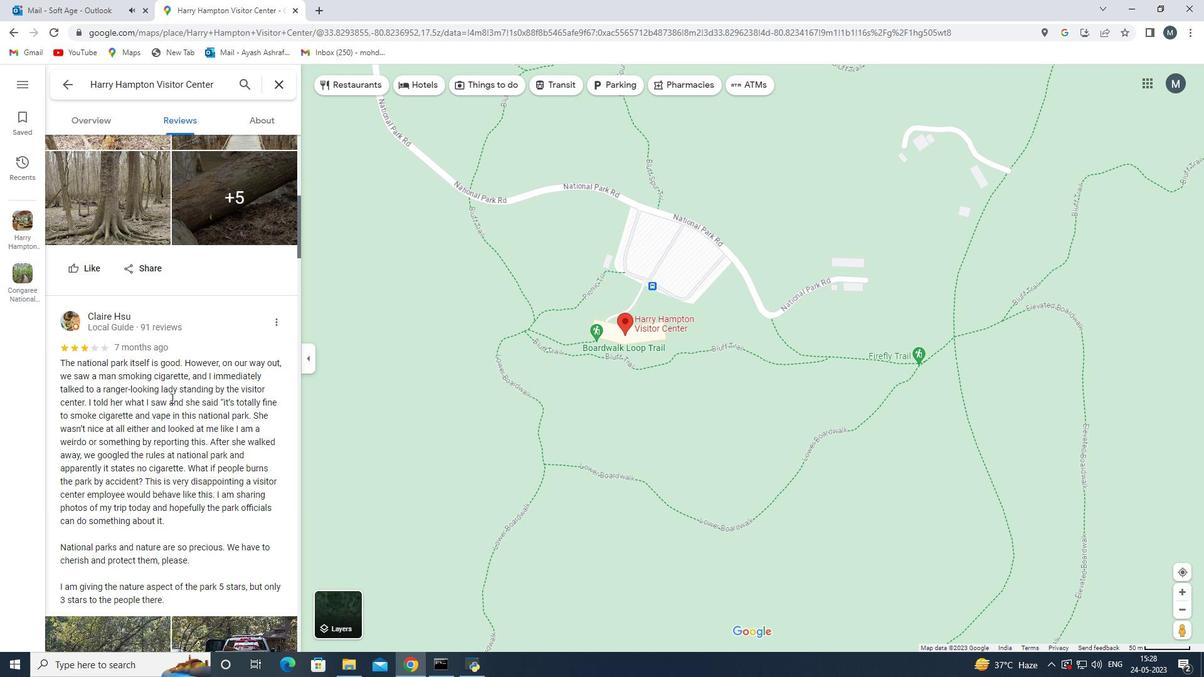 
Action: Mouse moved to (143, 370)
Screenshot: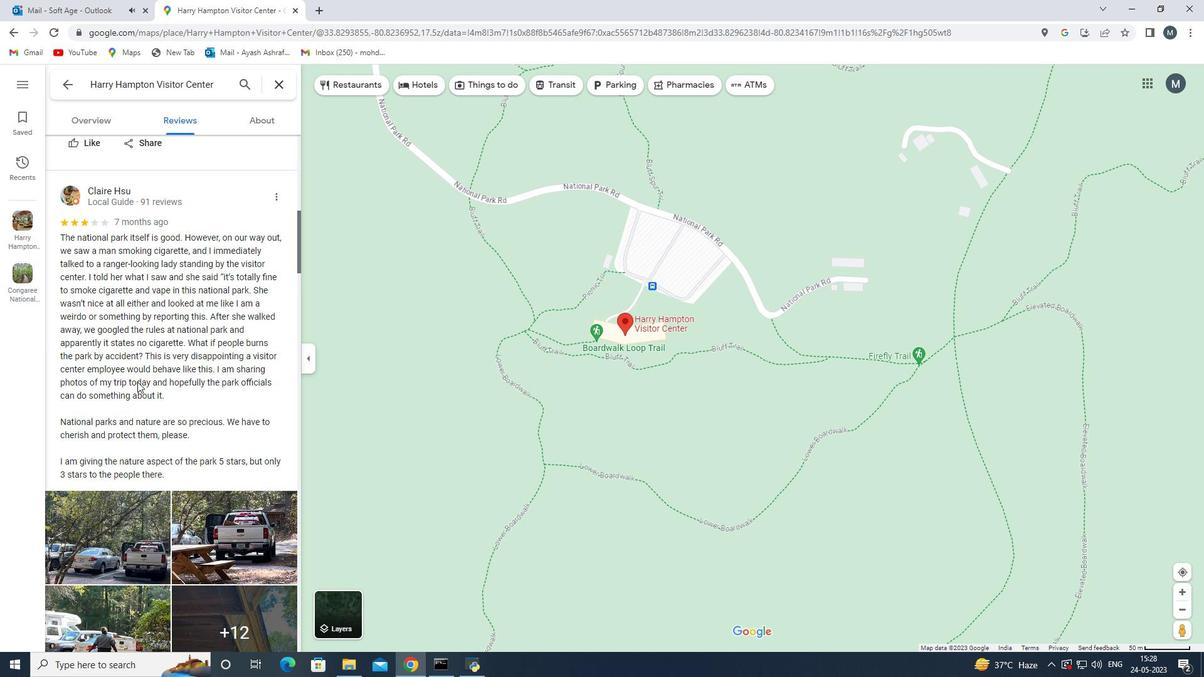 
Action: Mouse scrolled (143, 370) with delta (0, 0)
Screenshot: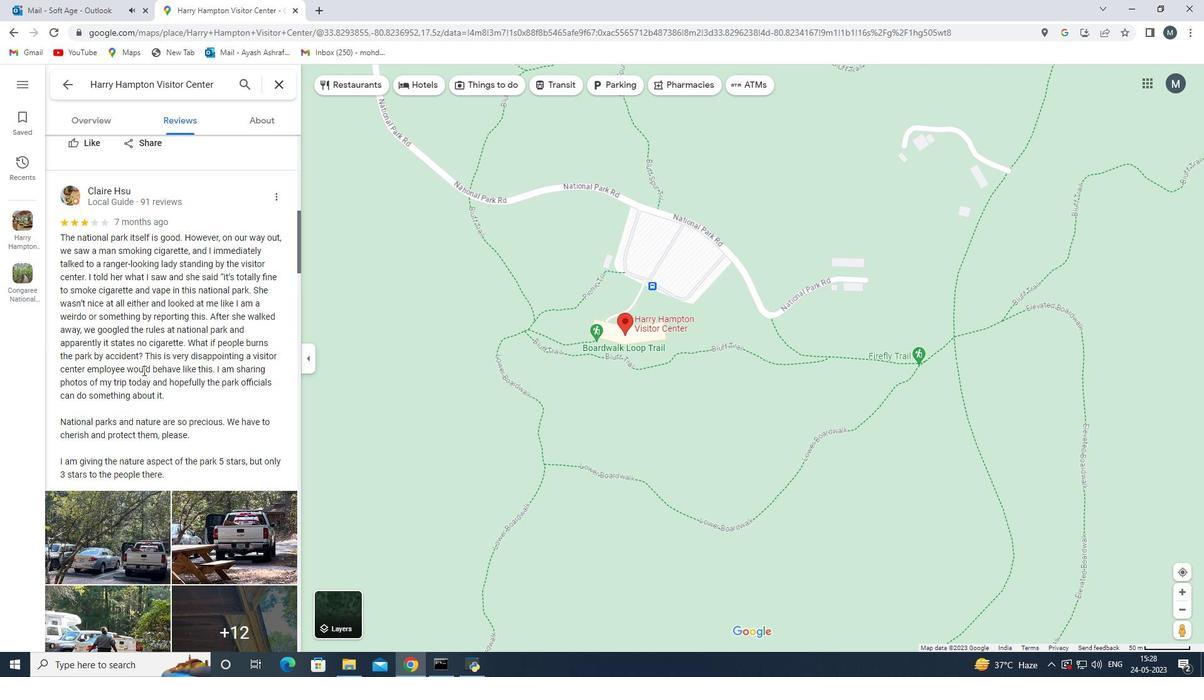 
Action: Mouse moved to (143, 370)
Screenshot: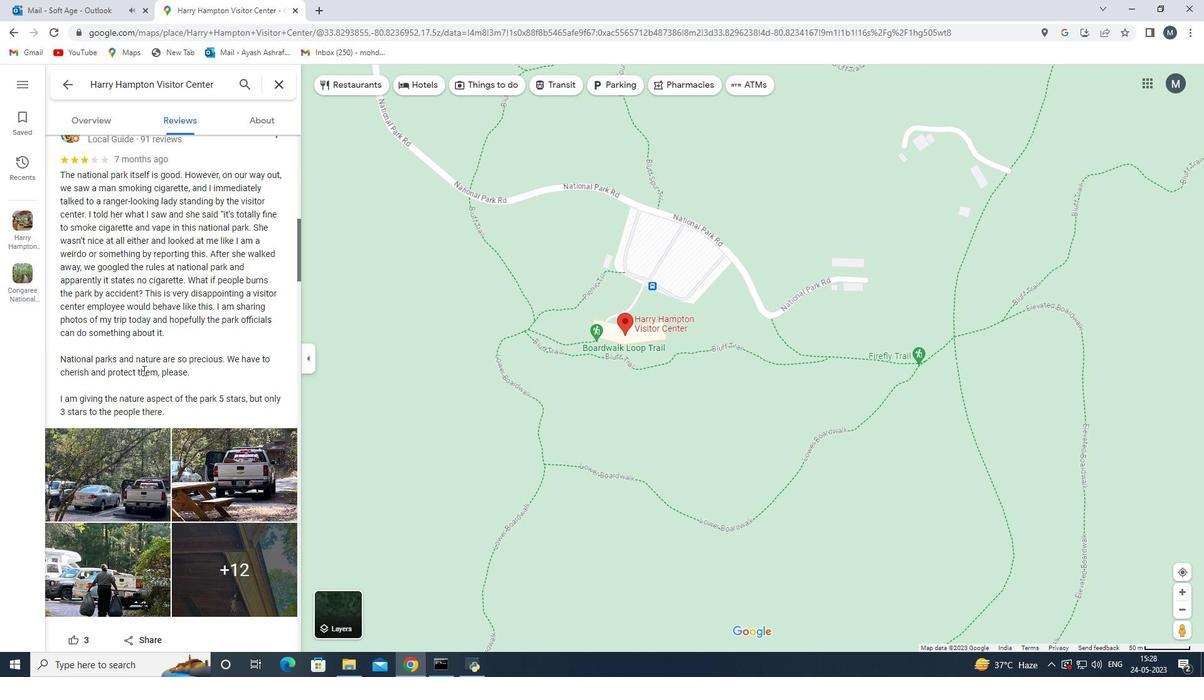 
Action: Mouse scrolled (143, 370) with delta (0, 0)
Screenshot: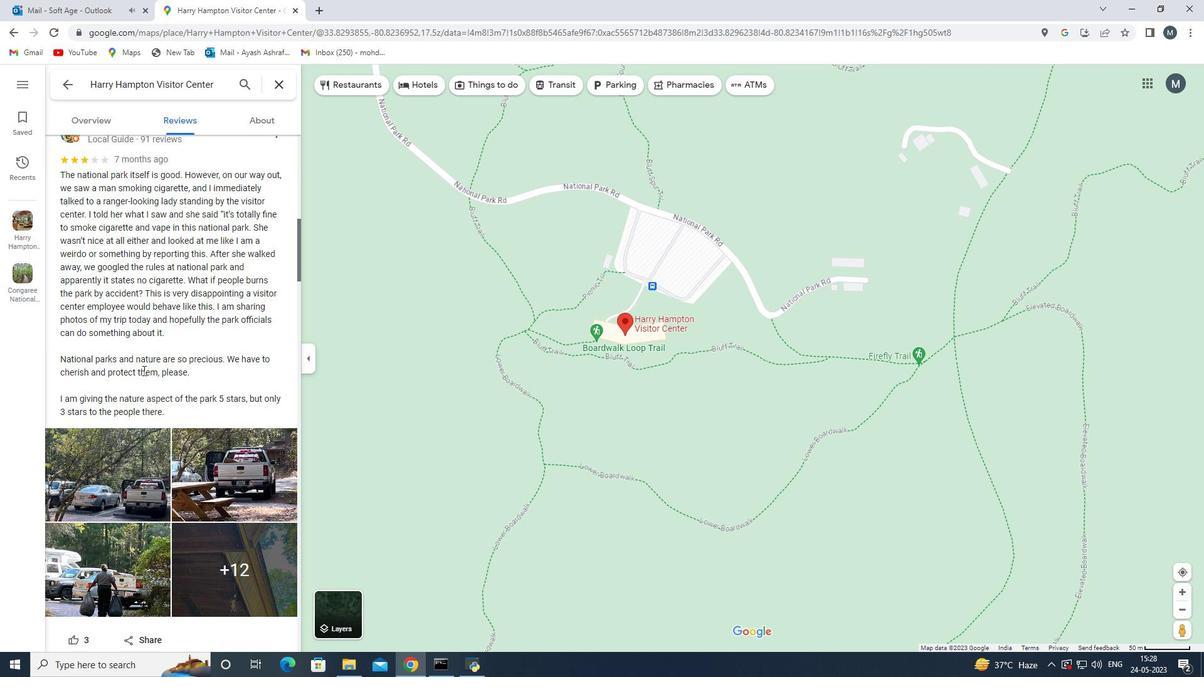 
Action: Mouse scrolled (143, 370) with delta (0, 0)
Screenshot: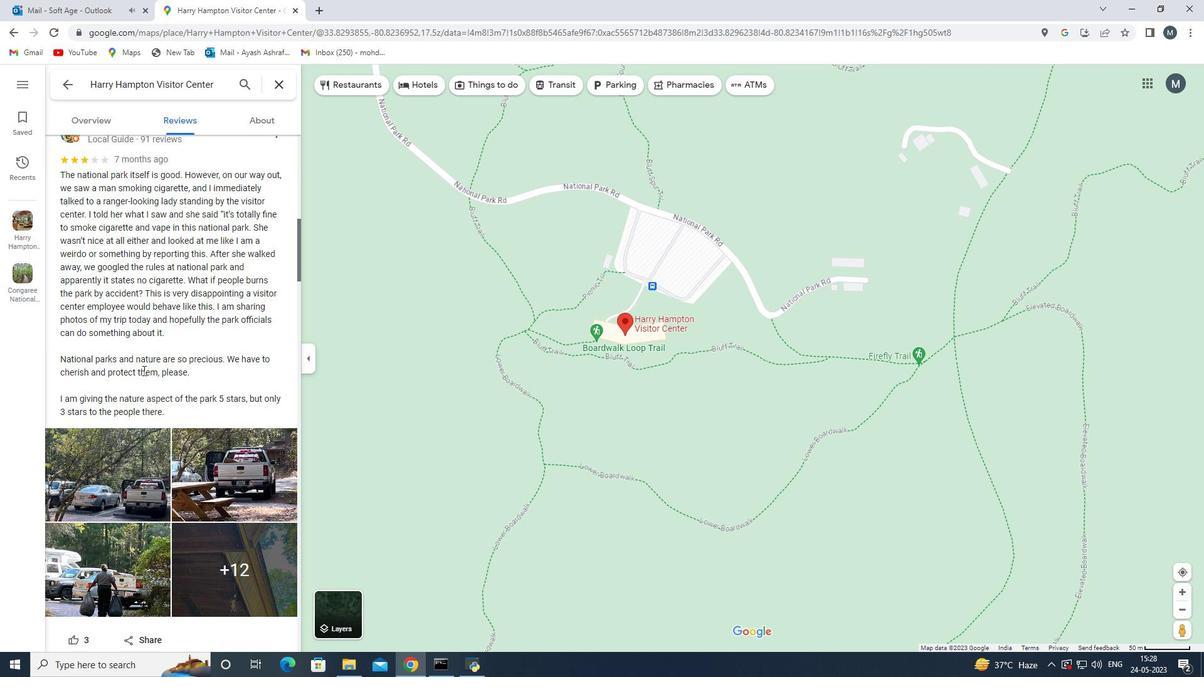 
Action: Mouse scrolled (143, 370) with delta (0, 0)
Screenshot: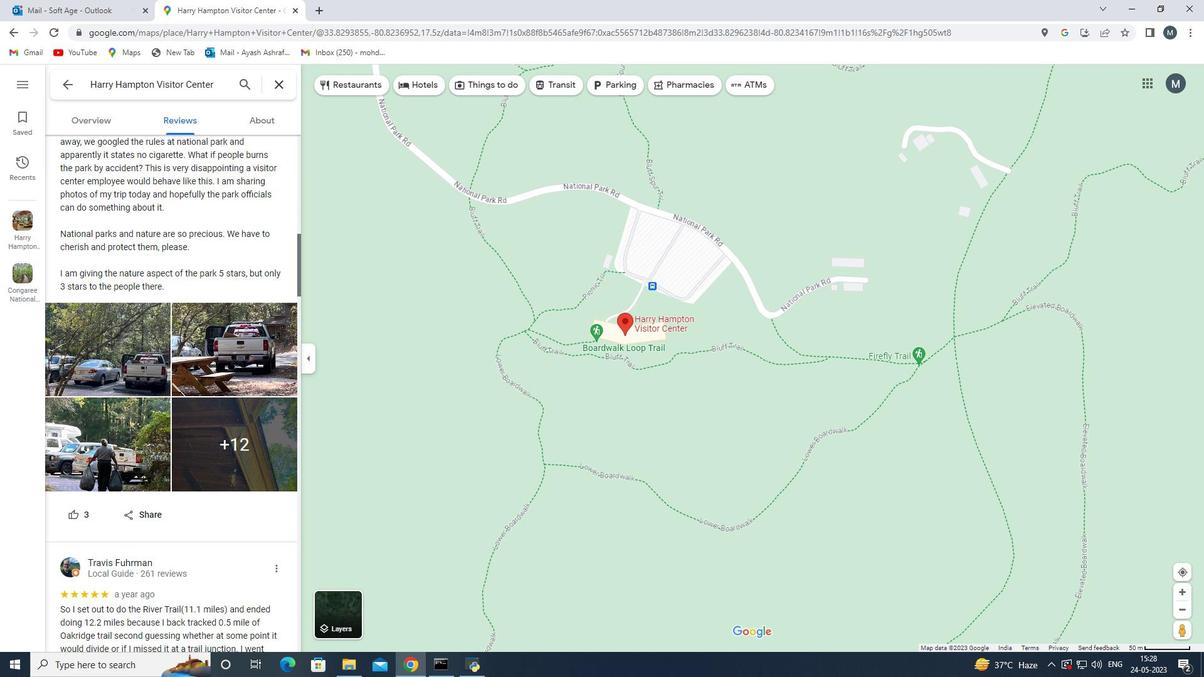 
Action: Mouse moved to (144, 370)
Screenshot: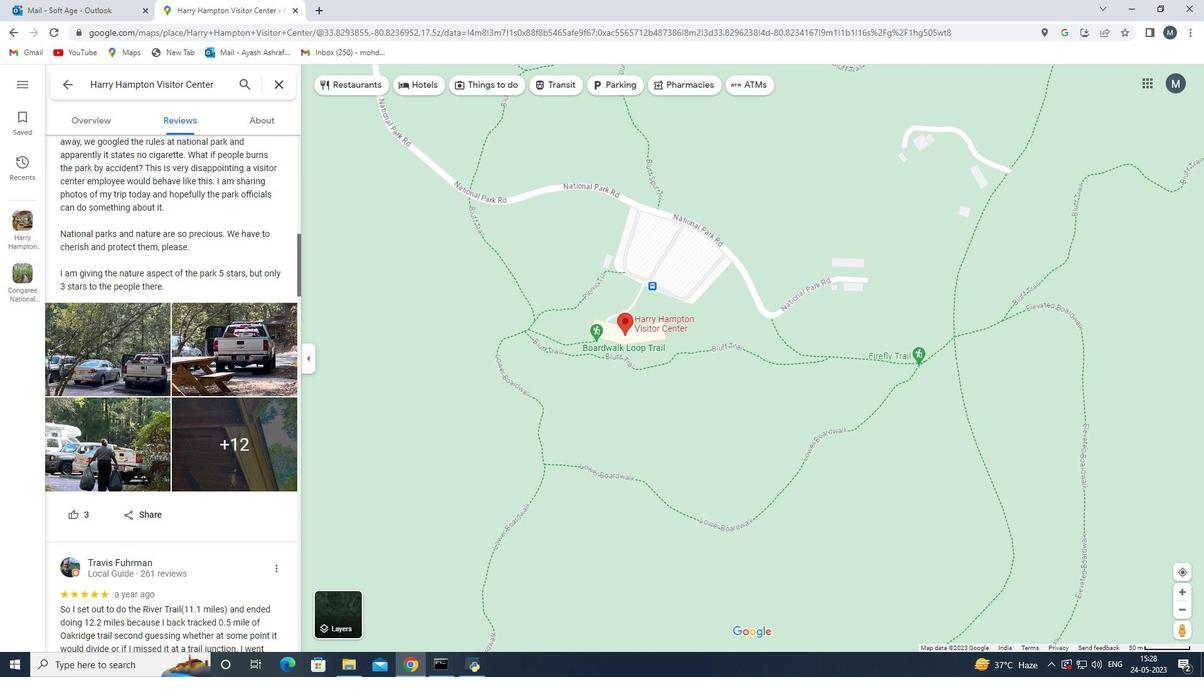 
Action: Mouse scrolled (144, 370) with delta (0, 0)
Screenshot: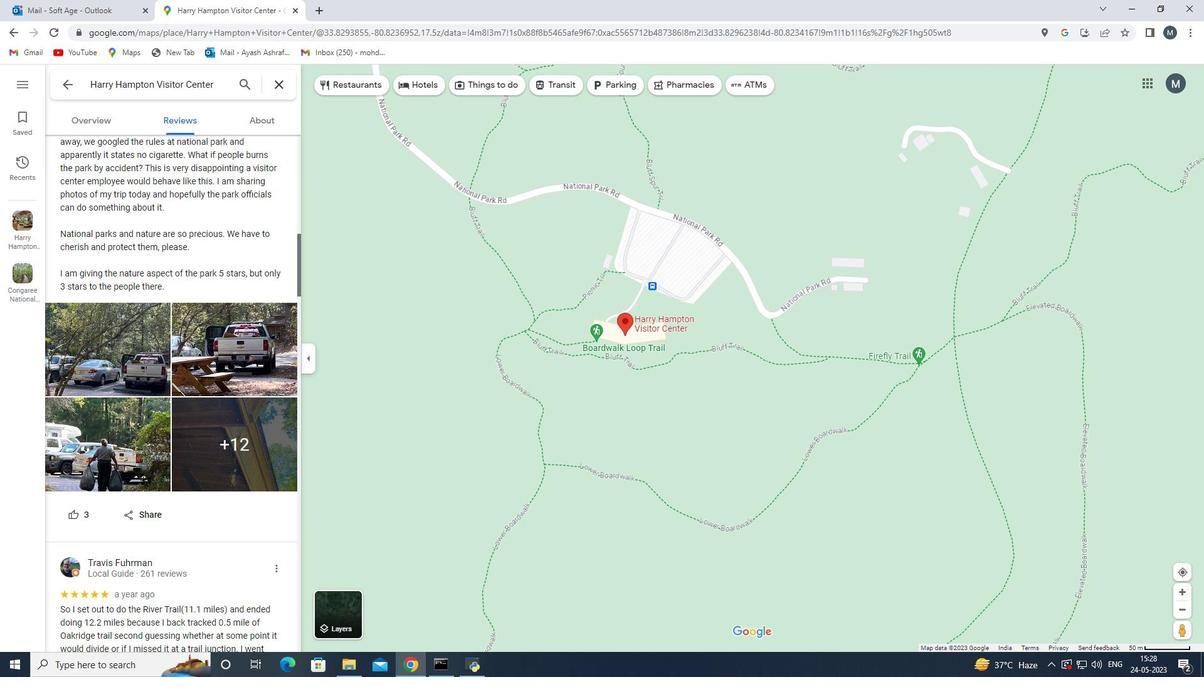 
Action: Mouse moved to (145, 370)
Screenshot: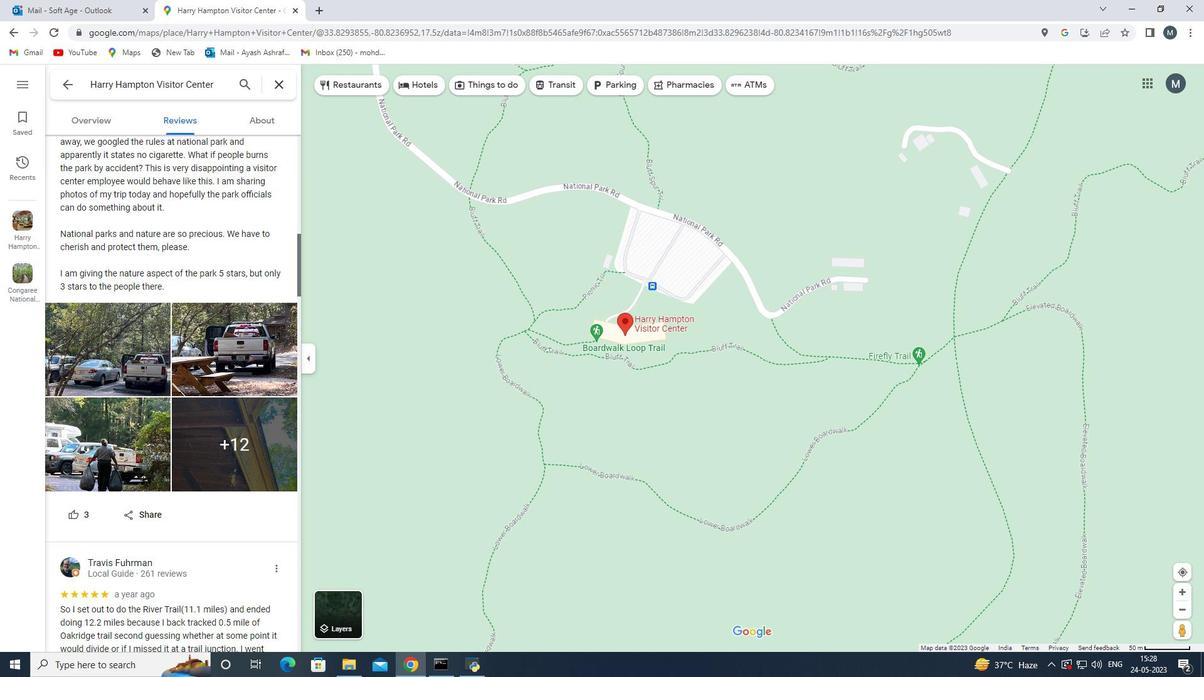 
Action: Mouse scrolled (145, 370) with delta (0, 0)
Screenshot: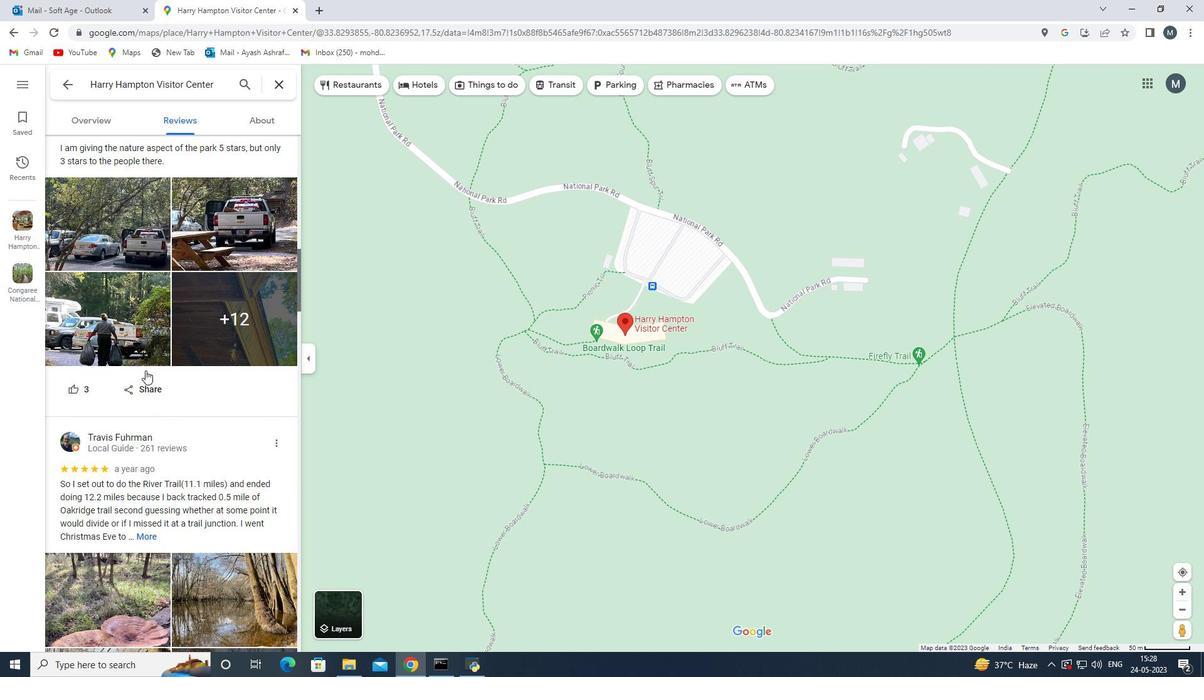 
Action: Mouse moved to (148, 471)
Screenshot: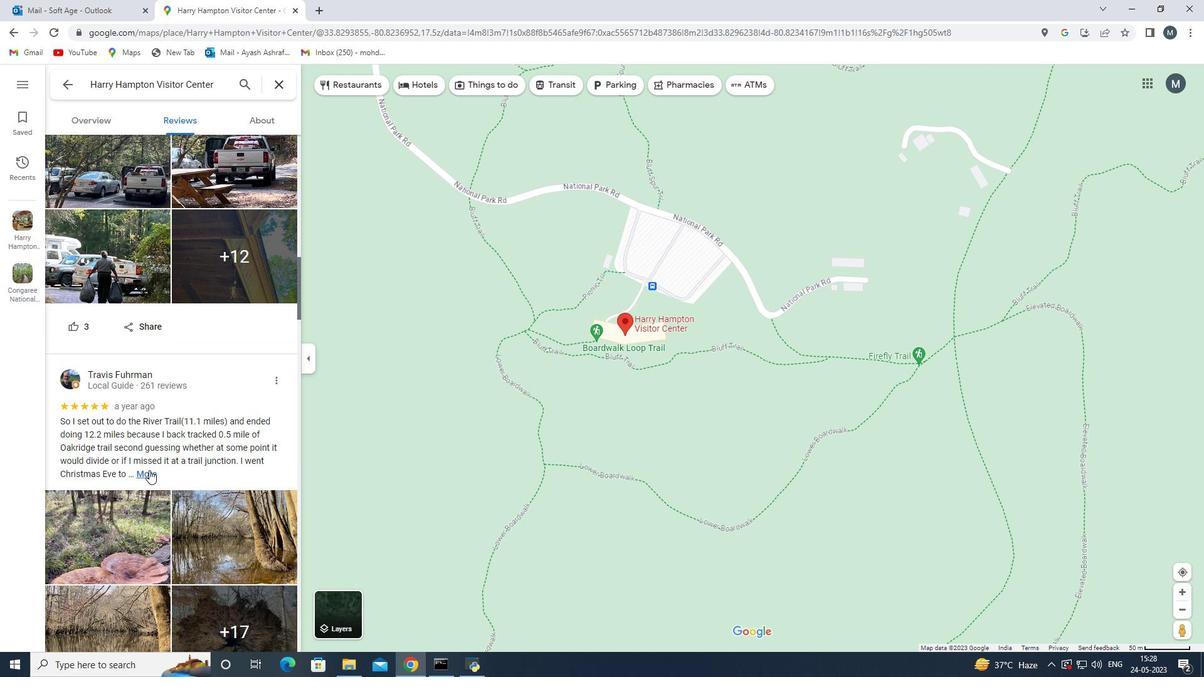 
Action: Mouse pressed left at (148, 471)
Screenshot: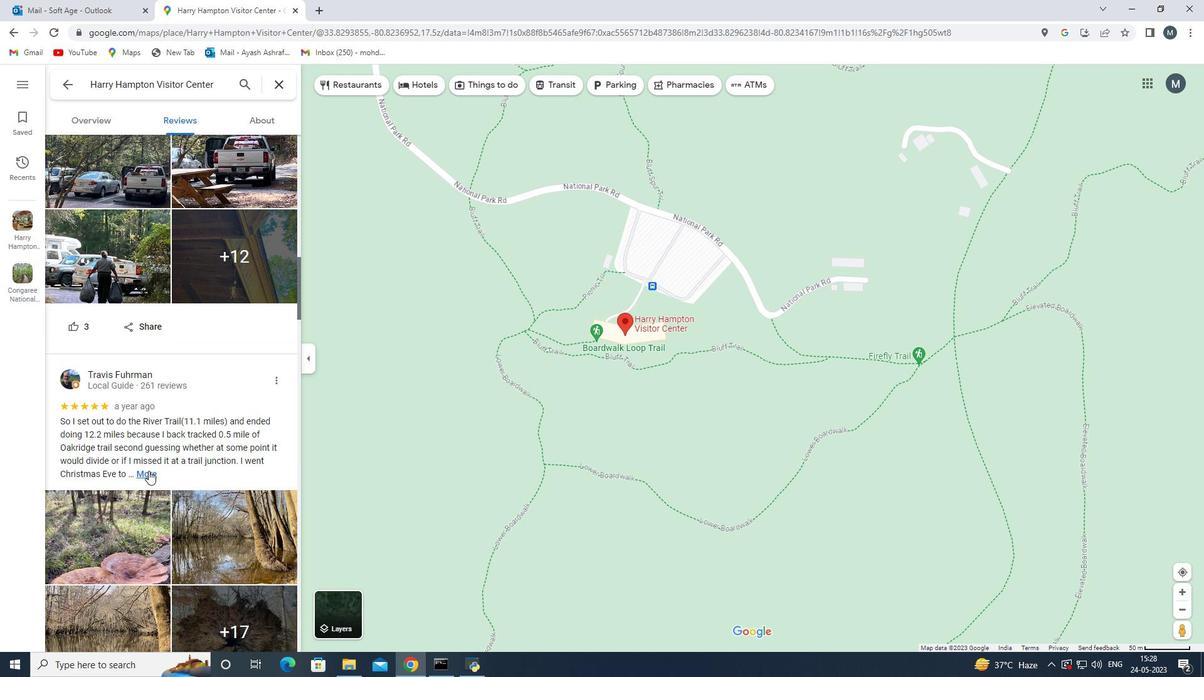 
Action: Mouse moved to (178, 416)
Screenshot: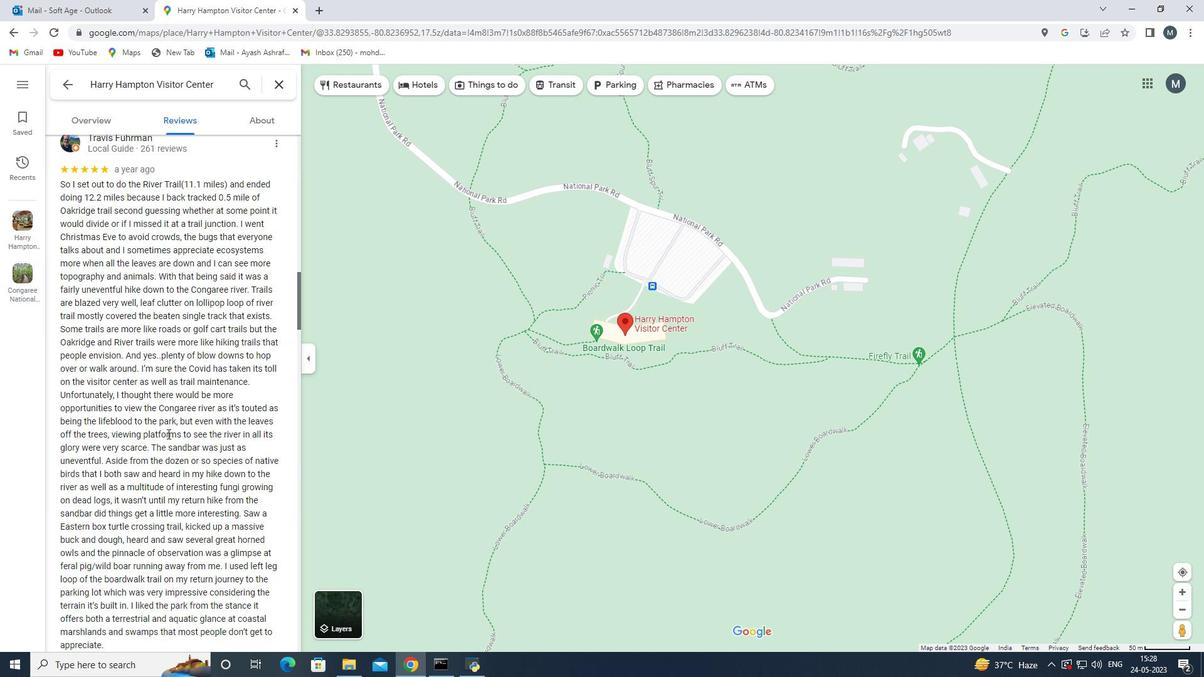 
Action: Mouse scrolled (178, 415) with delta (0, 0)
Screenshot: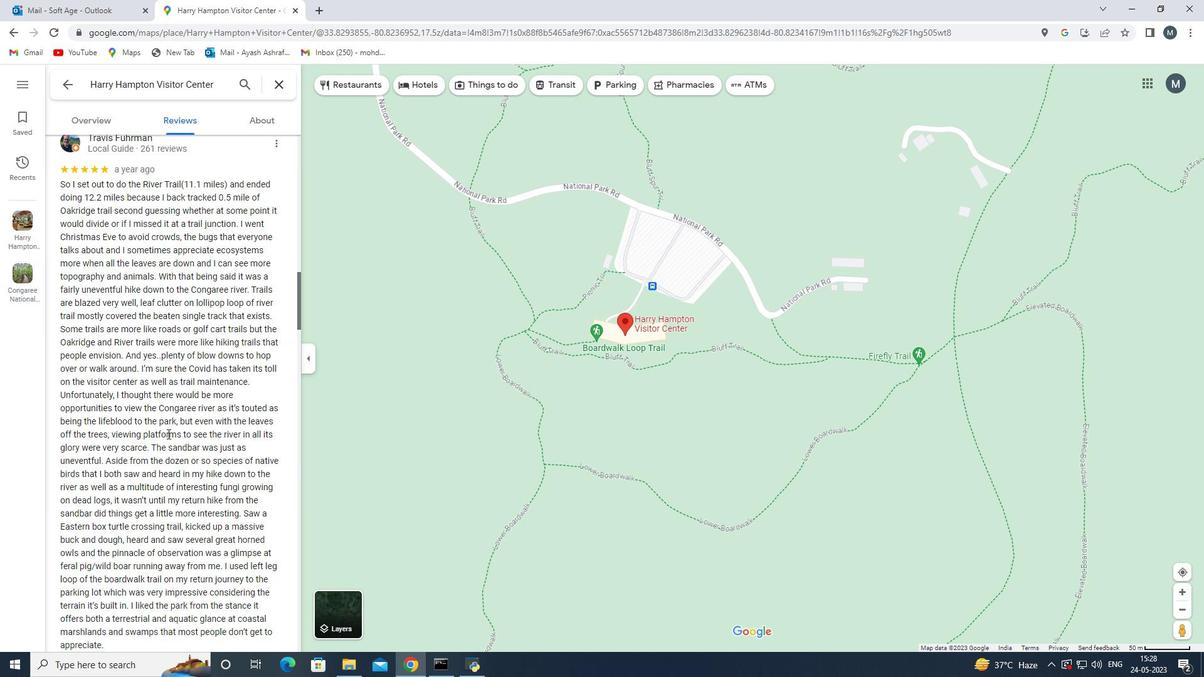 
Action: Mouse scrolled (178, 415) with delta (0, 0)
Screenshot: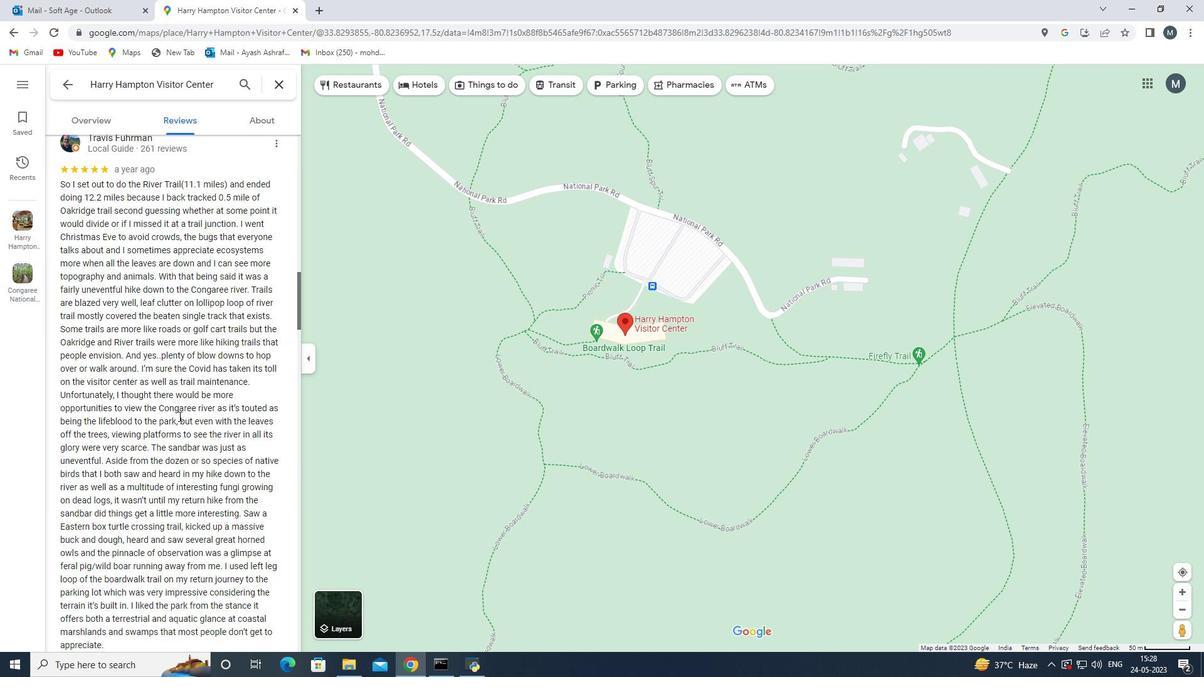 
Action: Mouse moved to (171, 424)
Screenshot: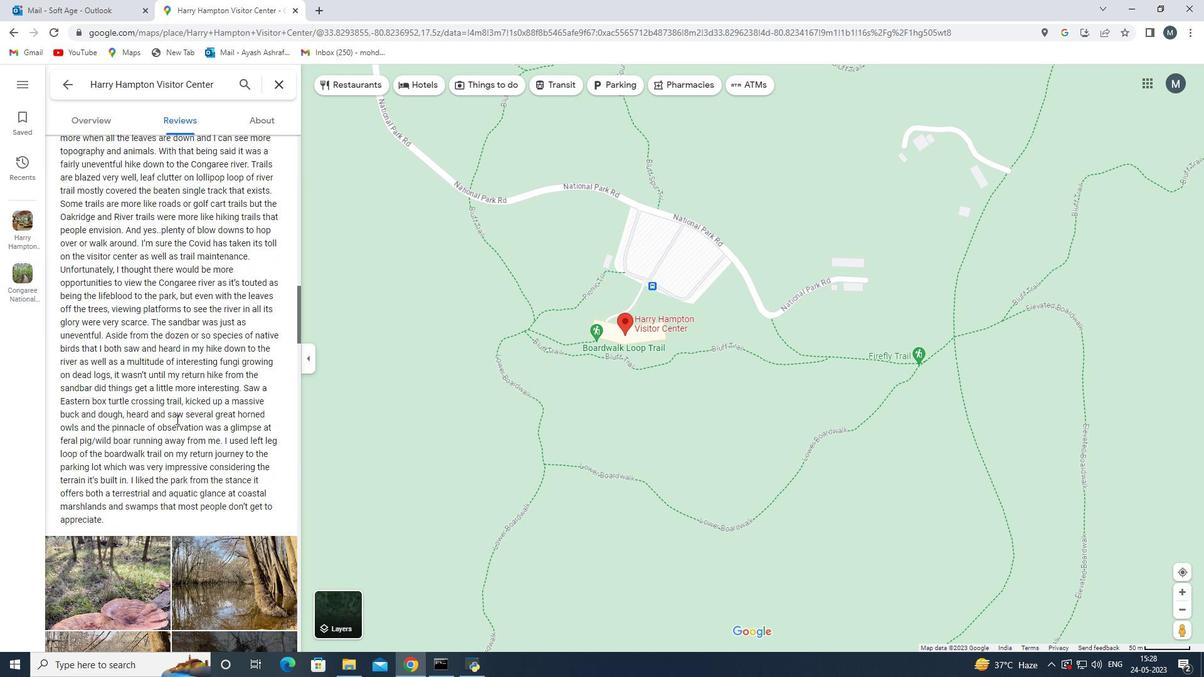 
Action: Mouse scrolled (171, 425) with delta (0, 0)
Screenshot: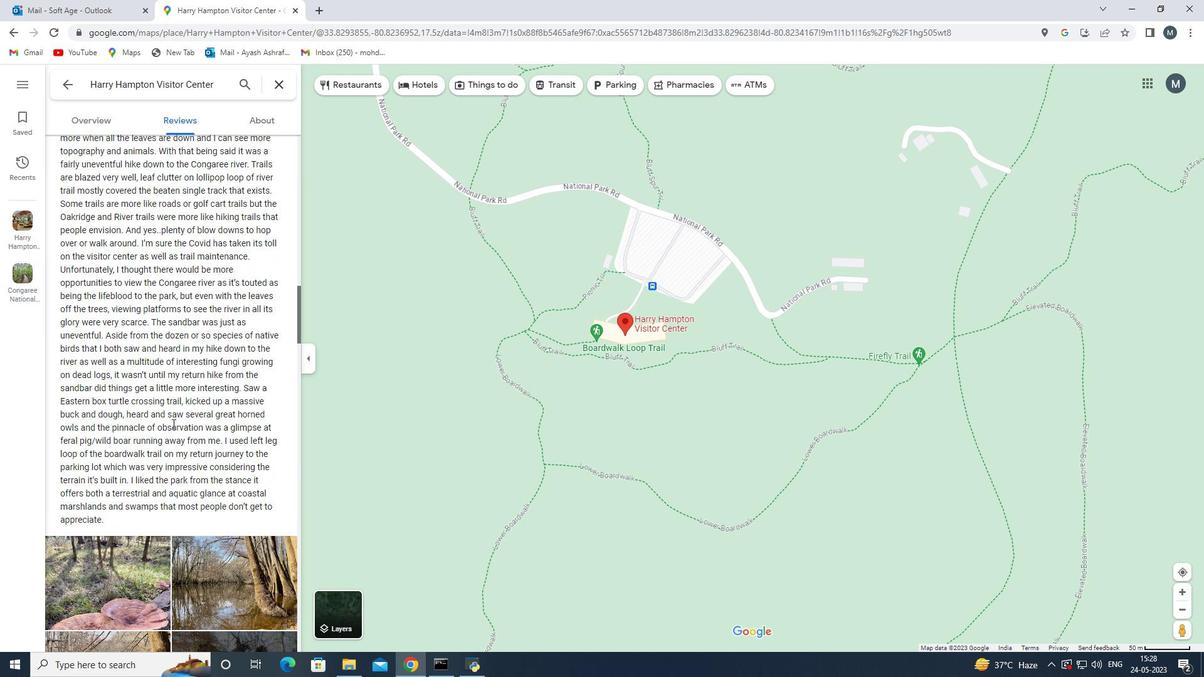 
Action: Mouse scrolled (171, 425) with delta (0, 0)
Screenshot: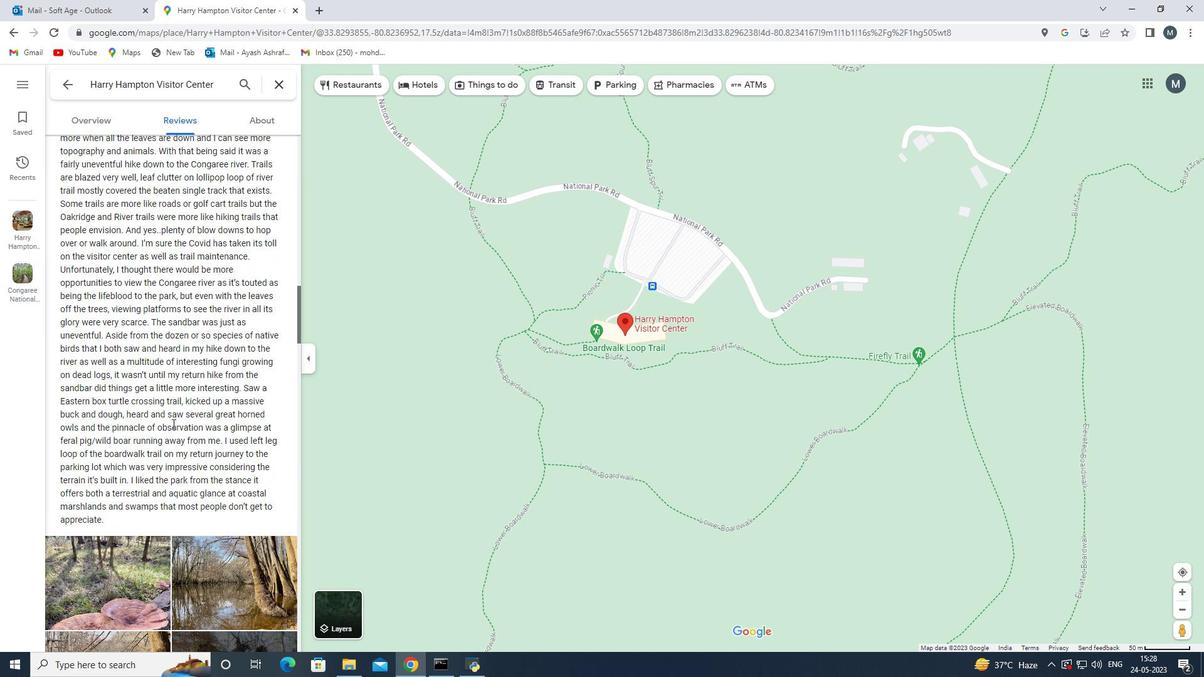 
Action: Mouse scrolled (171, 425) with delta (0, 0)
Screenshot: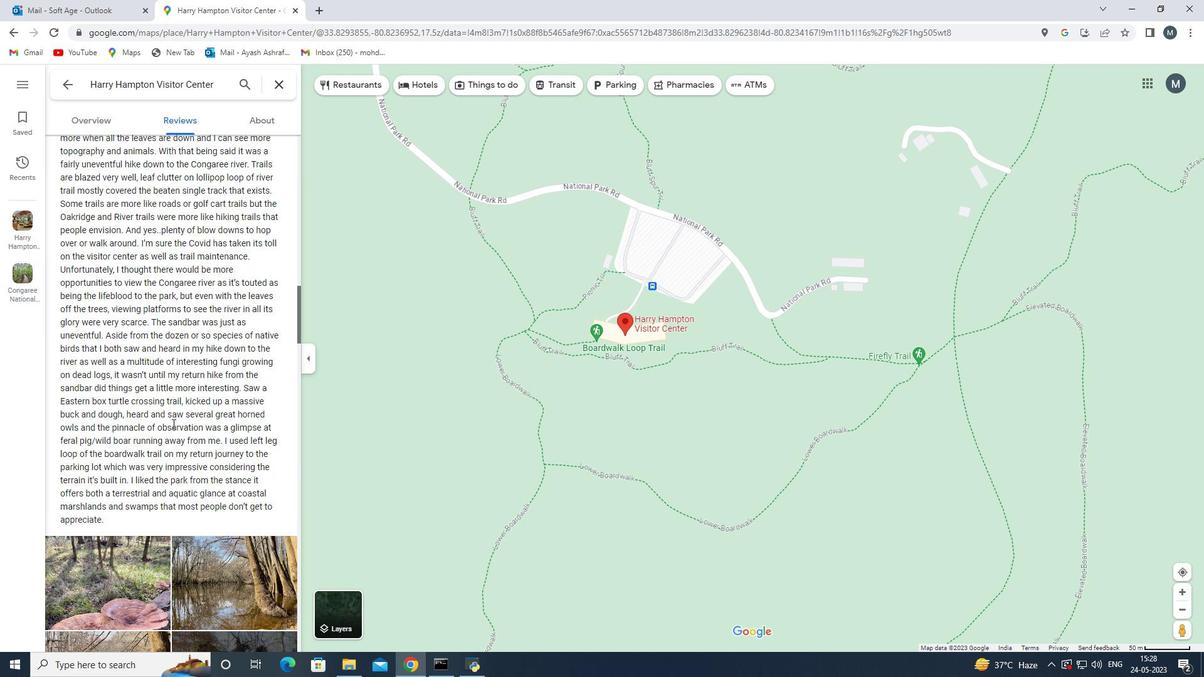 
Action: Mouse scrolled (171, 425) with delta (0, 0)
Screenshot: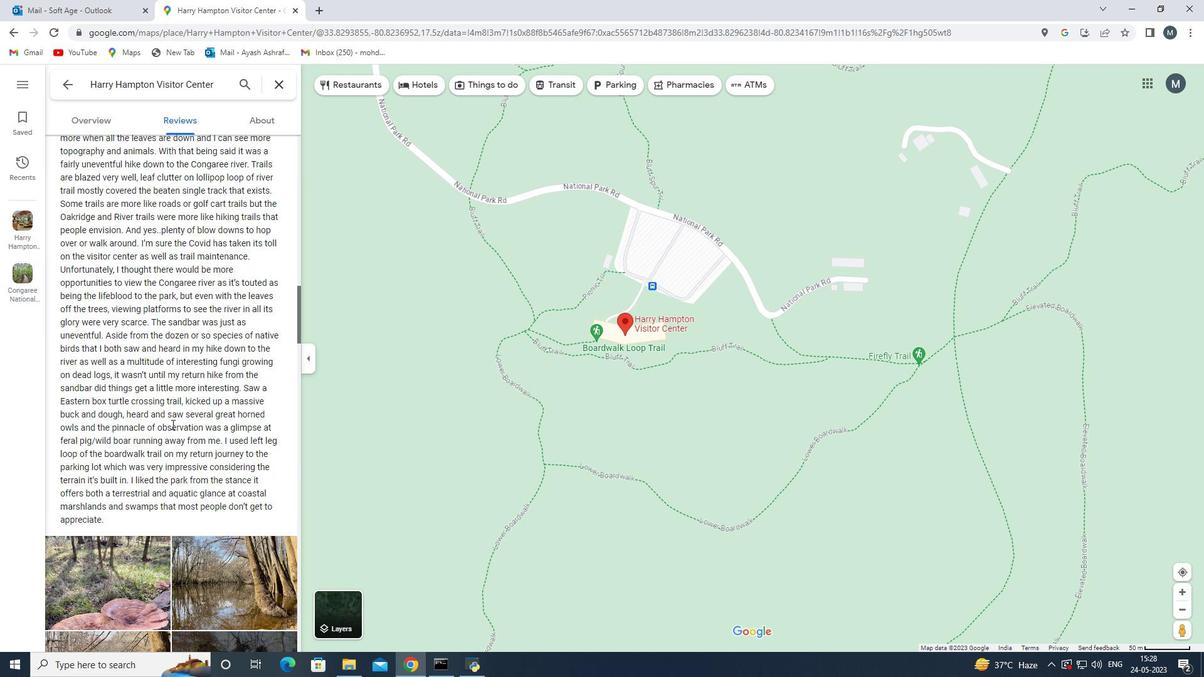 
Action: Mouse moved to (59, 314)
Screenshot: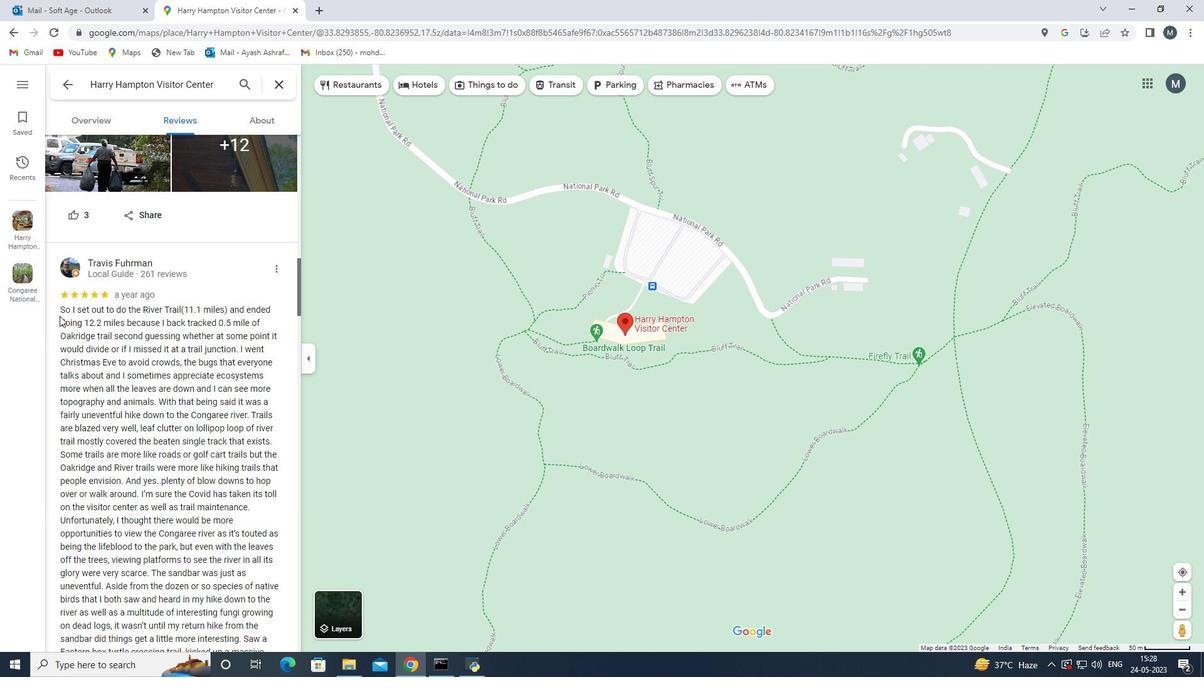 
Action: Mouse pressed left at (59, 314)
Screenshot: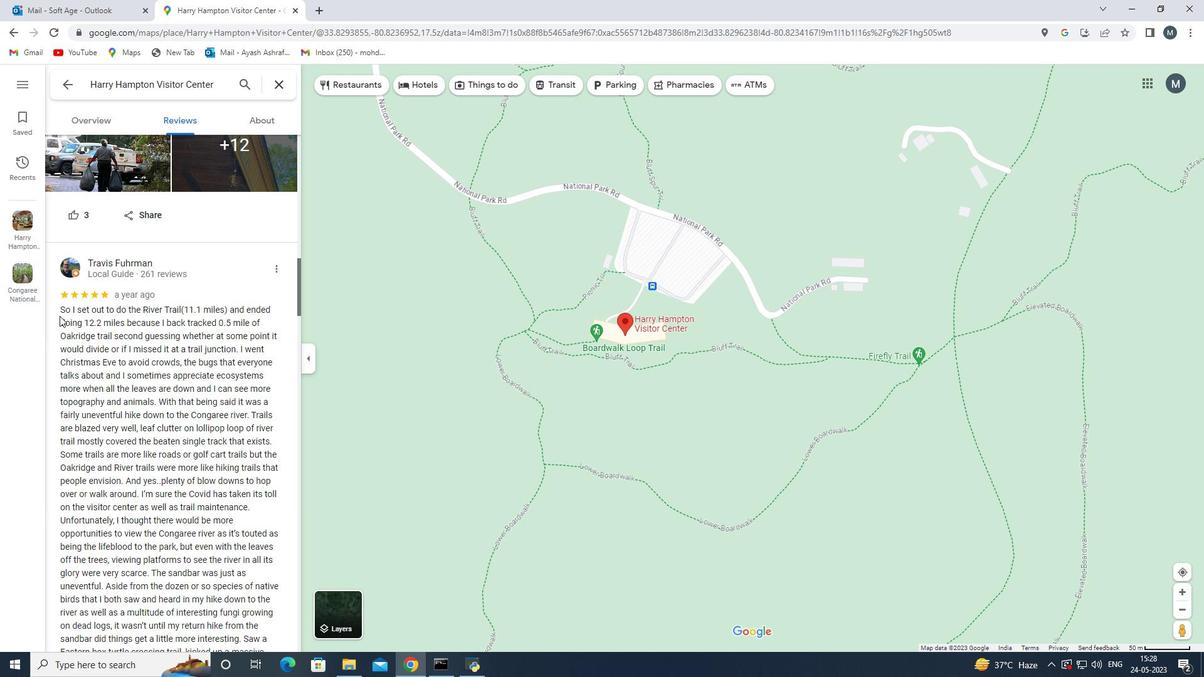 
Action: Mouse moved to (217, 395)
Screenshot: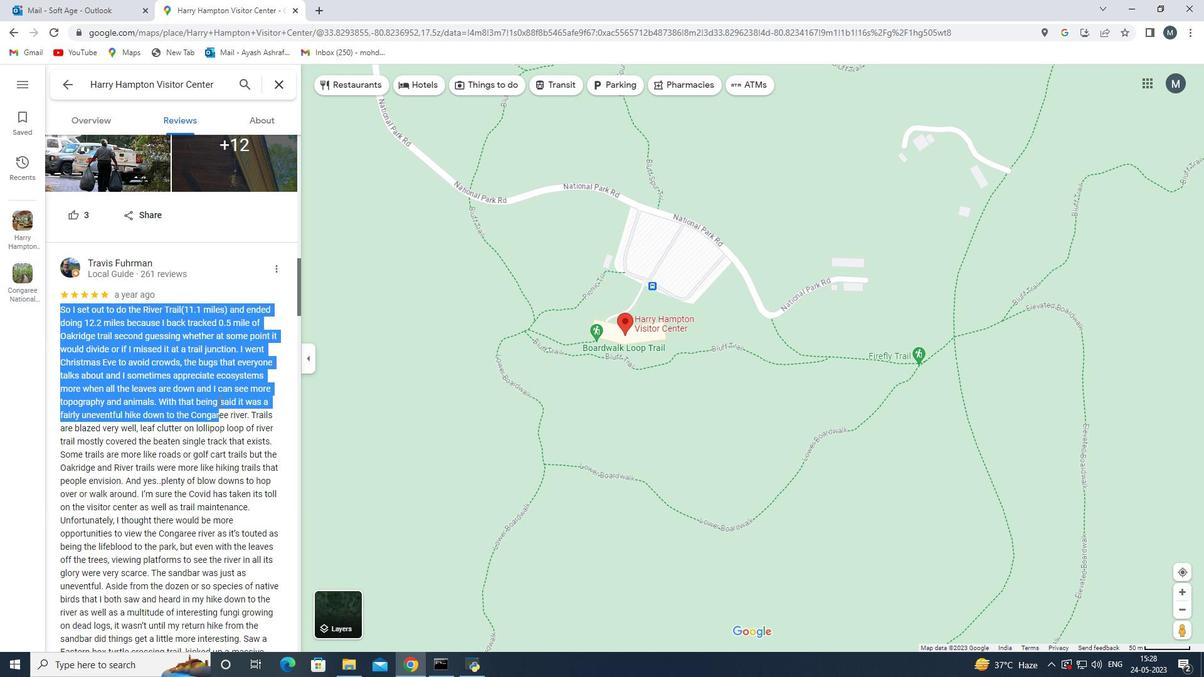 
Action: Mouse scrolled (217, 398) with delta (0, 0)
Screenshot: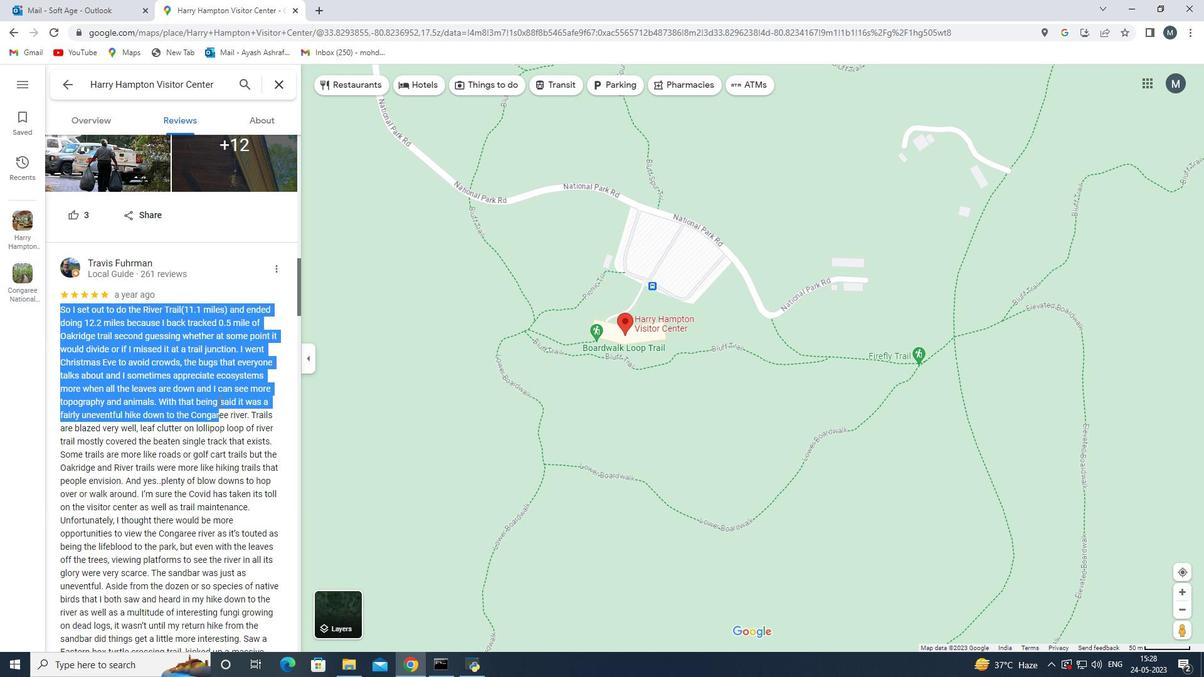 
Action: Mouse moved to (217, 395)
Screenshot: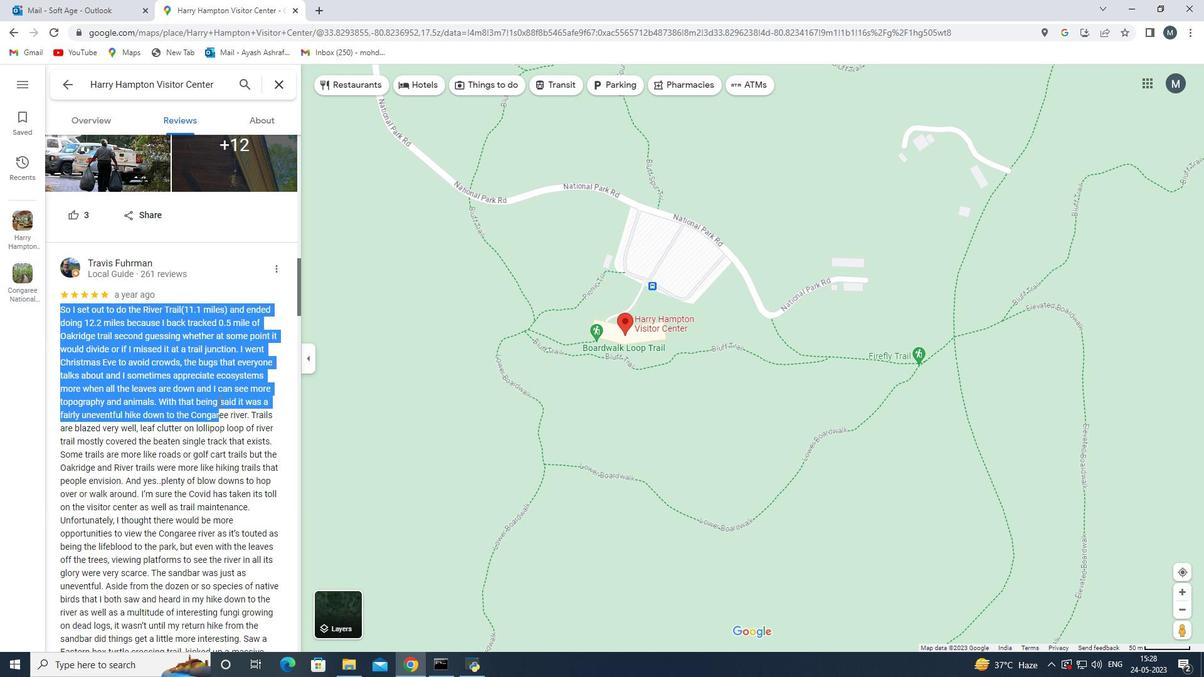 
Action: Mouse scrolled (217, 397) with delta (0, 0)
Screenshot: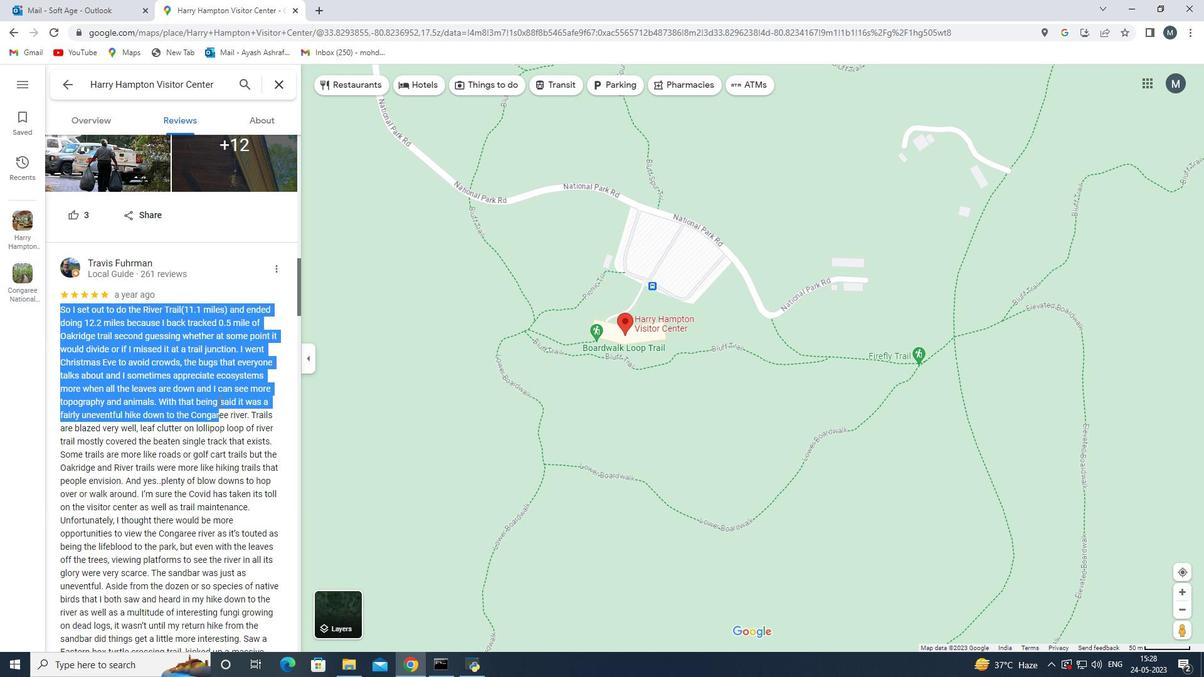 
Action: Mouse moved to (216, 394)
Screenshot: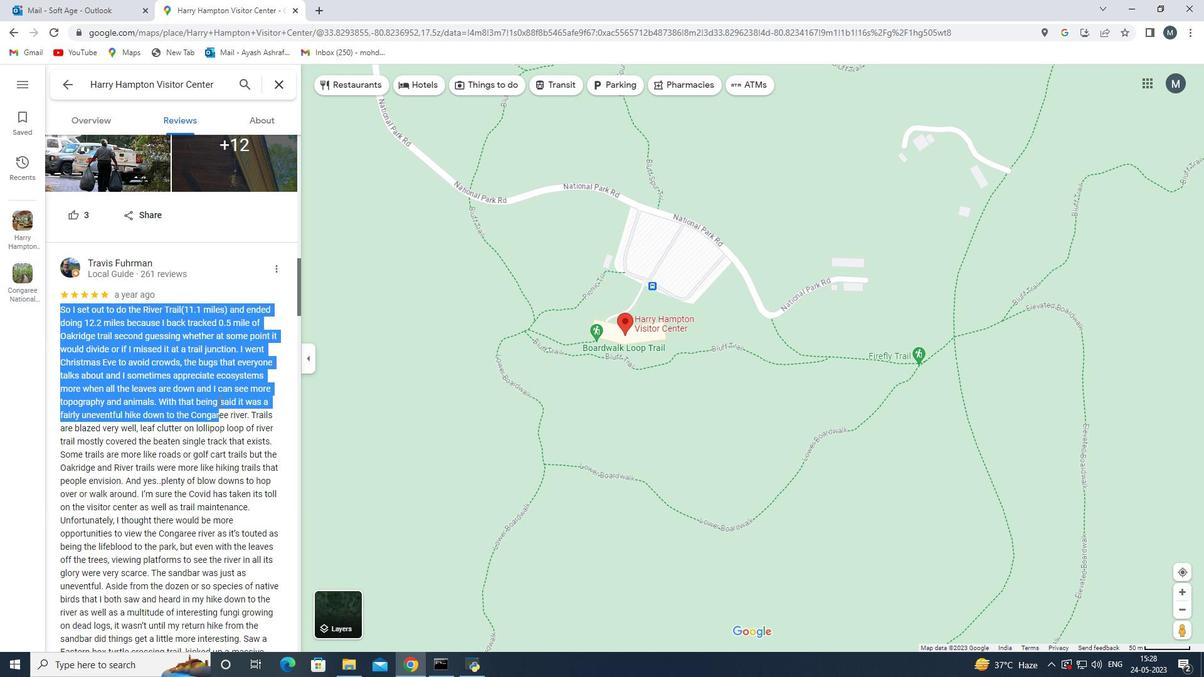 
Action: Mouse scrolled (217, 396) with delta (0, 0)
Screenshot: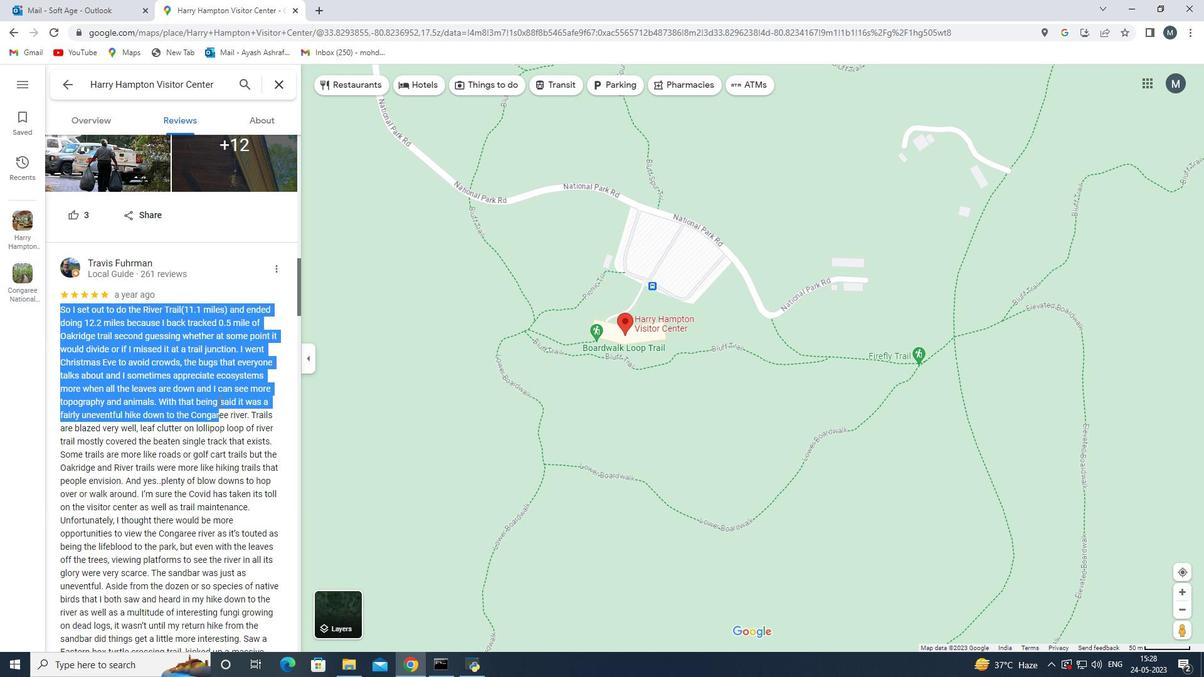
Action: Mouse moved to (213, 386)
Screenshot: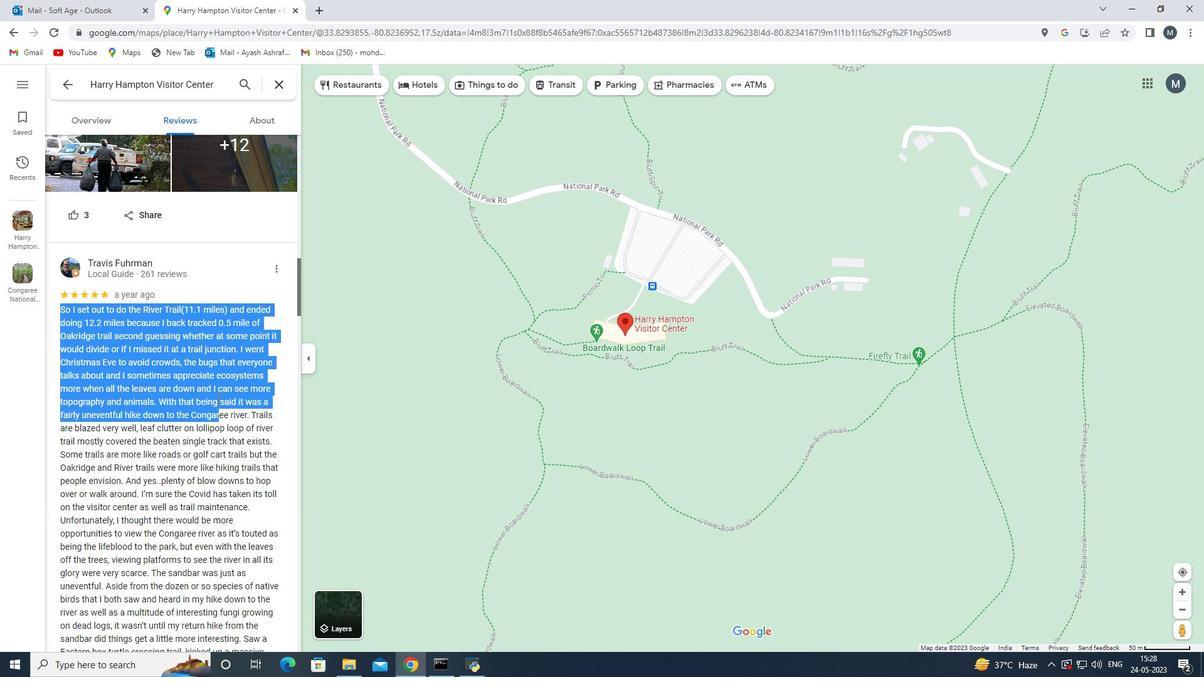 
Action: Mouse scrolled (215, 394) with delta (0, 0)
Screenshot: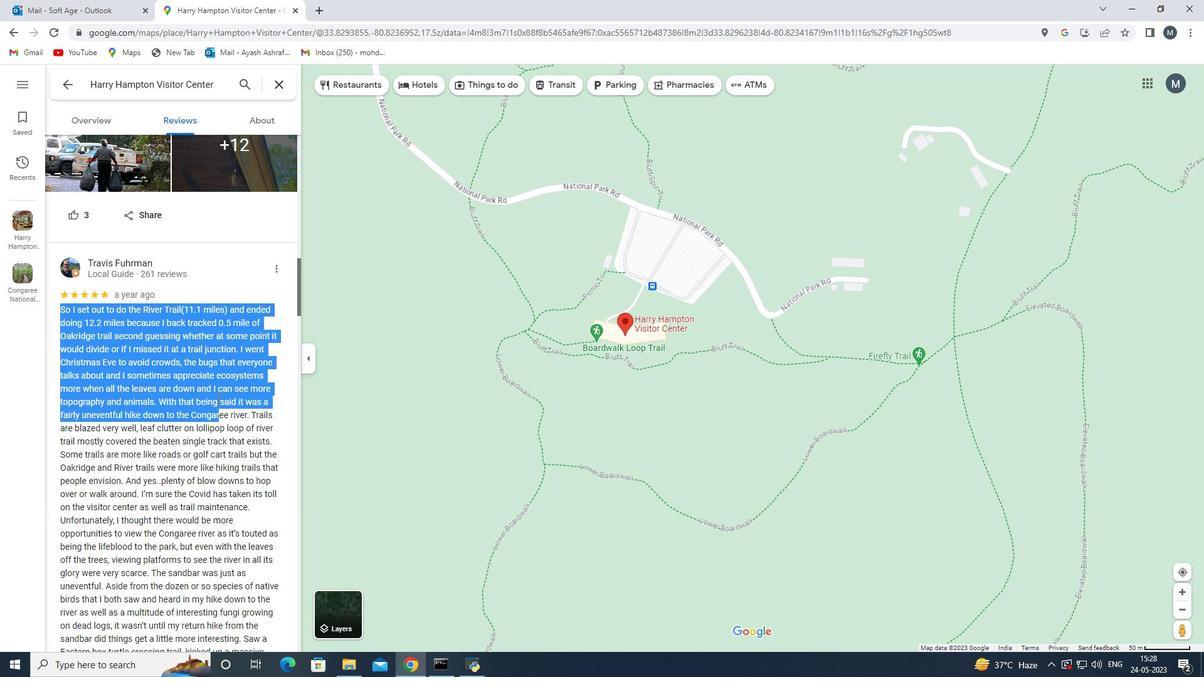 
Action: Mouse scrolled (214, 390) with delta (0, 0)
Screenshot: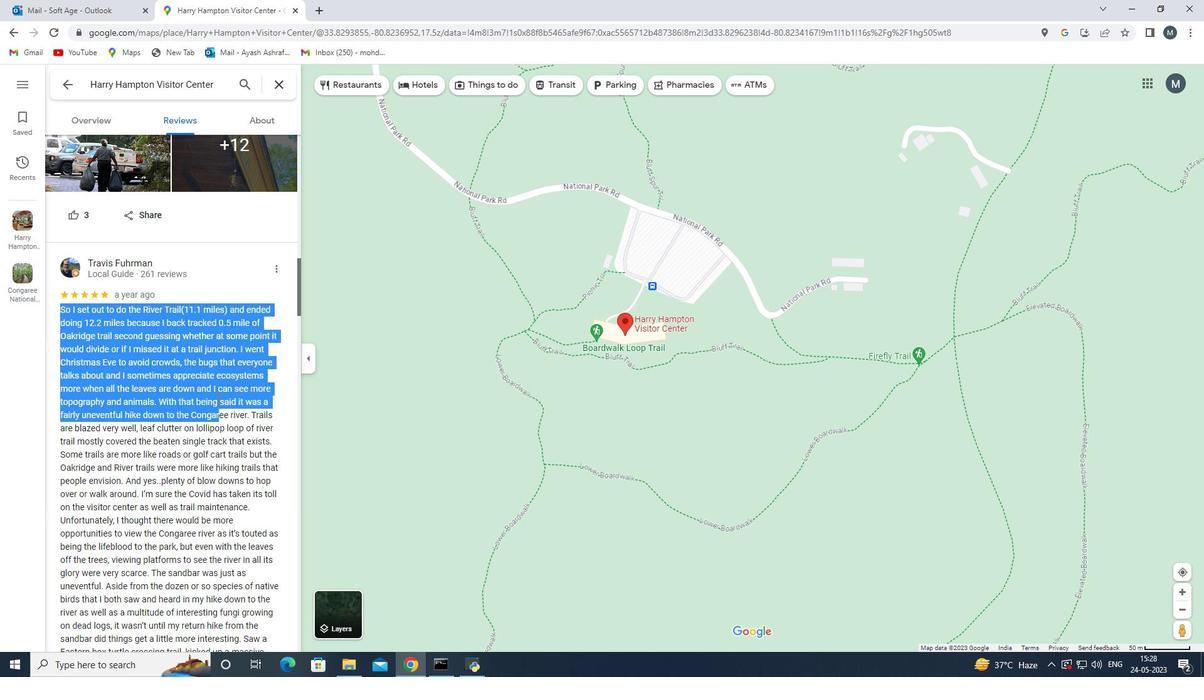 
Action: Mouse moved to (210, 362)
Screenshot: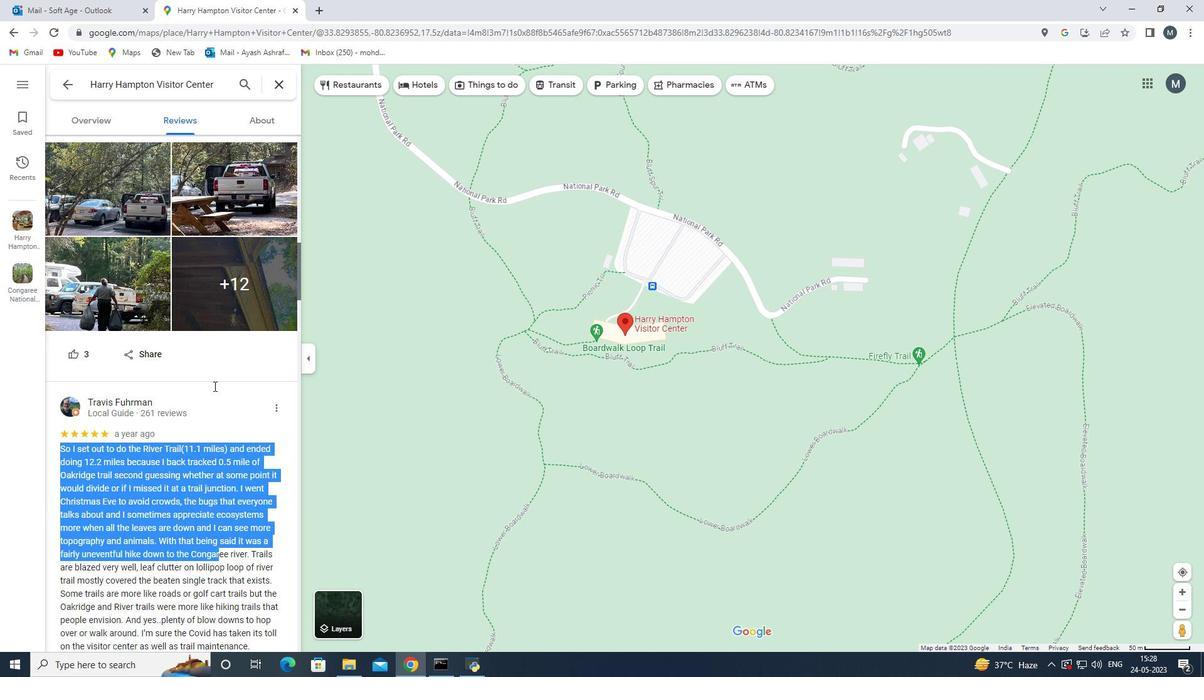 
Action: Mouse scrolled (210, 363) with delta (0, 0)
Screenshot: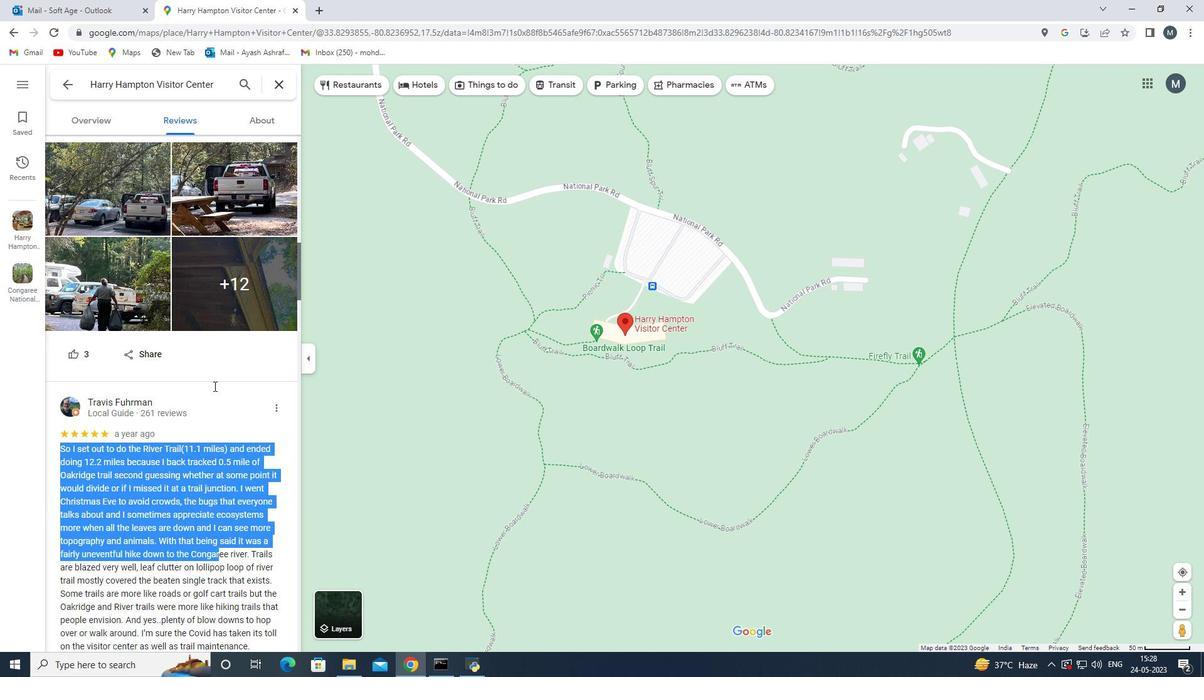 
Action: Mouse moved to (210, 359)
Screenshot: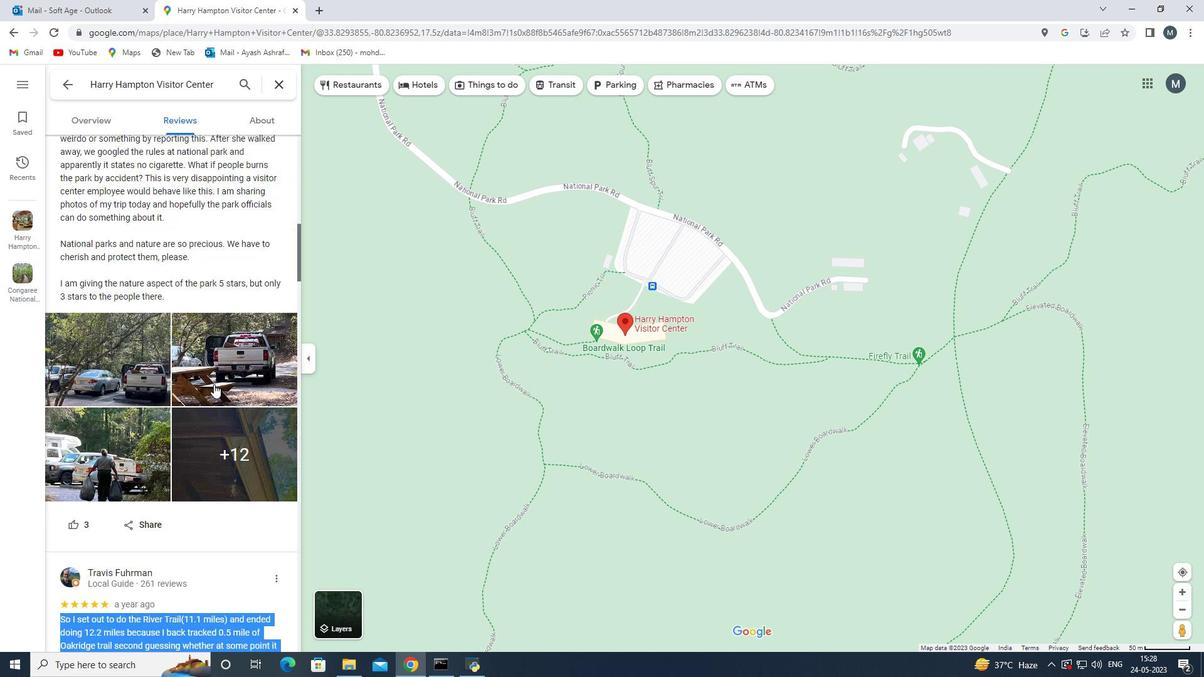 
Action: Mouse scrolled (210, 360) with delta (0, 0)
Screenshot: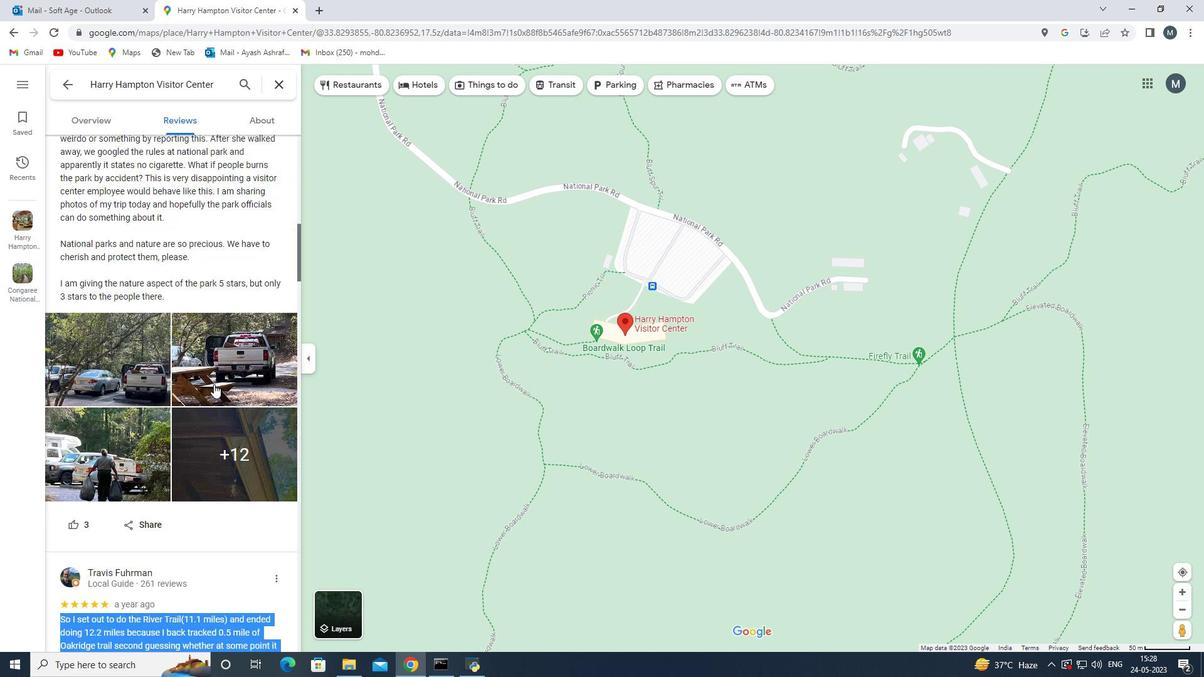 
Action: Mouse scrolled (210, 360) with delta (0, 0)
Screenshot: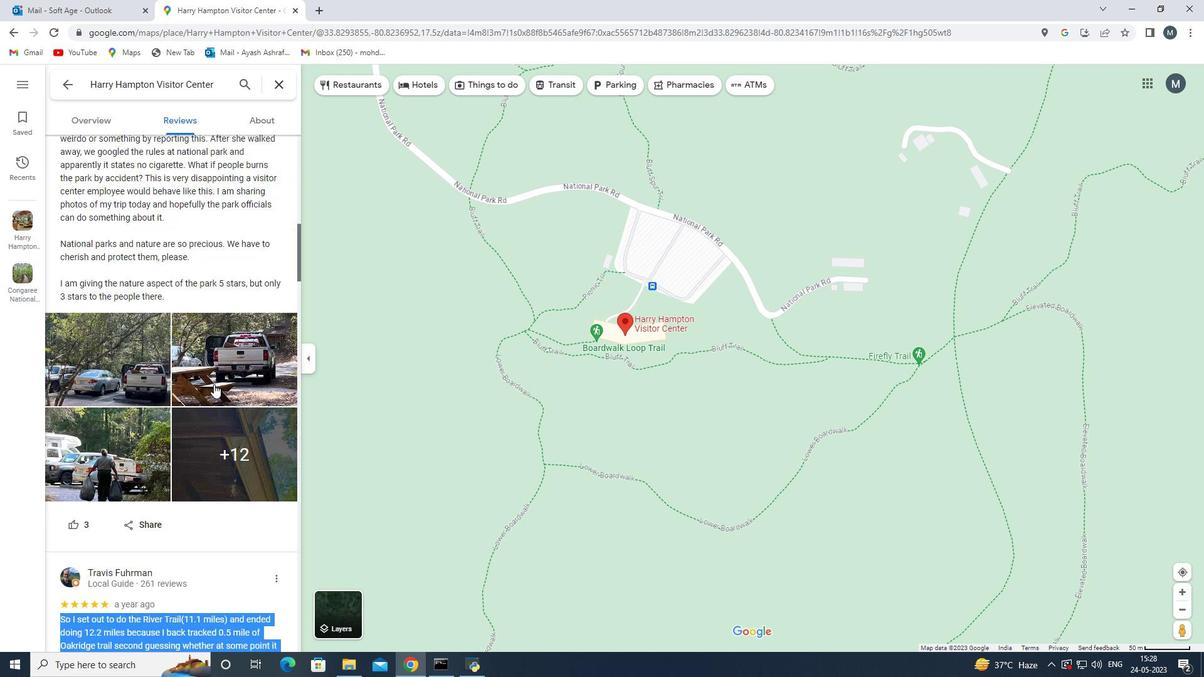 
Action: Mouse scrolled (210, 360) with delta (0, 0)
Screenshot: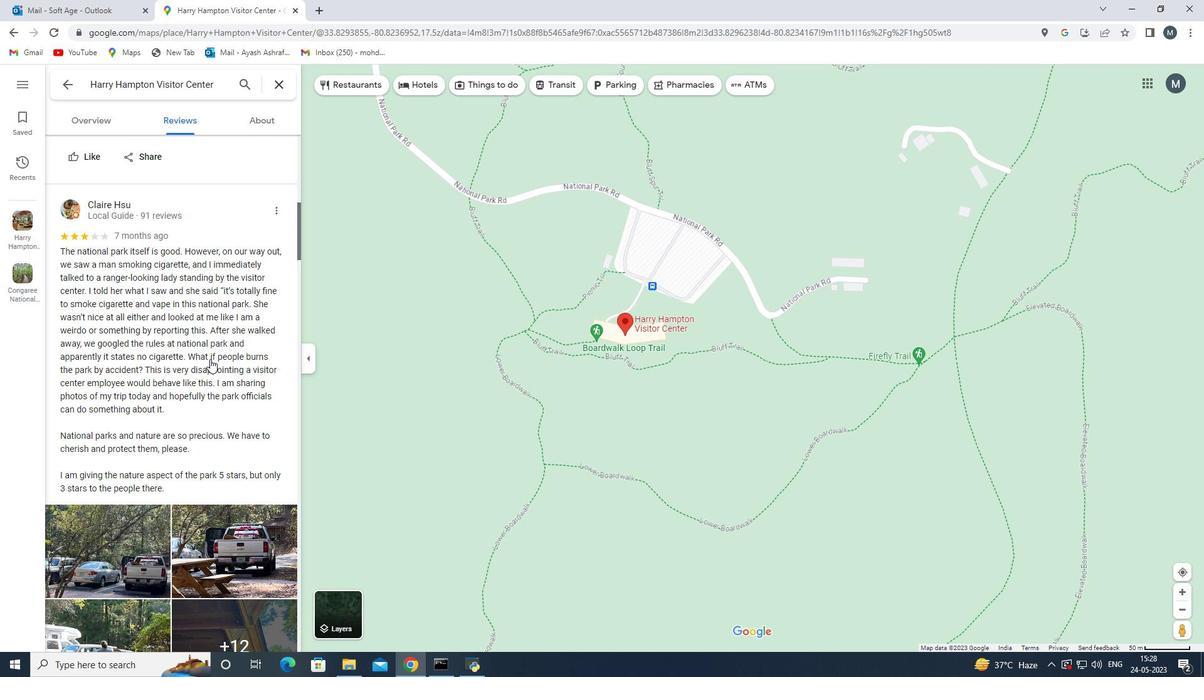 
Action: Mouse scrolled (210, 360) with delta (0, 0)
Screenshot: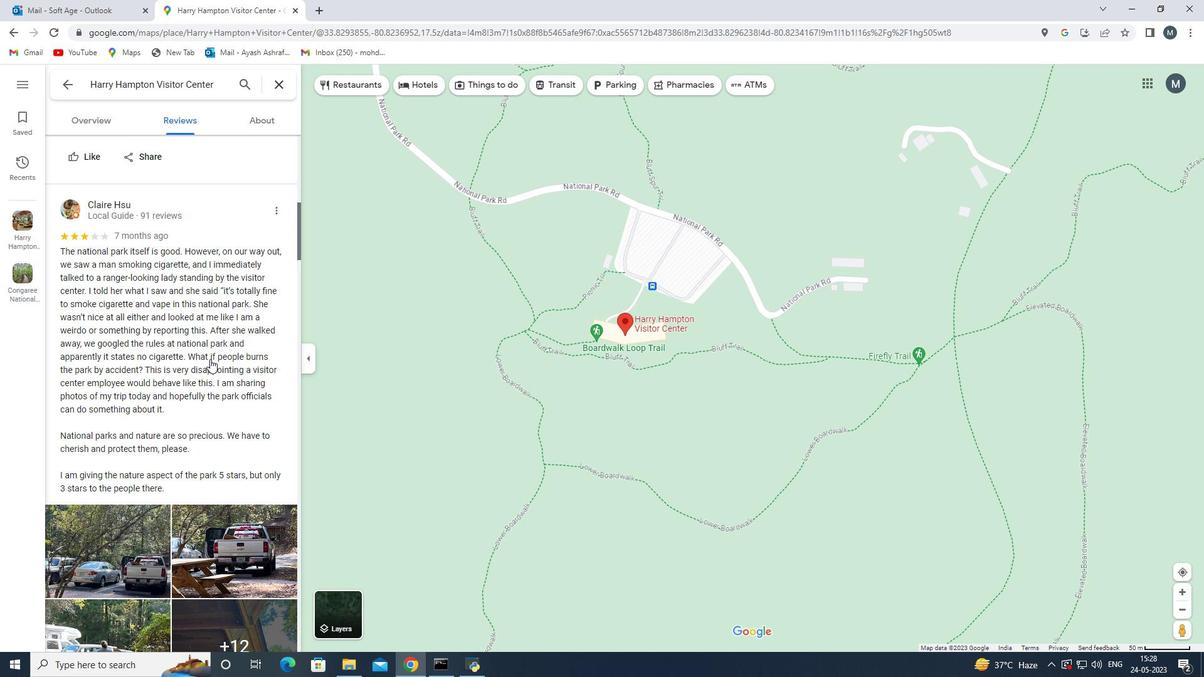 
Action: Mouse scrolled (210, 360) with delta (0, 0)
Screenshot: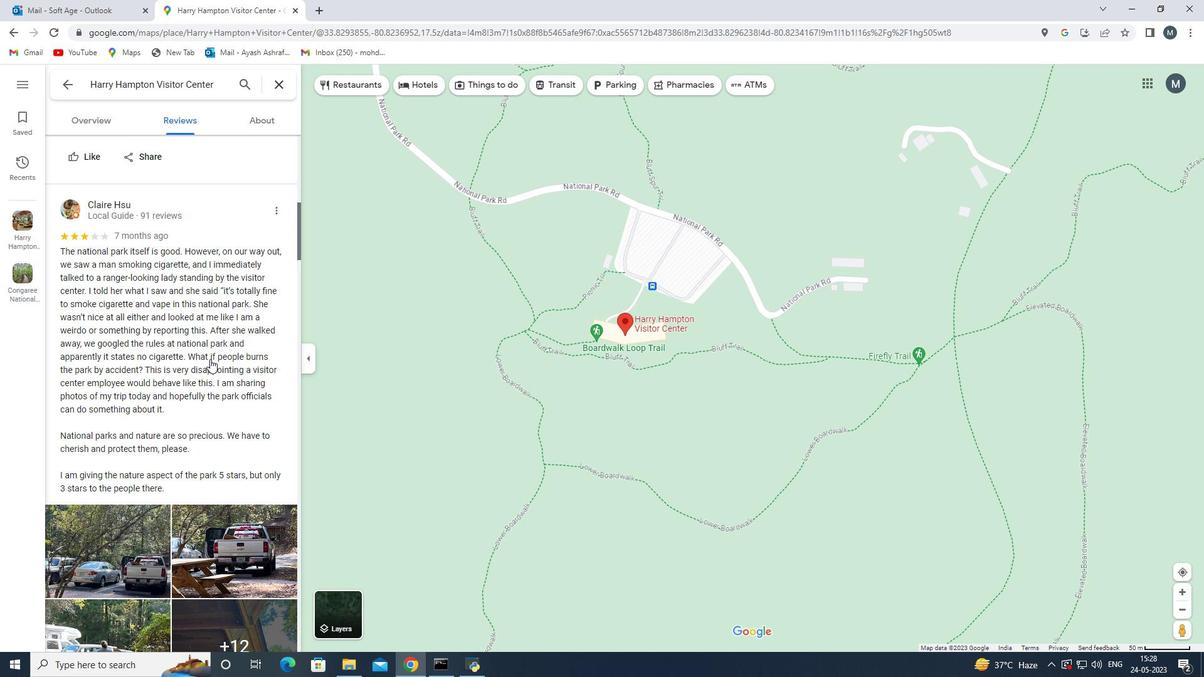 
Action: Mouse scrolled (210, 360) with delta (0, 0)
Screenshot: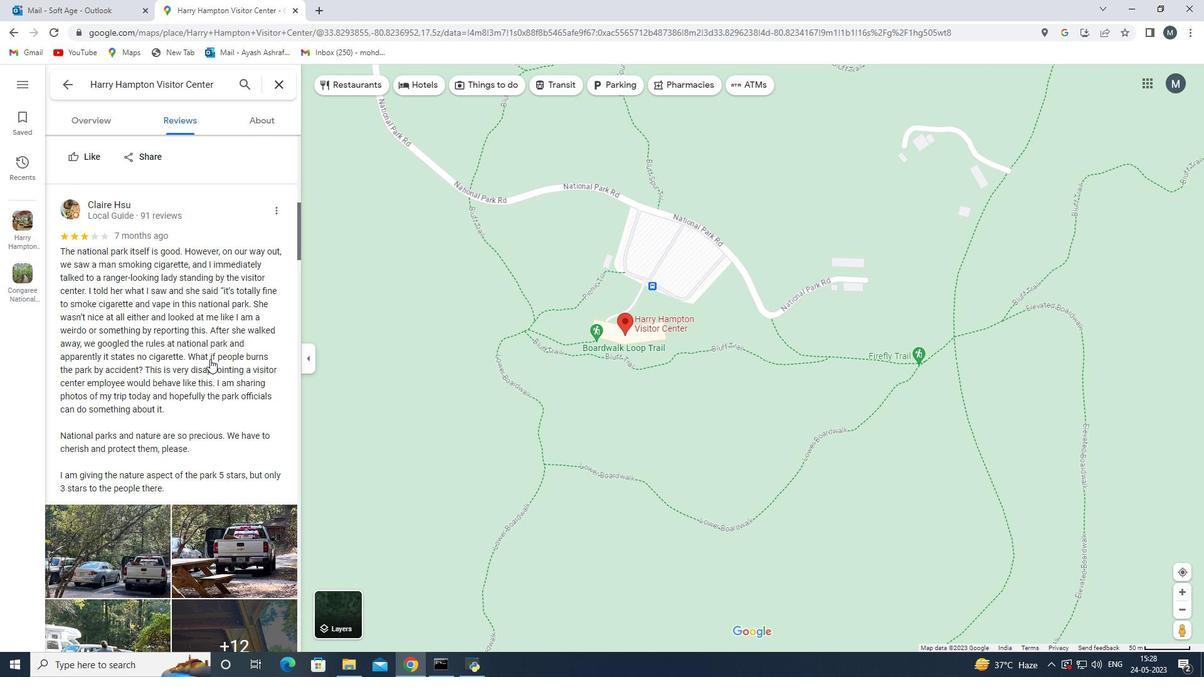 
Action: Mouse scrolled (210, 360) with delta (0, 0)
Screenshot: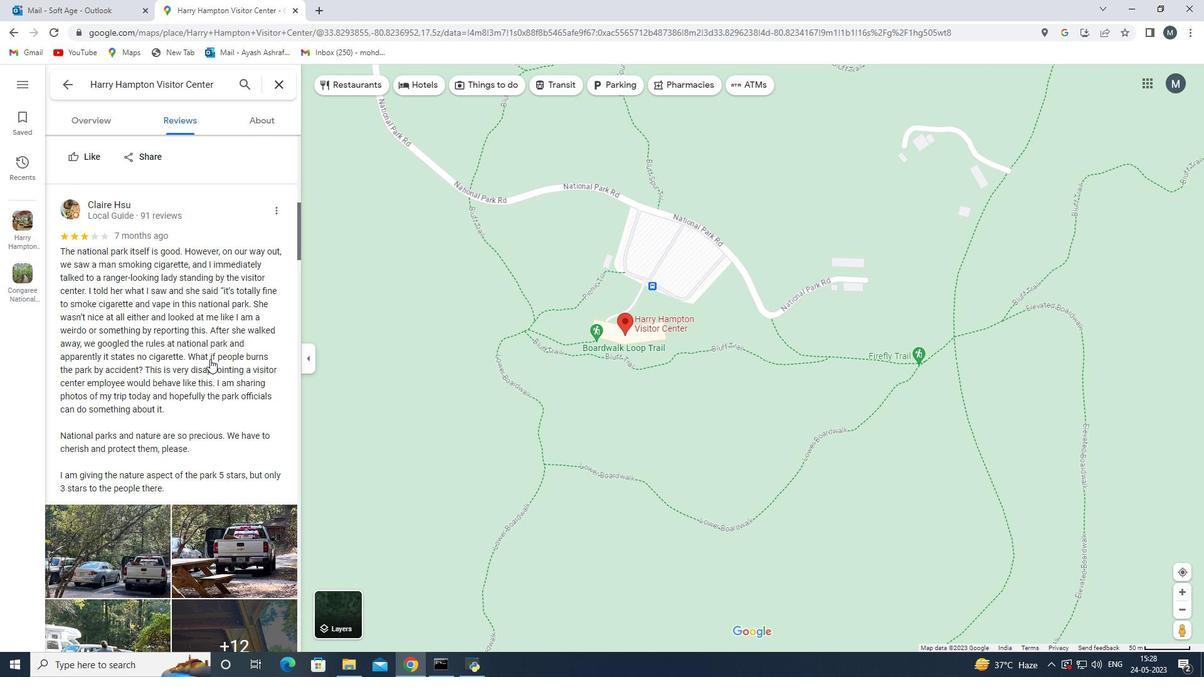 
Action: Mouse moved to (197, 348)
Screenshot: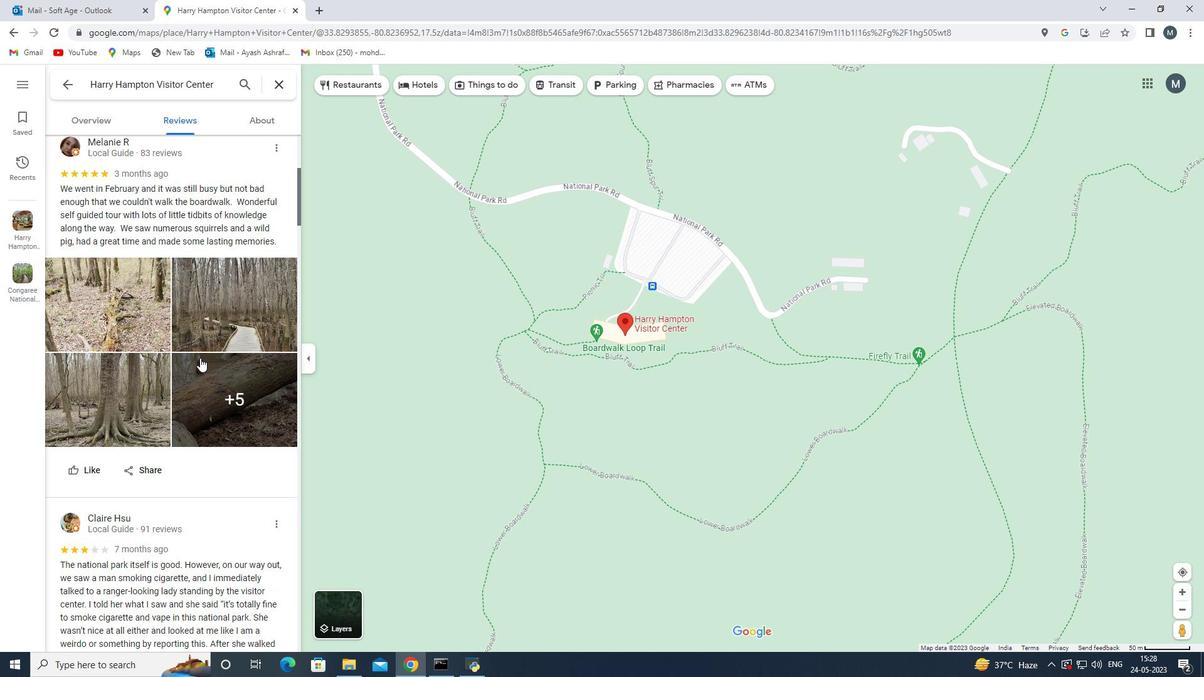 
Action: Mouse scrolled (200, 358) with delta (0, 0)
Screenshot: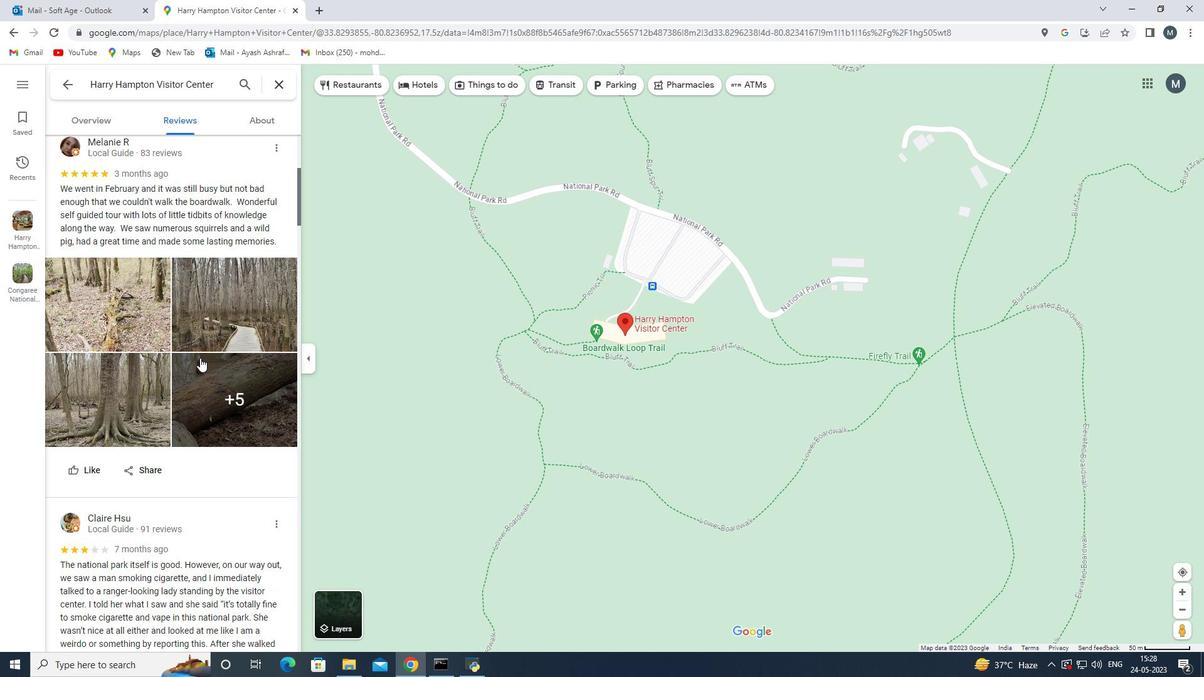 
Action: Mouse scrolled (200, 358) with delta (0, 0)
Screenshot: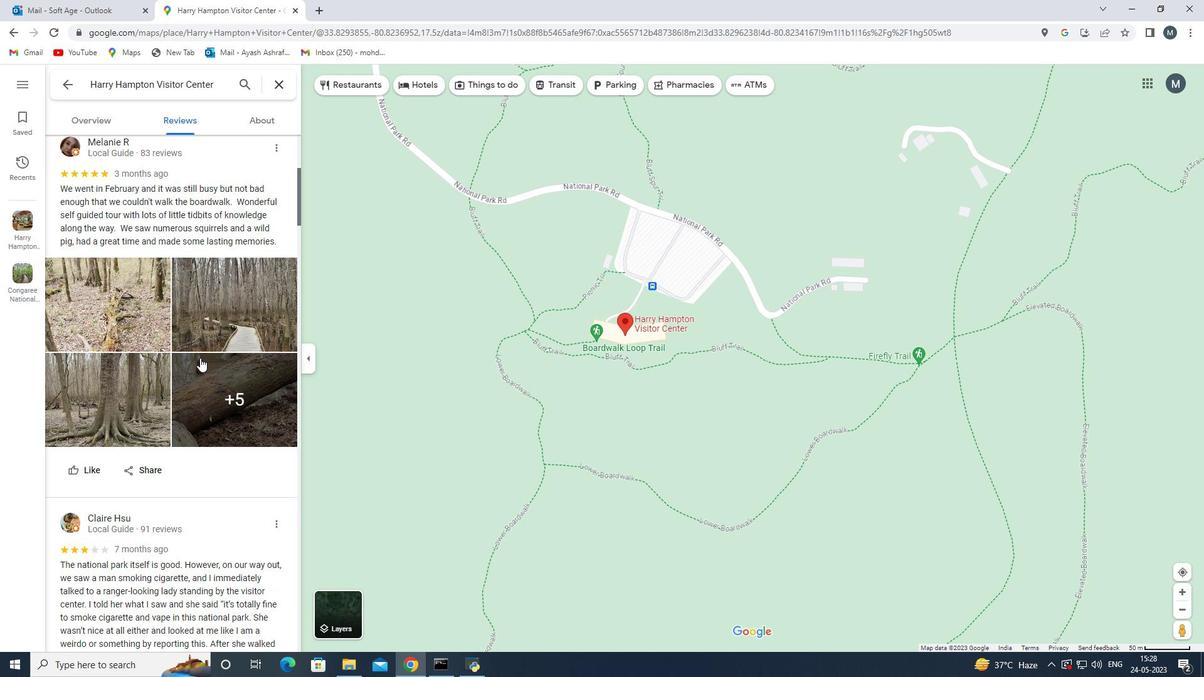 
Action: Mouse scrolled (200, 356) with delta (0, 0)
Screenshot: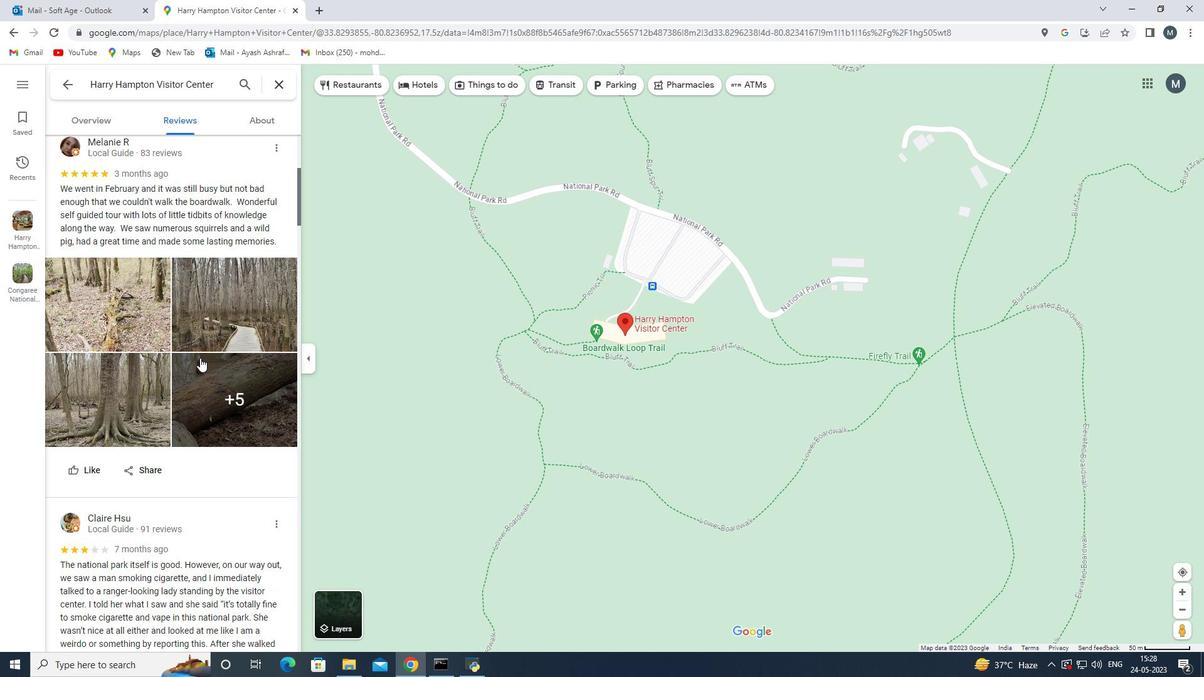 
Action: Mouse scrolled (200, 356) with delta (0, 0)
Screenshot: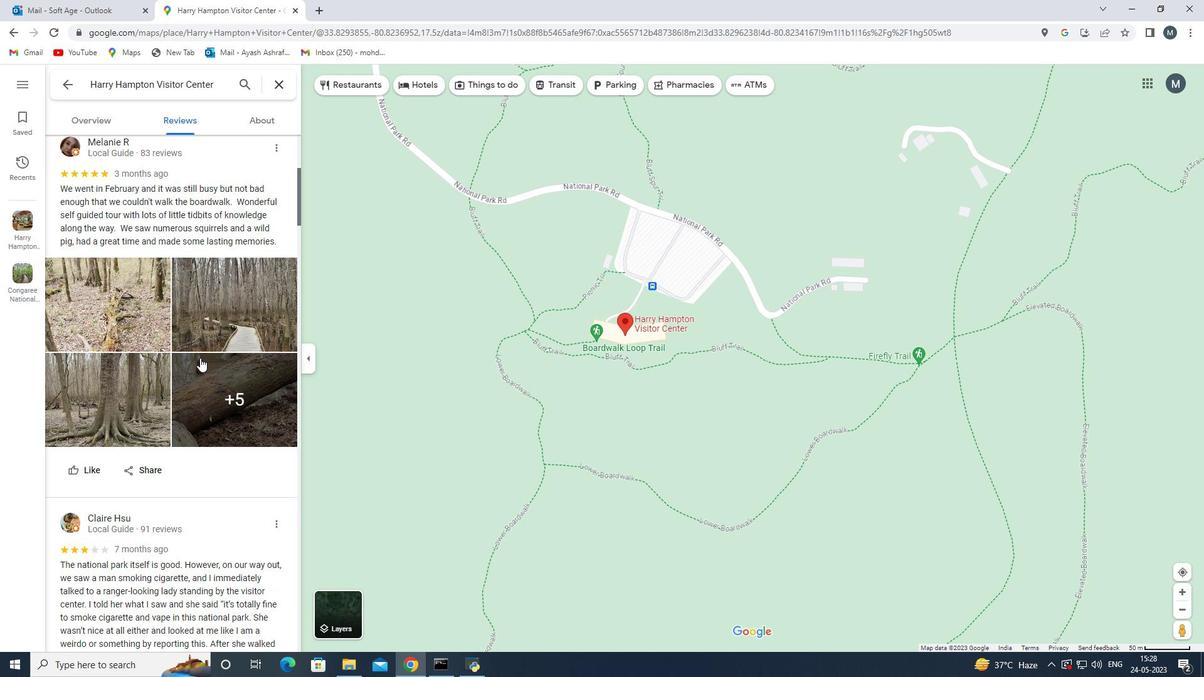 
Action: Mouse scrolled (199, 354) with delta (0, 0)
Screenshot: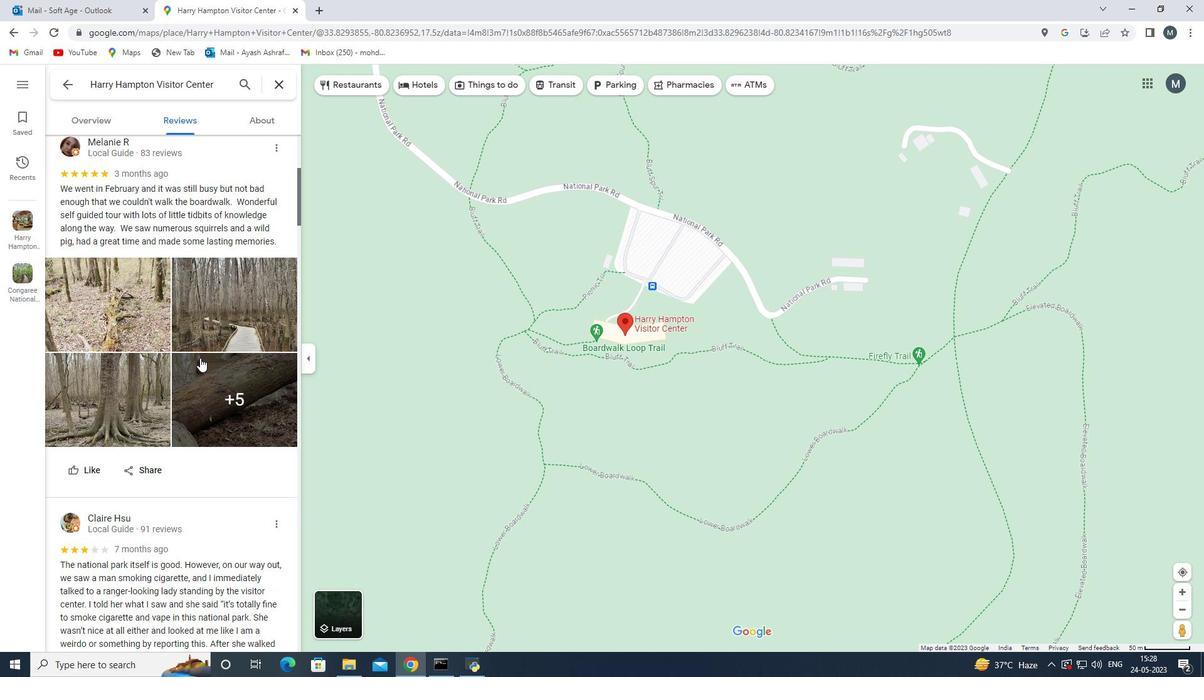 
Action: Mouse moved to (182, 304)
Screenshot: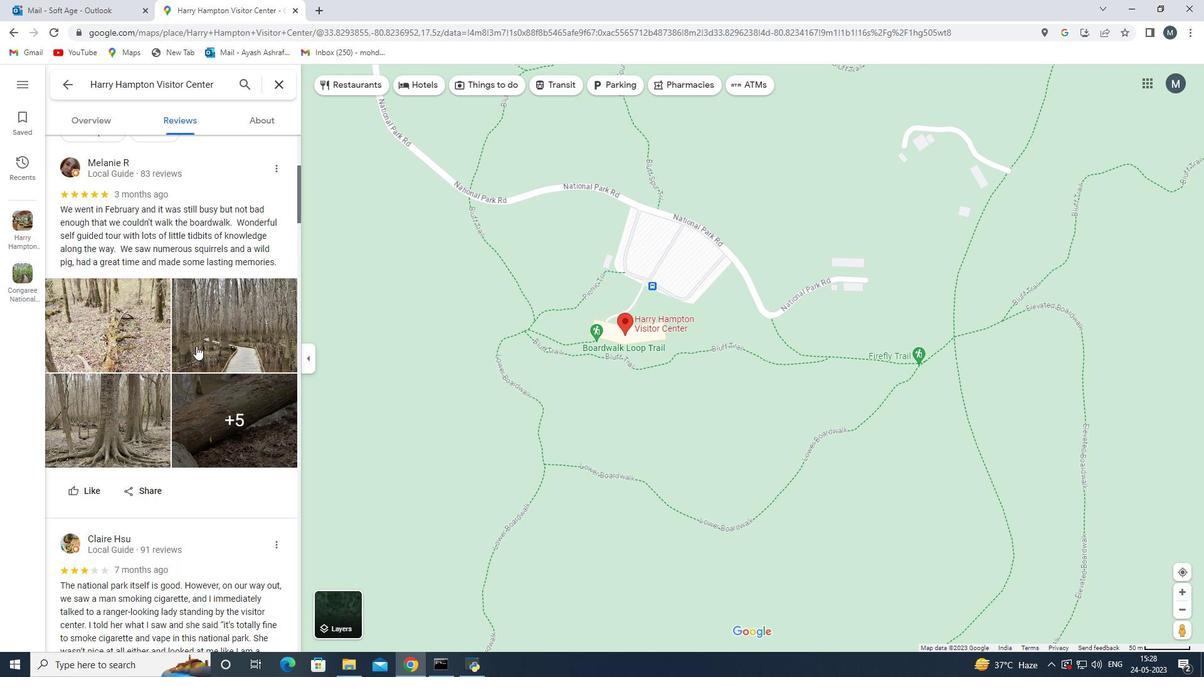 
Action: Mouse scrolled (183, 308) with delta (0, 0)
Screenshot: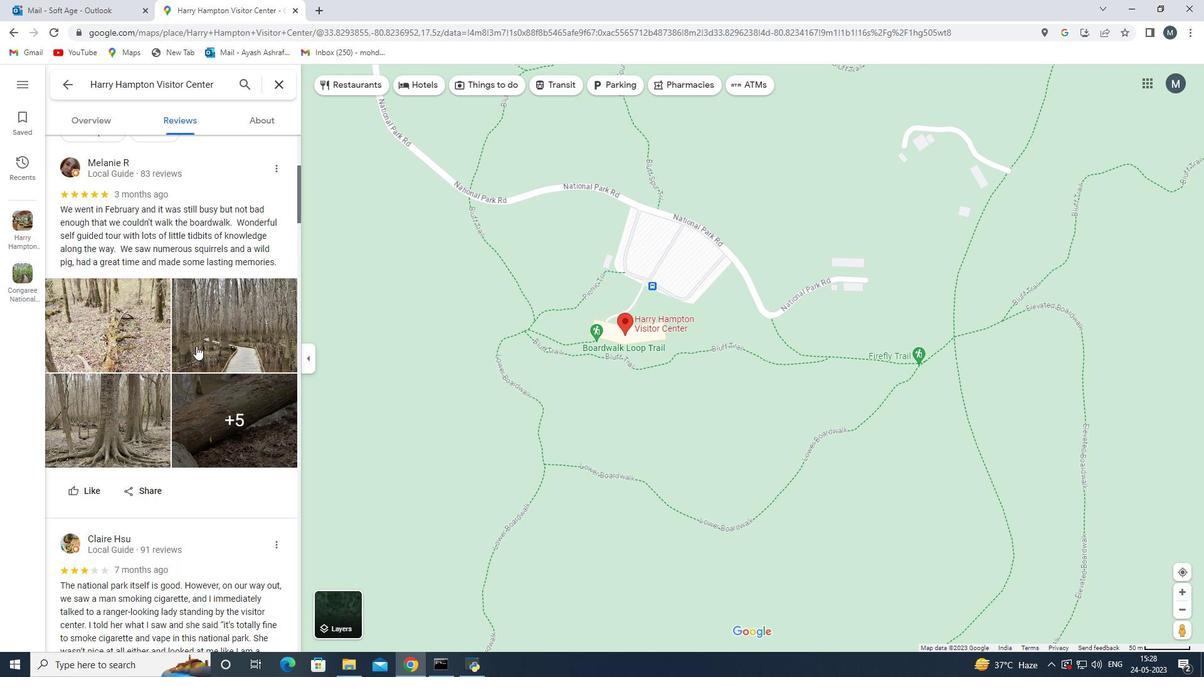 
Action: Mouse moved to (180, 297)
Screenshot: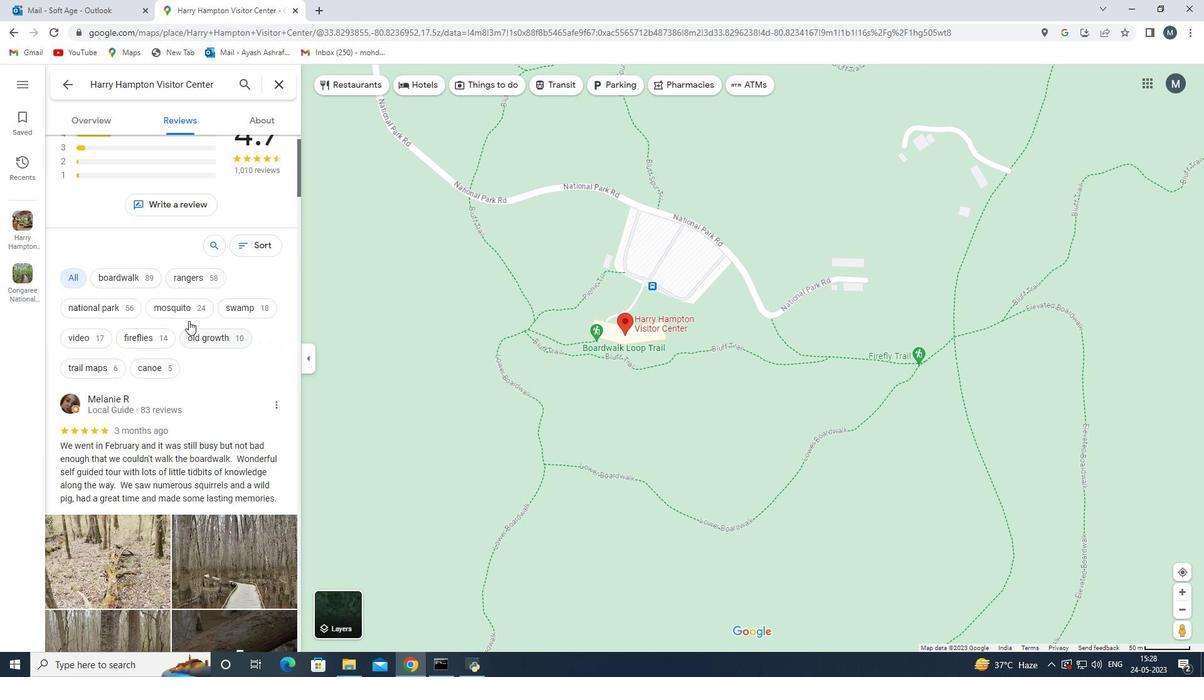 
Action: Mouse scrolled (182, 303) with delta (0, 0)
Screenshot: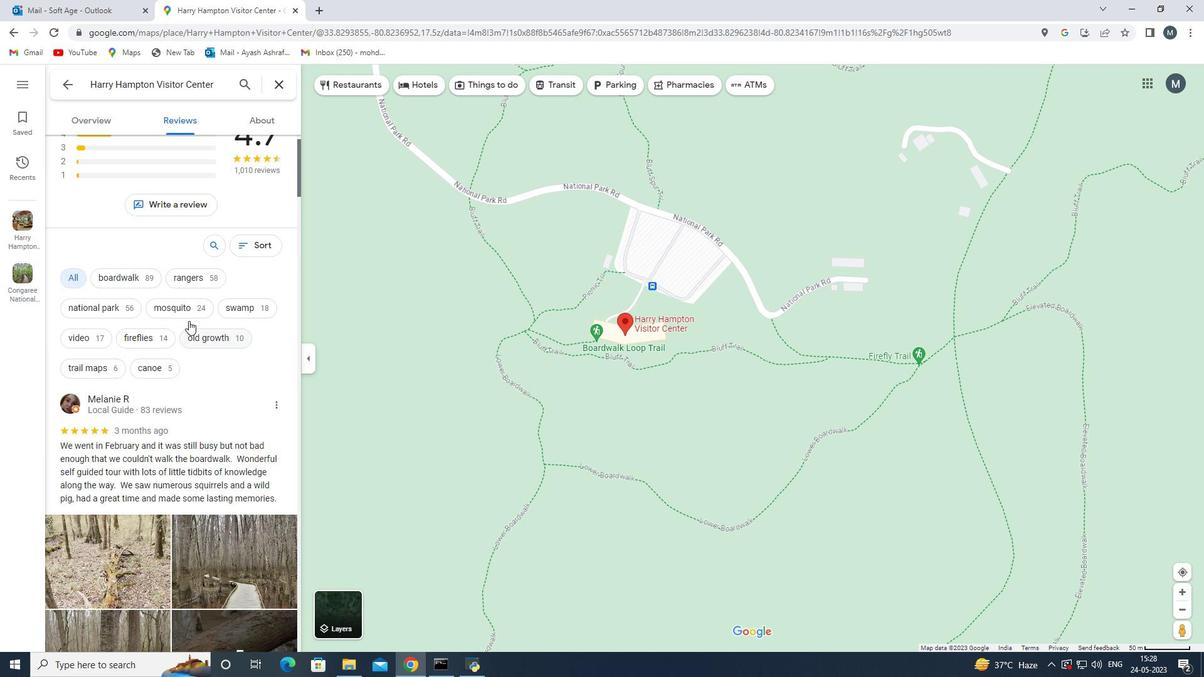 
Action: Mouse scrolled (180, 299) with delta (0, 0)
Screenshot: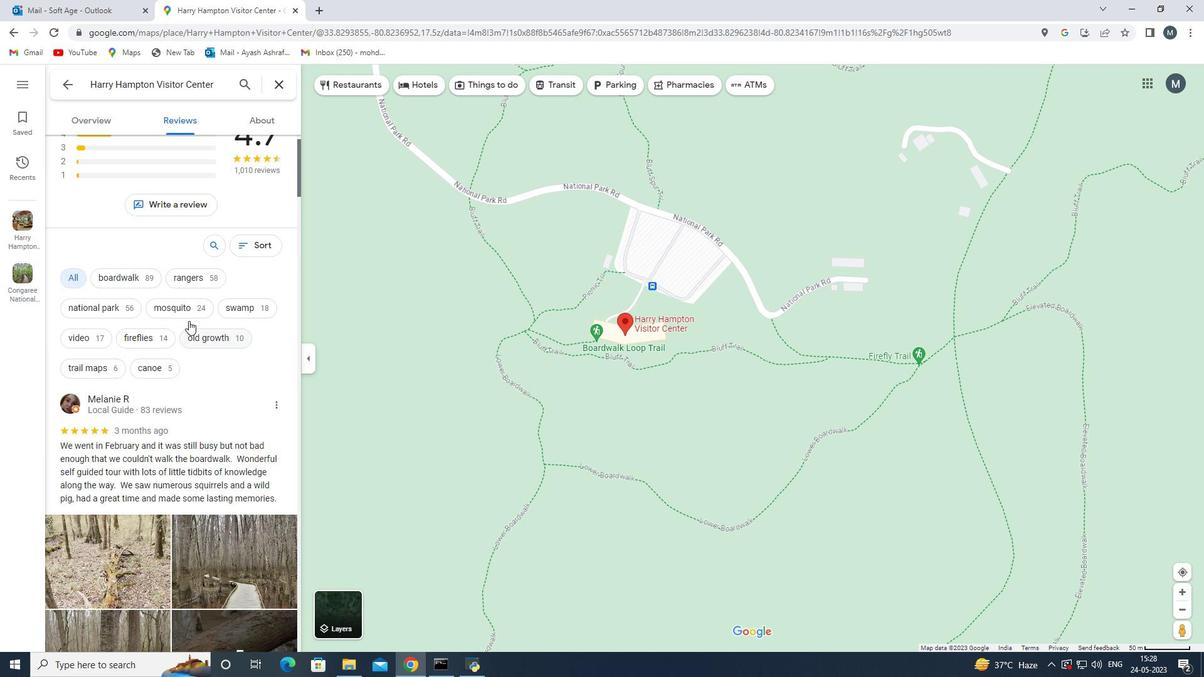 
Action: Mouse scrolled (180, 298) with delta (0, 0)
Screenshot: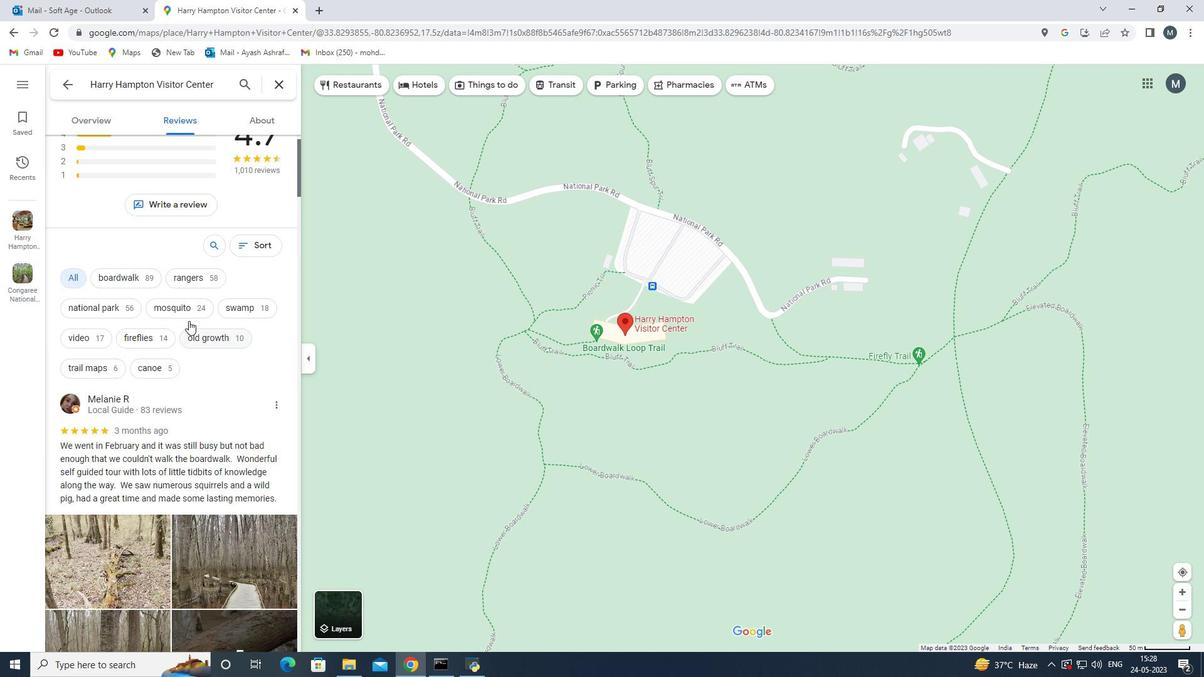 
Action: Mouse moved to (60, 86)
Screenshot: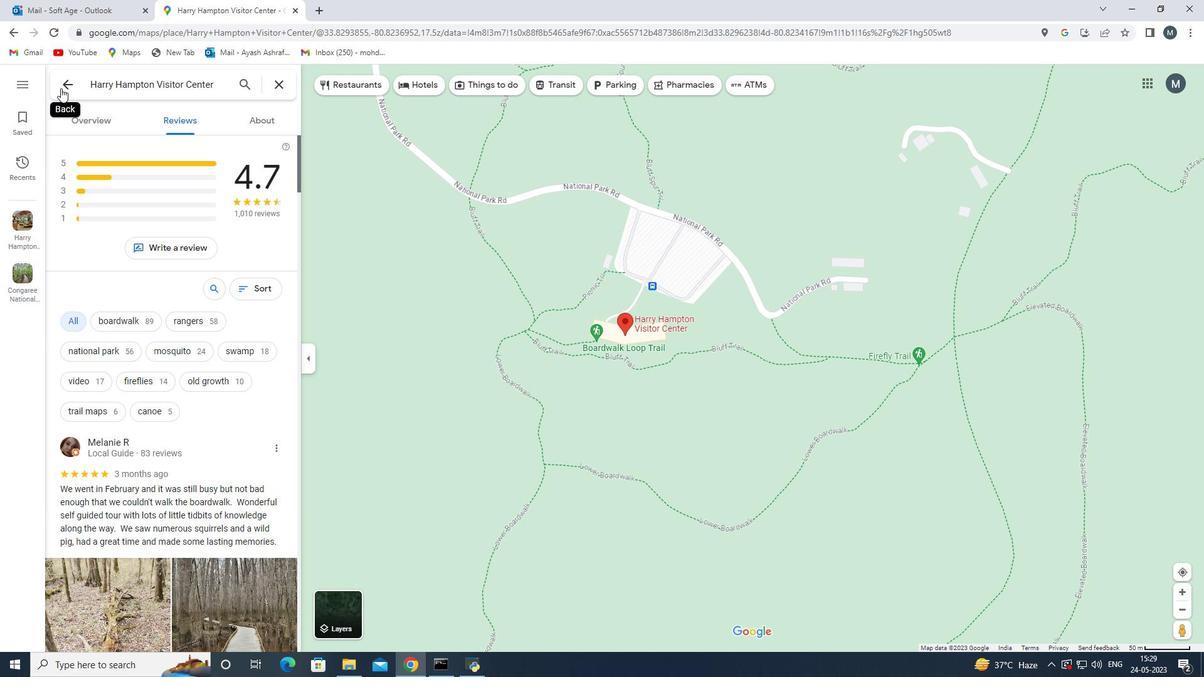 
Action: Mouse pressed left at (60, 86)
Screenshot: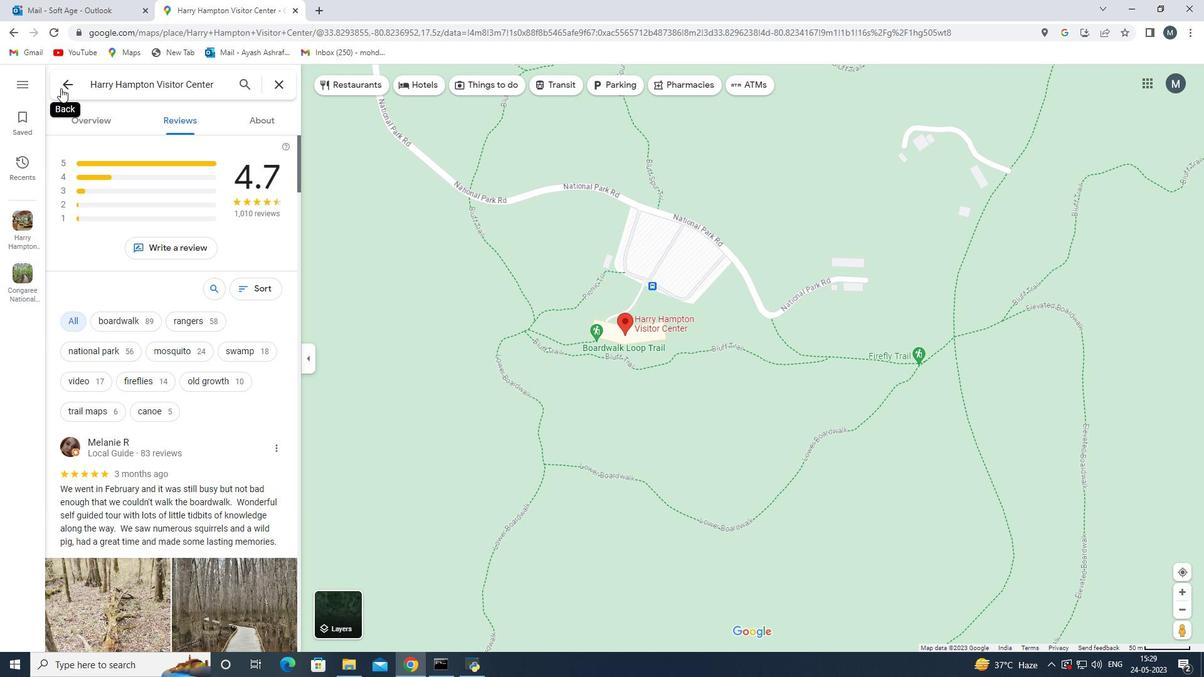 
Action: Mouse moved to (132, 235)
Screenshot: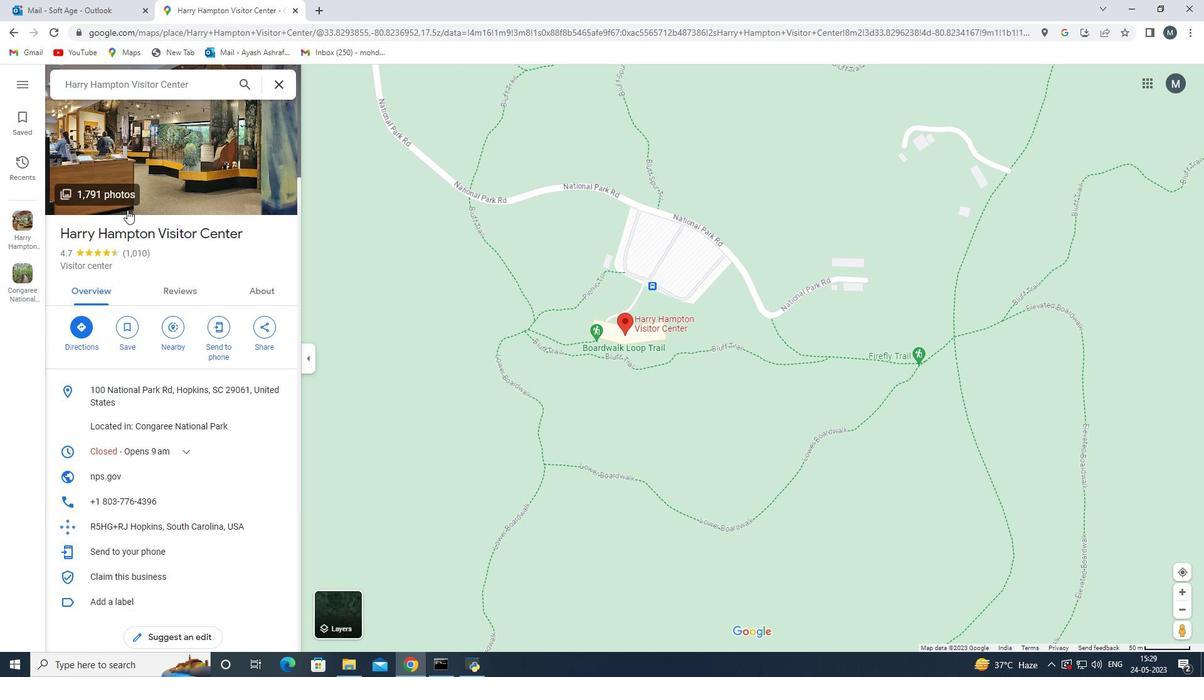 
Action: Mouse scrolled (132, 235) with delta (0, 0)
Screenshot: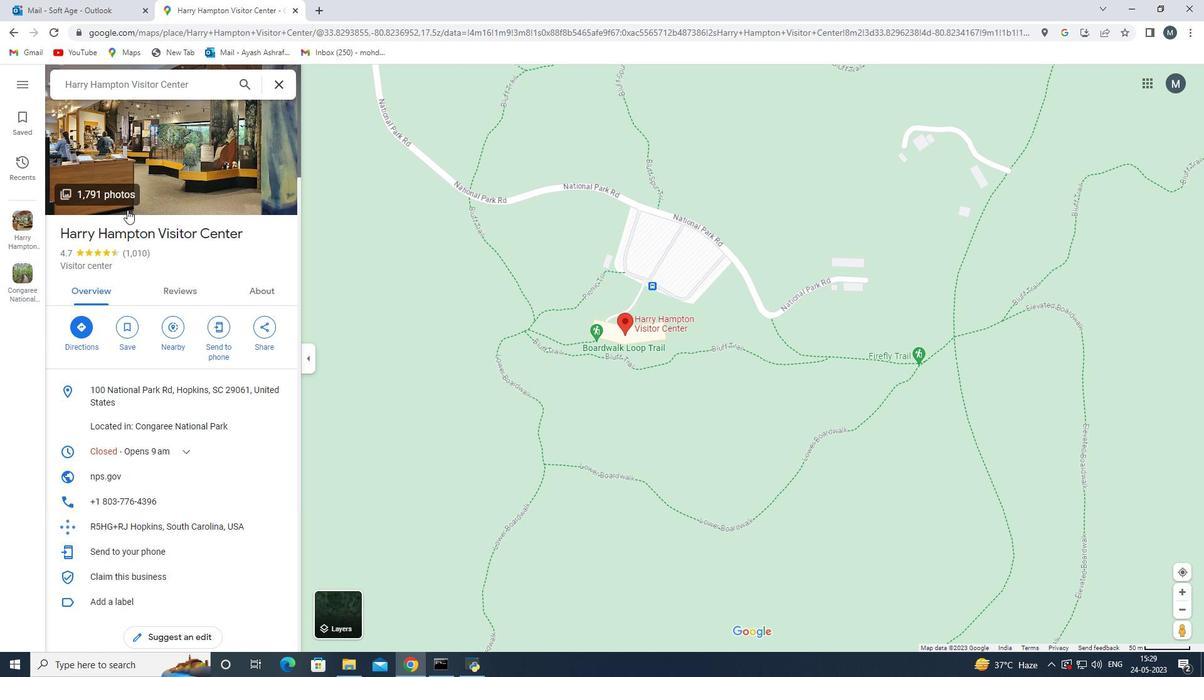 
Action: Mouse scrolled (132, 235) with delta (0, 0)
Screenshot: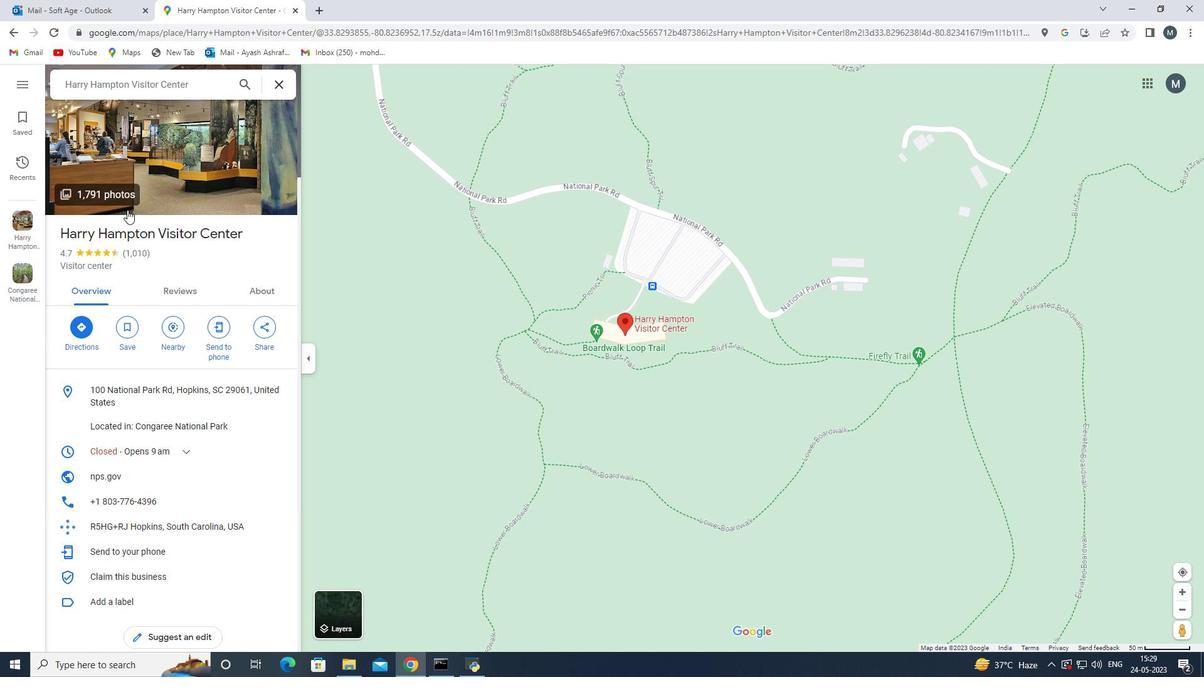 
Action: Mouse scrolled (132, 235) with delta (0, 0)
Screenshot: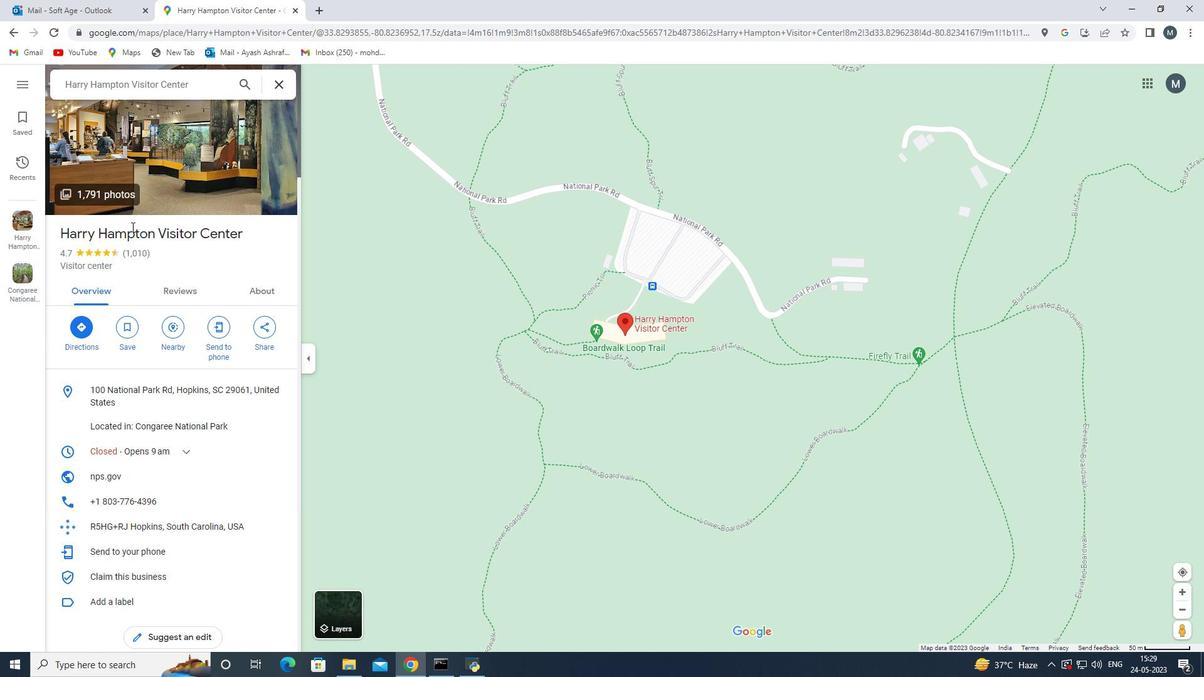 
Action: Mouse moved to (131, 242)
Screenshot: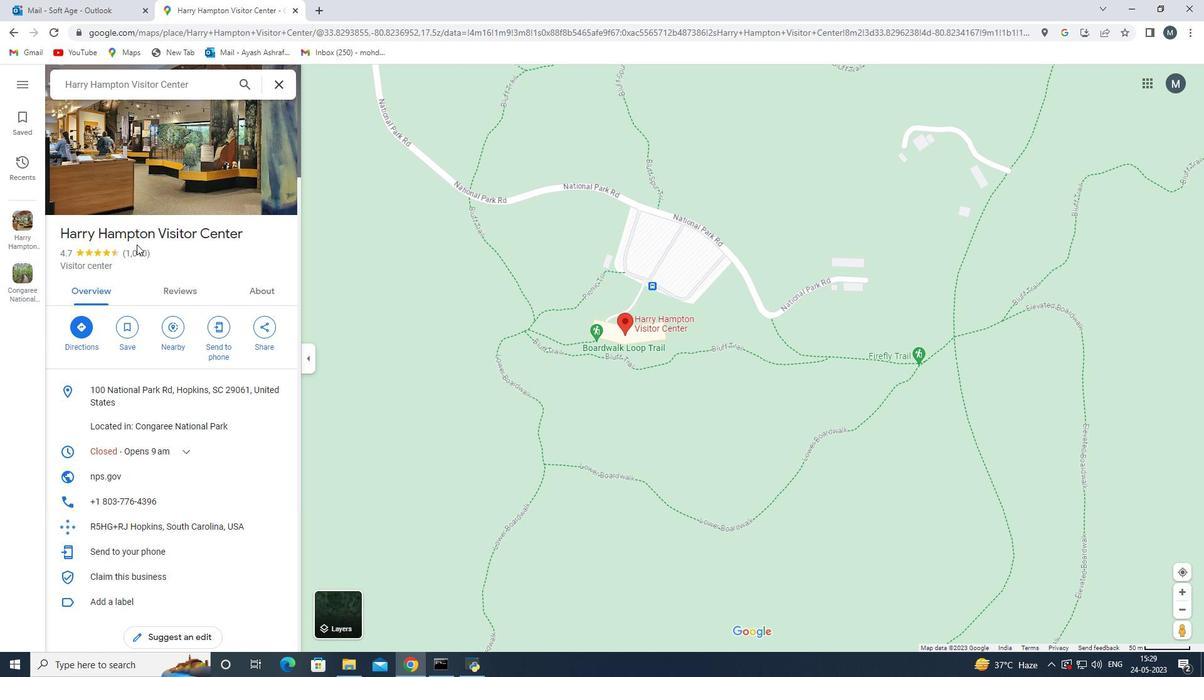 
Action: Mouse scrolled (131, 243) with delta (0, 0)
Screenshot: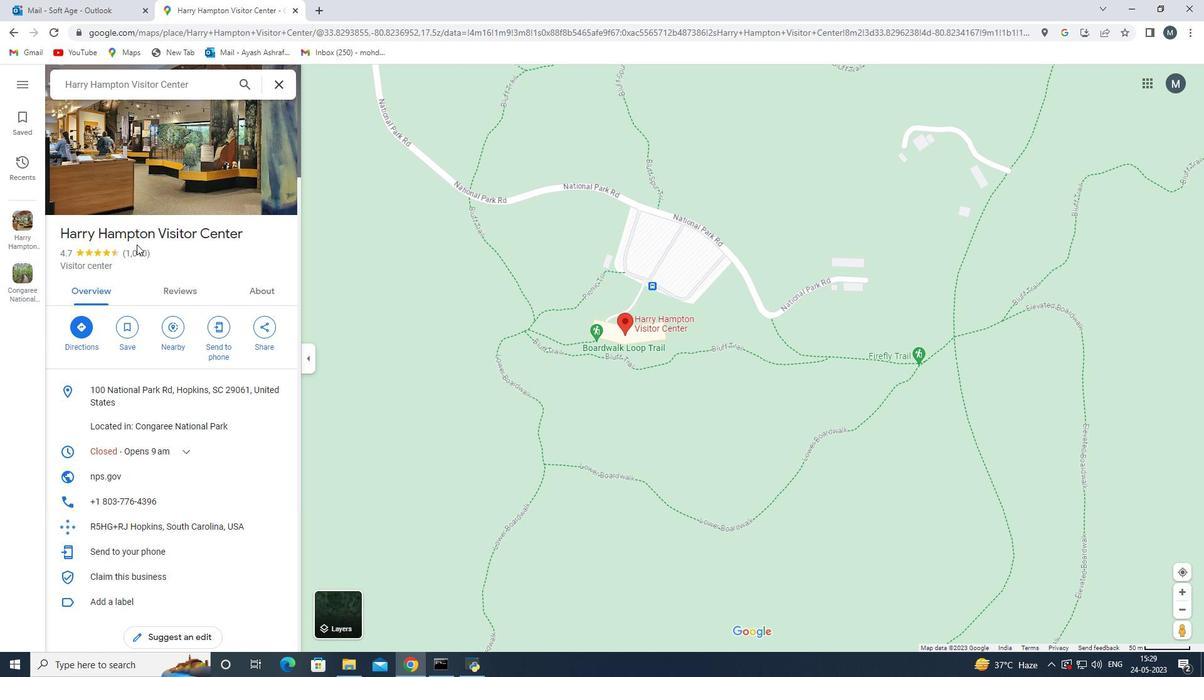 
Action: Mouse moved to (121, 235)
Screenshot: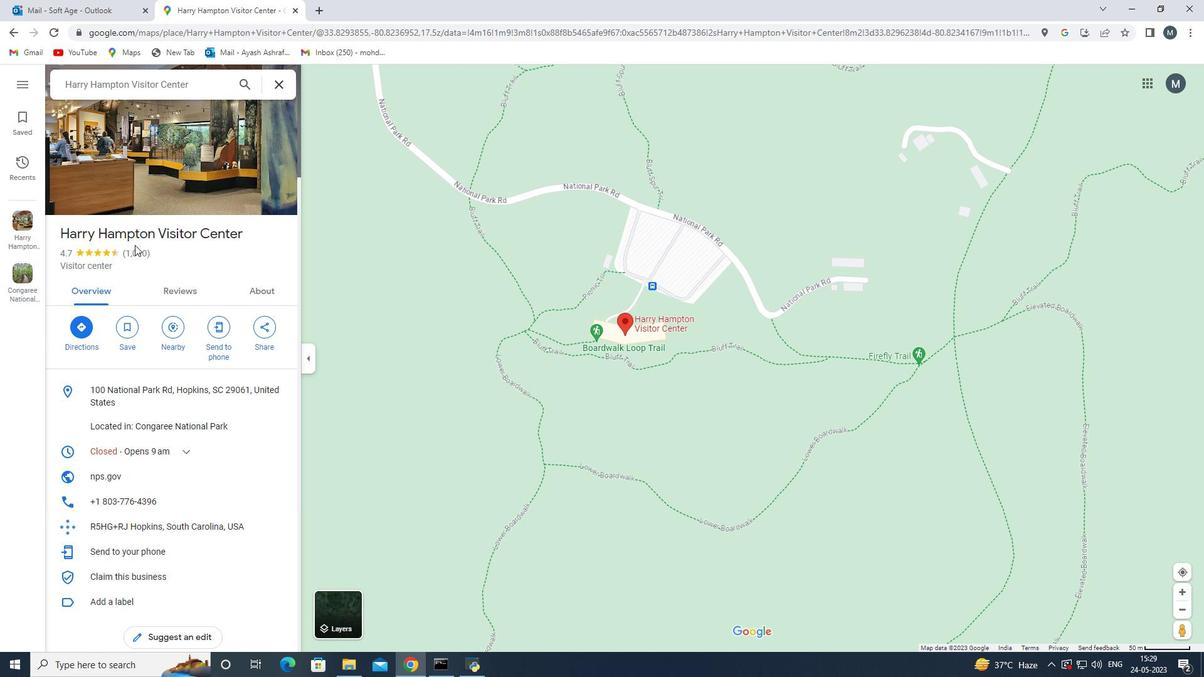 
Action: Mouse scrolled (125, 239) with delta (0, 0)
Screenshot: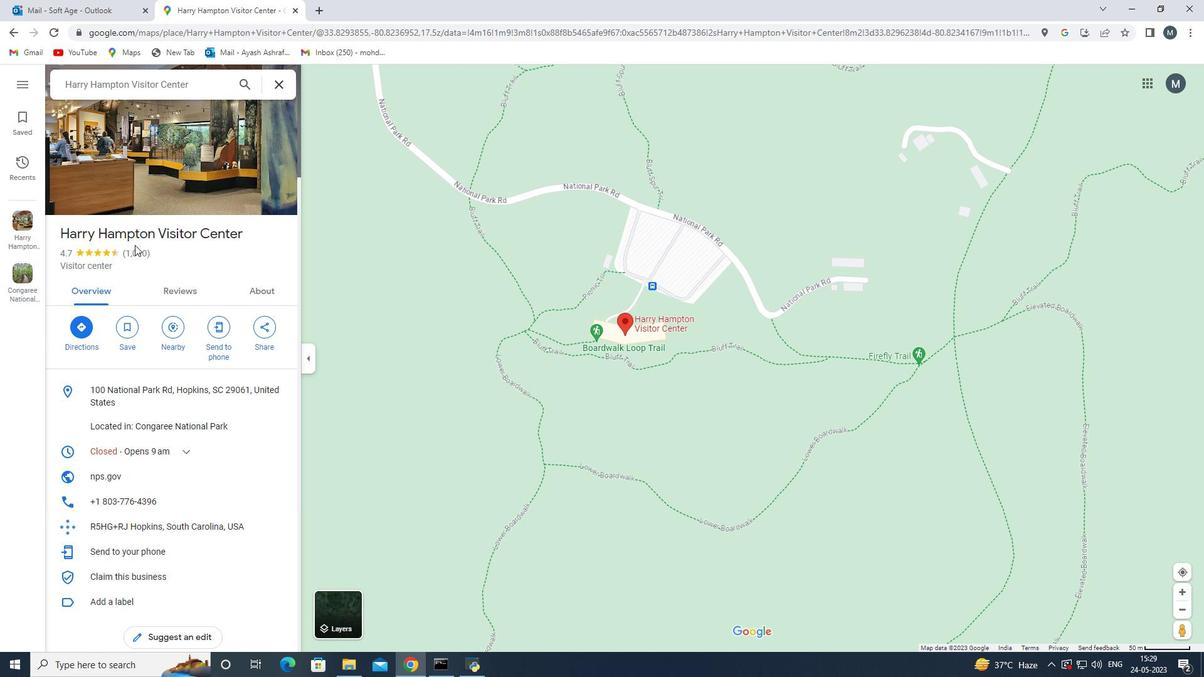 
Action: Mouse moved to (102, 225)
Screenshot: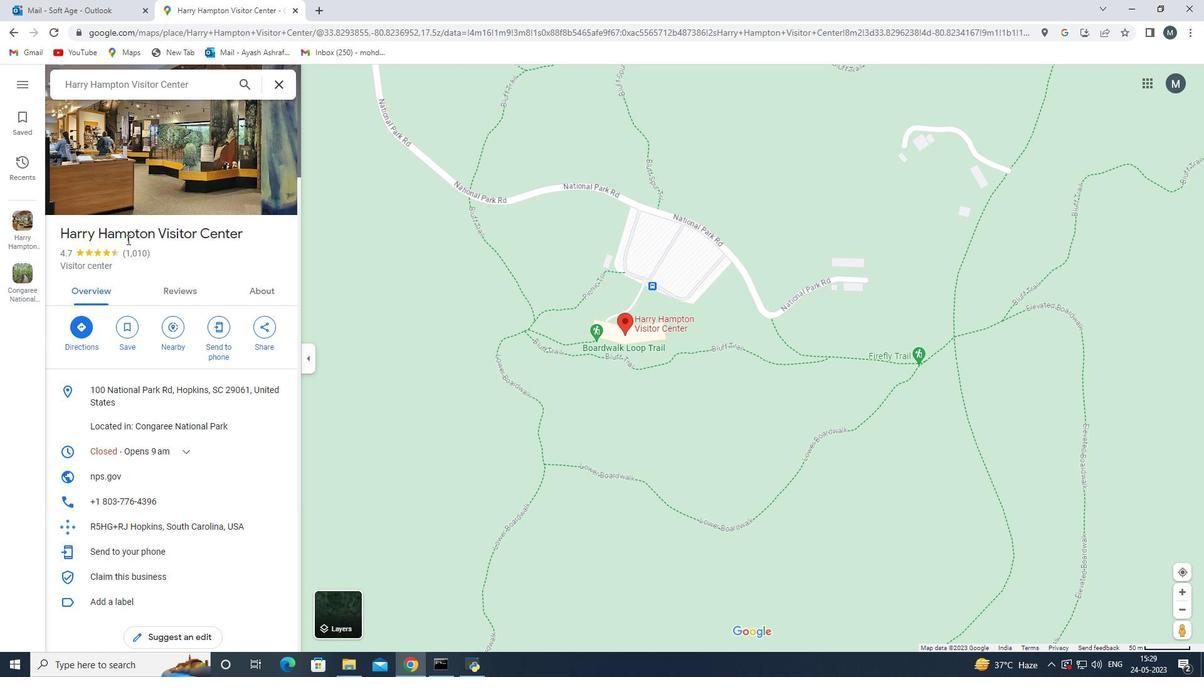 
Action: Mouse scrolled (111, 230) with delta (0, 0)
Screenshot: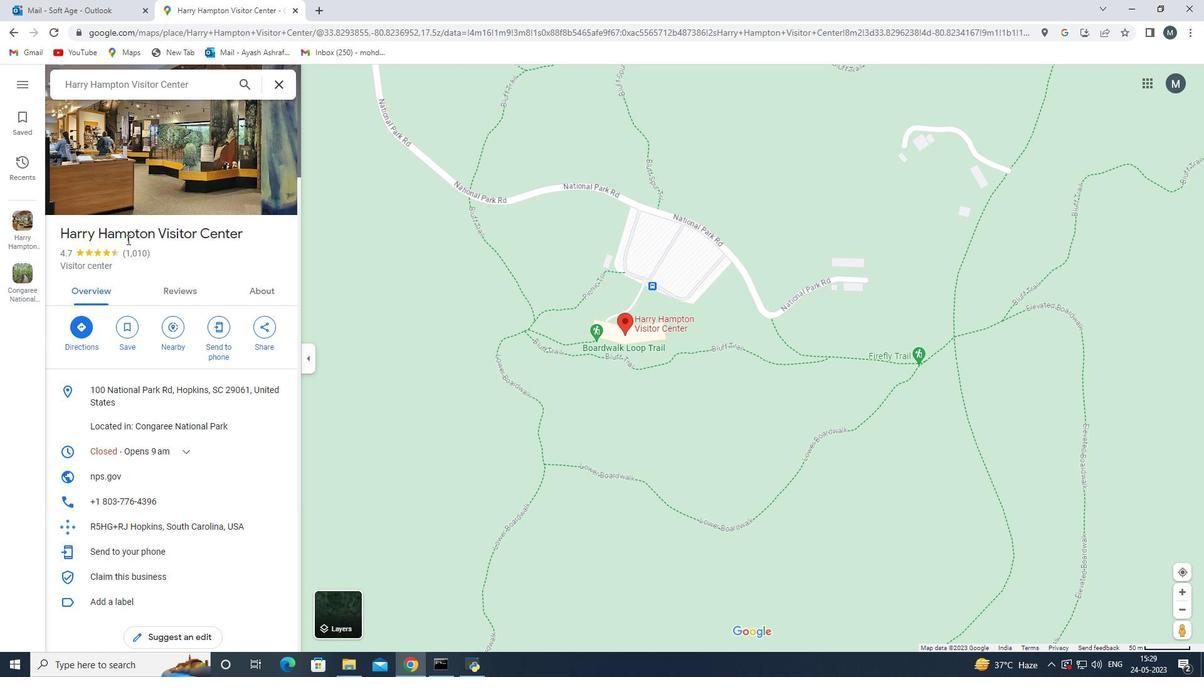 
Action: Mouse moved to (17, 37)
Screenshot: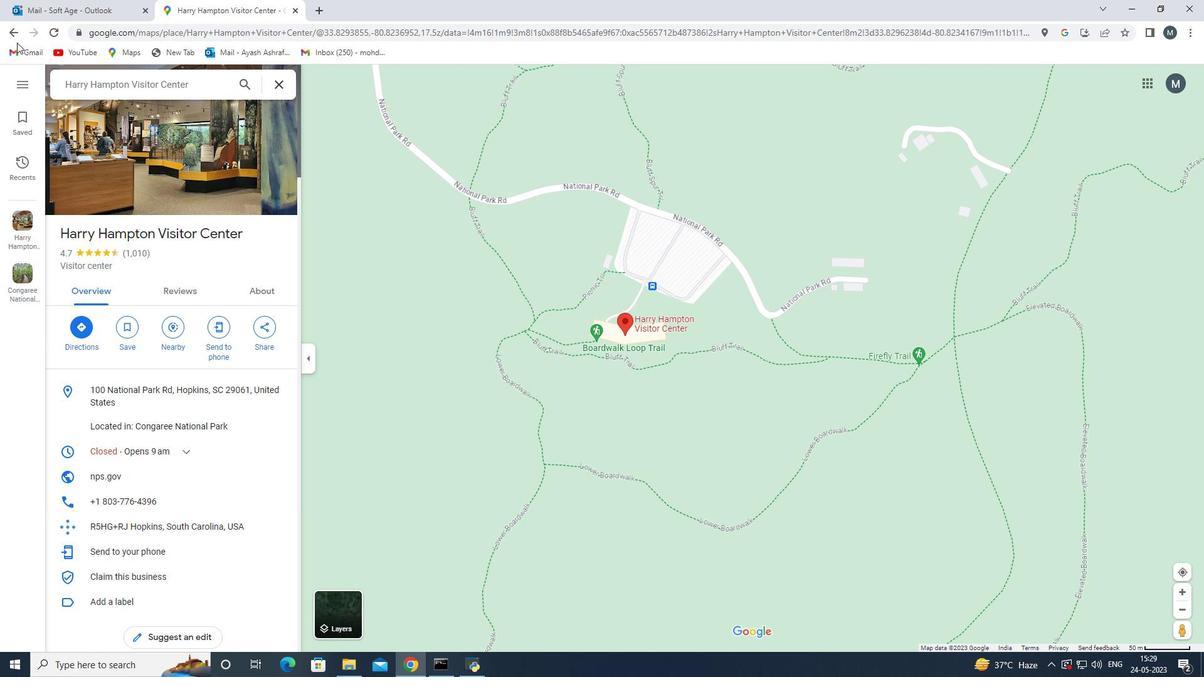 
Action: Mouse pressed left at (17, 37)
Screenshot: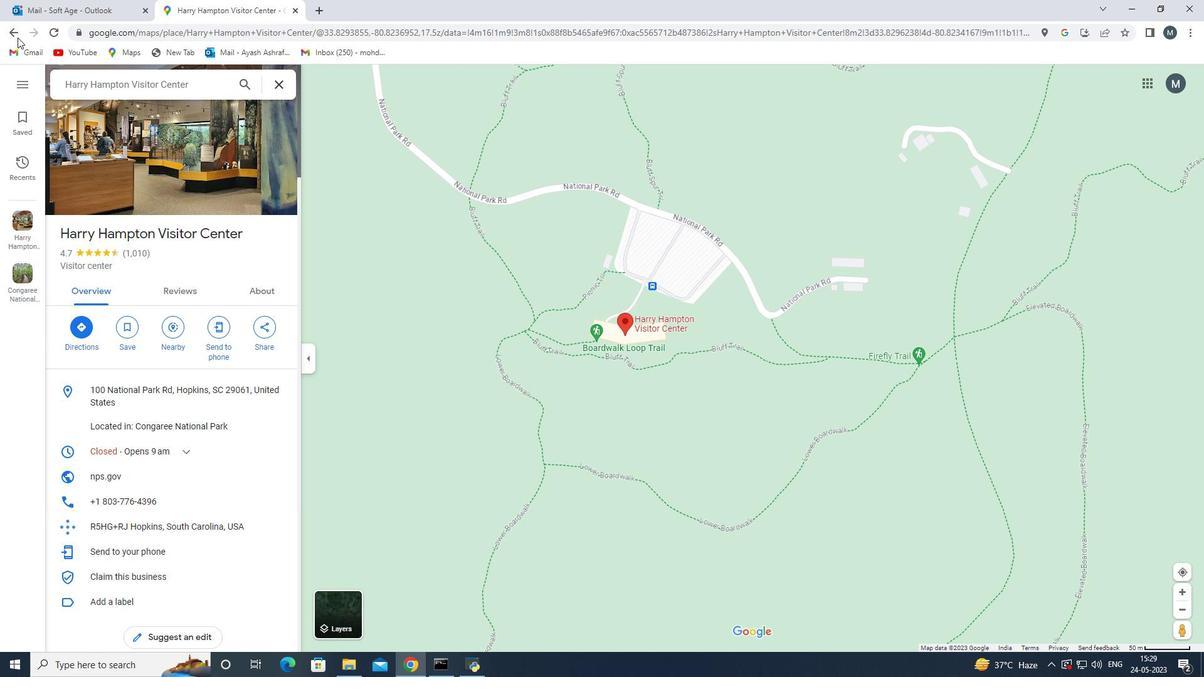 
Action: Mouse pressed left at (17, 37)
Screenshot: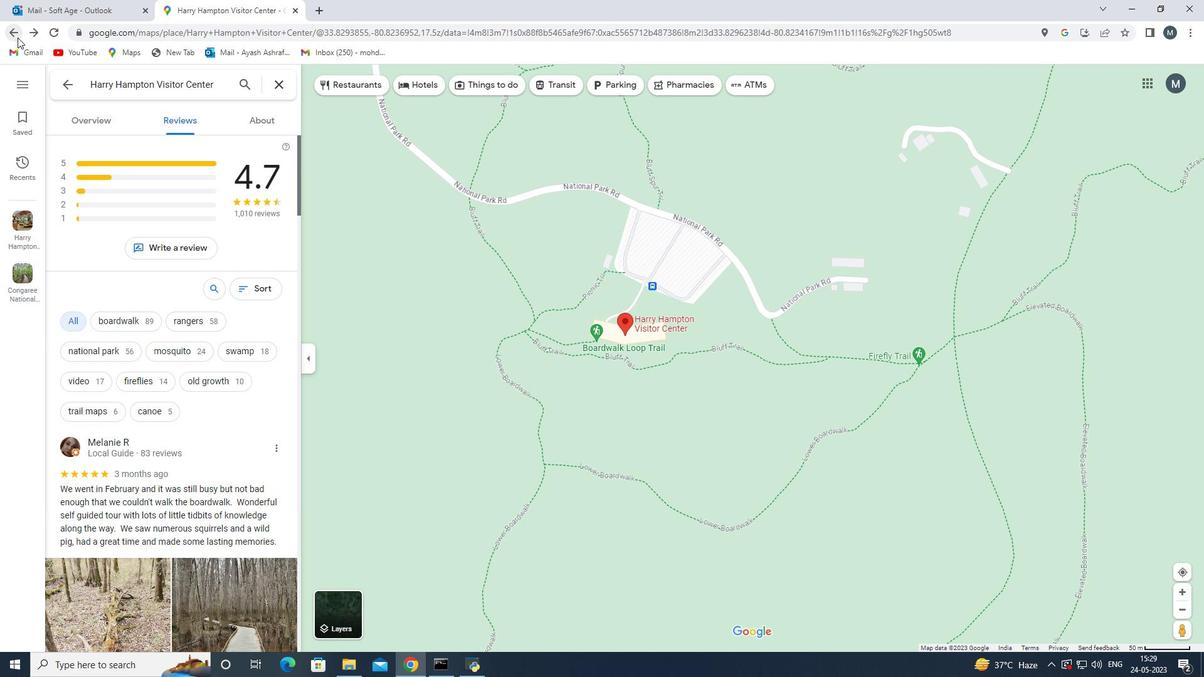 
Action: Mouse moved to (246, 343)
Screenshot: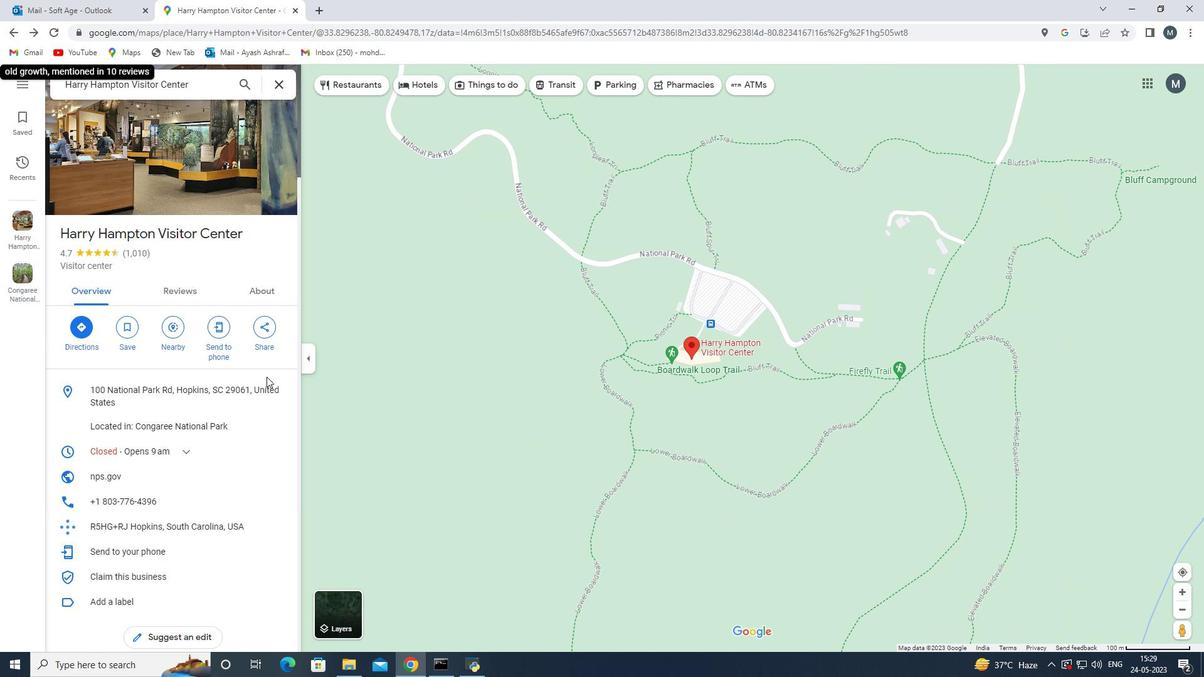 
Action: Mouse scrolled (250, 350) with delta (0, 0)
Screenshot: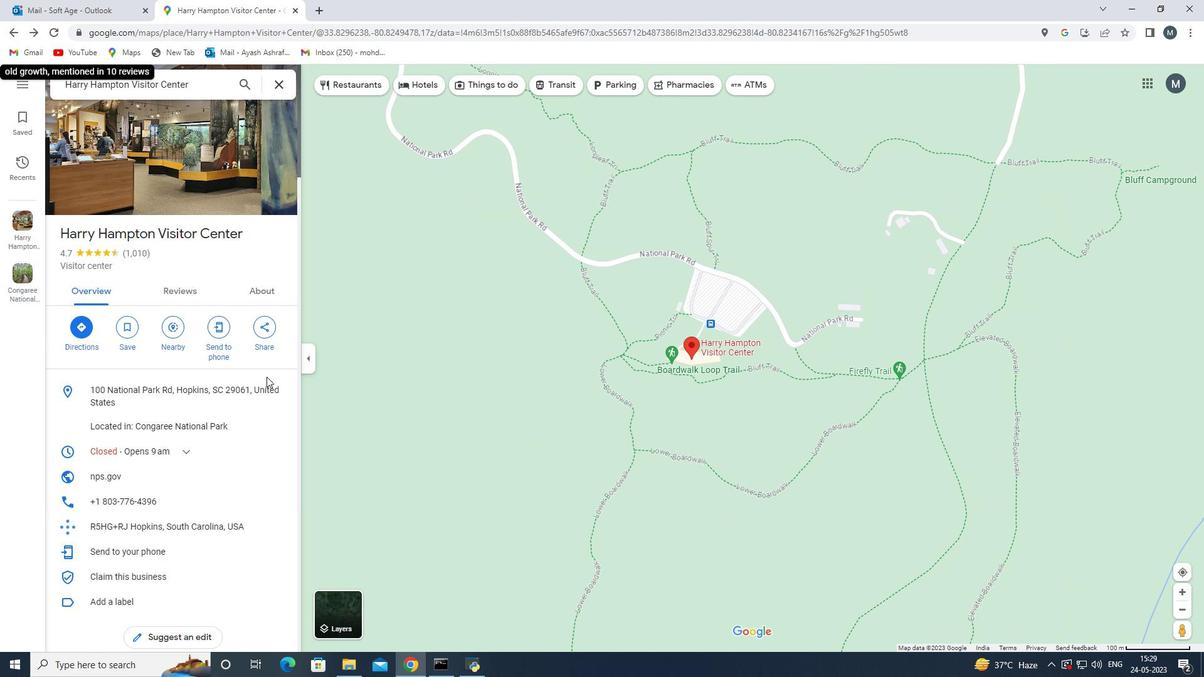
Action: Mouse moved to (245, 341)
Screenshot: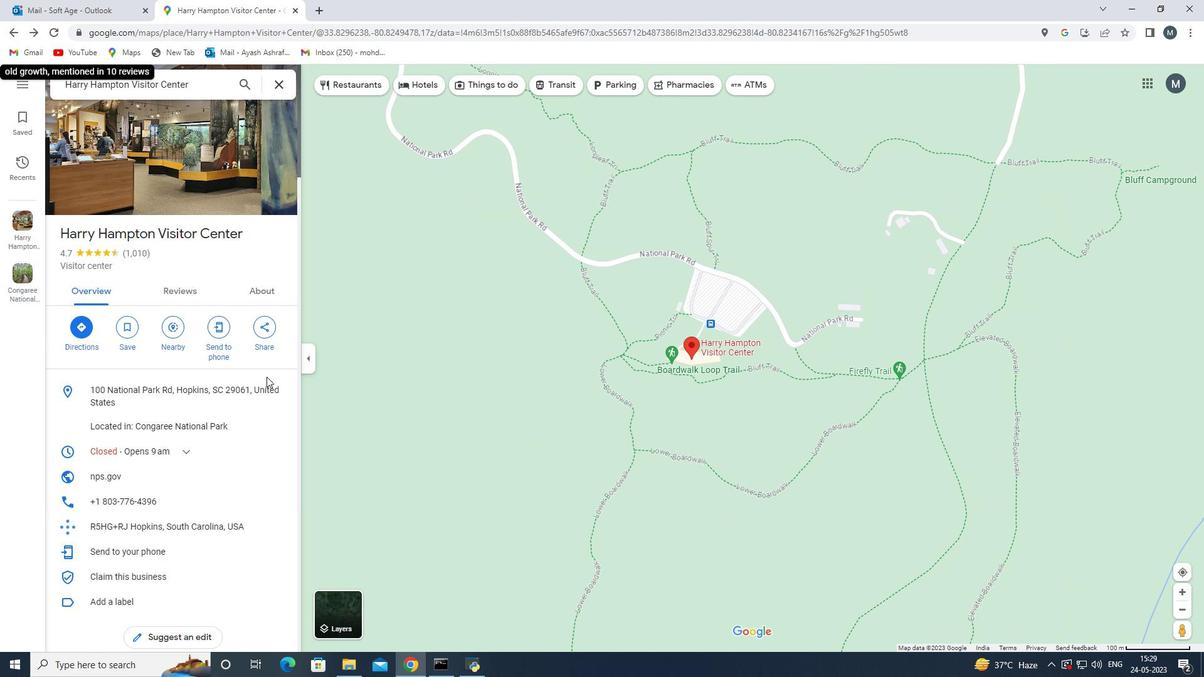 
Action: Mouse scrolled (249, 348) with delta (0, 0)
Screenshot: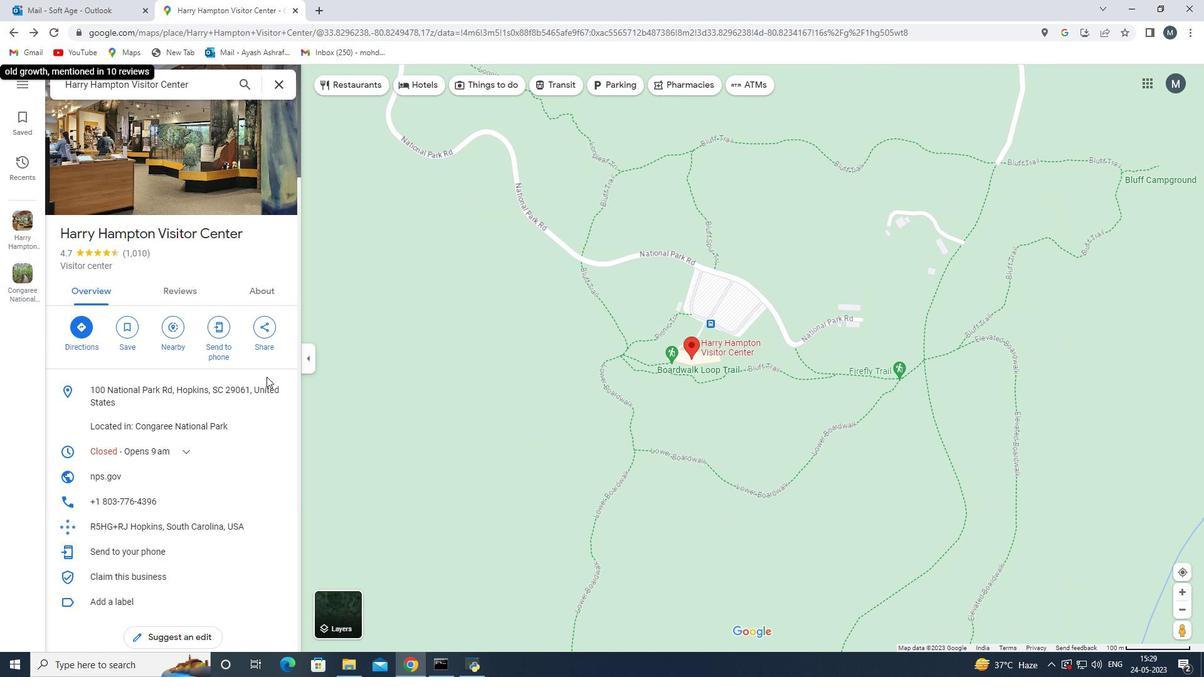 
Action: Mouse moved to (243, 338)
Screenshot: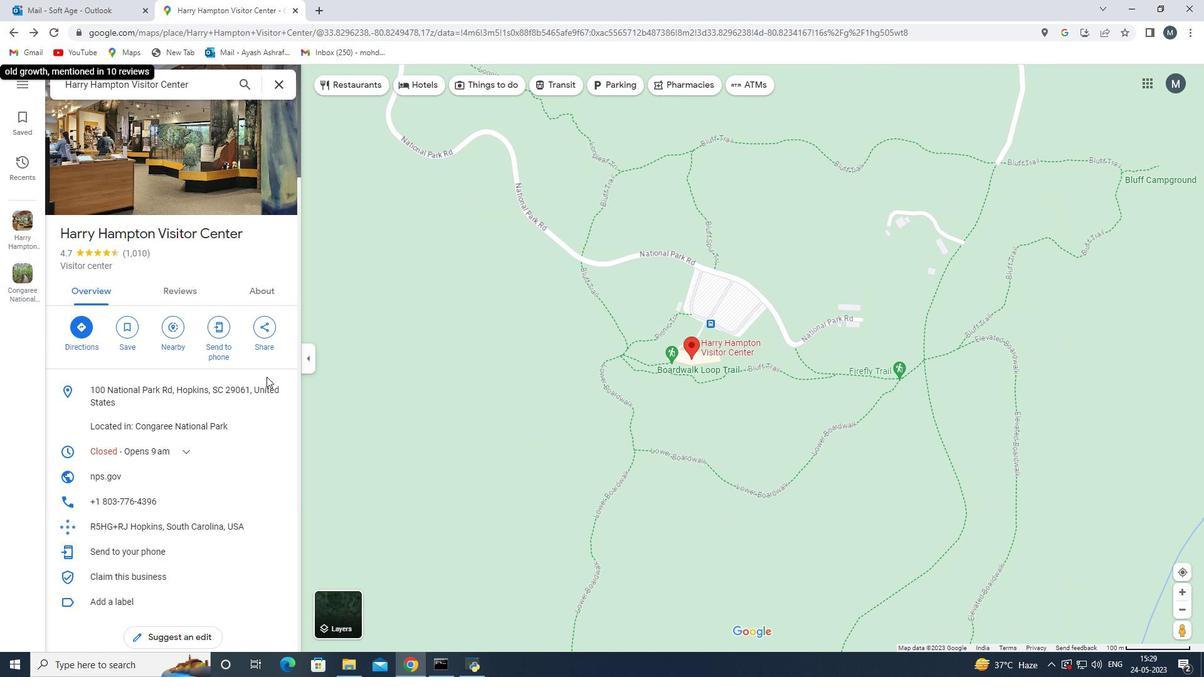 
Action: Mouse scrolled (249, 346) with delta (0, 0)
Screenshot: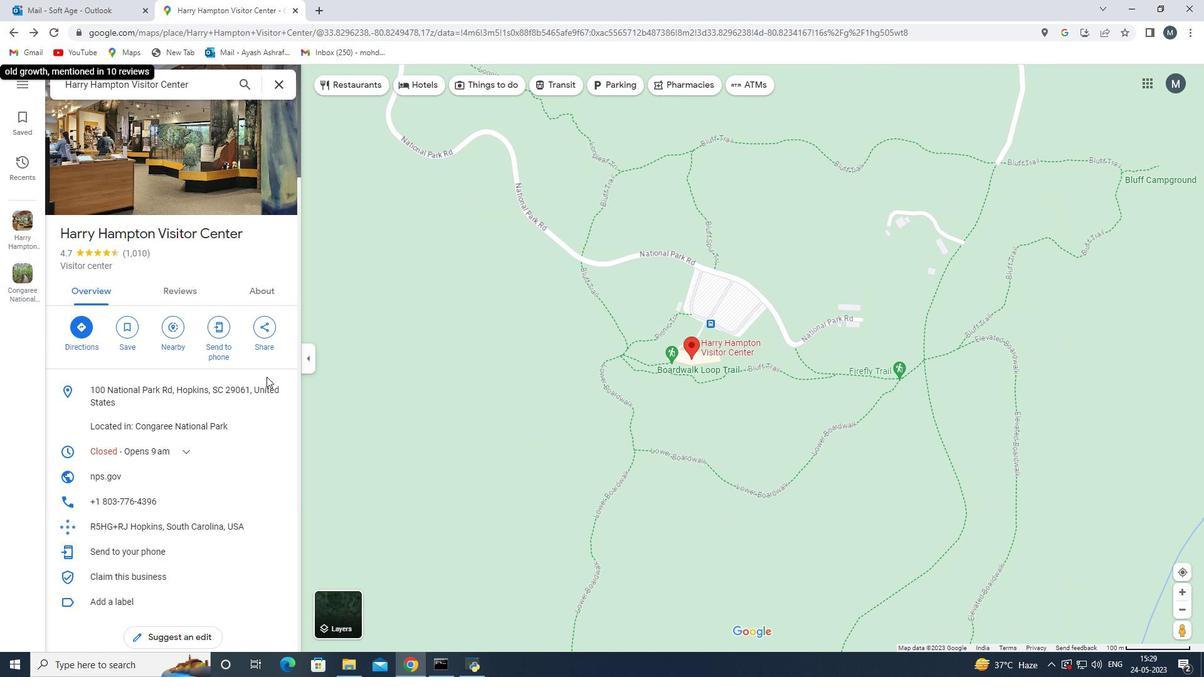 
Action: Mouse moved to (242, 336)
Screenshot: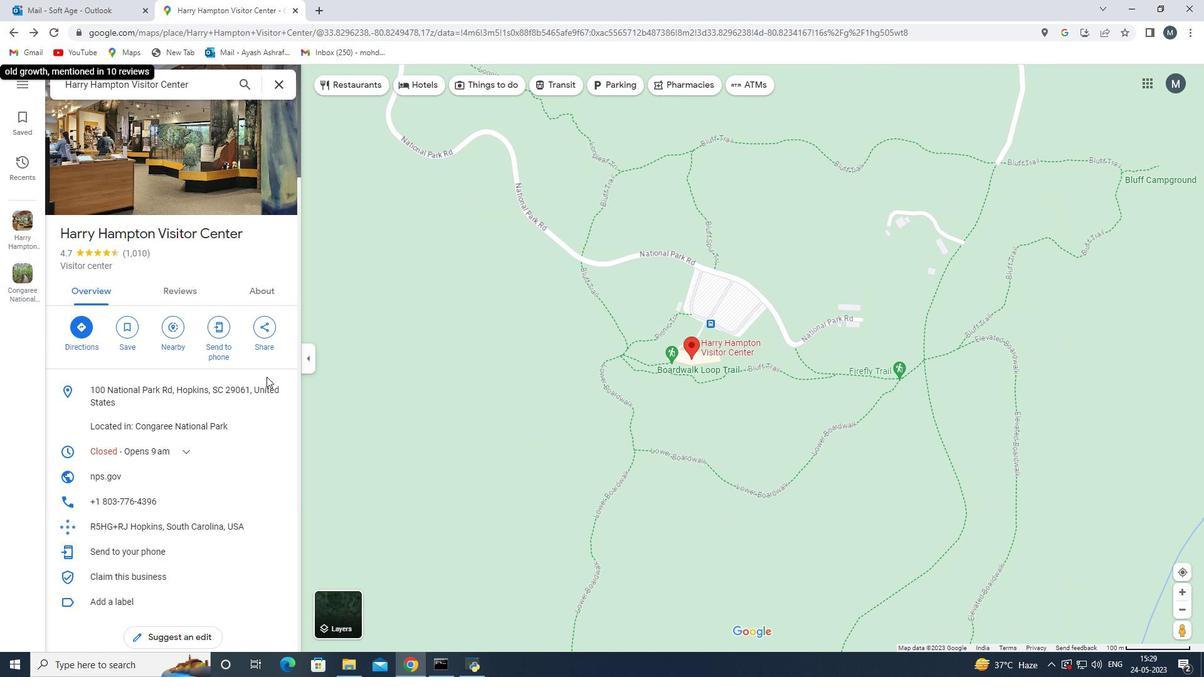 
Action: Mouse scrolled (245, 342) with delta (0, 0)
Screenshot: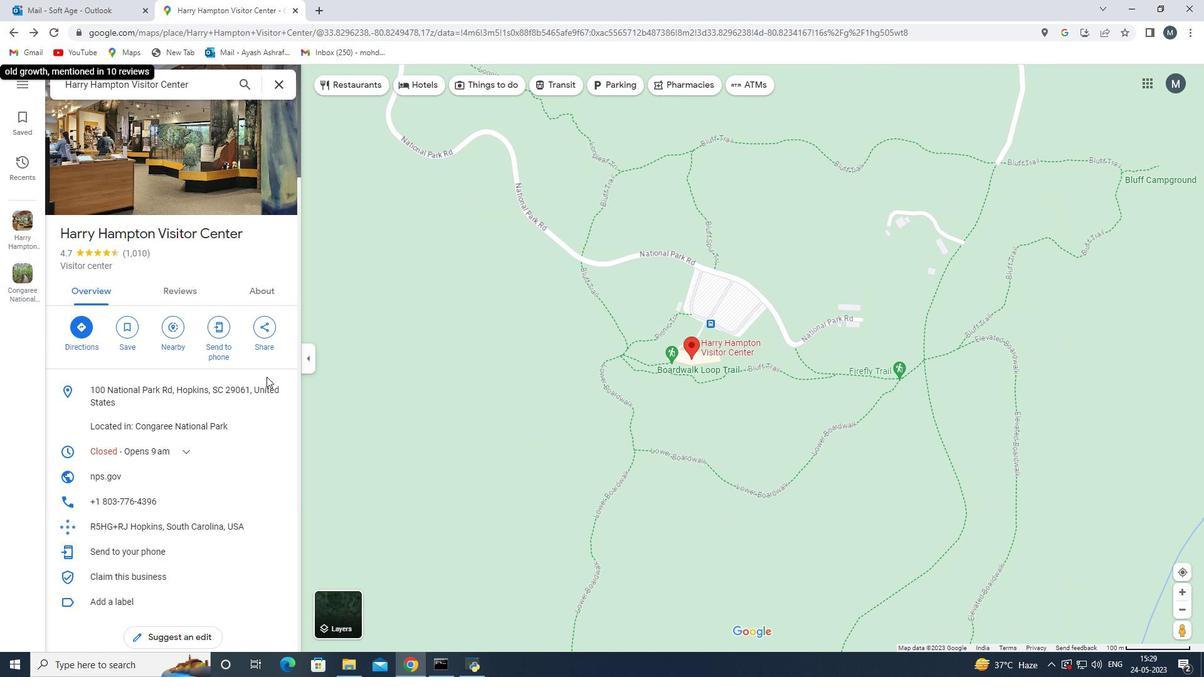 
Action: Mouse moved to (237, 333)
Screenshot: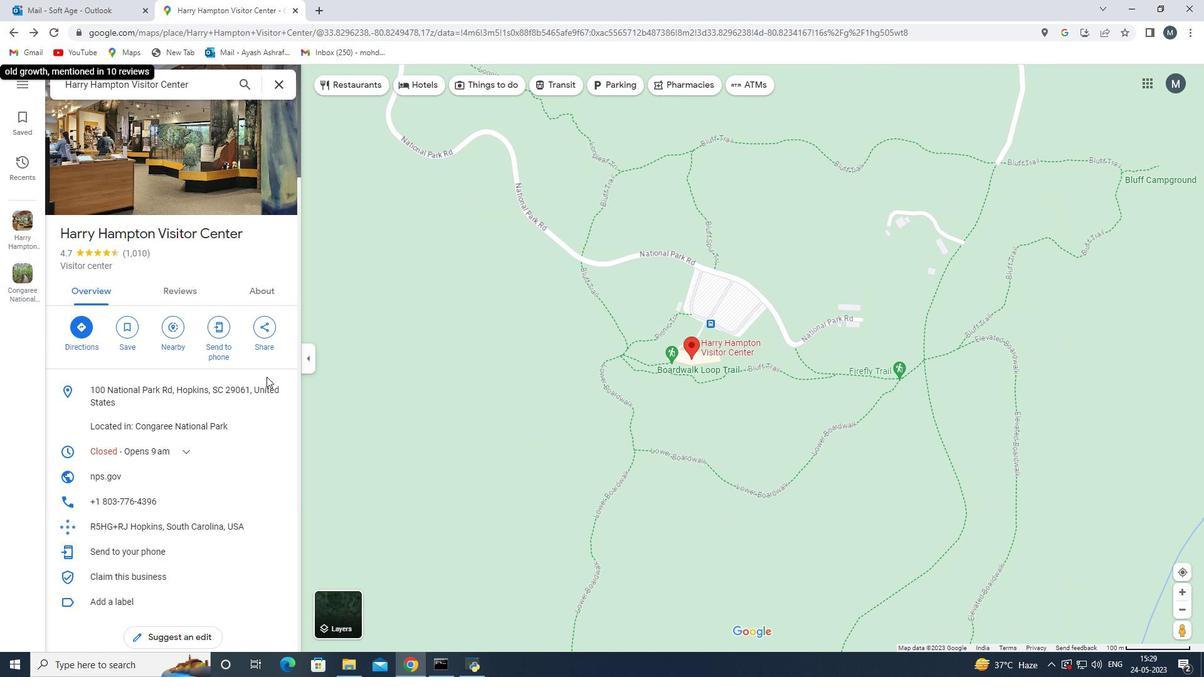 
Action: Mouse scrolled (242, 337) with delta (0, 0)
Screenshot: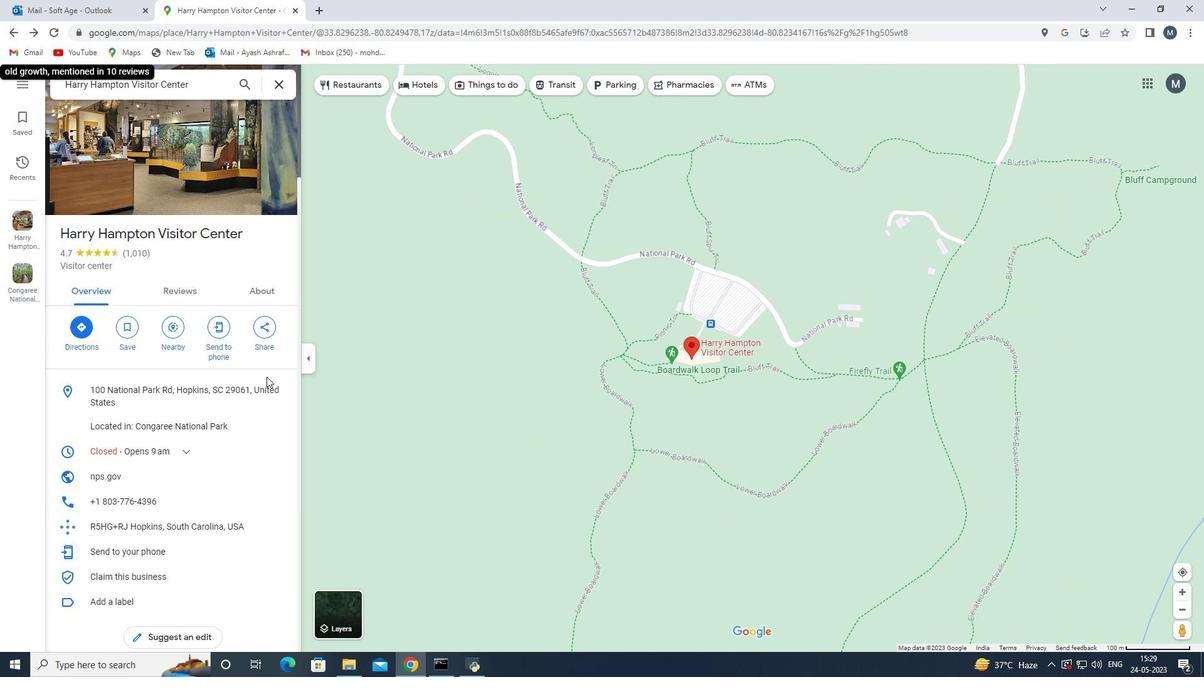 
Action: Mouse moved to (8, 24)
